 Task: Buy 1 Carburetor & Fuel Injection Mounting from Gaskets section under best seller category for shipping address: Hope Brown, 4772 Agriculture Lane, Homestead, Florida 33030, Cell Number 3052454080. Pay from credit card ending with 2005, CVV 3321
Action: Mouse moved to (22, 87)
Screenshot: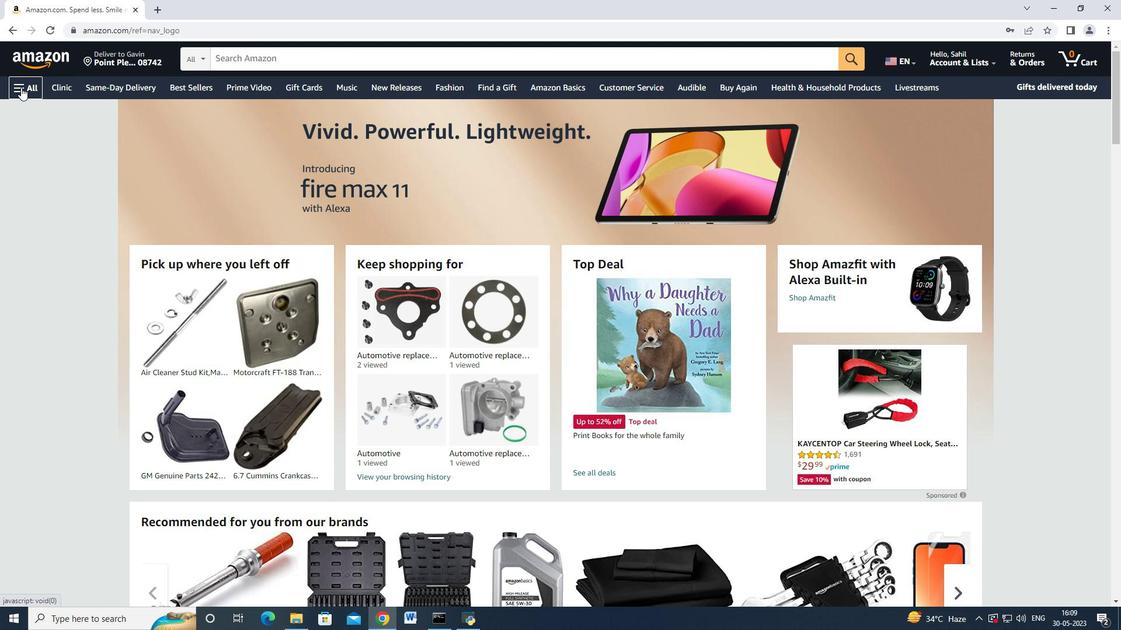 
Action: Mouse pressed left at (22, 87)
Screenshot: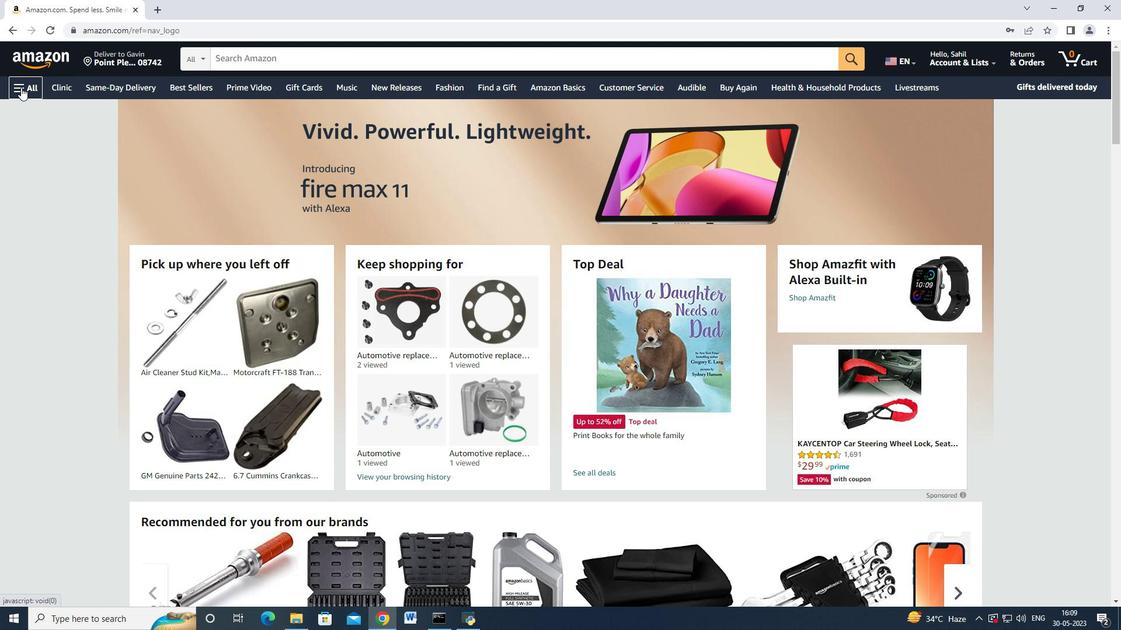 
Action: Mouse moved to (63, 164)
Screenshot: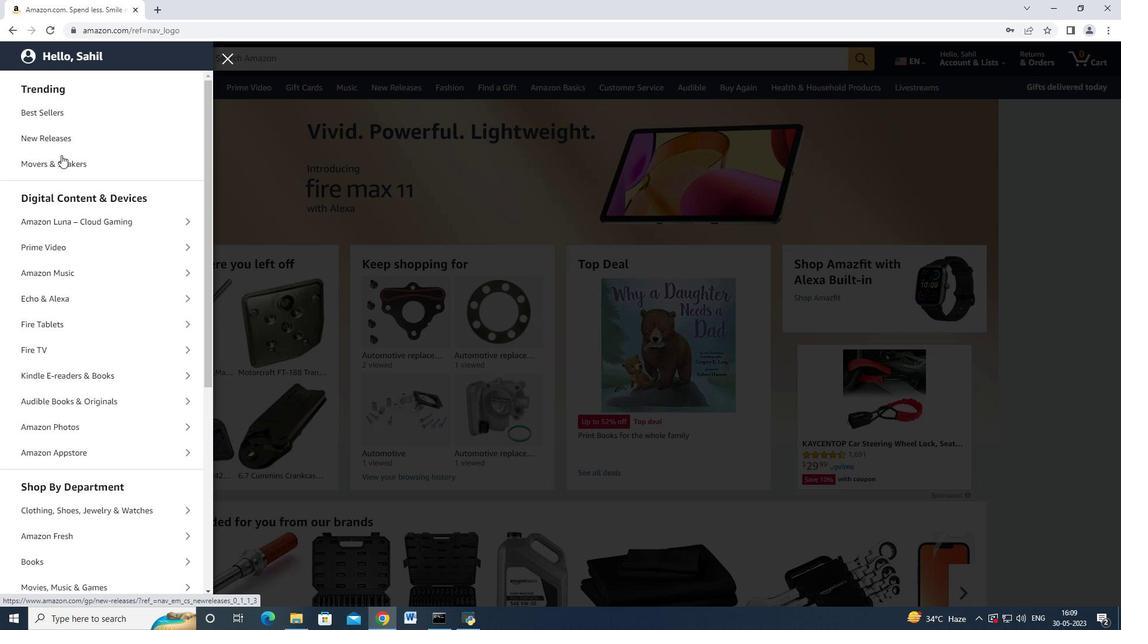 
Action: Mouse scrolled (63, 163) with delta (0, 0)
Screenshot: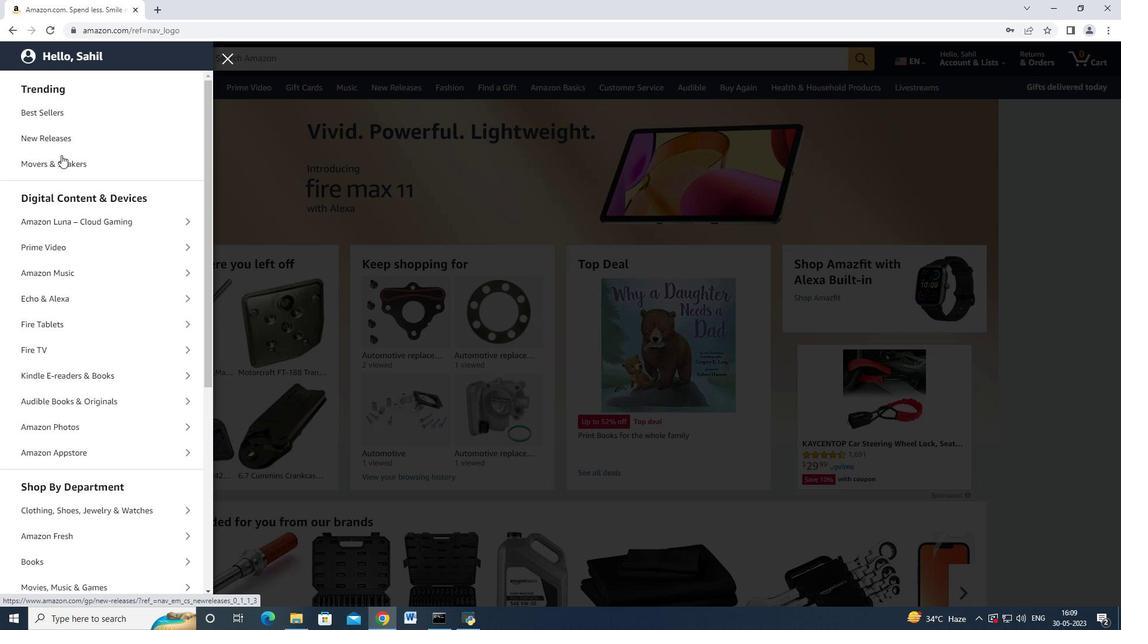 
Action: Mouse moved to (64, 168)
Screenshot: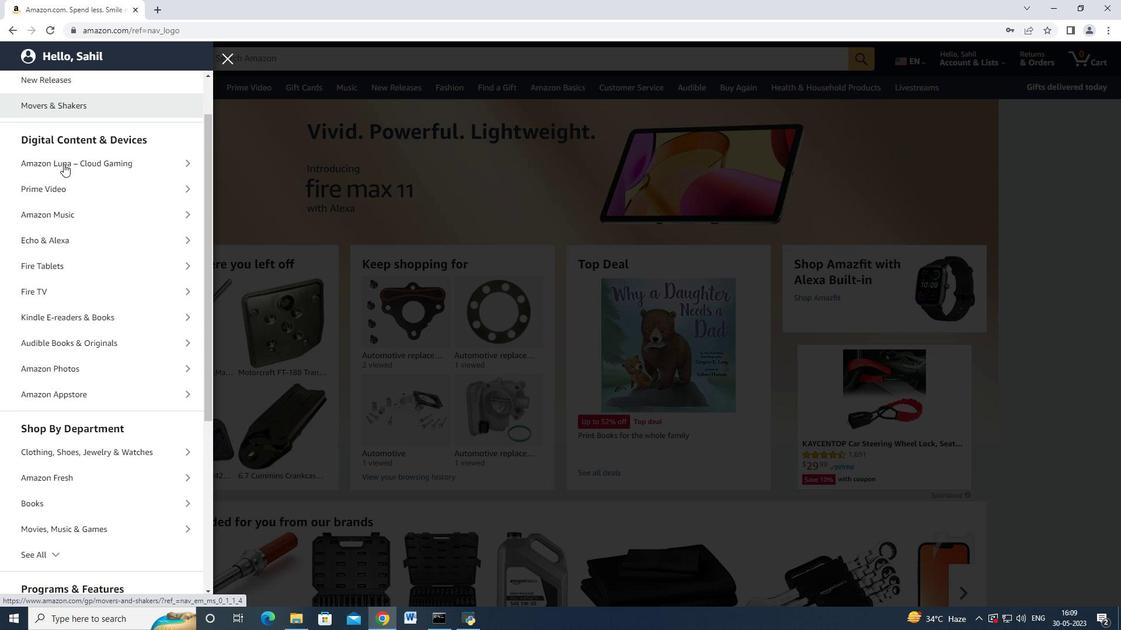 
Action: Mouse scrolled (64, 168) with delta (0, 0)
Screenshot: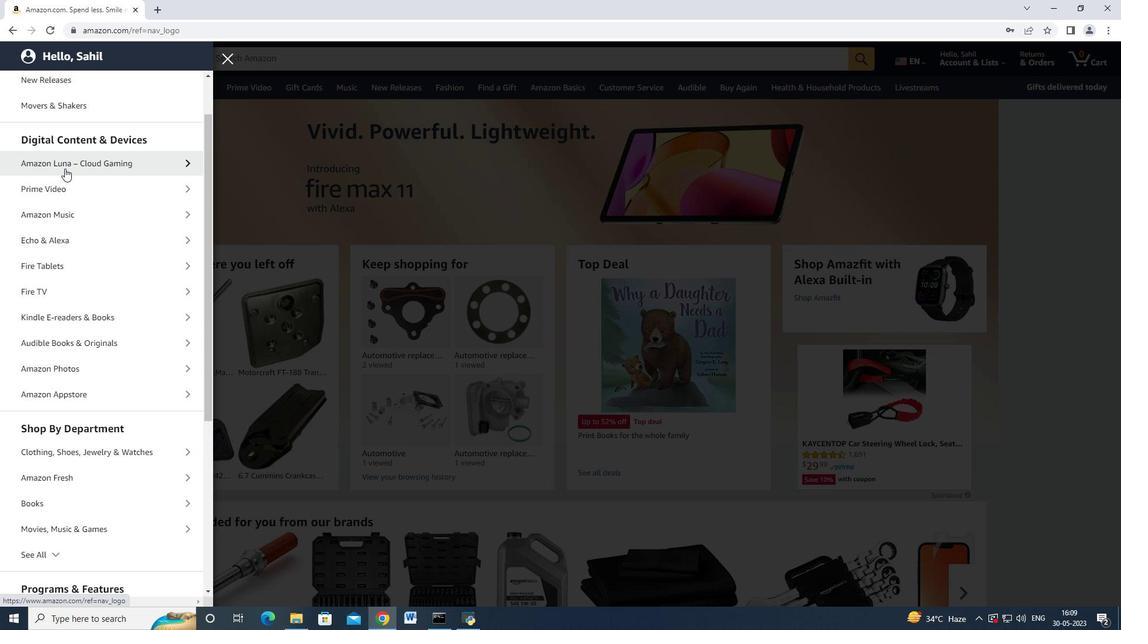 
Action: Mouse scrolled (64, 168) with delta (0, 0)
Screenshot: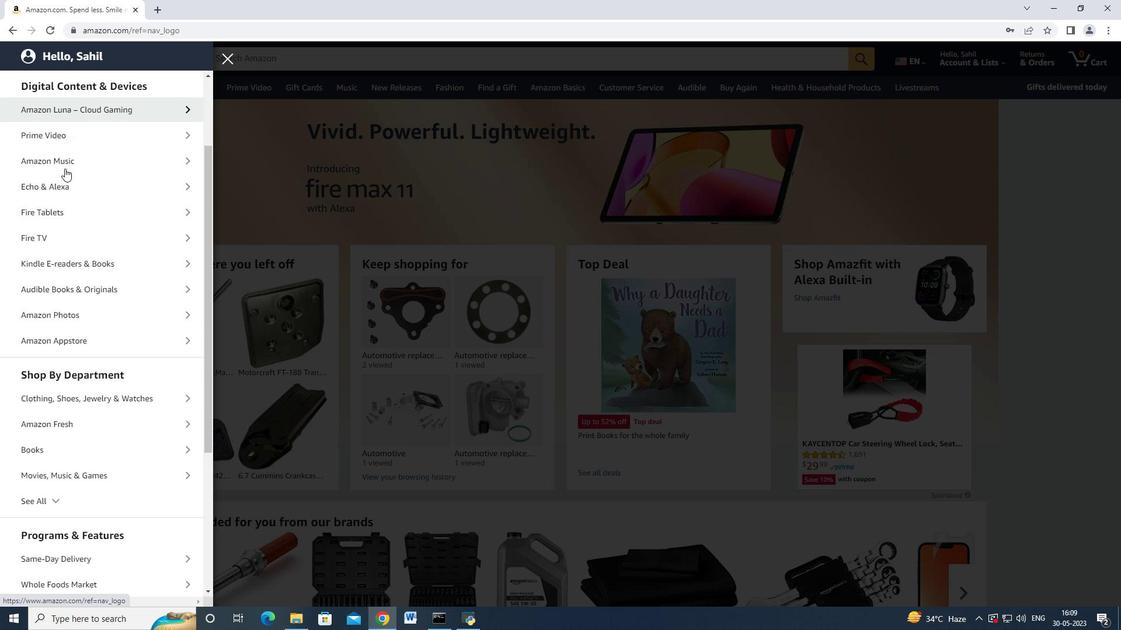 
Action: Mouse moved to (64, 168)
Screenshot: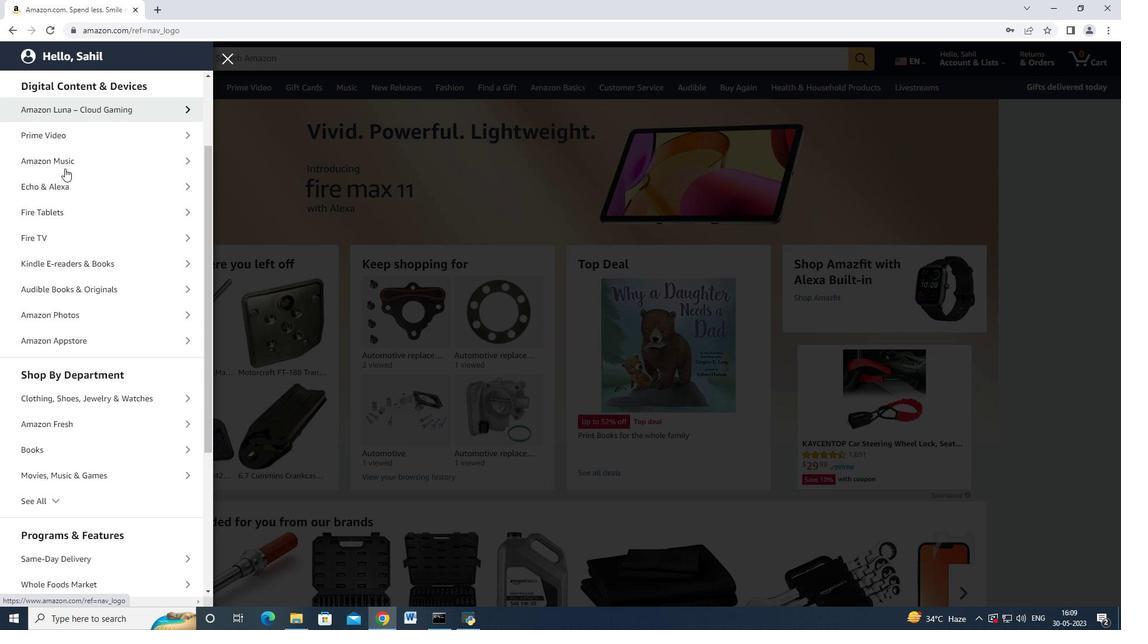 
Action: Mouse scrolled (64, 168) with delta (0, 0)
Screenshot: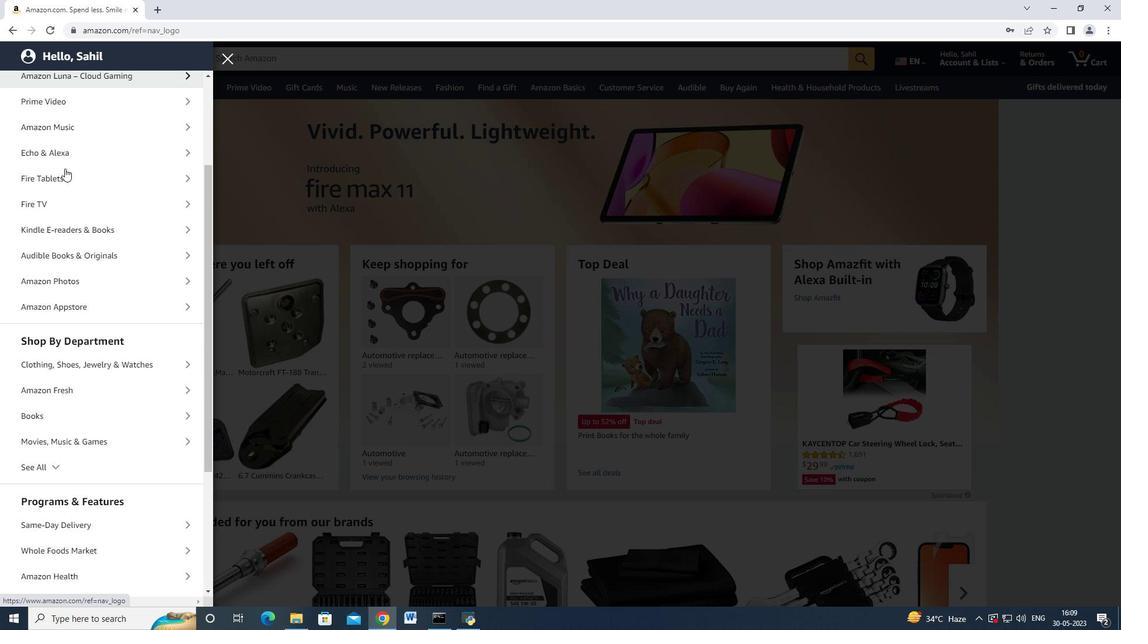 
Action: Mouse scrolled (64, 168) with delta (0, 0)
Screenshot: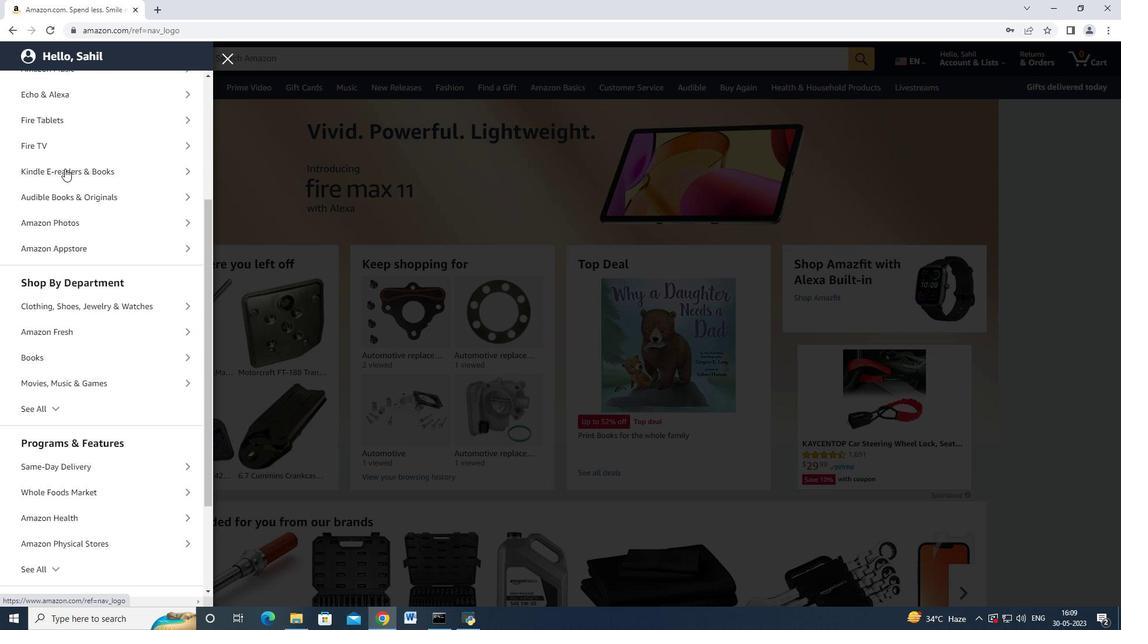 
Action: Mouse scrolled (64, 168) with delta (0, 0)
Screenshot: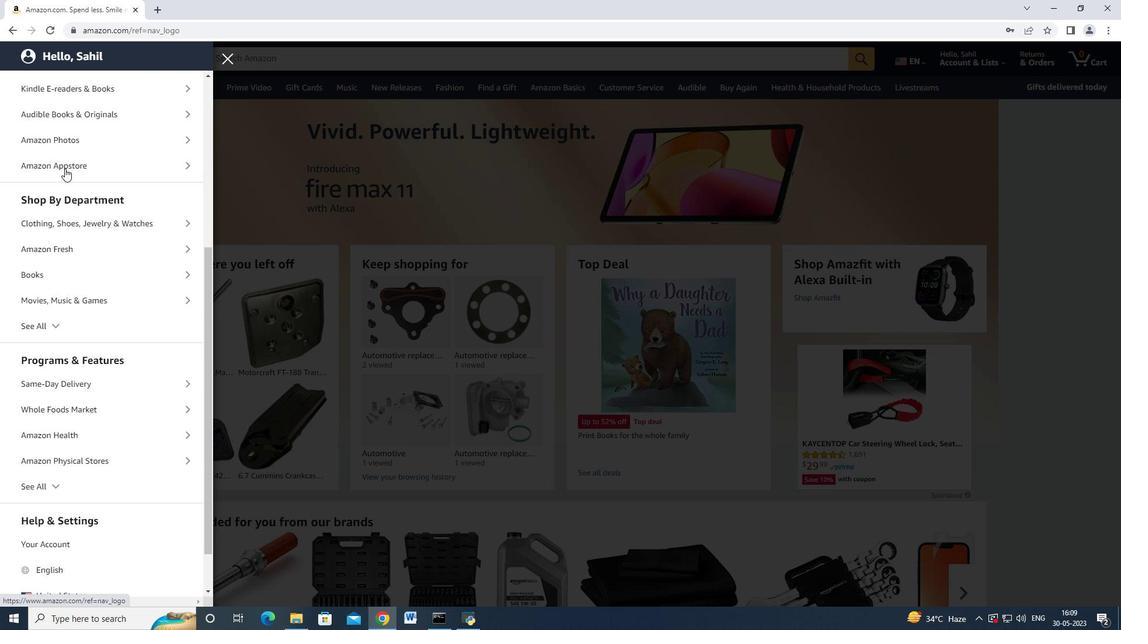 
Action: Mouse scrolled (64, 168) with delta (0, 0)
Screenshot: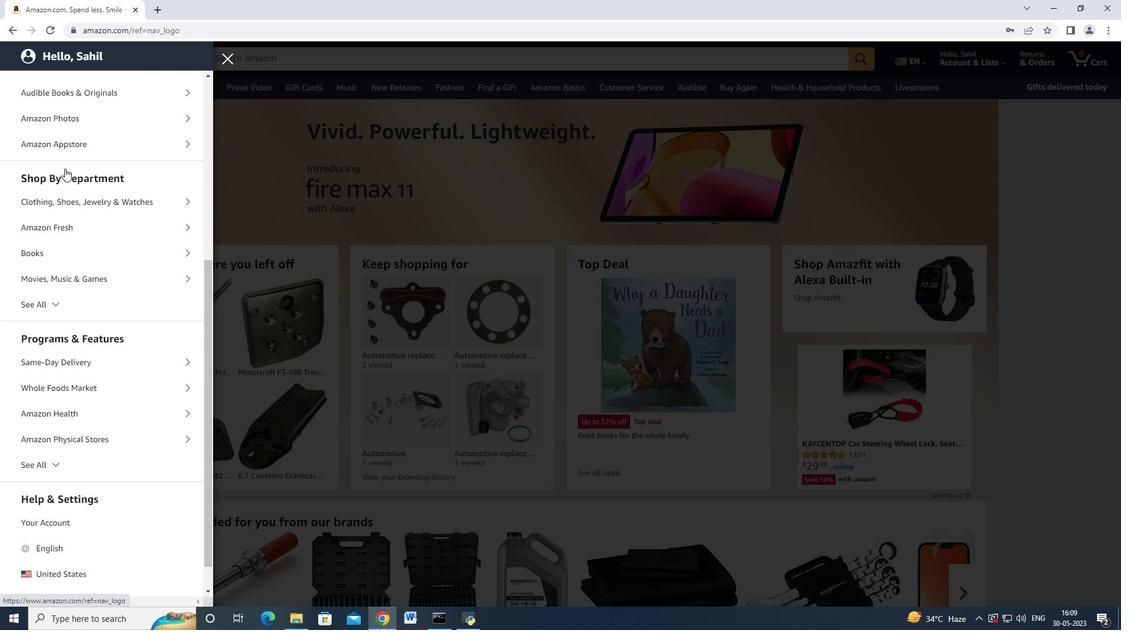 
Action: Mouse moved to (61, 274)
Screenshot: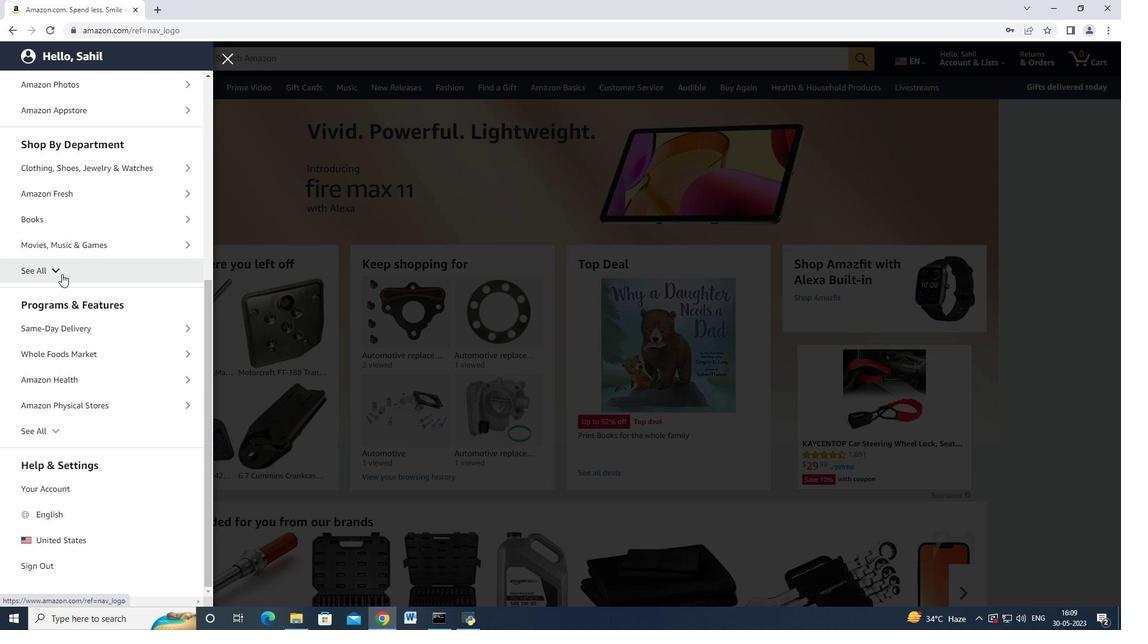 
Action: Mouse pressed left at (61, 274)
Screenshot: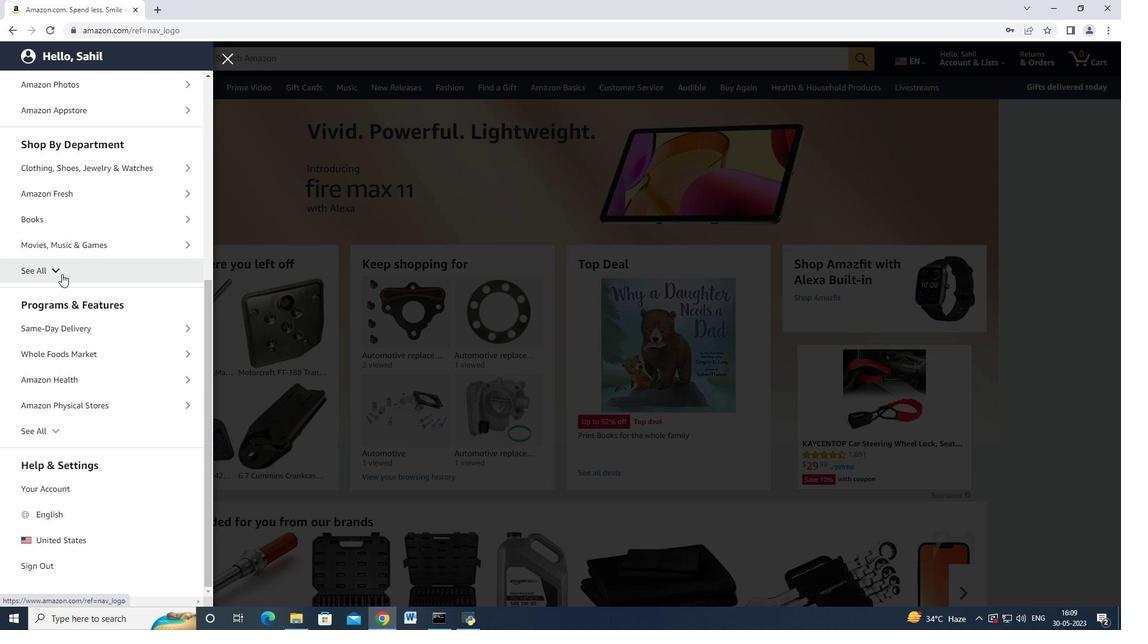 
Action: Mouse moved to (71, 298)
Screenshot: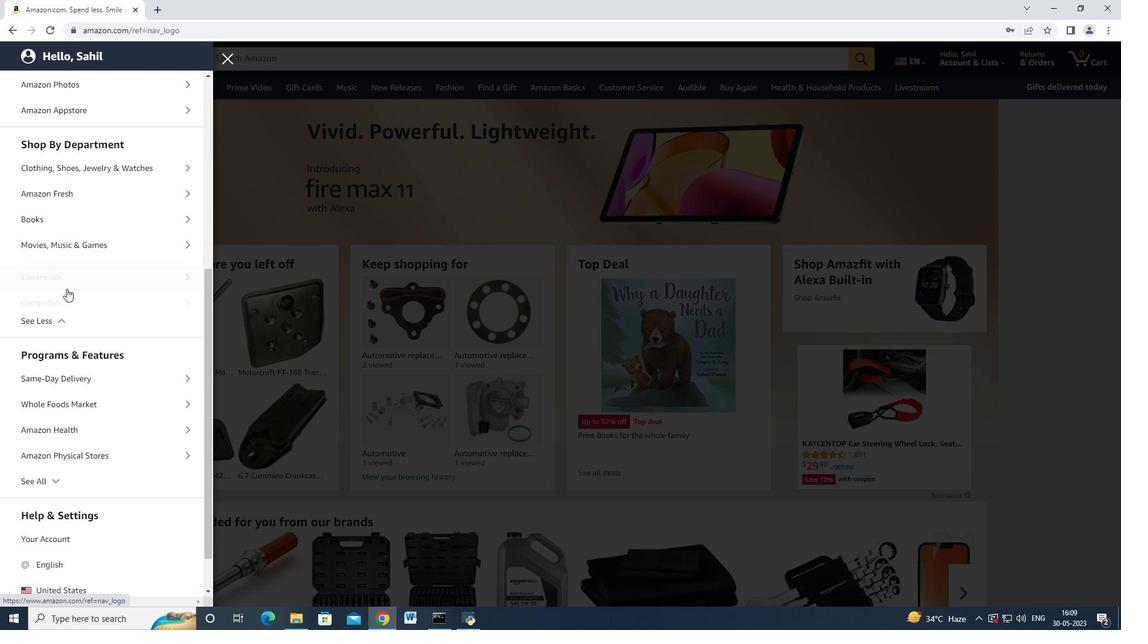
Action: Mouse scrolled (71, 297) with delta (0, 0)
Screenshot: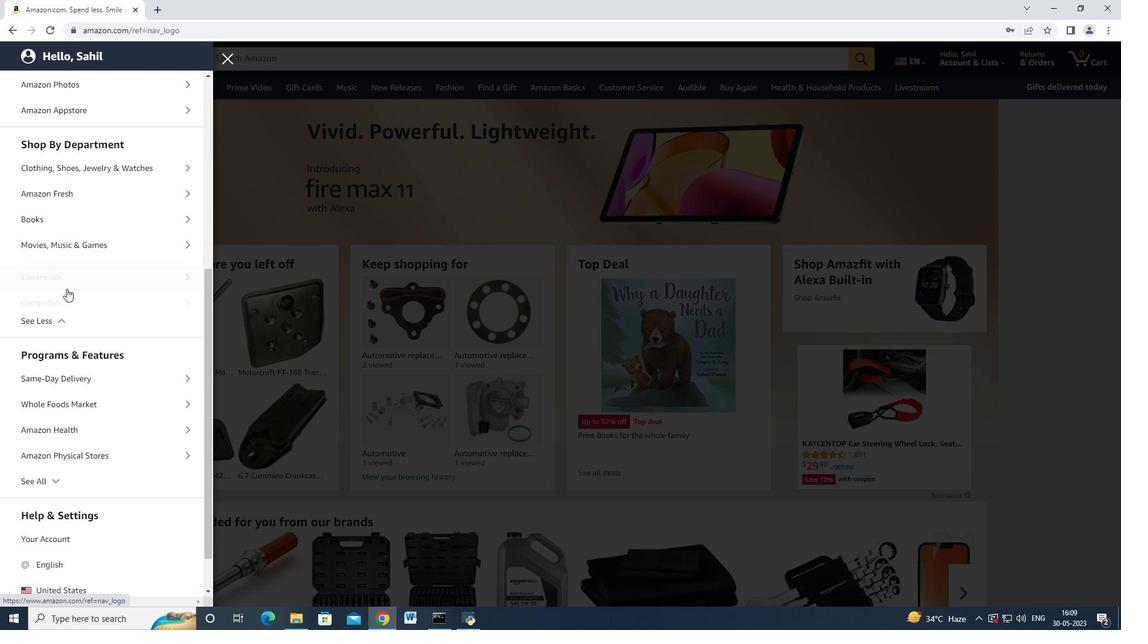 
Action: Mouse moved to (71, 299)
Screenshot: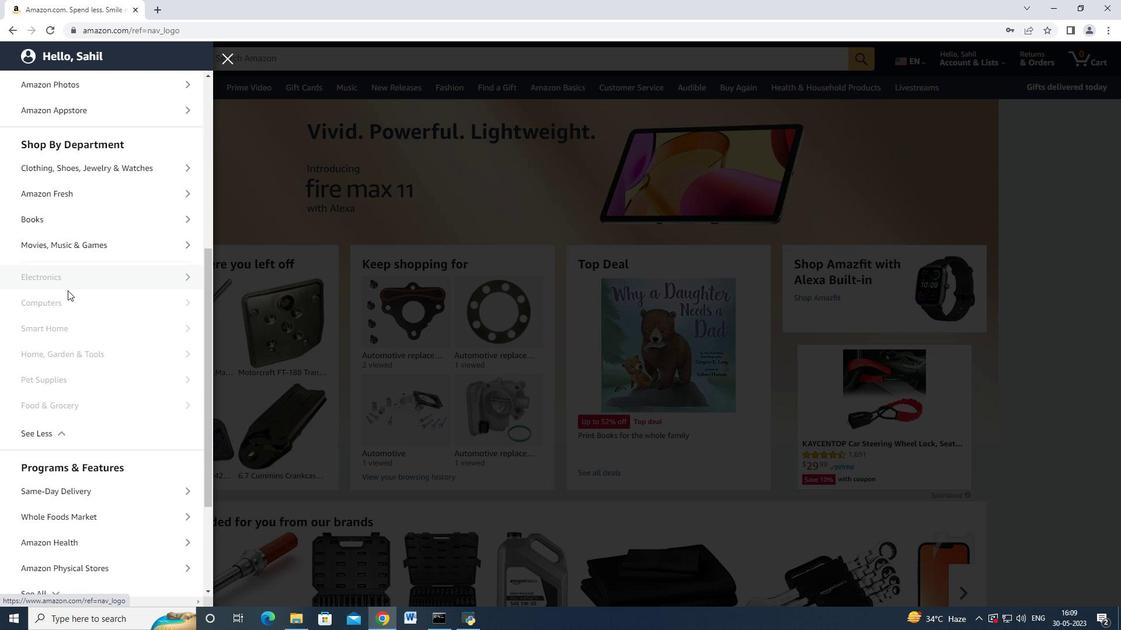 
Action: Mouse scrolled (71, 298) with delta (0, 0)
Screenshot: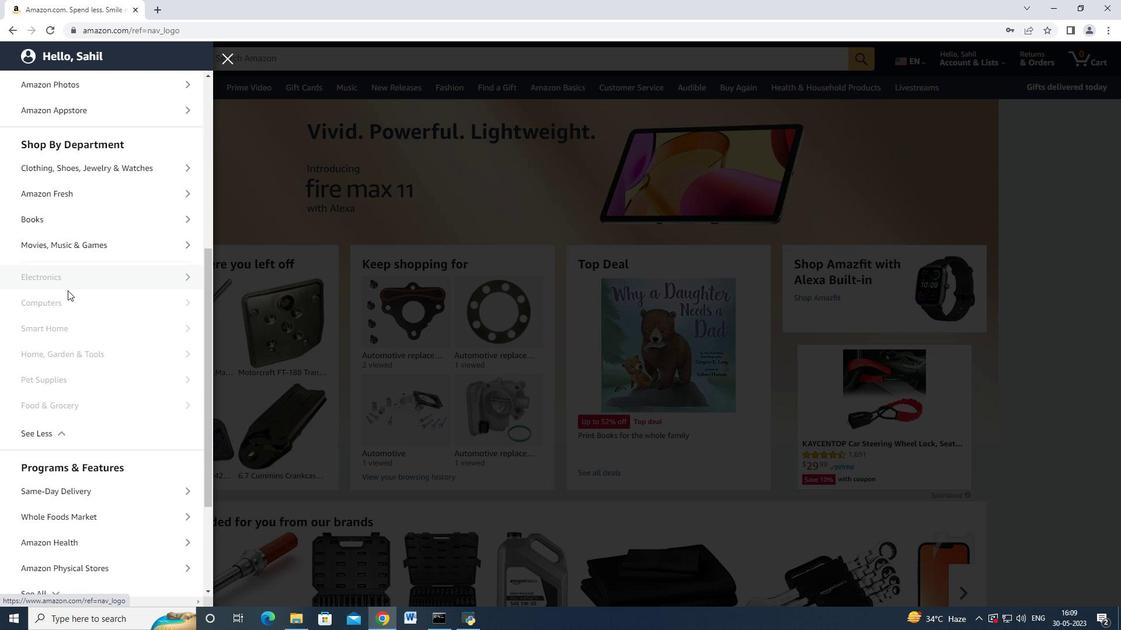 
Action: Mouse moved to (71, 299)
Screenshot: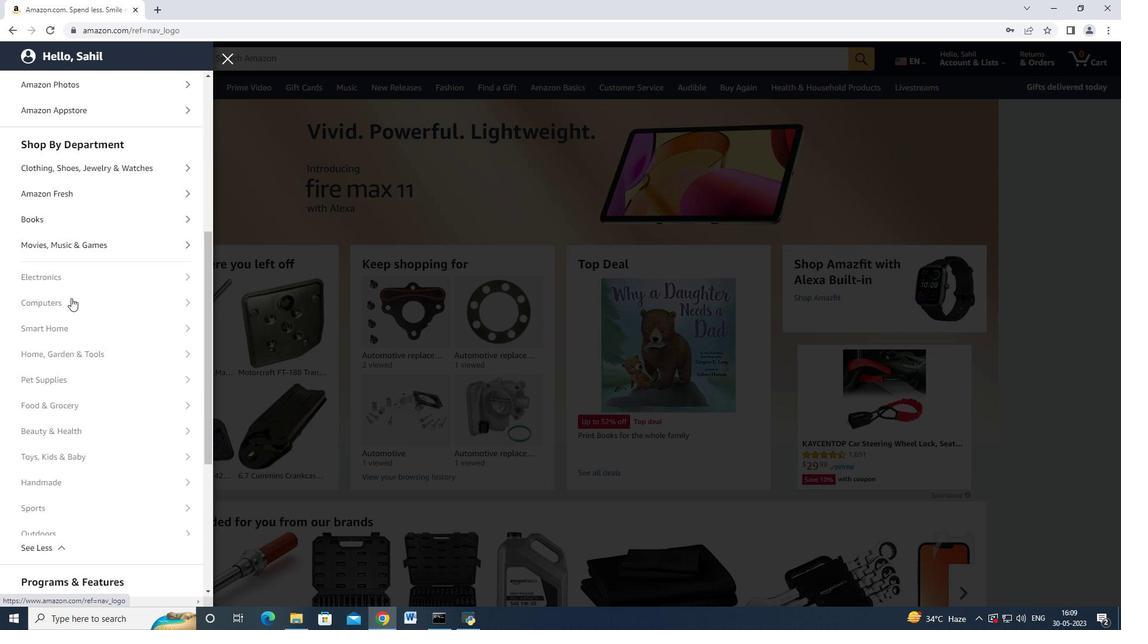 
Action: Mouse scrolled (71, 298) with delta (0, 0)
Screenshot: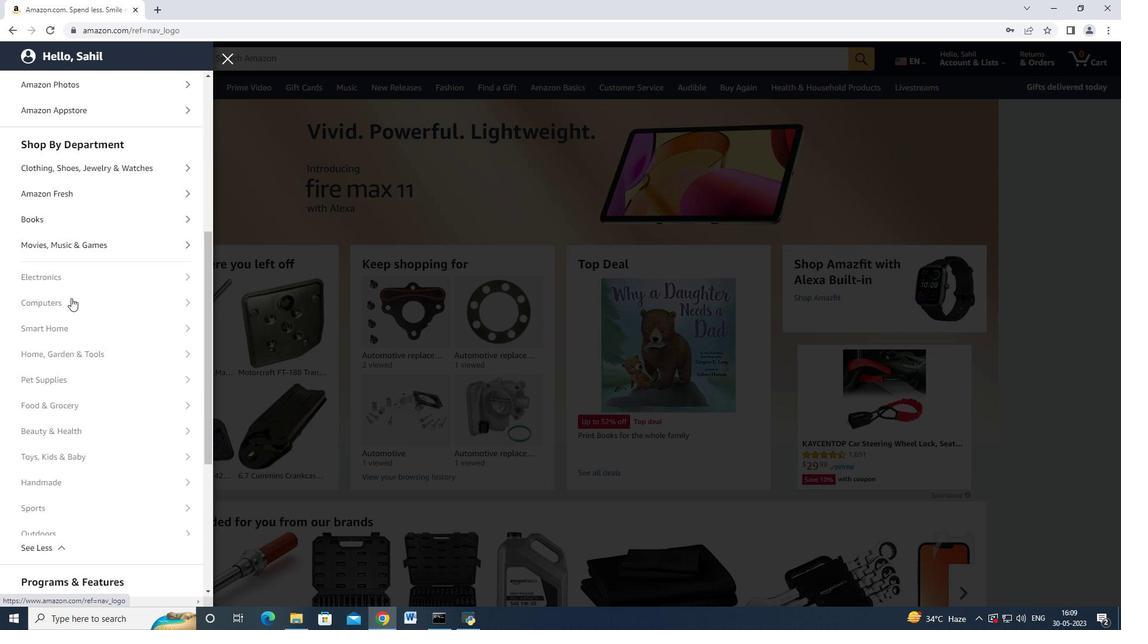 
Action: Mouse moved to (71, 302)
Screenshot: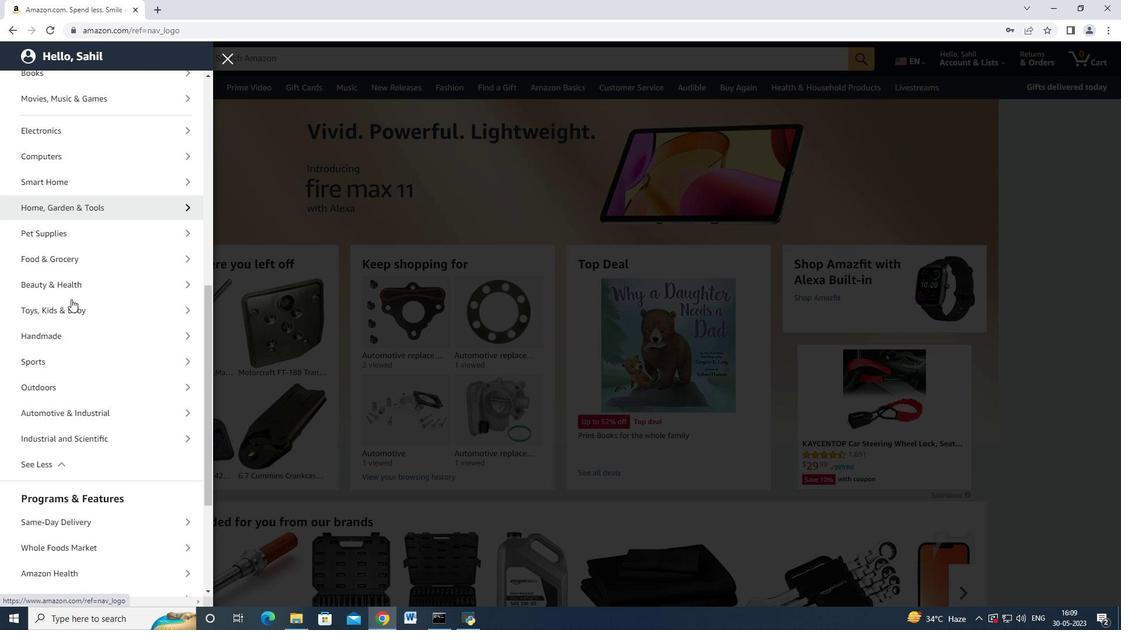 
Action: Mouse scrolled (71, 301) with delta (0, 0)
Screenshot: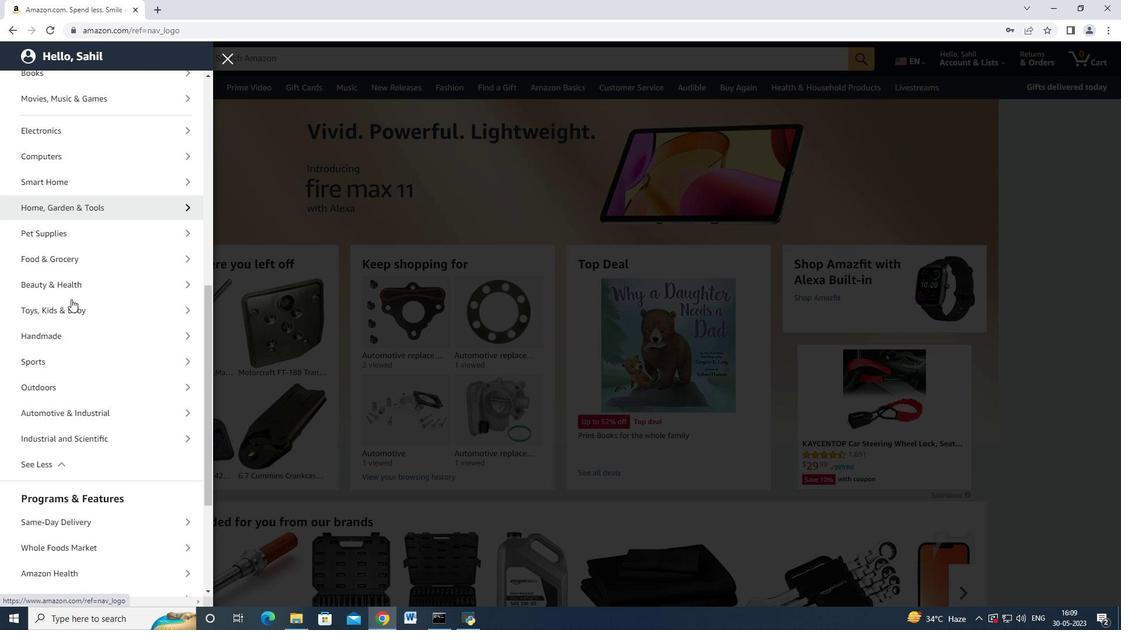 
Action: Mouse moved to (82, 321)
Screenshot: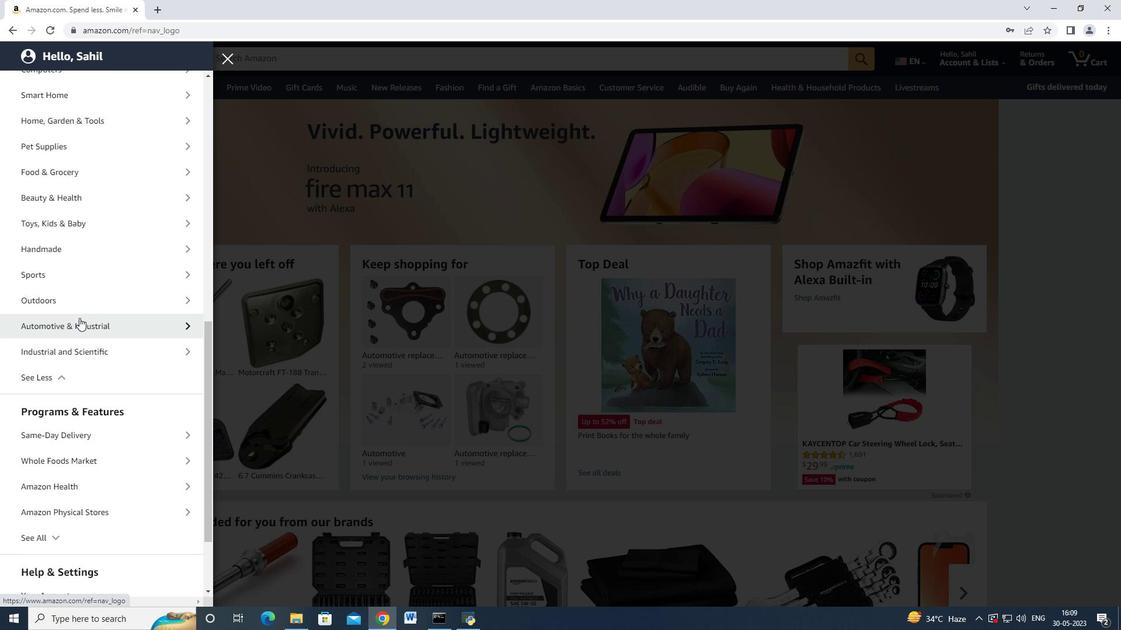 
Action: Mouse pressed left at (82, 321)
Screenshot: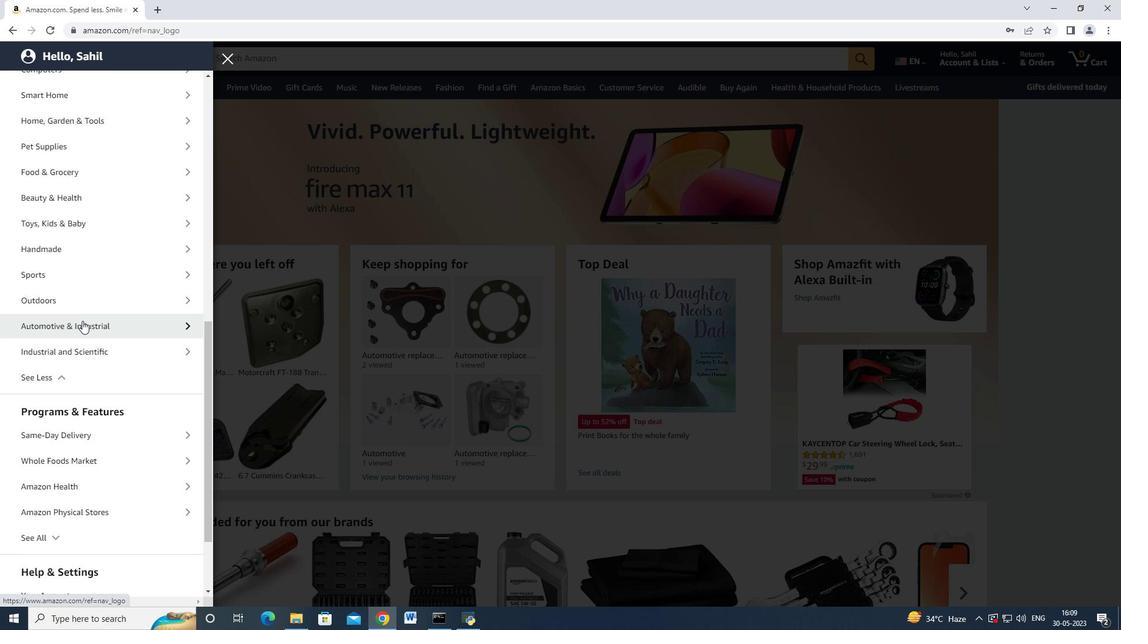 
Action: Mouse moved to (112, 134)
Screenshot: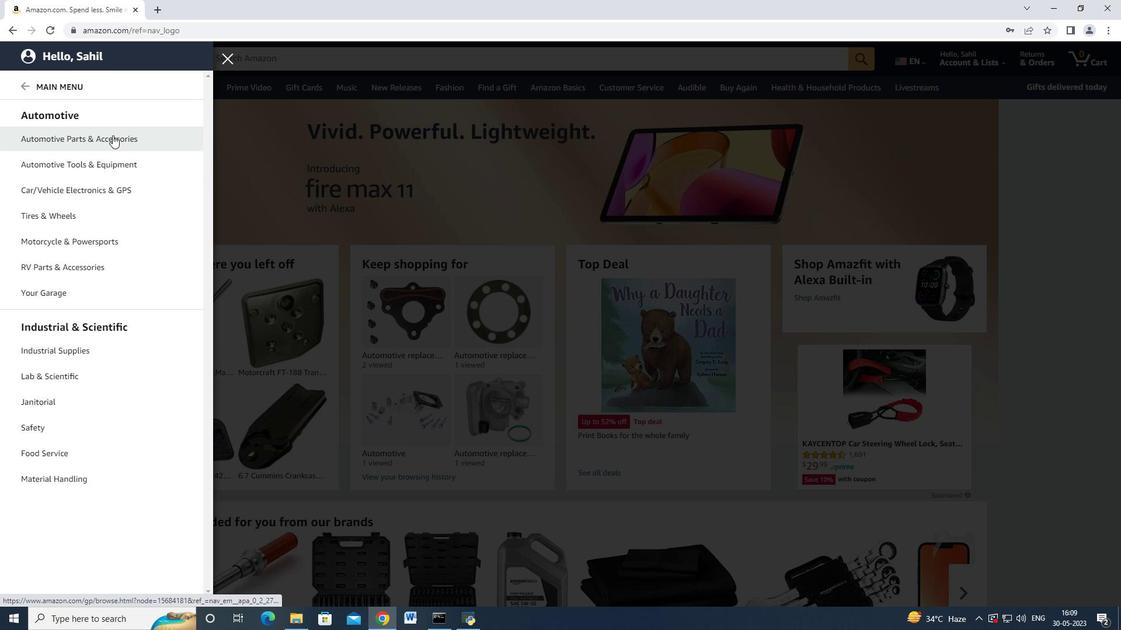 
Action: Mouse pressed left at (112, 134)
Screenshot: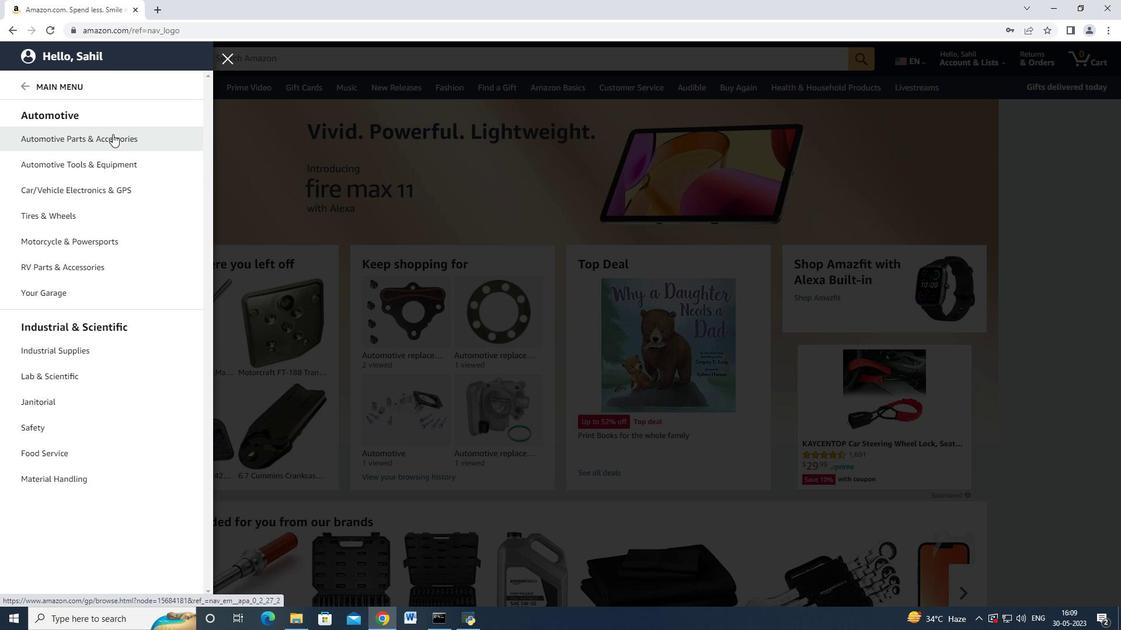 
Action: Mouse moved to (208, 113)
Screenshot: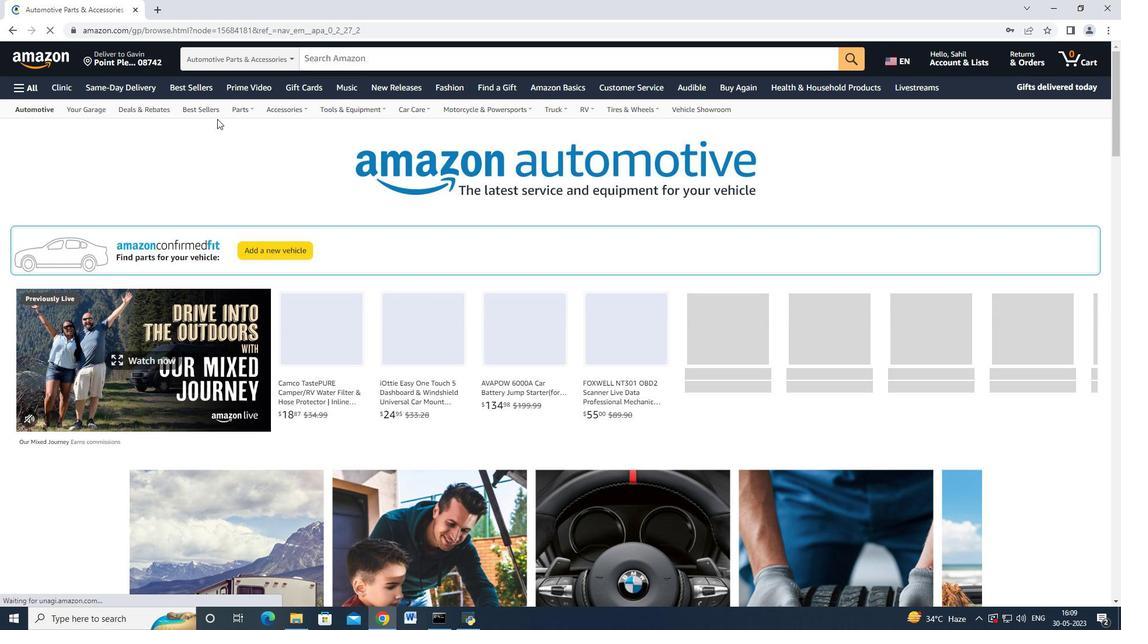 
Action: Mouse pressed left at (208, 113)
Screenshot: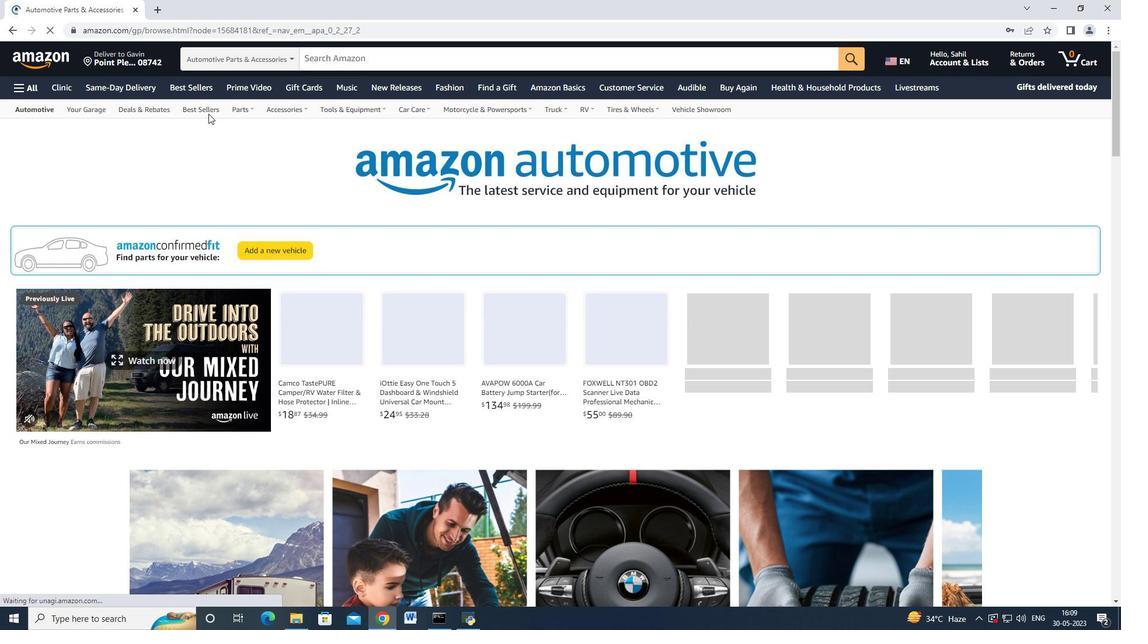 
Action: Mouse moved to (71, 374)
Screenshot: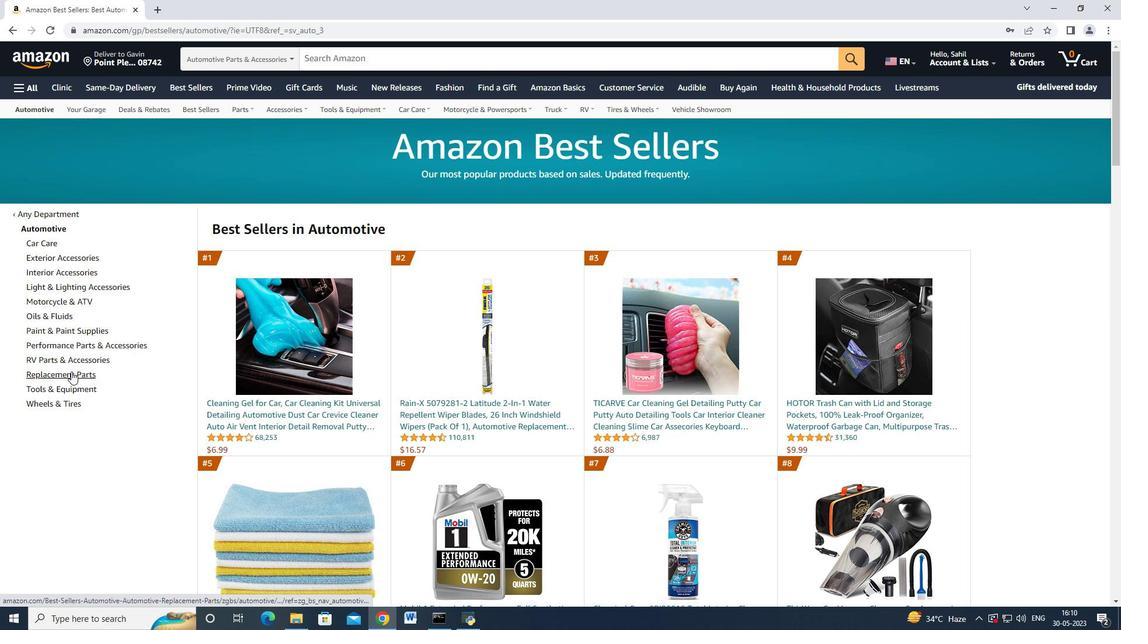 
Action: Mouse pressed left at (71, 374)
Screenshot: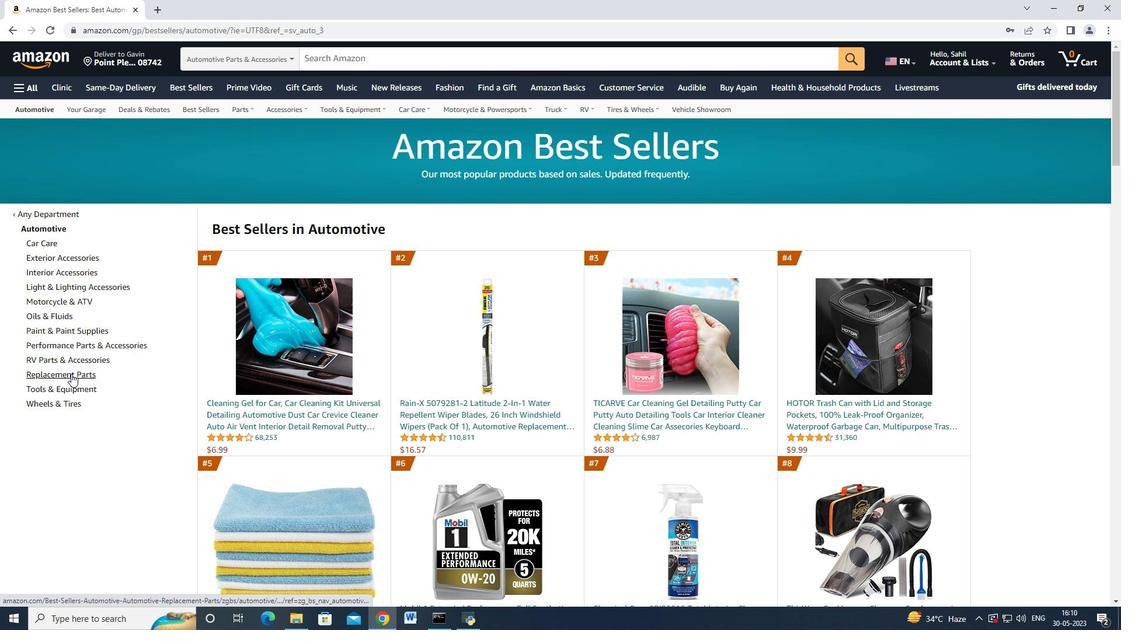 
Action: Mouse moved to (99, 342)
Screenshot: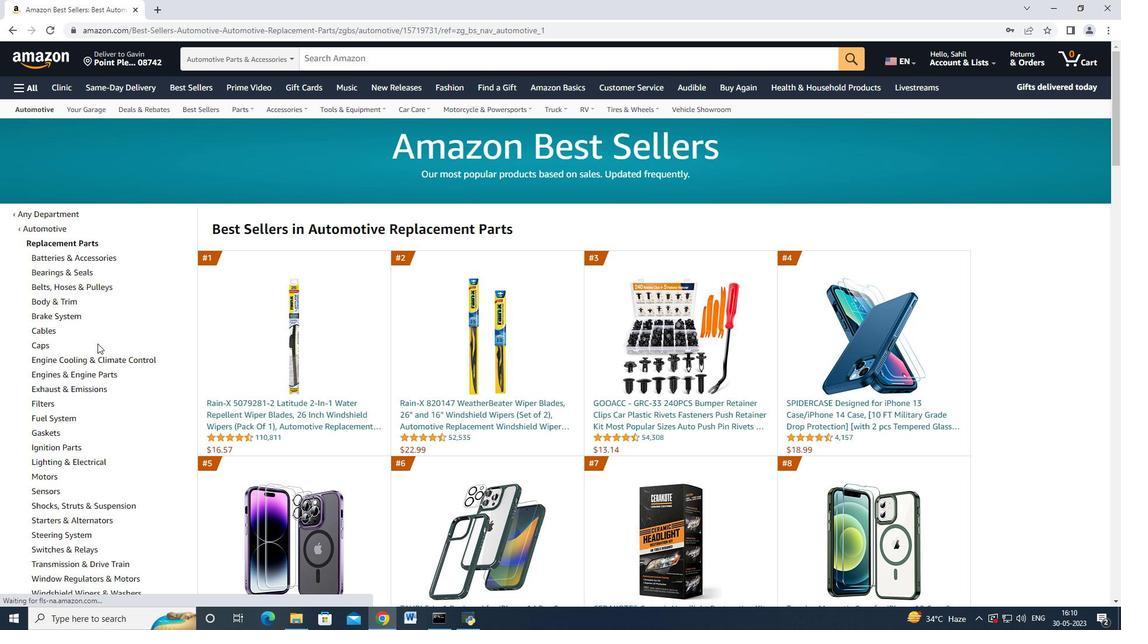 
Action: Mouse scrolled (99, 342) with delta (0, 0)
Screenshot: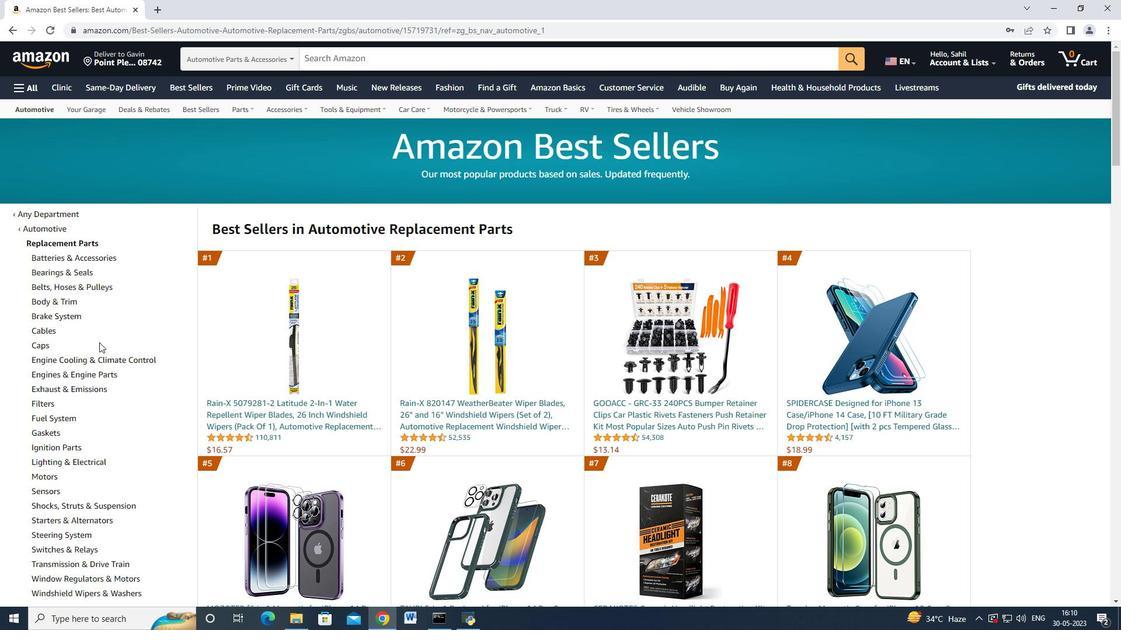 
Action: Mouse scrolled (99, 342) with delta (0, 0)
Screenshot: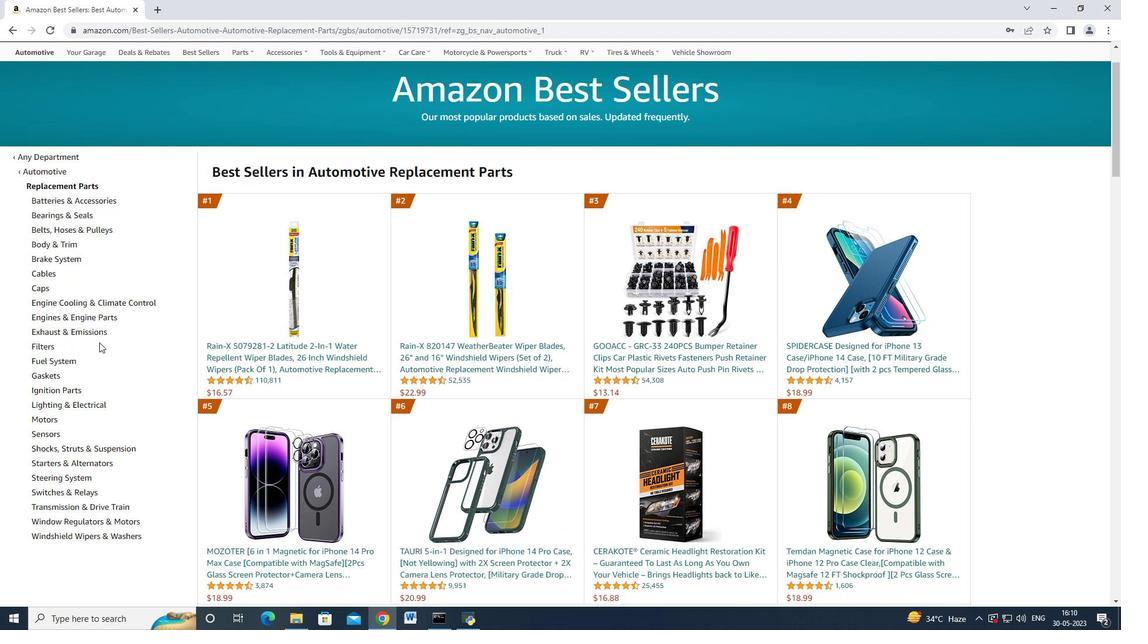 
Action: Mouse scrolled (99, 343) with delta (0, 0)
Screenshot: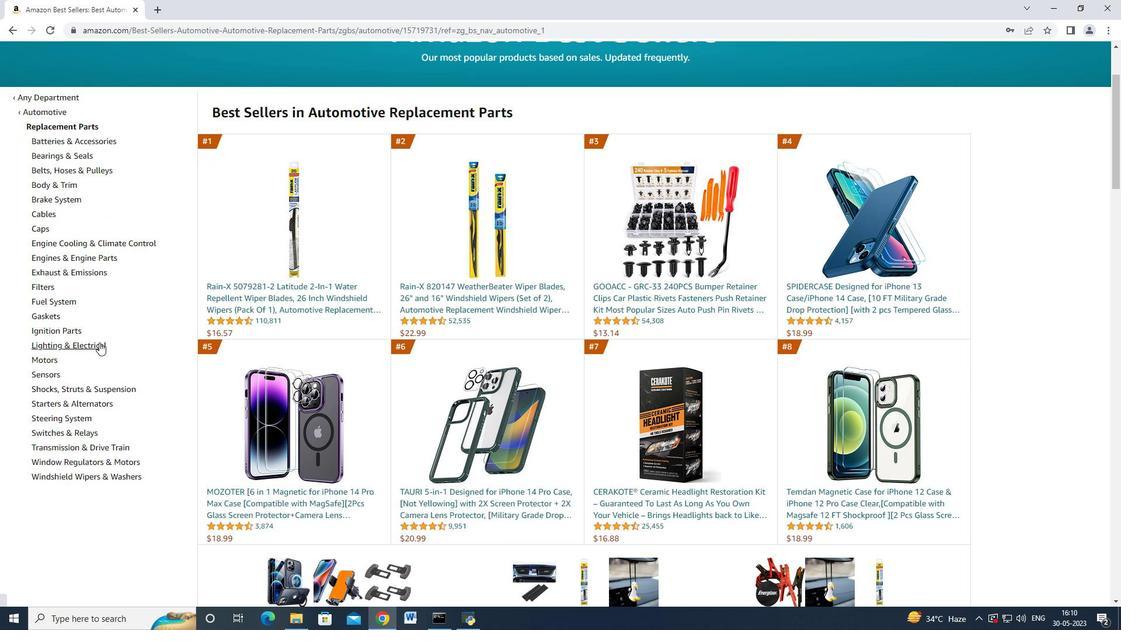 
Action: Mouse moved to (51, 374)
Screenshot: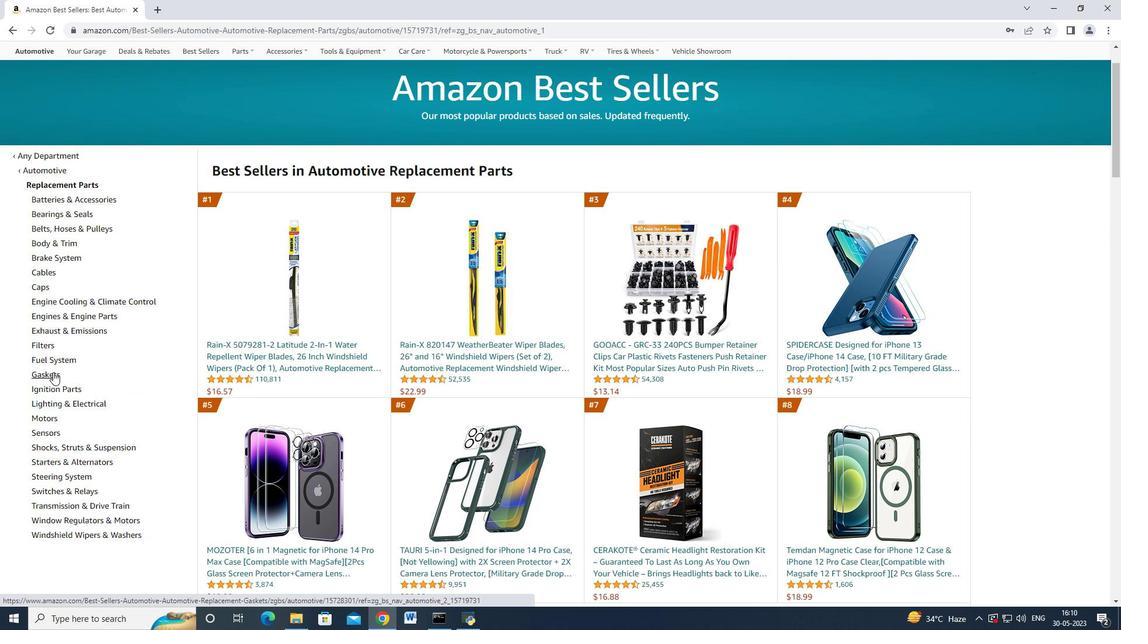 
Action: Mouse pressed left at (51, 374)
Screenshot: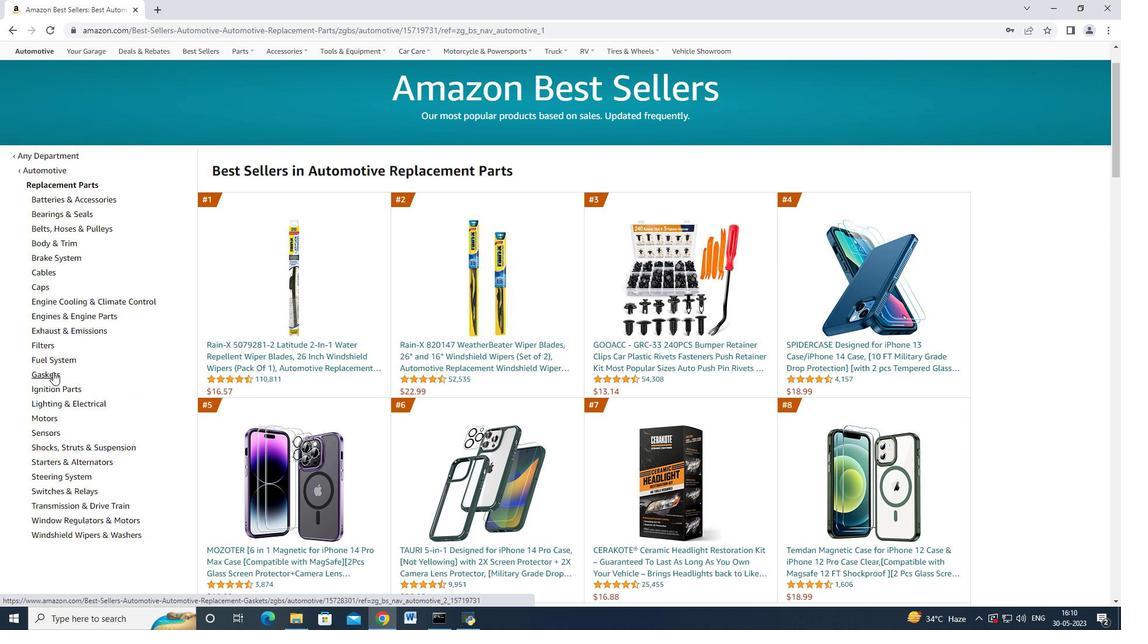 
Action: Mouse moved to (77, 312)
Screenshot: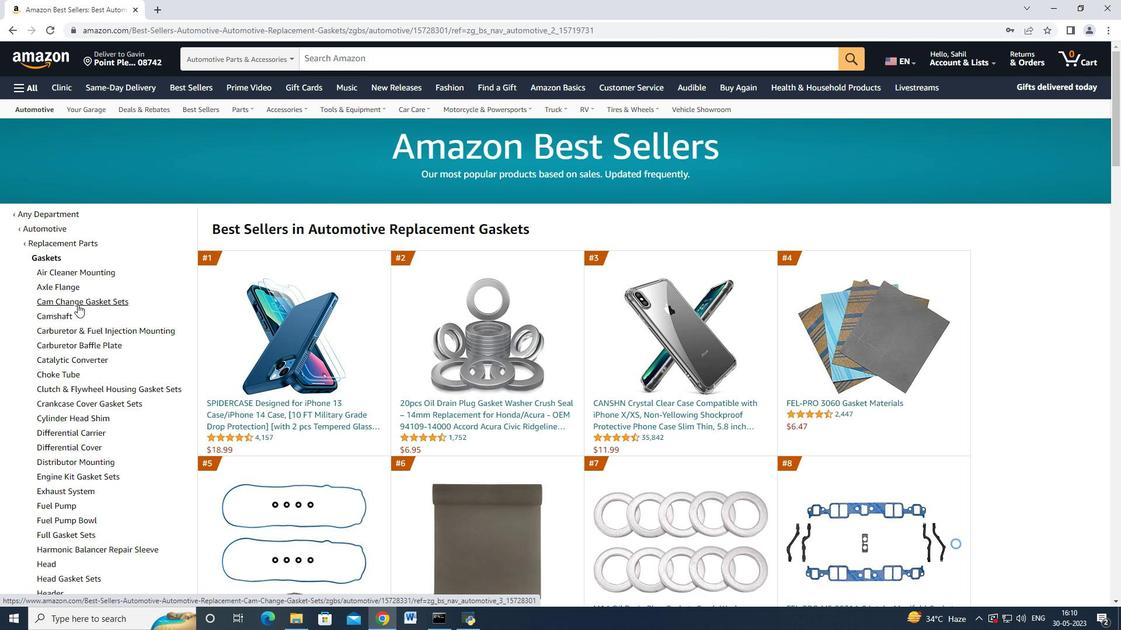 
Action: Mouse scrolled (77, 311) with delta (0, 0)
Screenshot: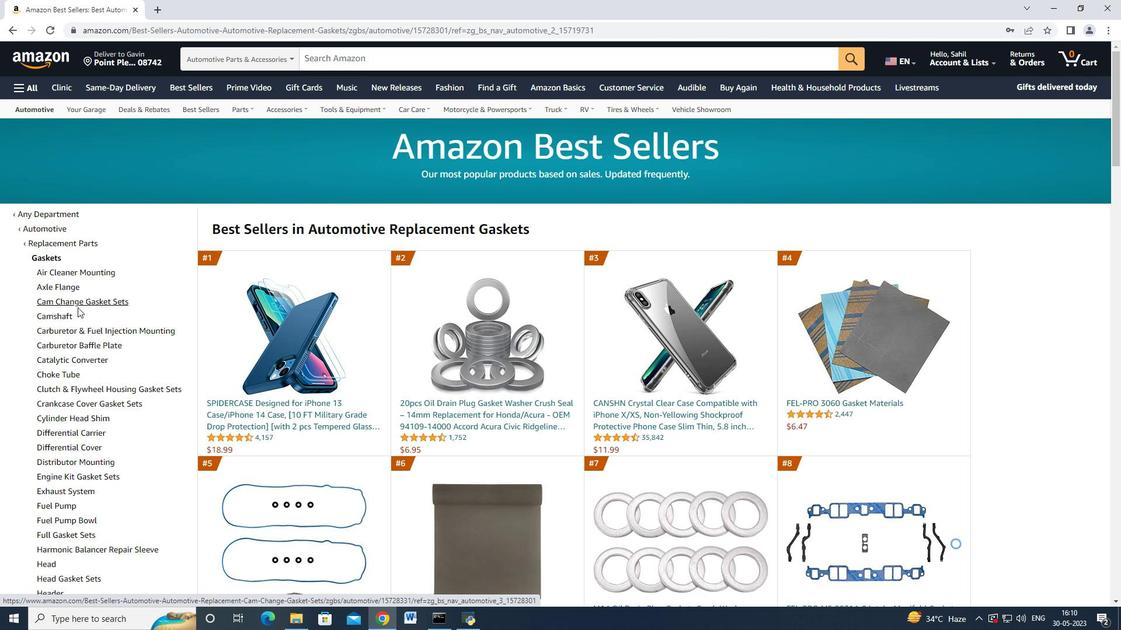 
Action: Mouse moved to (73, 270)
Screenshot: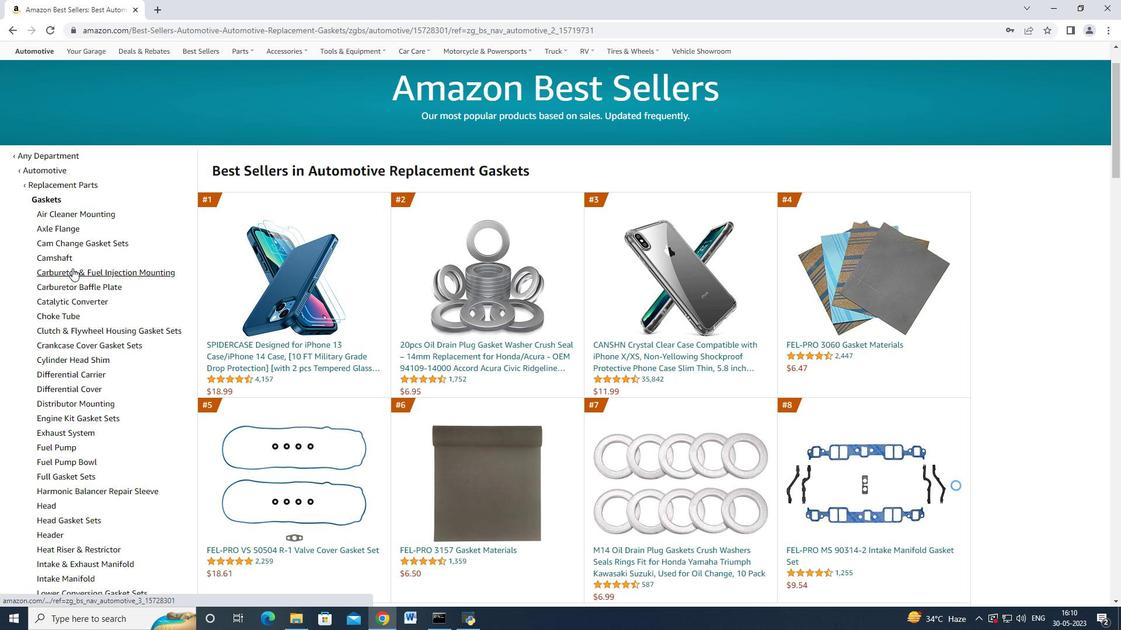 
Action: Mouse pressed left at (73, 270)
Screenshot: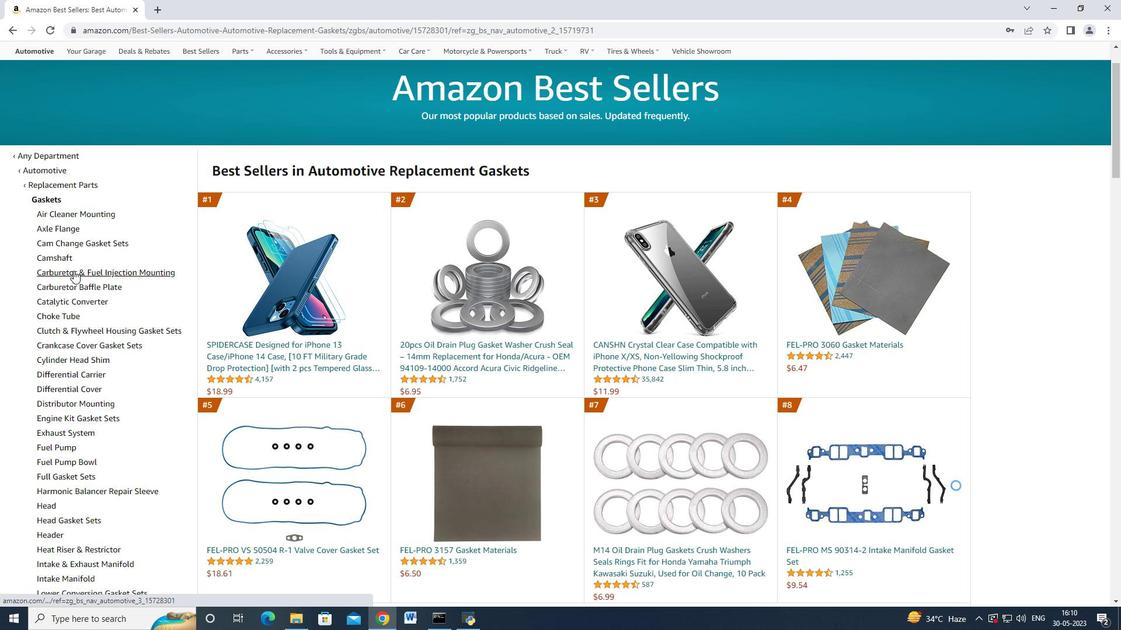 
Action: Mouse moved to (303, 408)
Screenshot: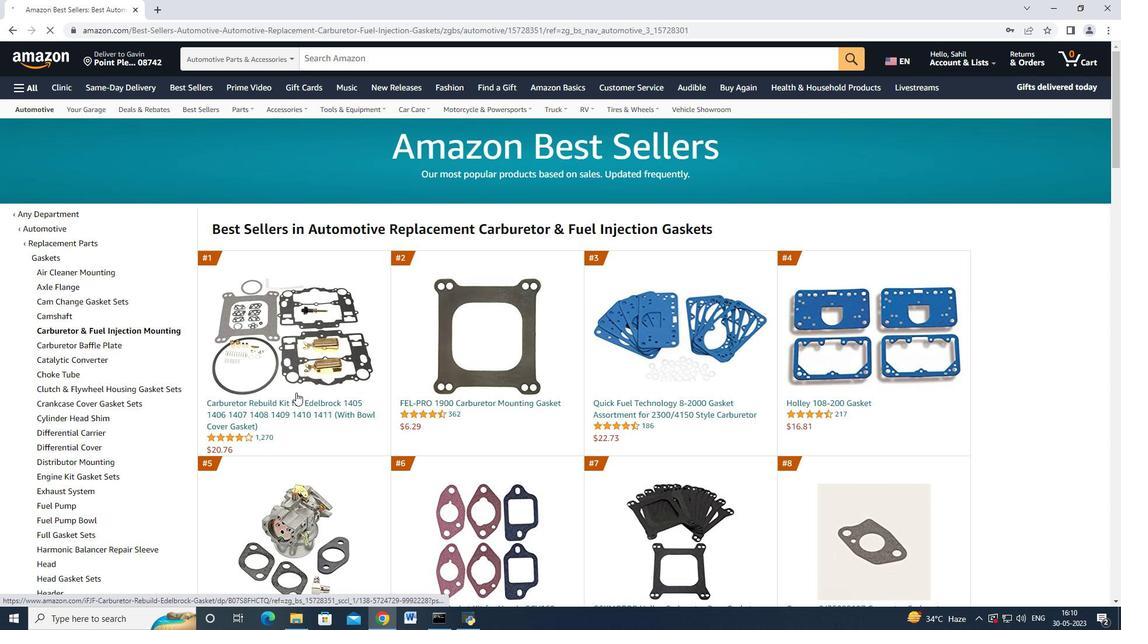 
Action: Mouse pressed left at (303, 408)
Screenshot: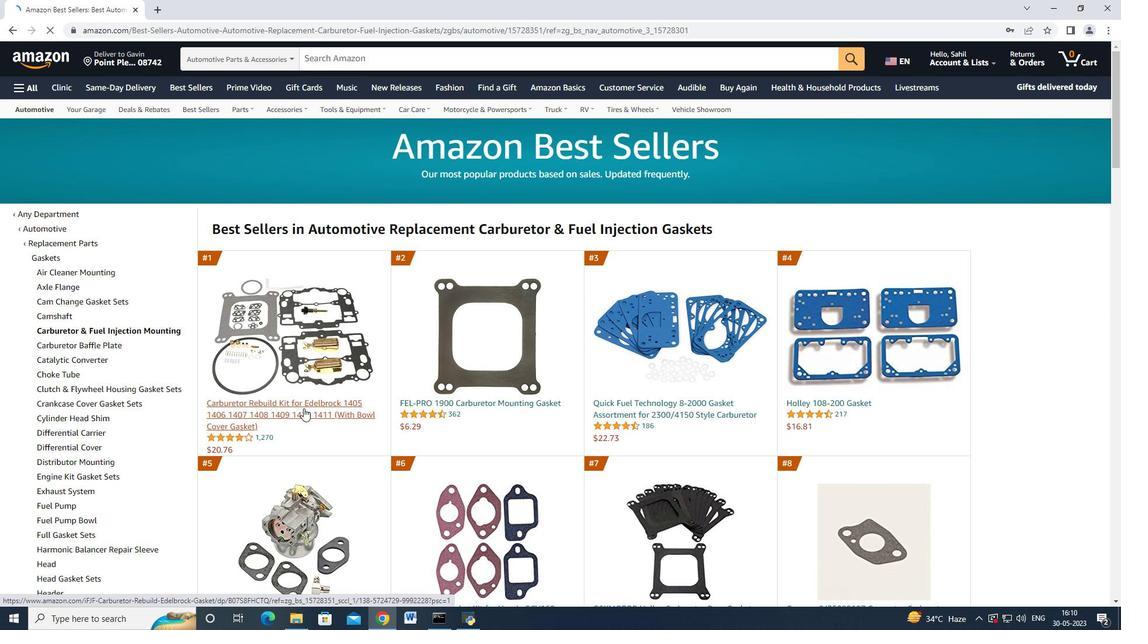 
Action: Mouse moved to (919, 494)
Screenshot: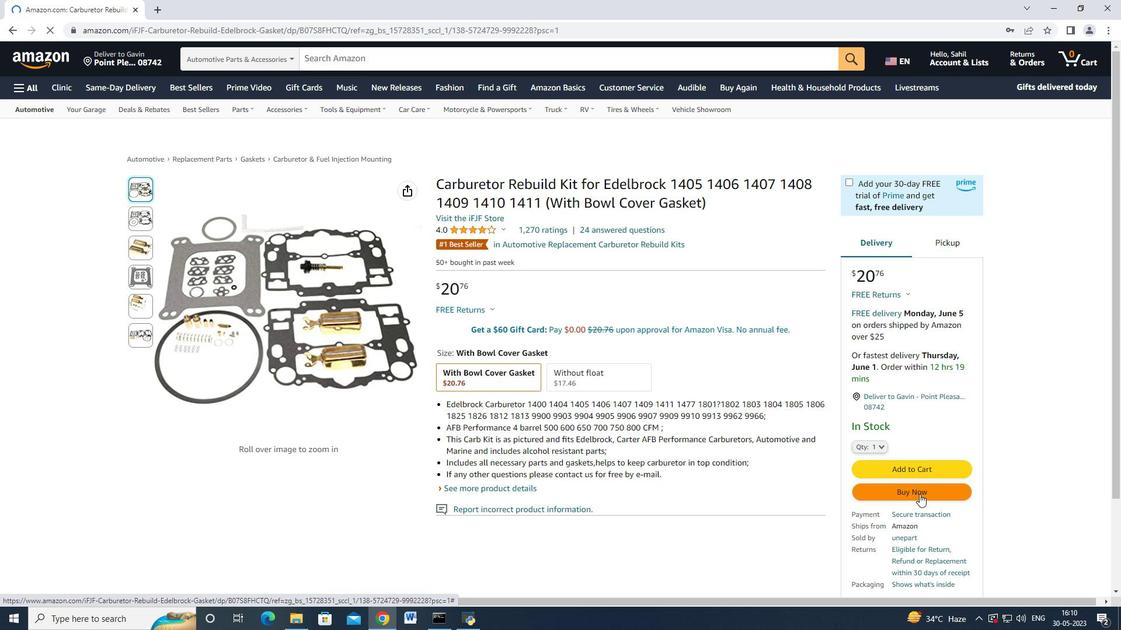 
Action: Mouse pressed left at (919, 494)
Screenshot: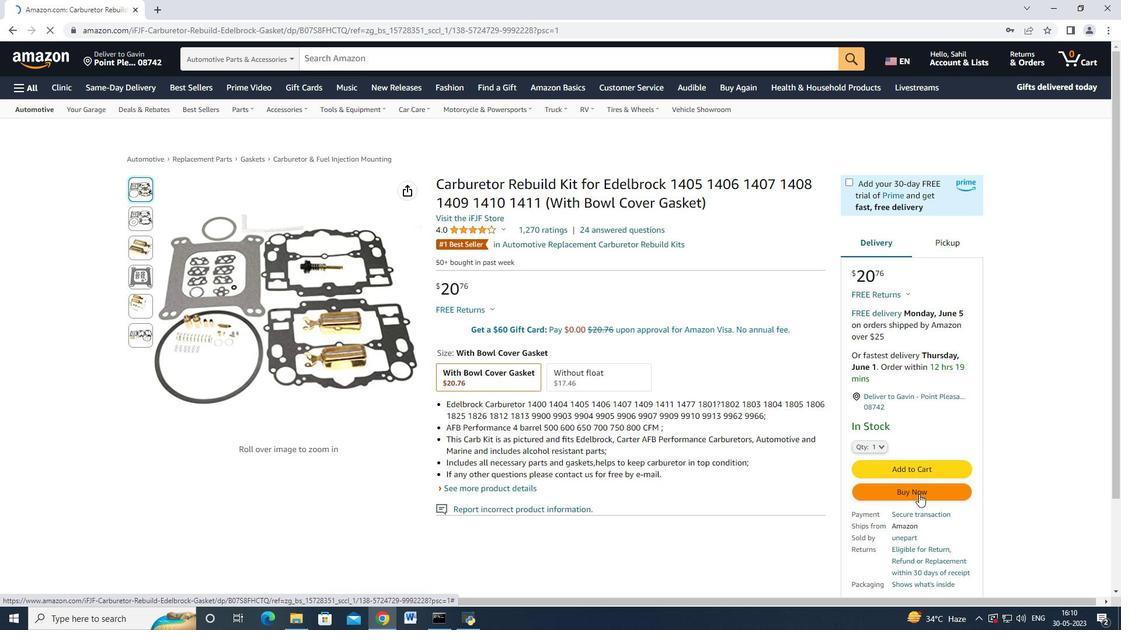 
Action: Mouse moved to (672, 96)
Screenshot: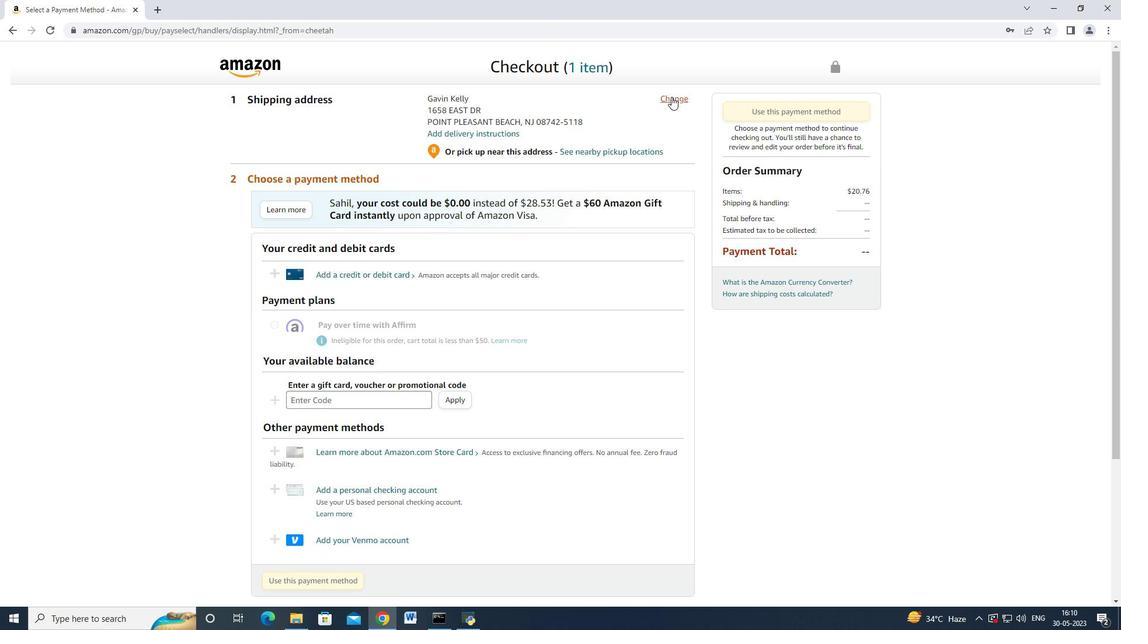 
Action: Mouse pressed left at (672, 96)
Screenshot: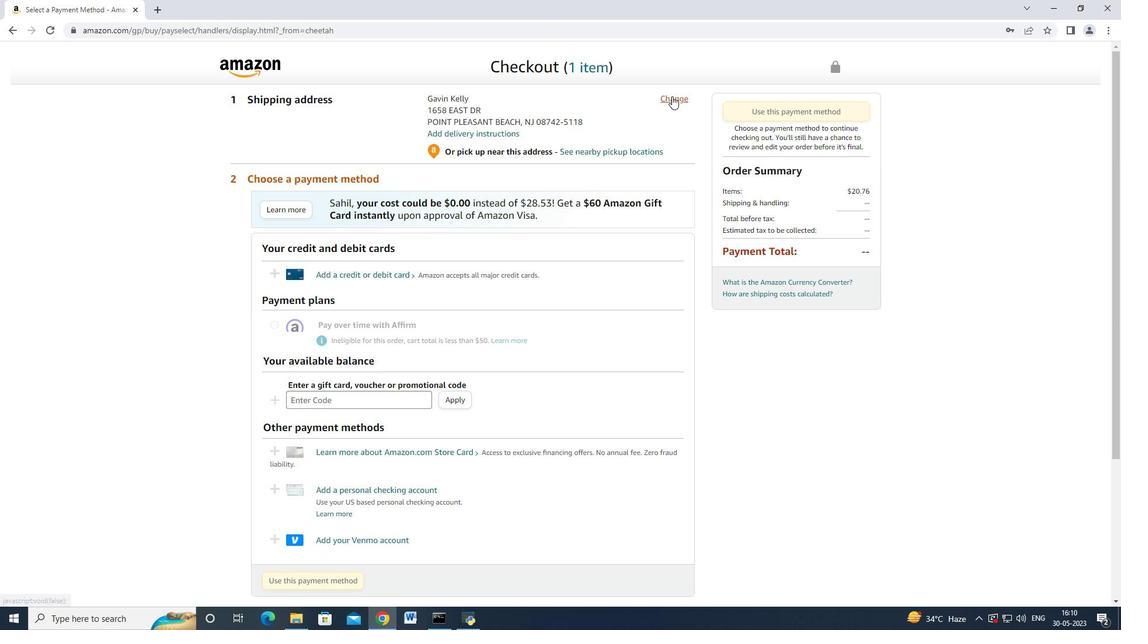 
Action: Mouse moved to (456, 257)
Screenshot: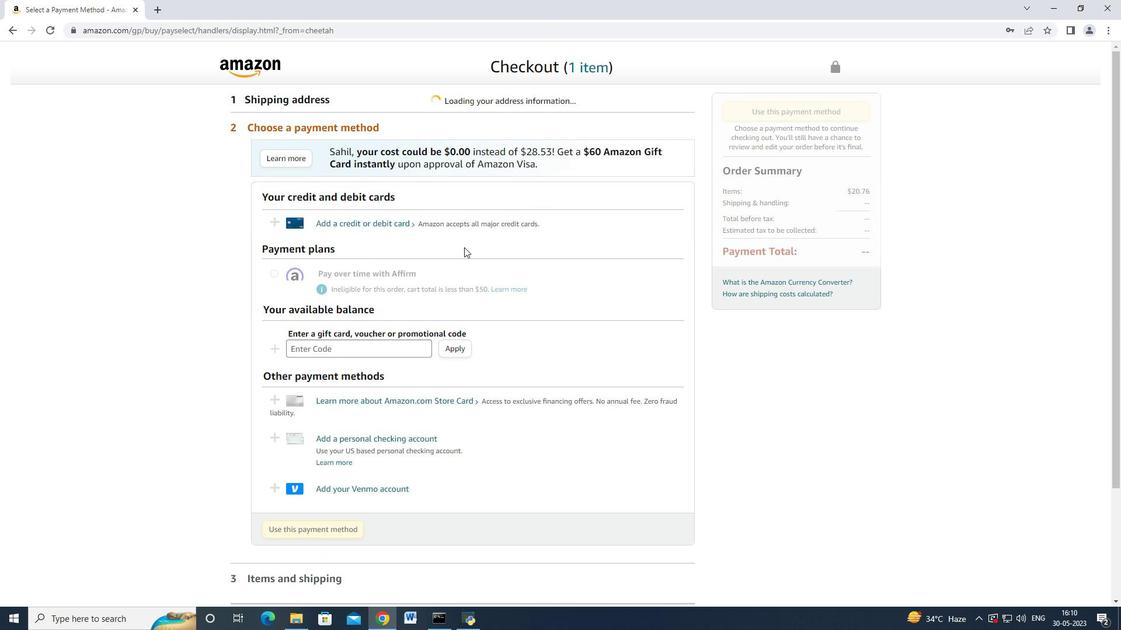 
Action: Mouse scrolled (457, 254) with delta (0, 0)
Screenshot: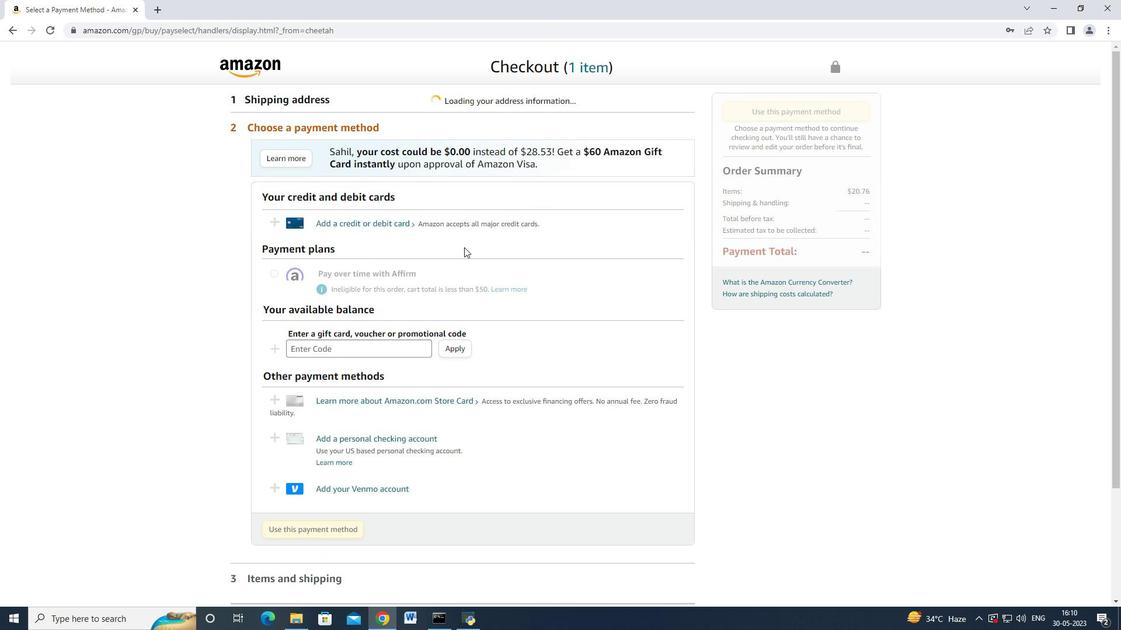 
Action: Mouse moved to (454, 260)
Screenshot: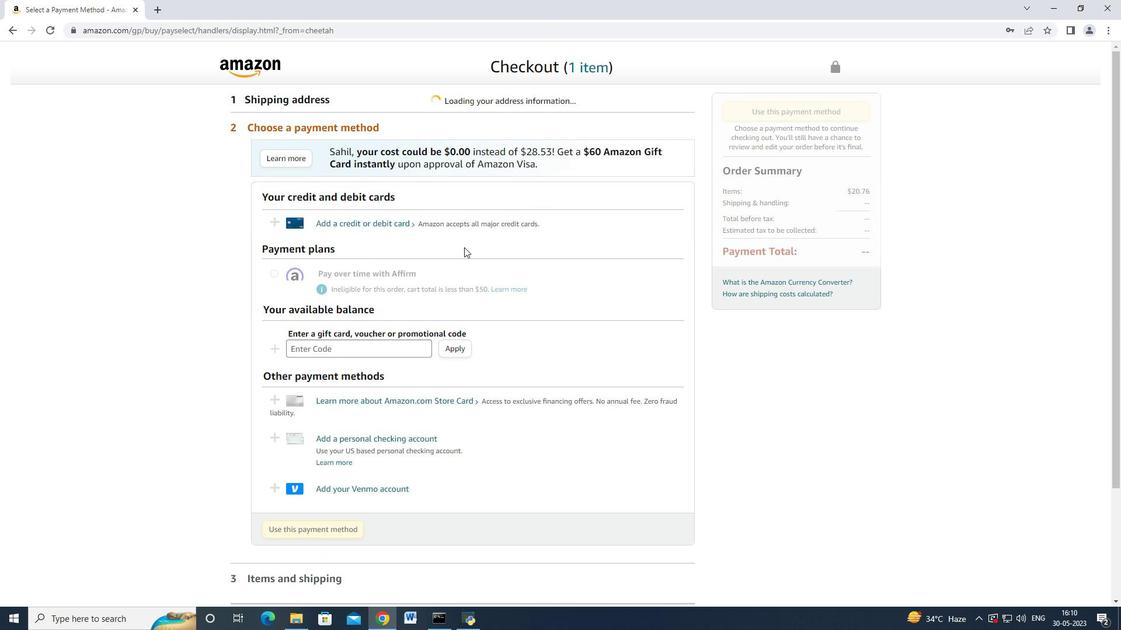
Action: Mouse scrolled (454, 259) with delta (0, 0)
Screenshot: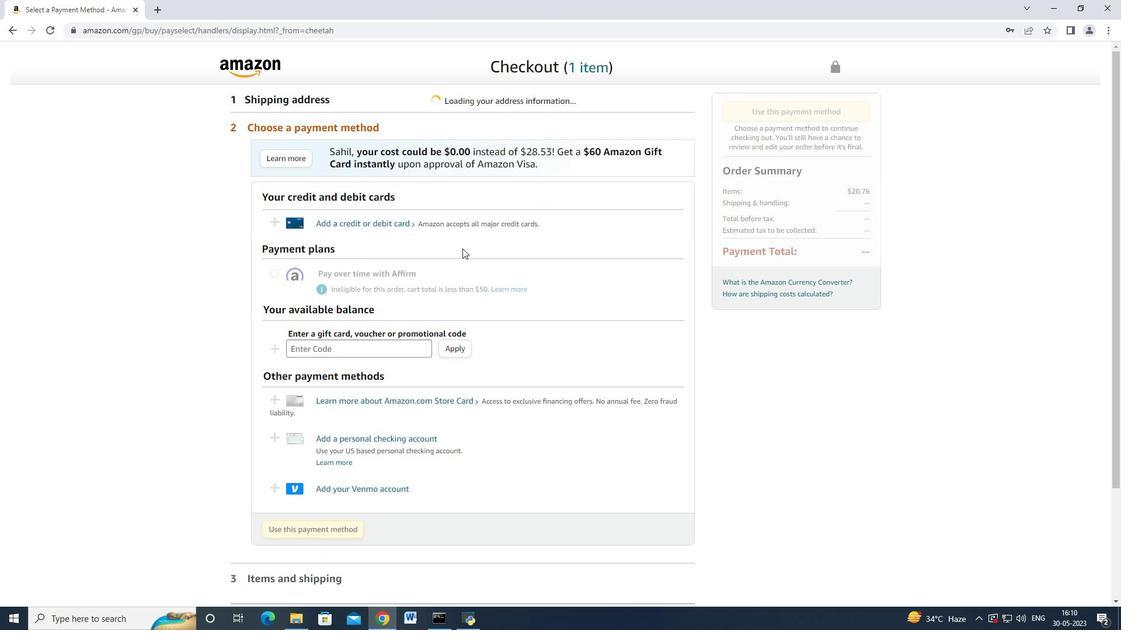 
Action: Mouse moved to (454, 261)
Screenshot: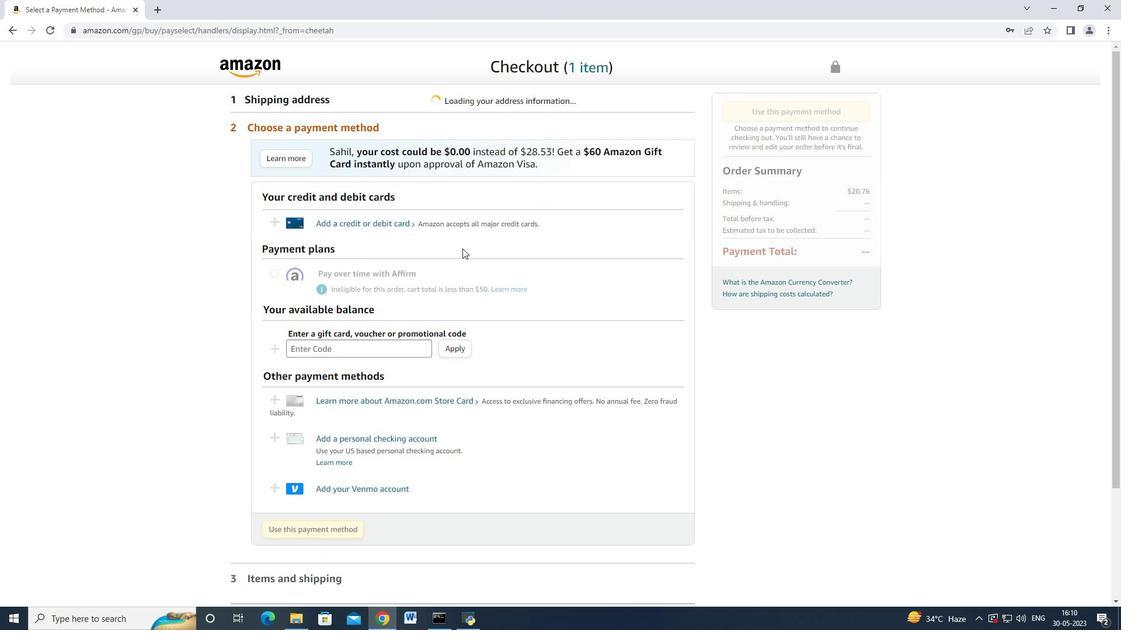 
Action: Mouse scrolled (454, 260) with delta (0, 0)
Screenshot: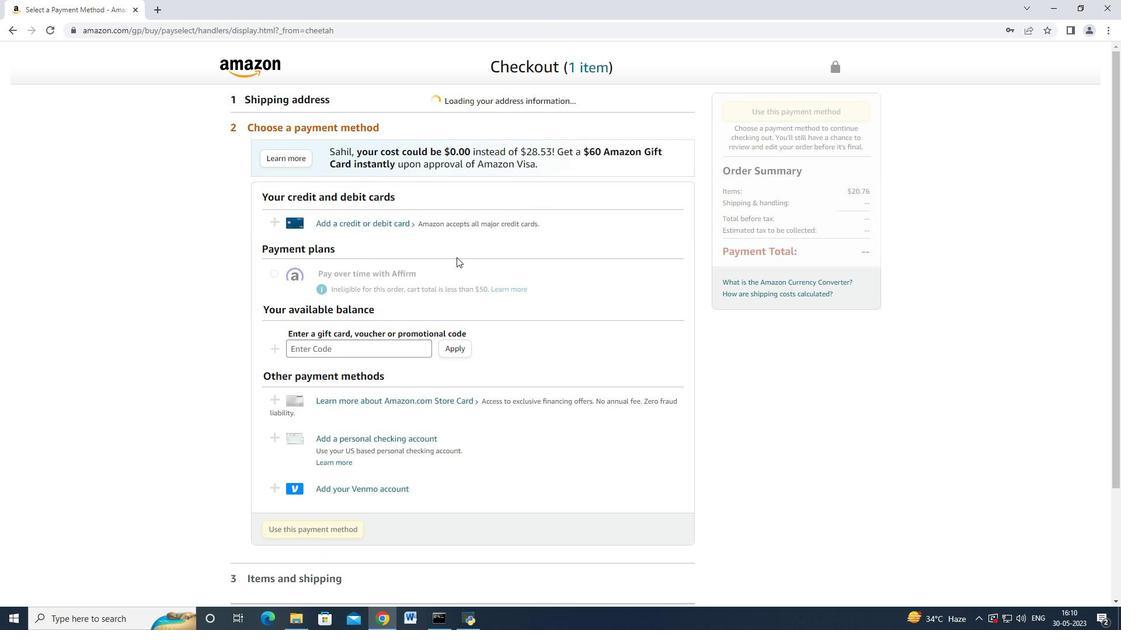 
Action: Mouse moved to (453, 261)
Screenshot: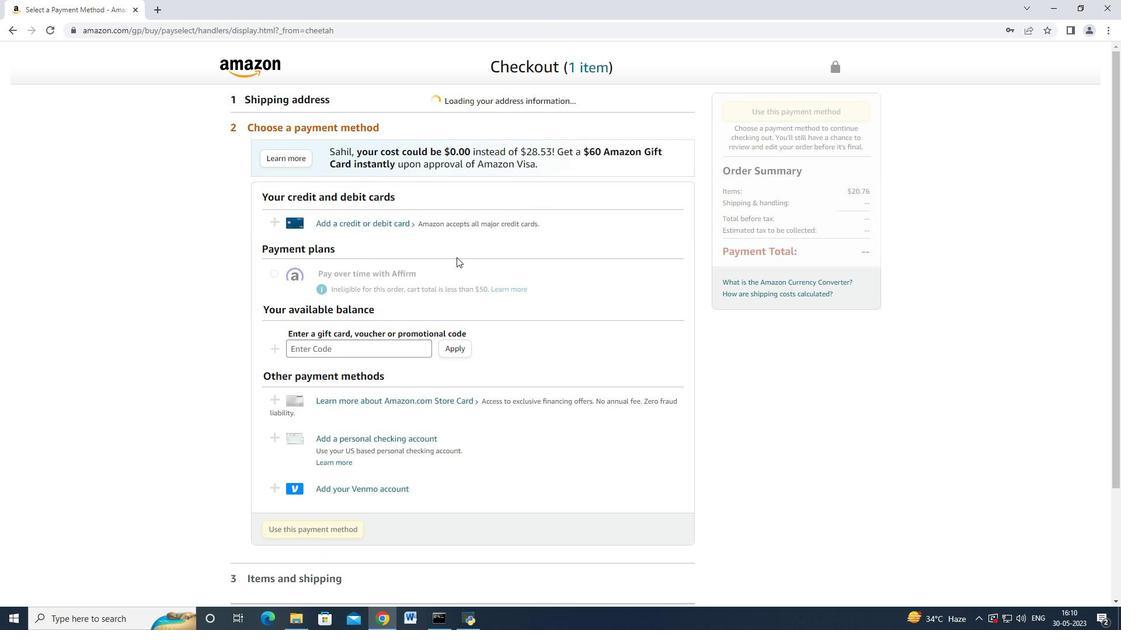 
Action: Mouse scrolled (453, 260) with delta (0, 0)
Screenshot: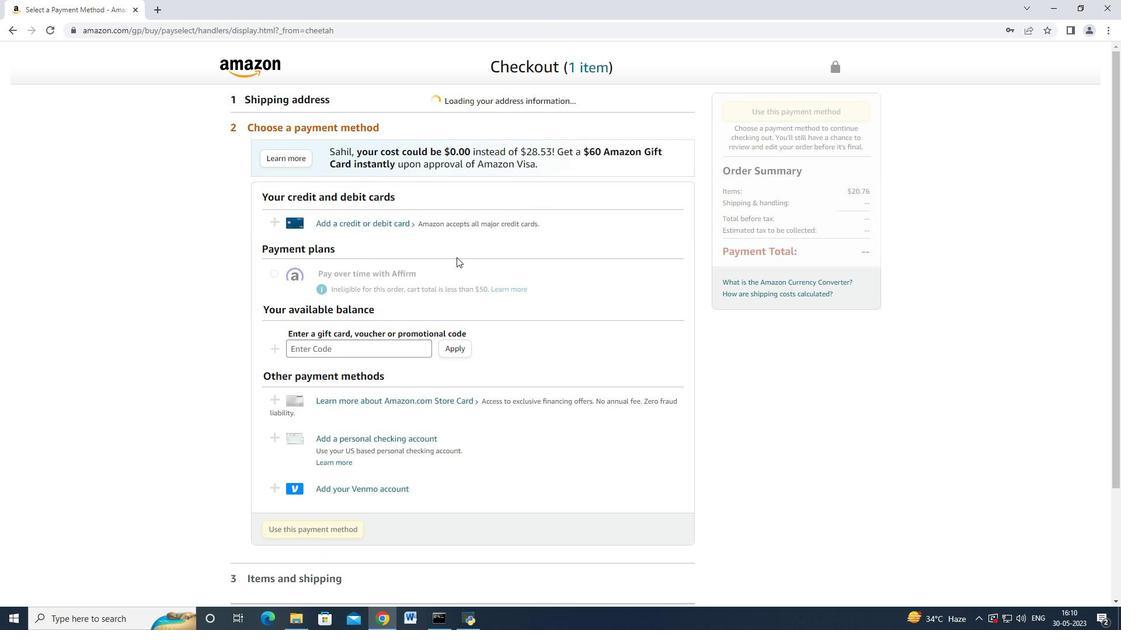 
Action: Mouse moved to (453, 261)
Screenshot: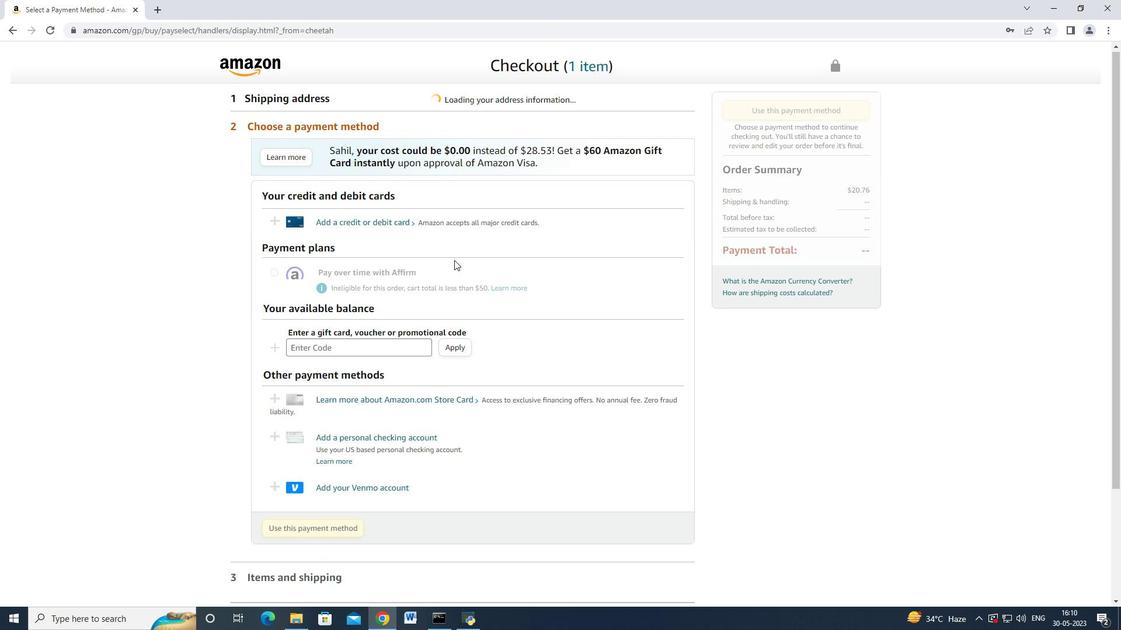 
Action: Mouse scrolled (453, 260) with delta (0, 0)
Screenshot: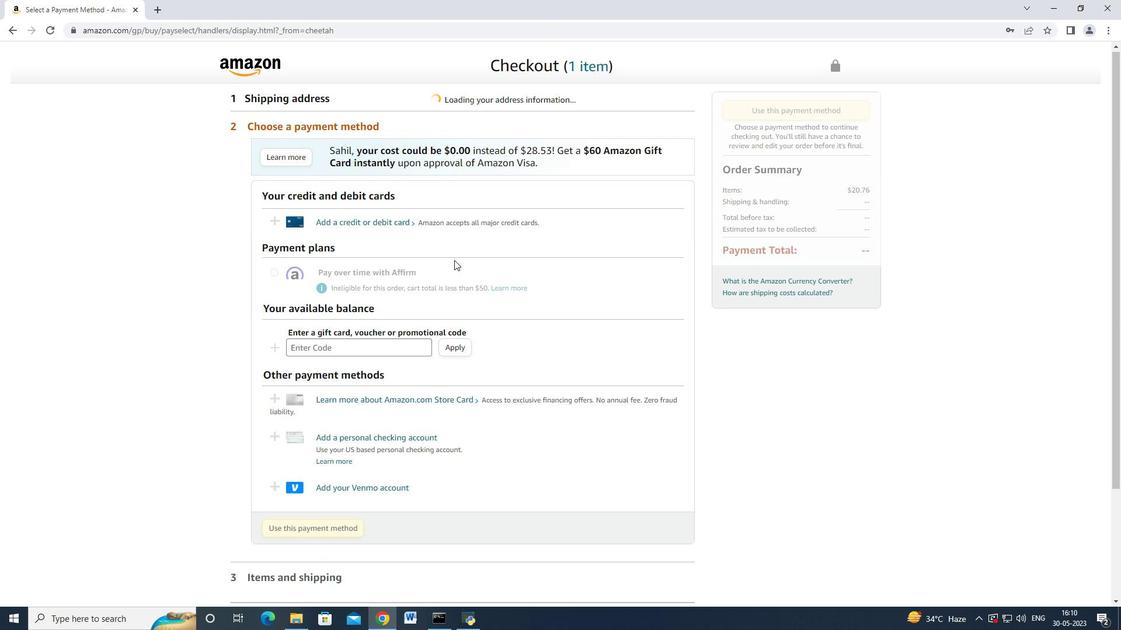 
Action: Mouse moved to (457, 259)
Screenshot: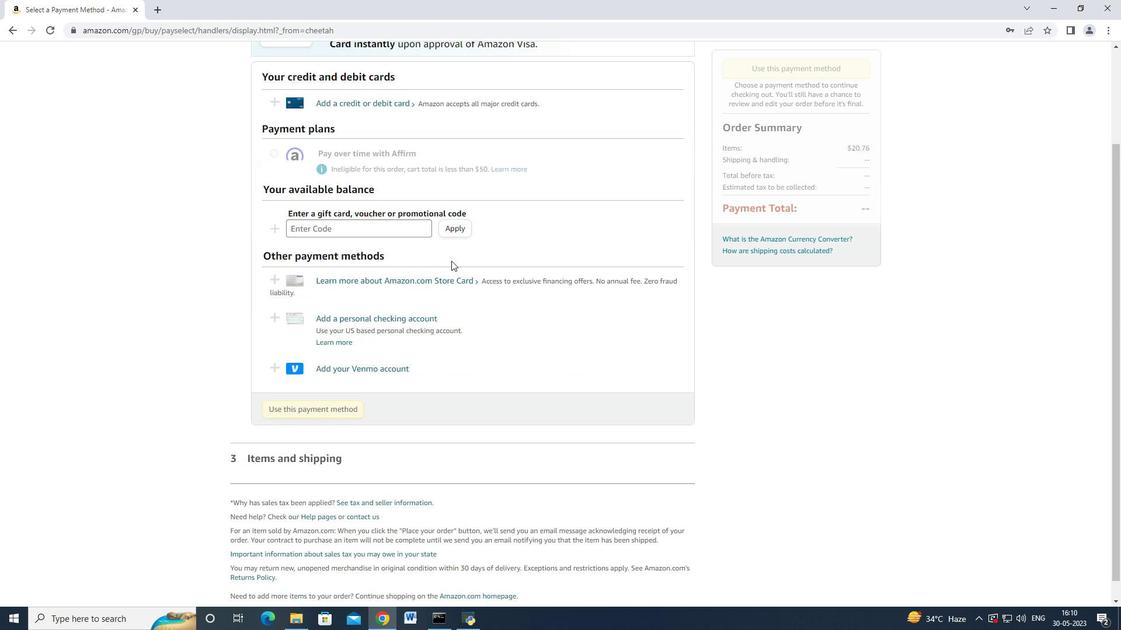 
Action: Mouse scrolled (457, 259) with delta (0, 0)
Screenshot: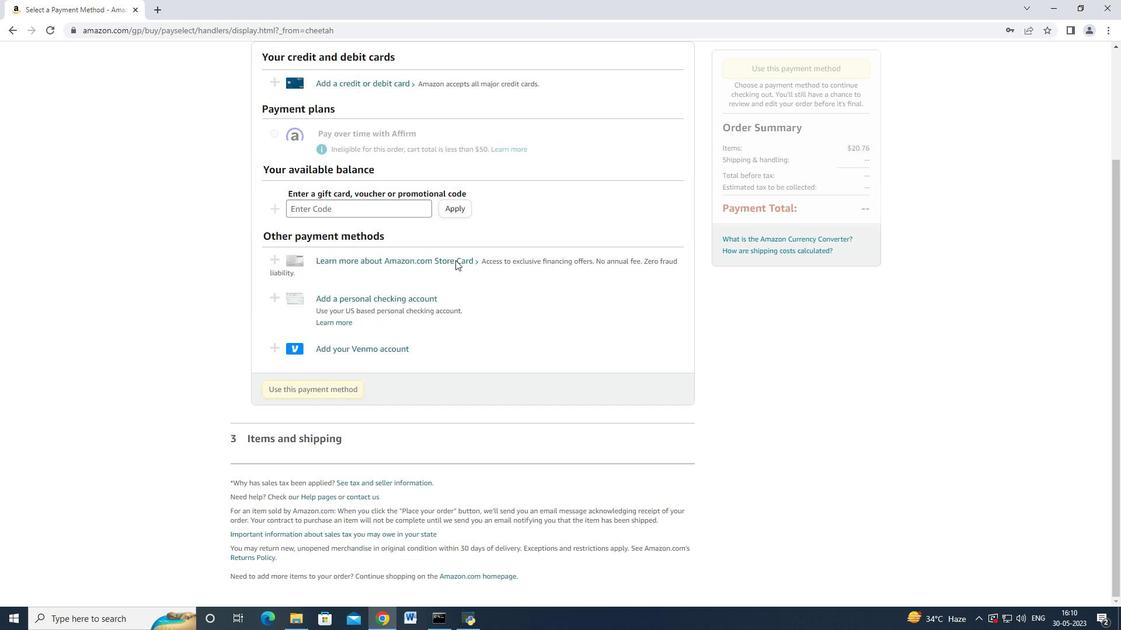 
Action: Mouse scrolled (457, 259) with delta (0, 0)
Screenshot: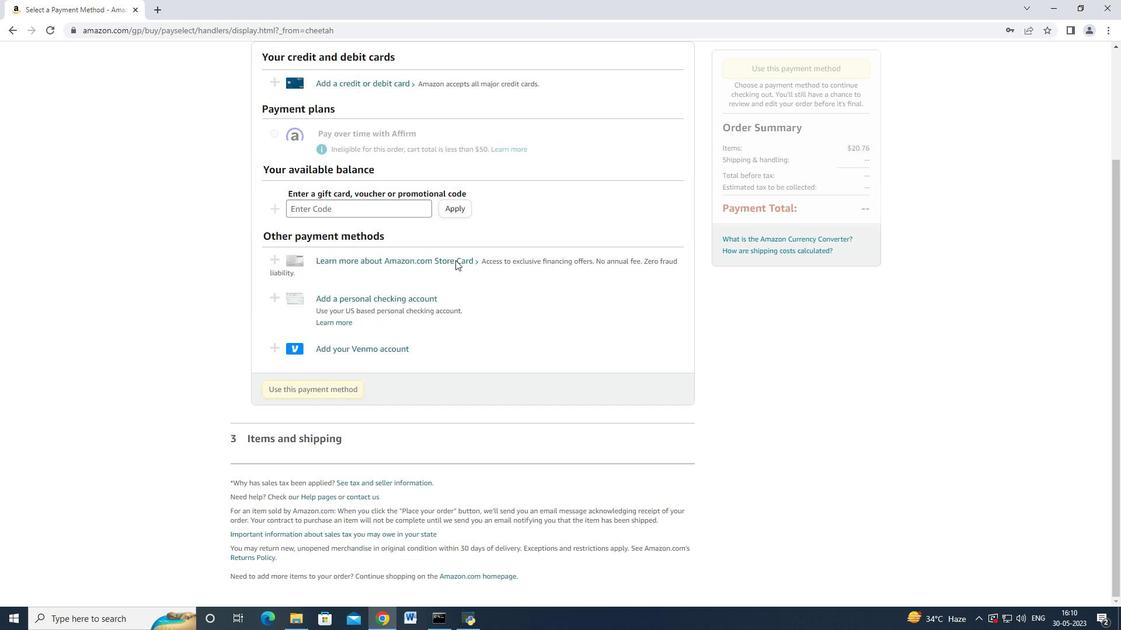 
Action: Mouse scrolled (457, 259) with delta (0, 0)
Screenshot: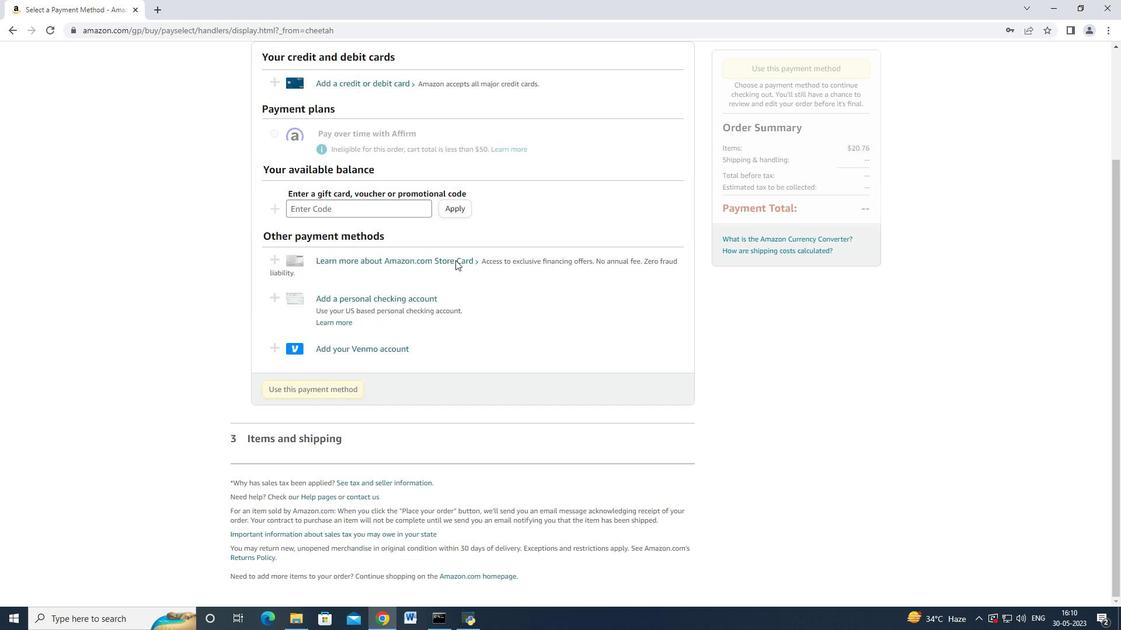 
Action: Mouse scrolled (457, 259) with delta (0, 0)
Screenshot: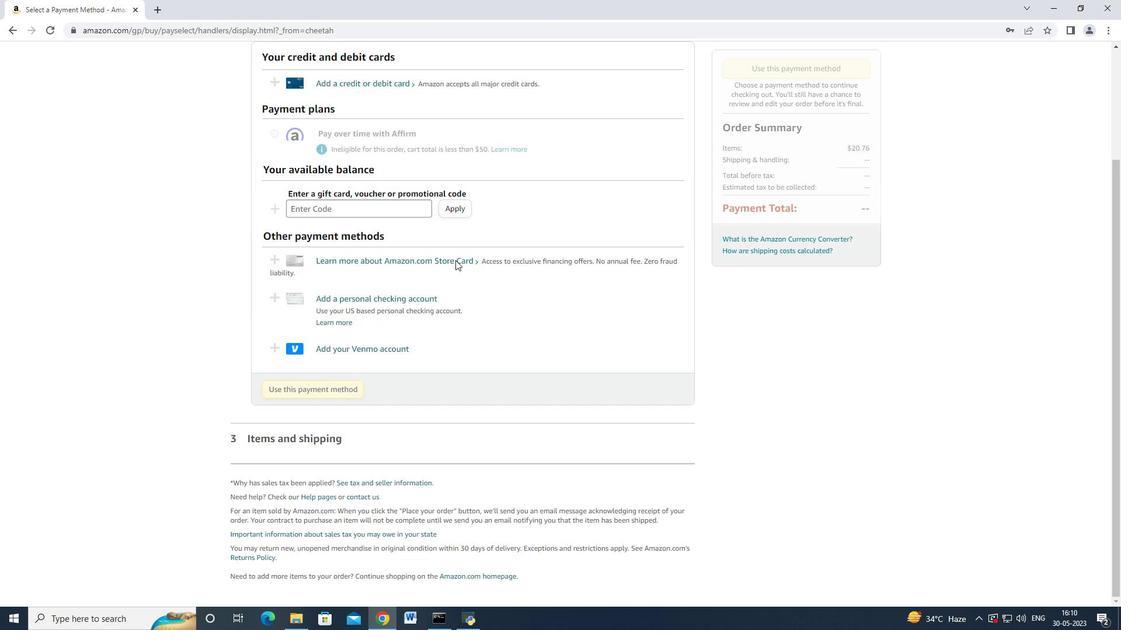 
Action: Mouse scrolled (457, 259) with delta (0, 0)
Screenshot: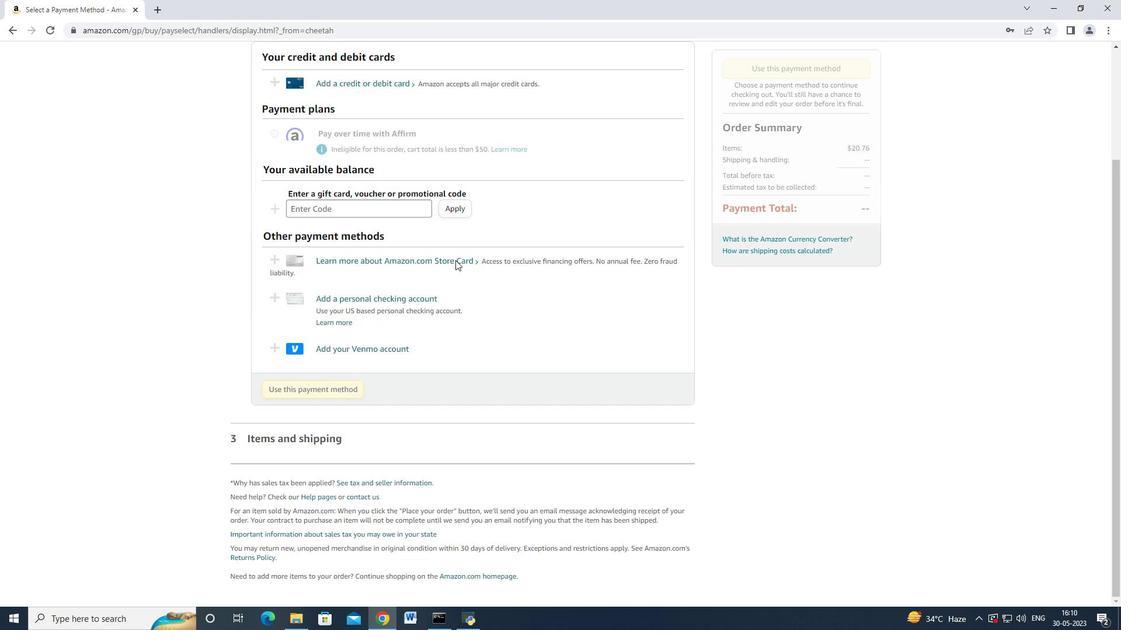 
Action: Mouse scrolled (457, 259) with delta (0, 0)
Screenshot: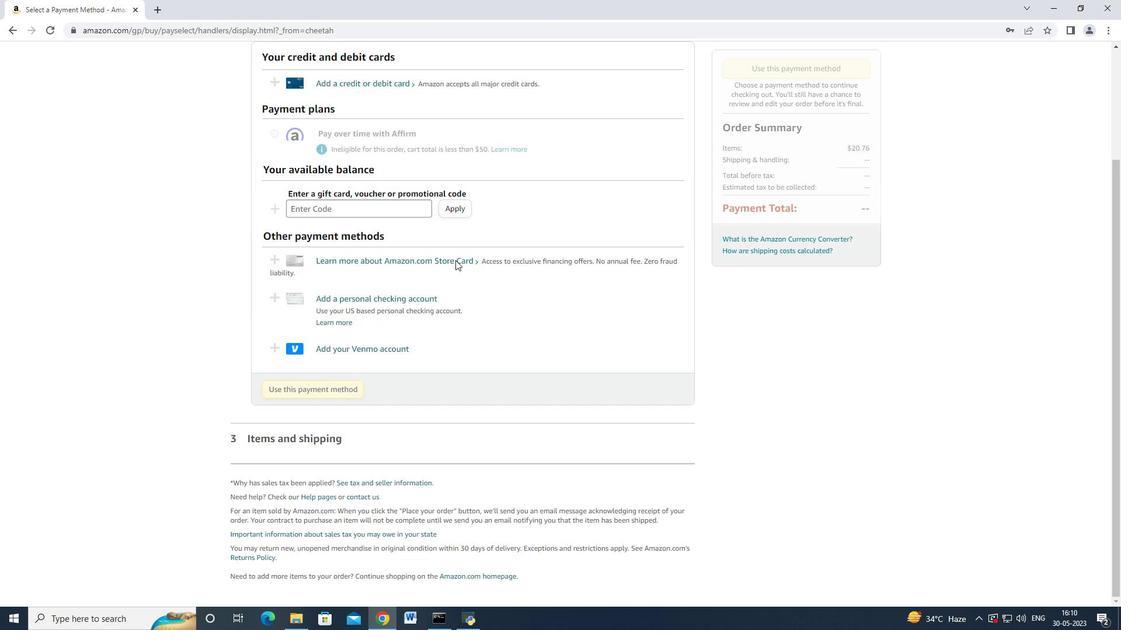 
Action: Mouse scrolled (457, 259) with delta (0, 0)
Screenshot: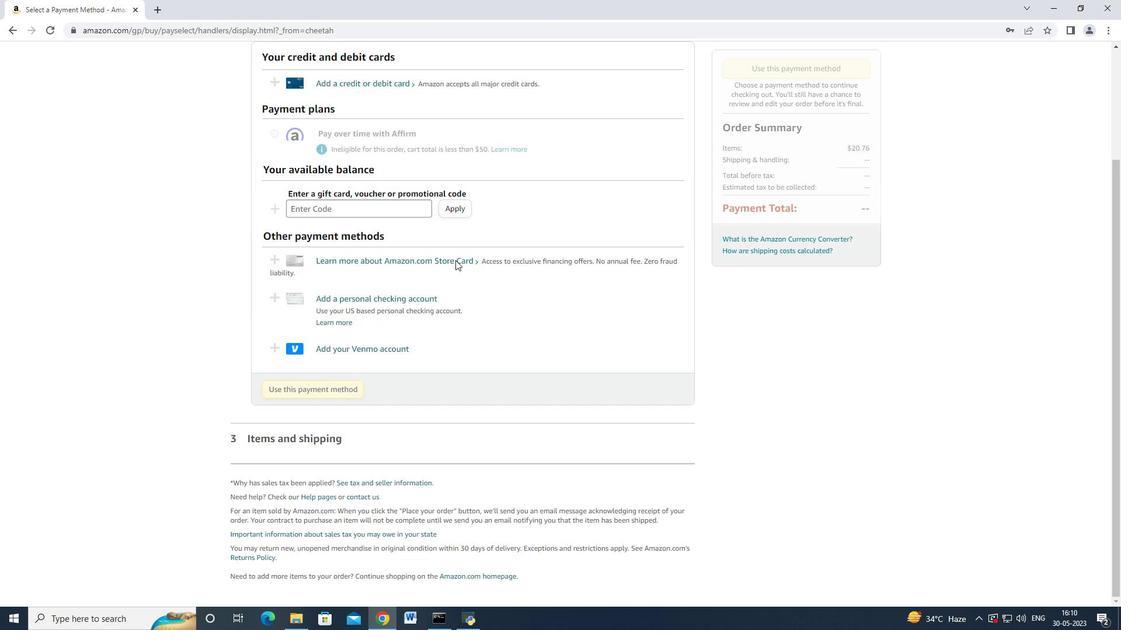 
Action: Mouse scrolled (457, 259) with delta (0, 0)
Screenshot: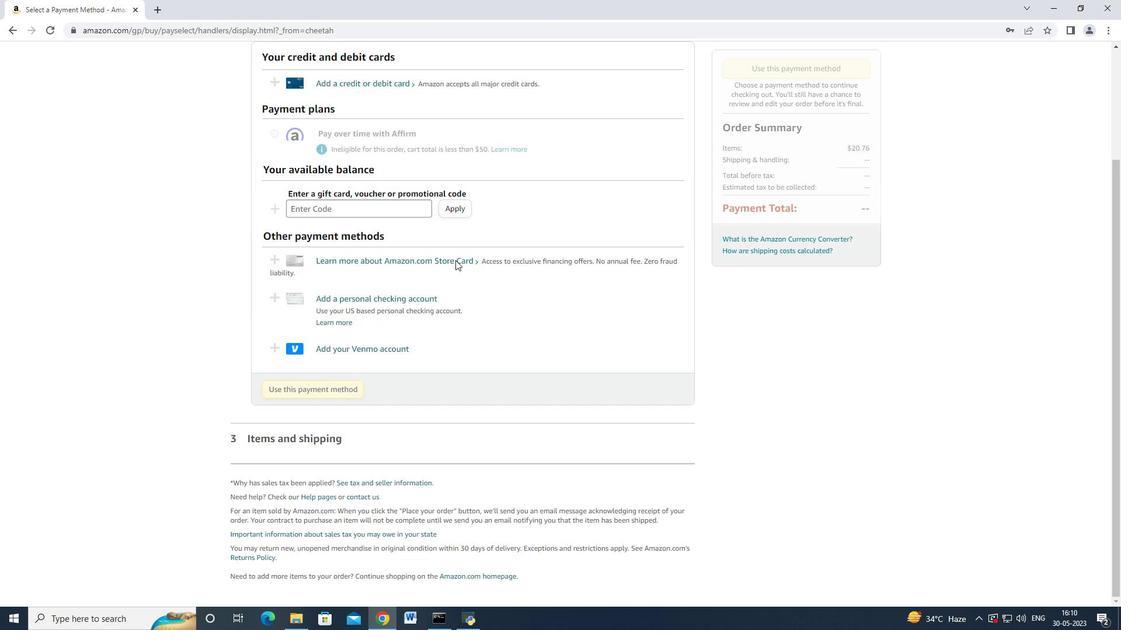 
Action: Mouse scrolled (457, 259) with delta (0, 0)
Screenshot: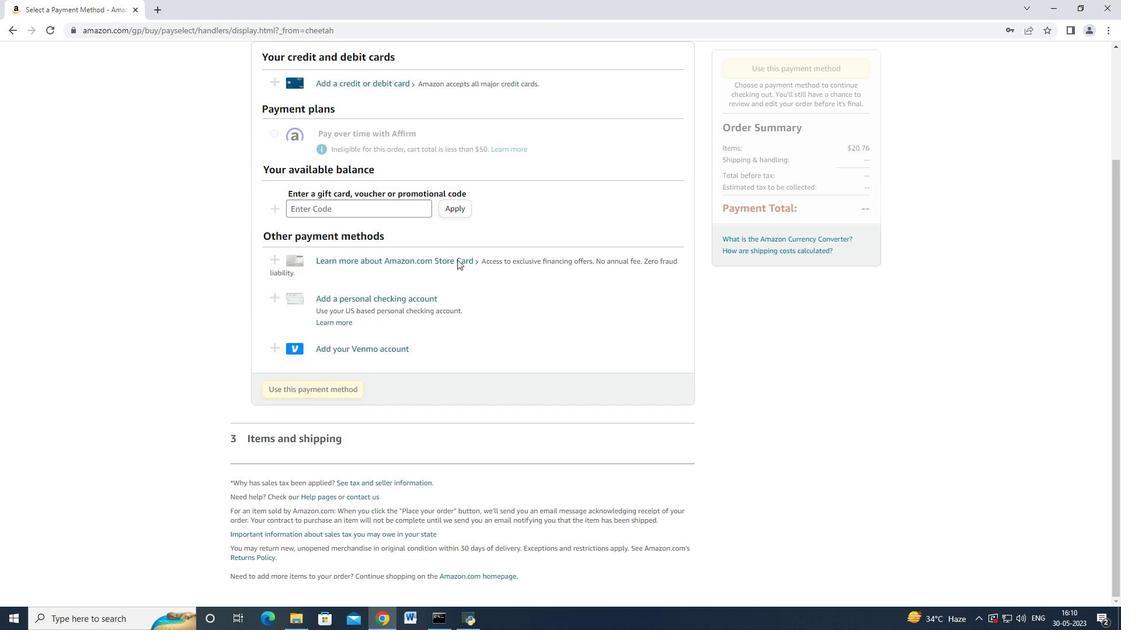 
Action: Mouse moved to (598, 241)
Screenshot: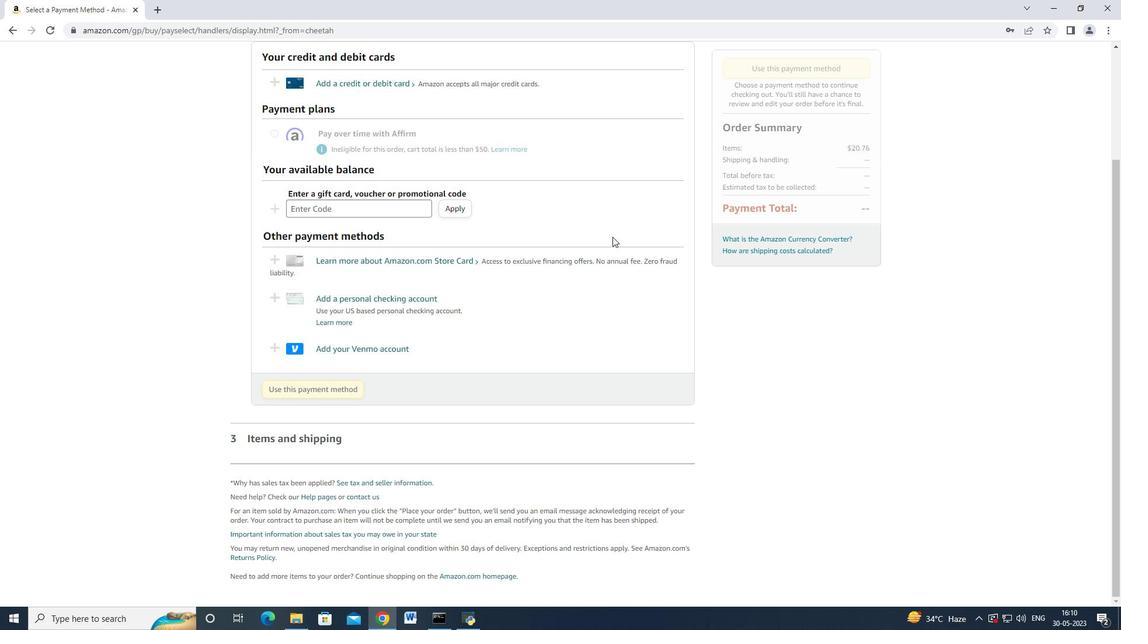 
Action: Mouse scrolled (598, 242) with delta (0, 0)
Screenshot: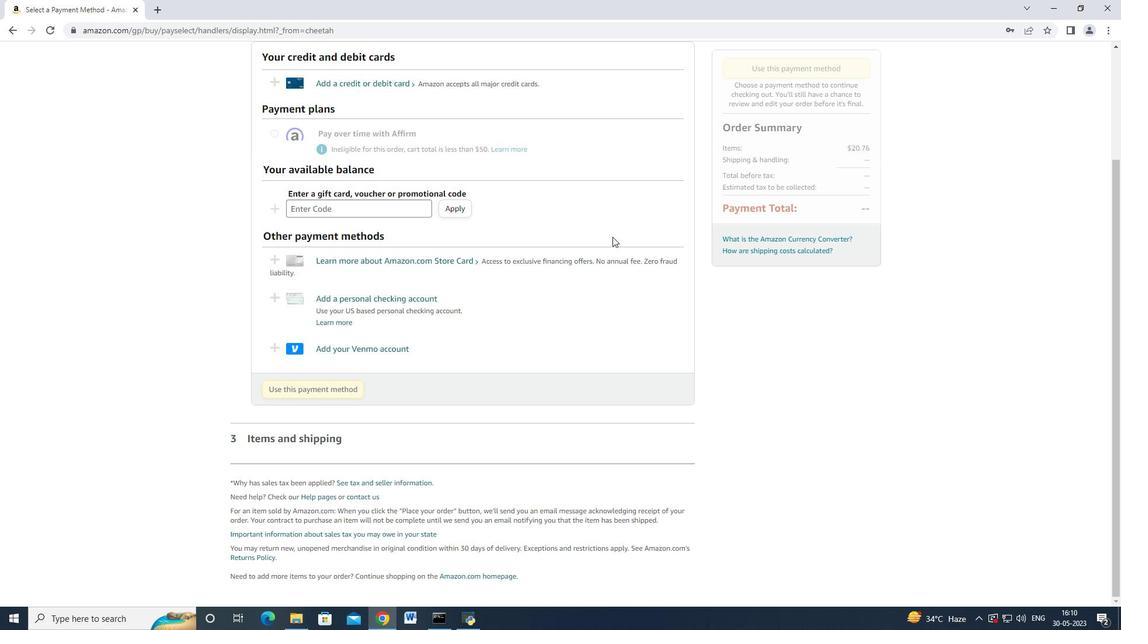 
Action: Mouse moved to (598, 241)
Screenshot: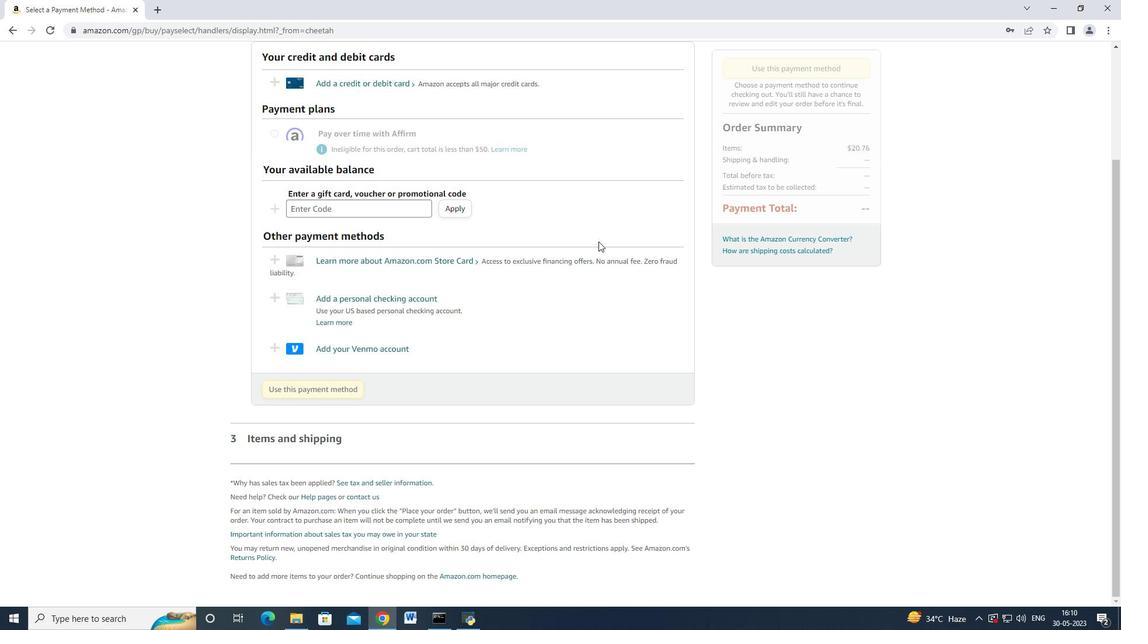 
Action: Mouse scrolled (598, 242) with delta (0, 0)
Screenshot: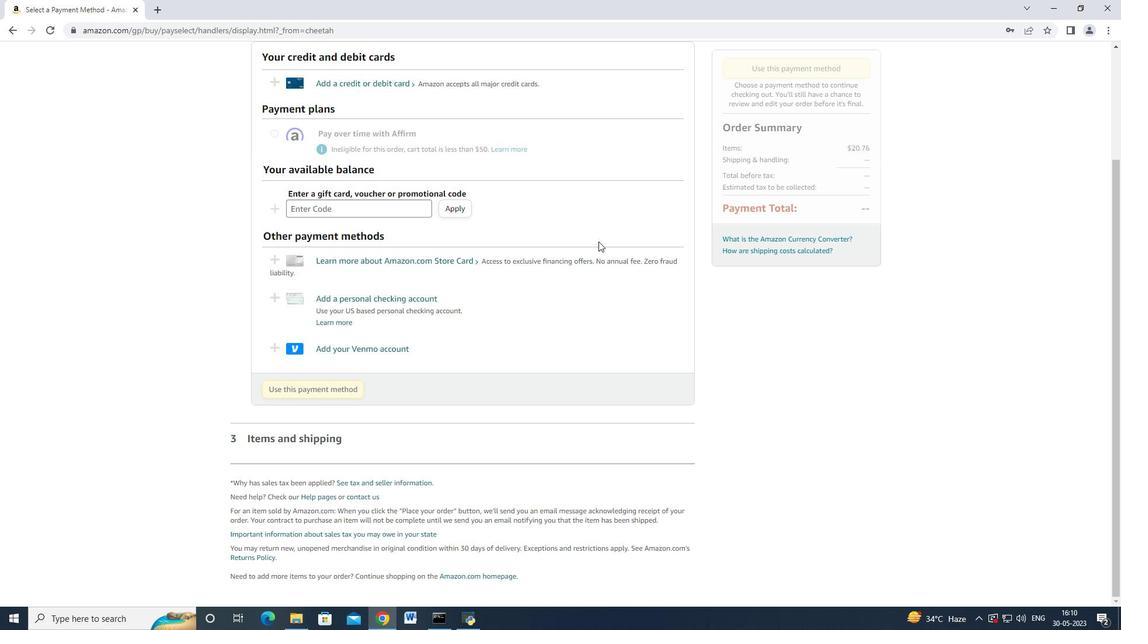 
Action: Mouse moved to (598, 241)
Screenshot: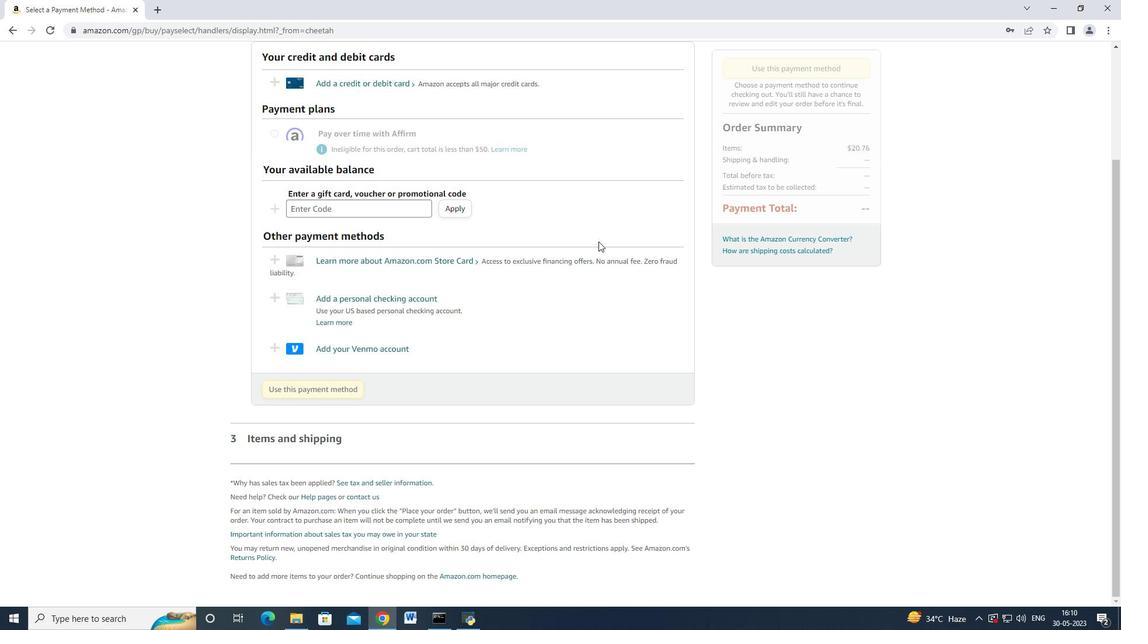 
Action: Mouse scrolled (598, 242) with delta (0, 0)
Screenshot: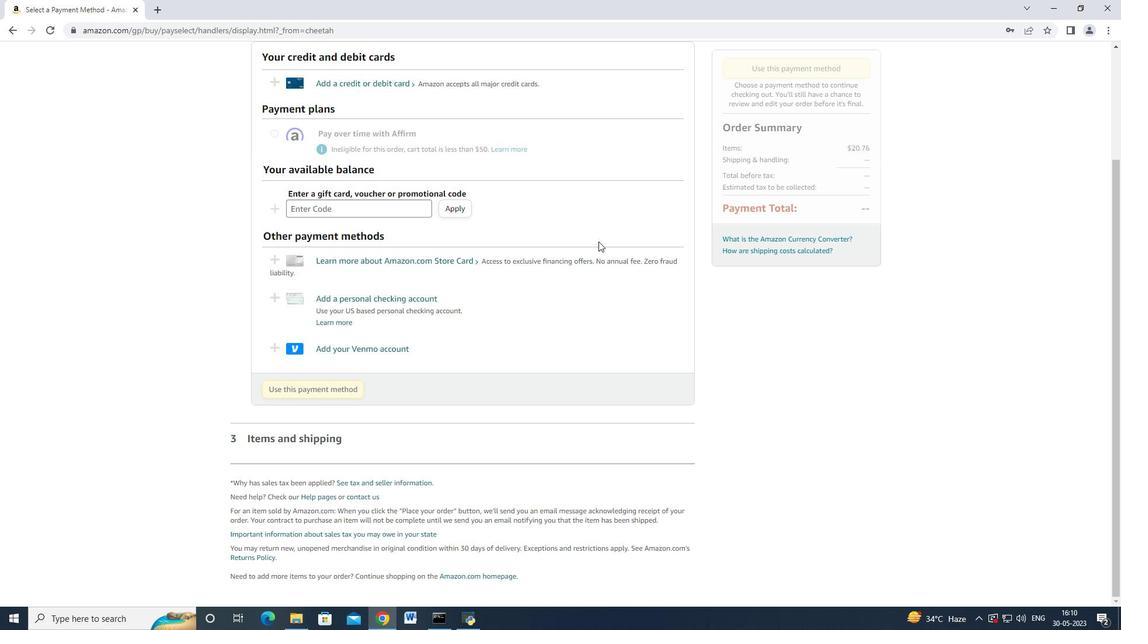
Action: Mouse scrolled (598, 242) with delta (0, 0)
Screenshot: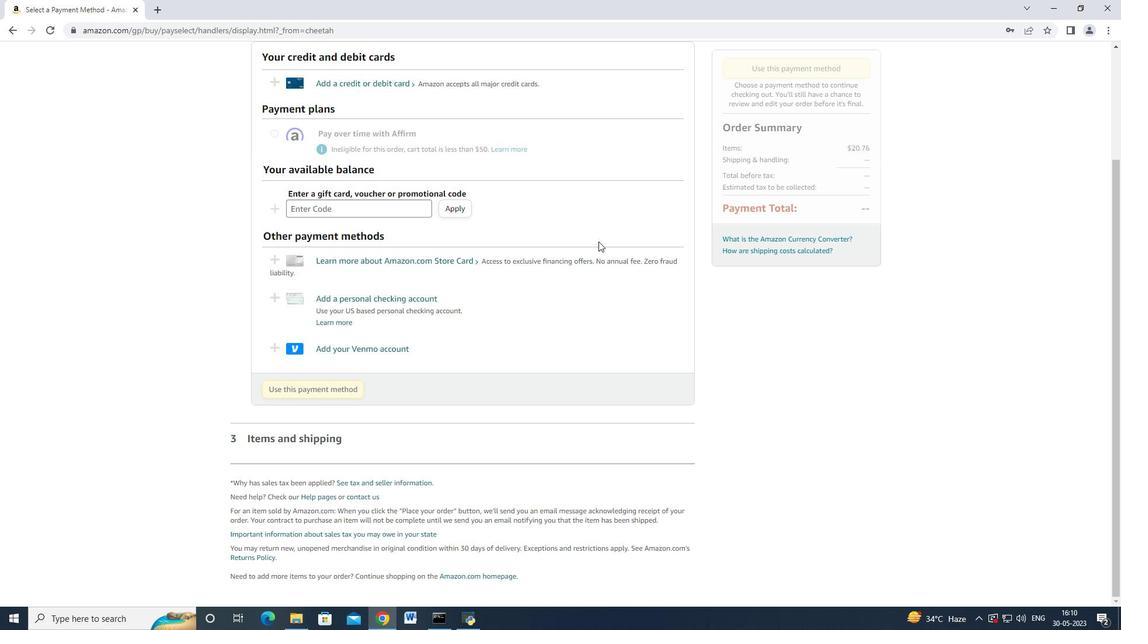 
Action: Mouse moved to (600, 241)
Screenshot: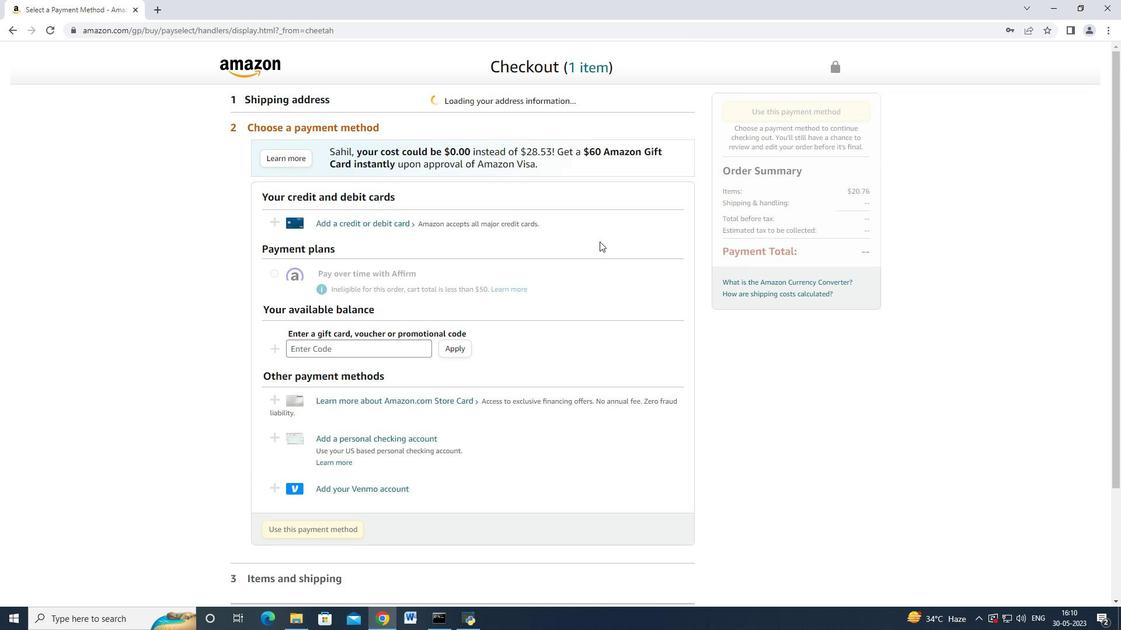 
Action: Mouse scrolled (600, 240) with delta (0, 0)
Screenshot: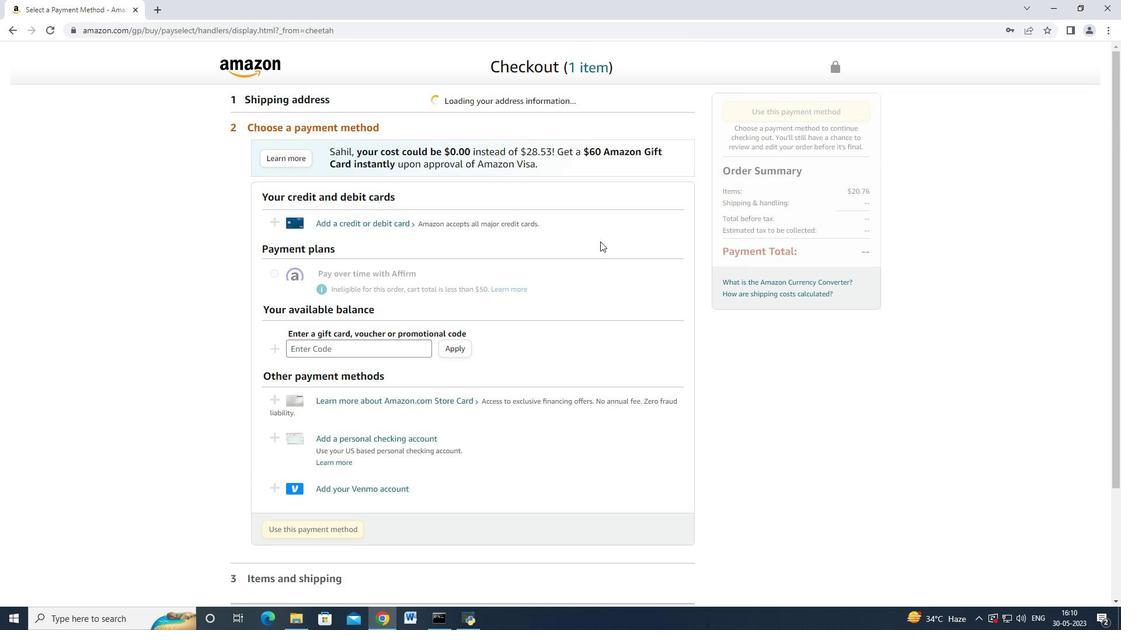 
Action: Mouse scrolled (600, 240) with delta (0, 0)
Screenshot: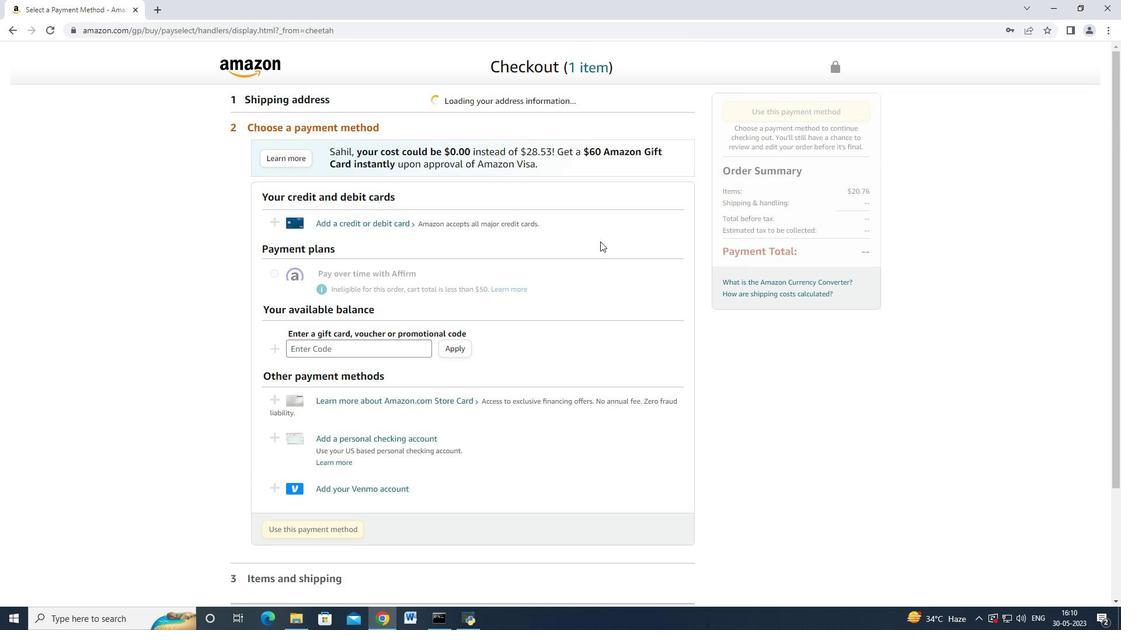 
Action: Mouse moved to (600, 241)
Screenshot: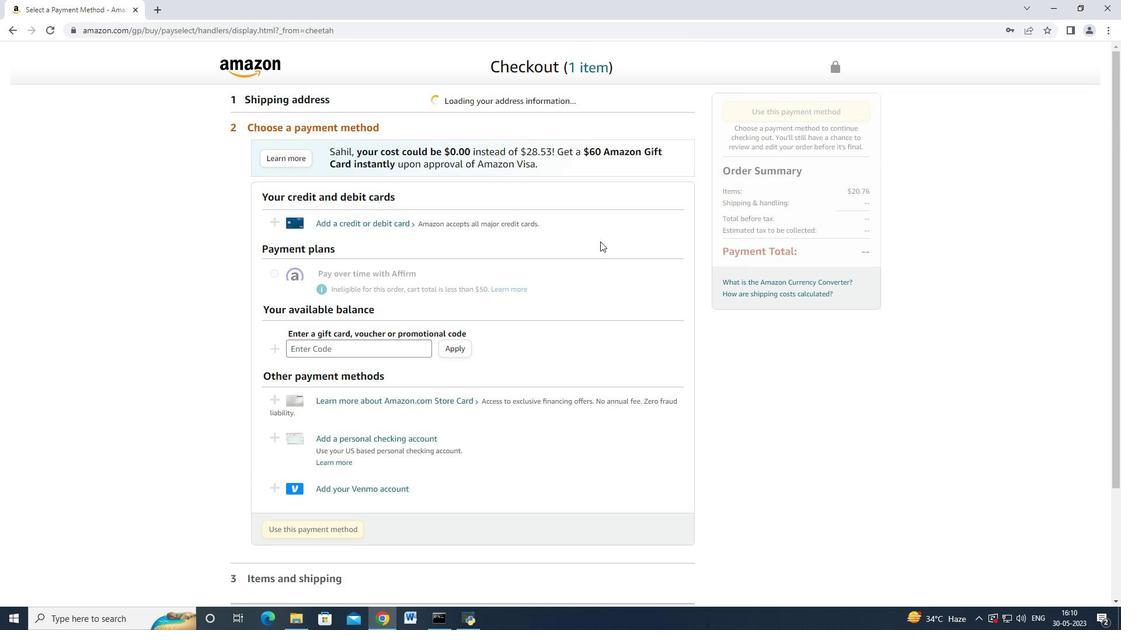 
Action: Mouse scrolled (600, 241) with delta (0, 0)
Screenshot: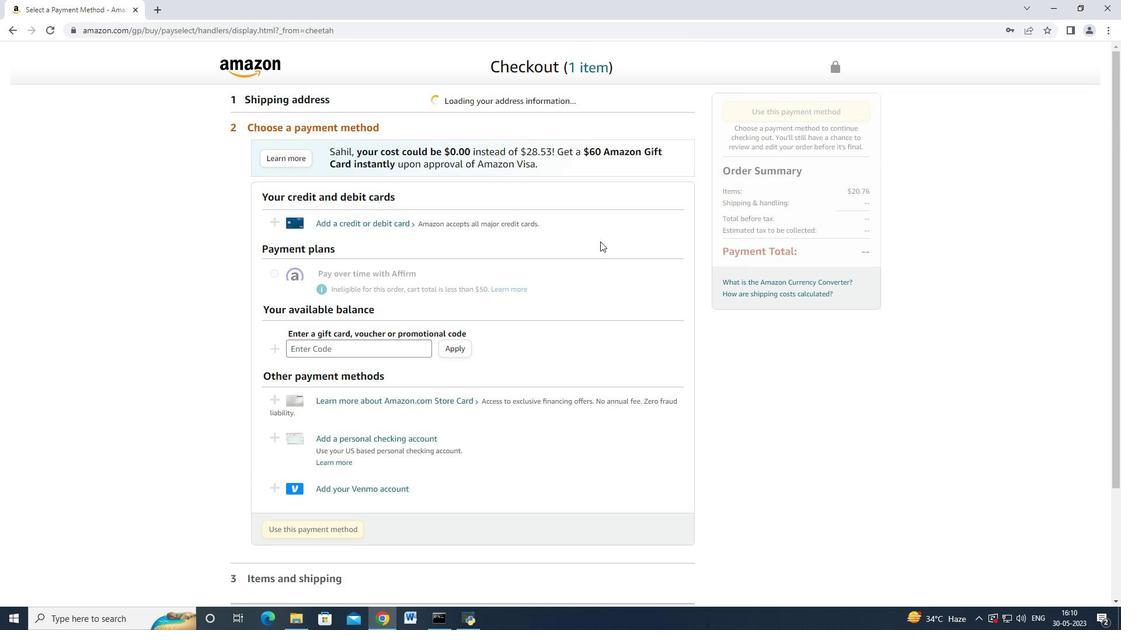 
Action: Mouse scrolled (600, 241) with delta (0, 0)
Screenshot: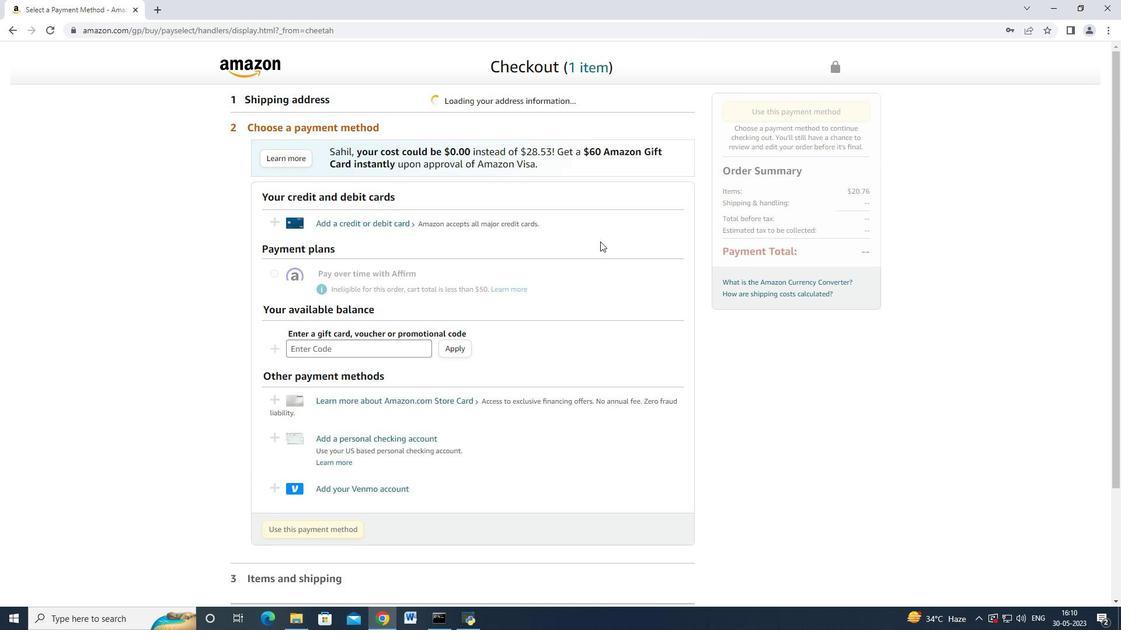 
Action: Mouse scrolled (600, 241) with delta (0, 0)
Screenshot: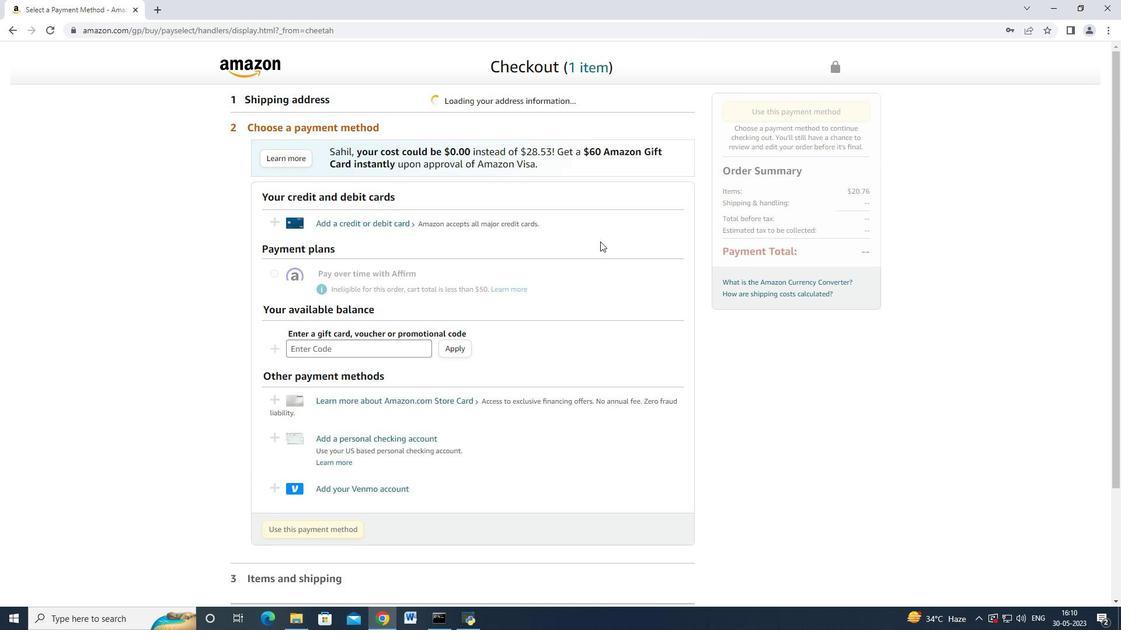 
Action: Mouse scrolled (600, 241) with delta (0, 0)
Screenshot: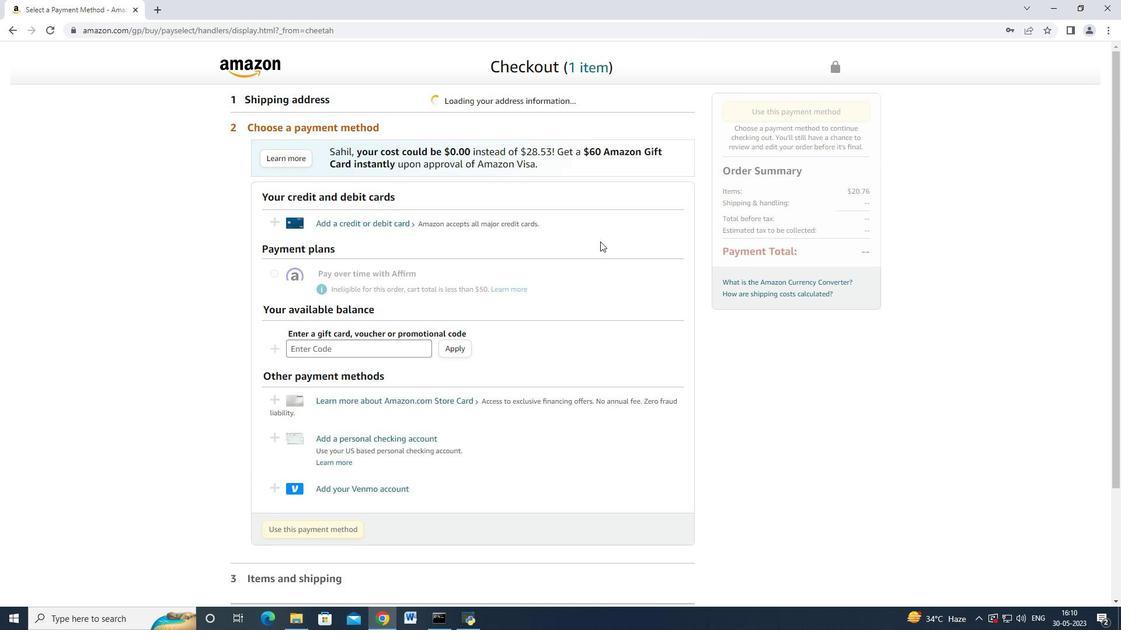 
Action: Mouse scrolled (600, 241) with delta (0, 0)
Screenshot: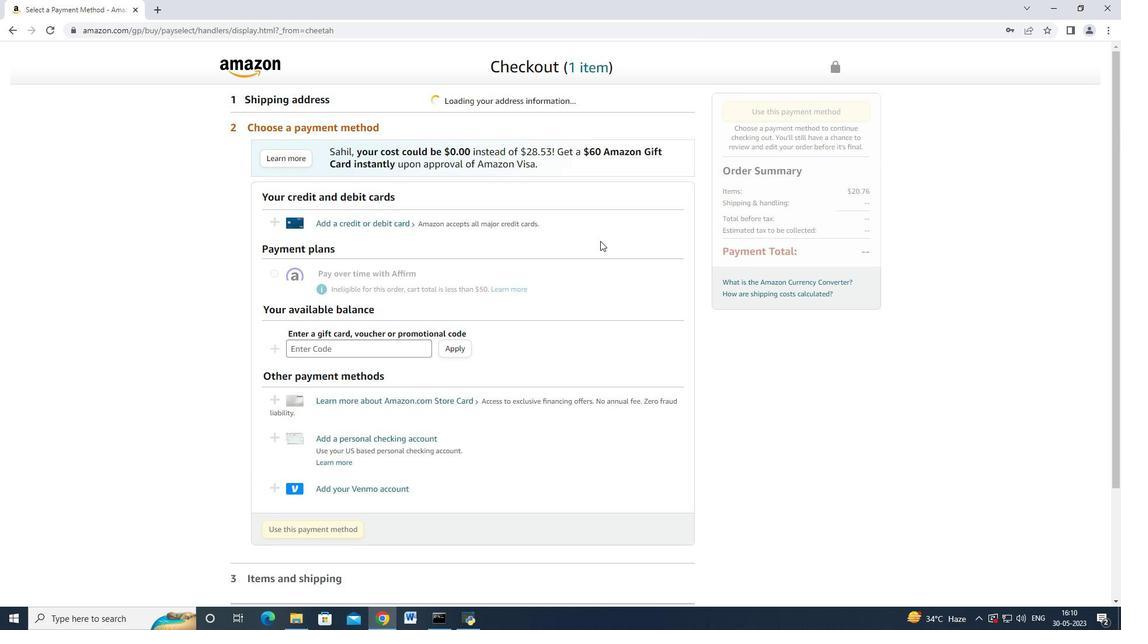 
Action: Mouse moved to (600, 241)
Screenshot: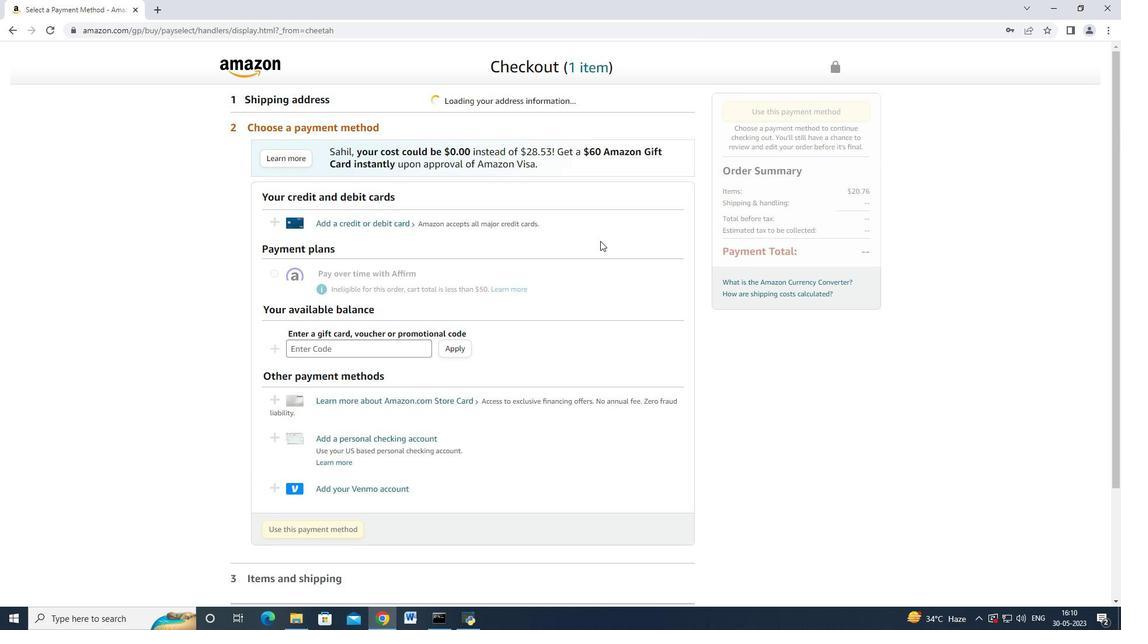 
Action: Mouse scrolled (600, 241) with delta (0, 0)
Screenshot: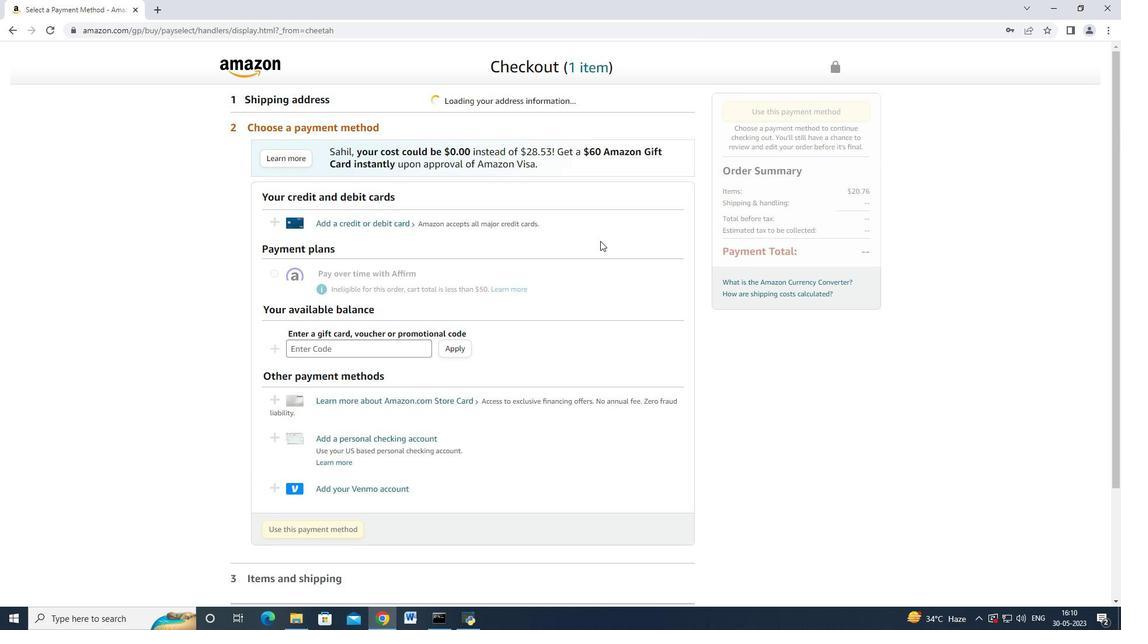 
Action: Mouse moved to (597, 241)
Screenshot: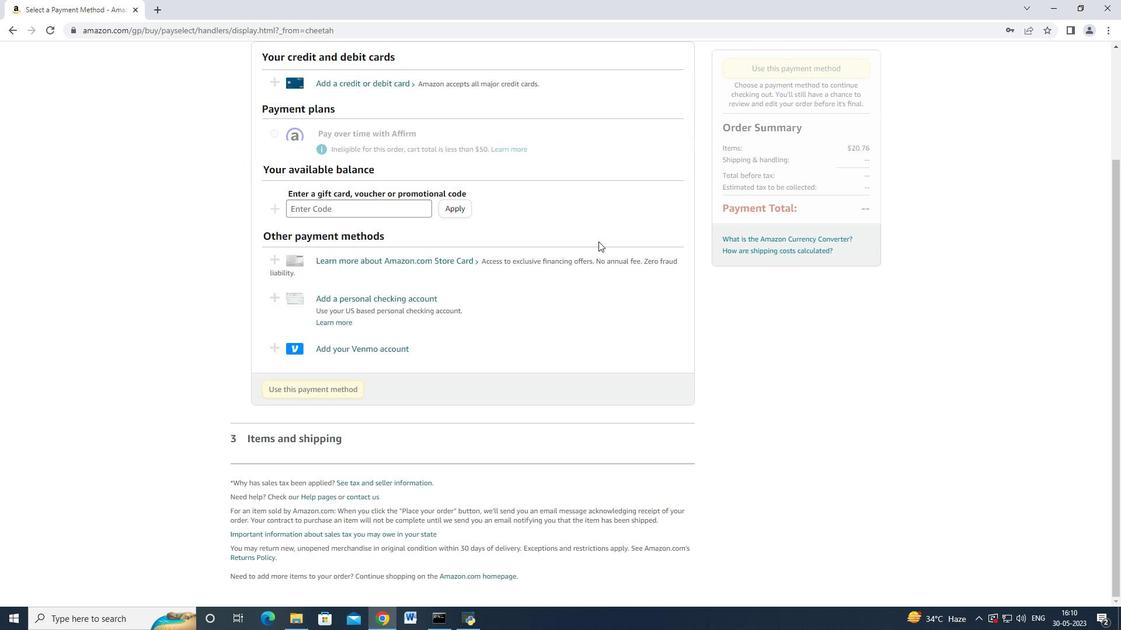 
Action: Mouse scrolled (597, 241) with delta (0, 0)
Screenshot: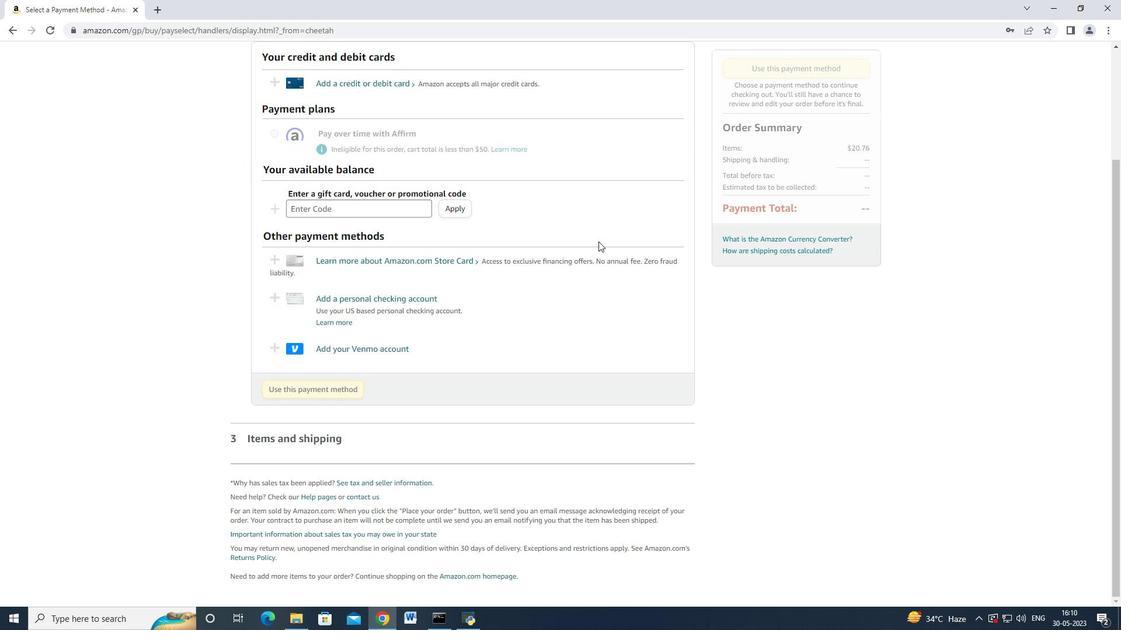 
Action: Mouse scrolled (597, 241) with delta (0, 0)
Screenshot: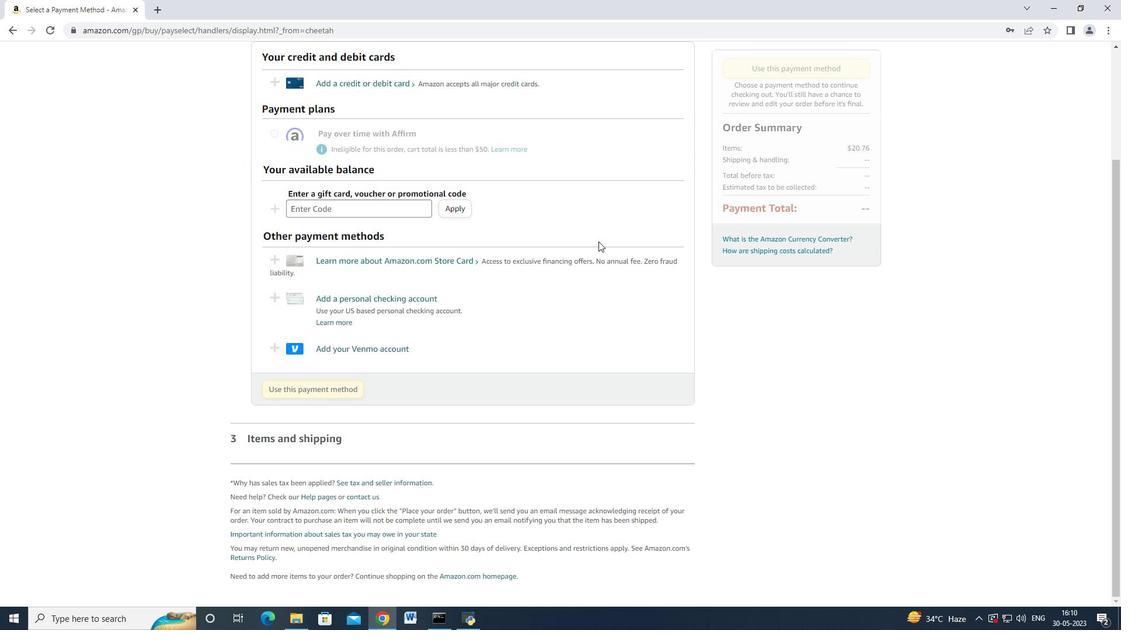 
Action: Mouse scrolled (597, 241) with delta (0, 0)
Screenshot: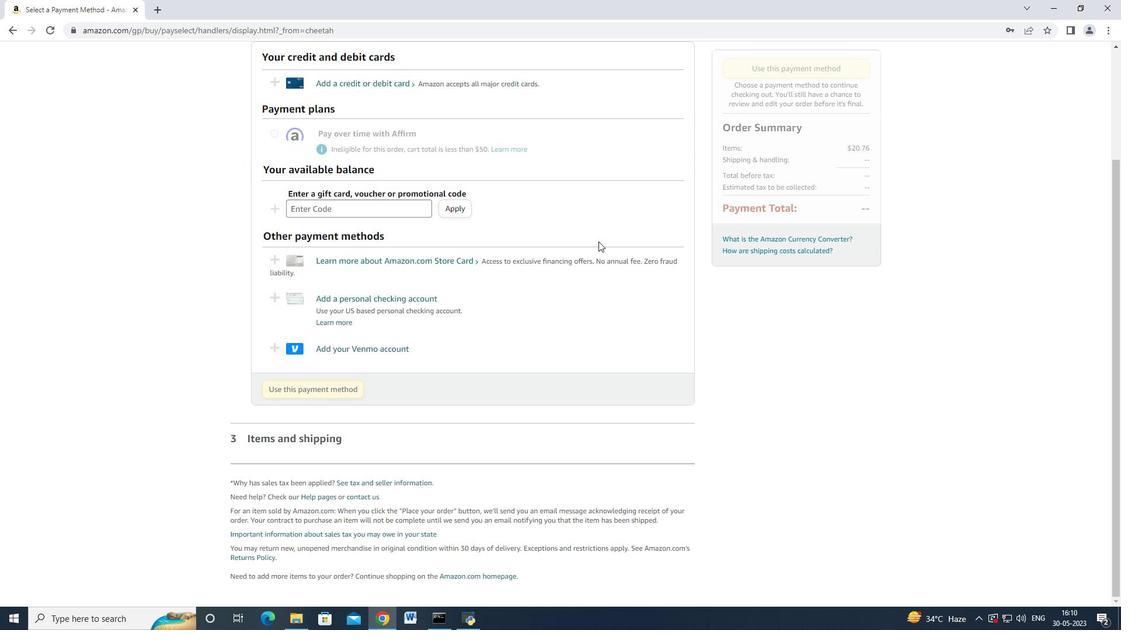 
Action: Mouse scrolled (597, 241) with delta (0, 0)
Screenshot: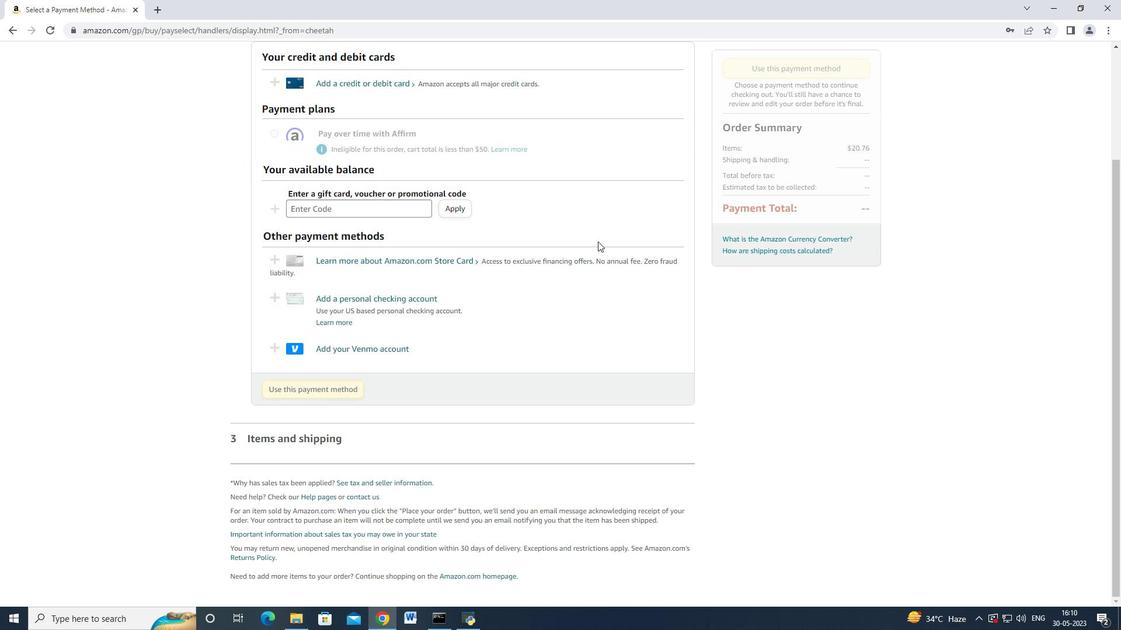 
Action: Mouse scrolled (597, 241) with delta (0, 0)
Screenshot: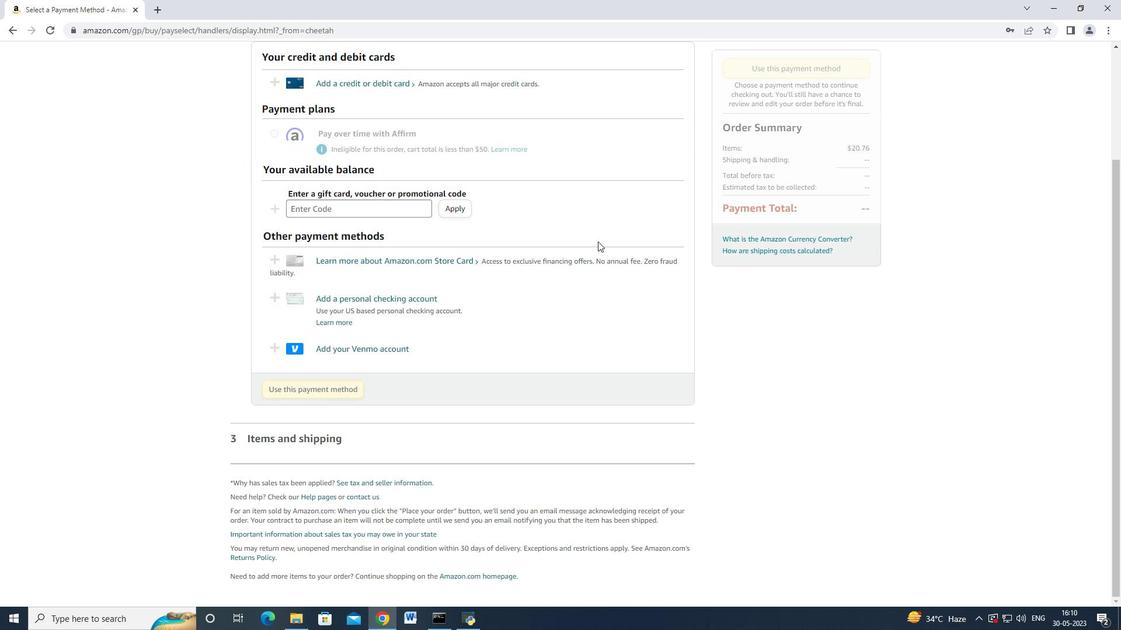 
Action: Mouse scrolled (597, 241) with delta (0, 0)
Screenshot: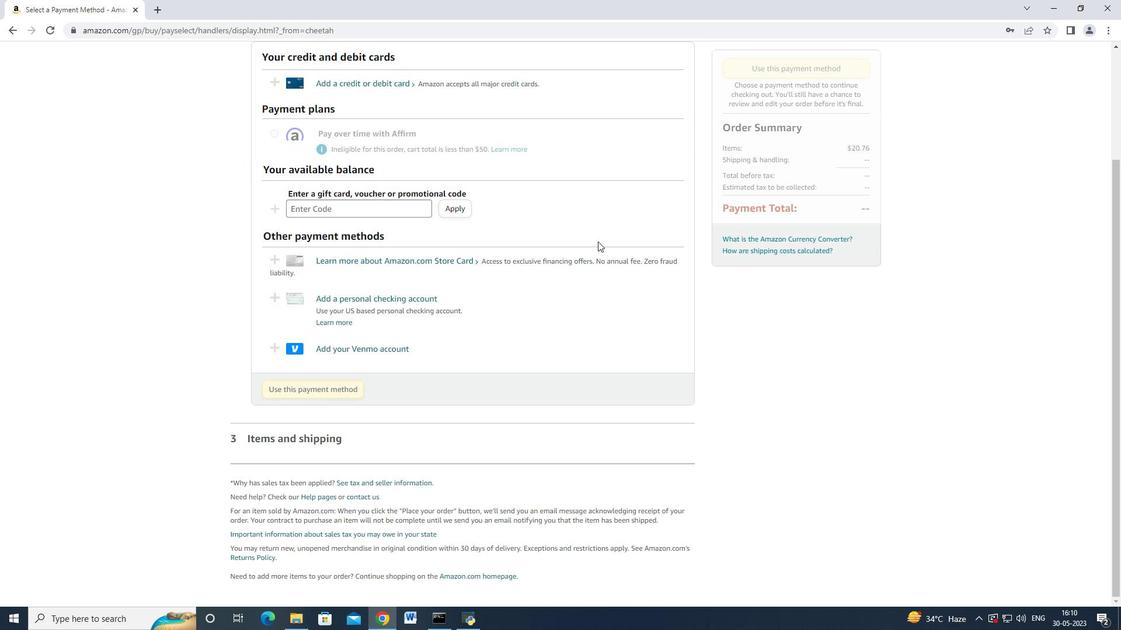 
Action: Mouse scrolled (597, 241) with delta (0, 0)
Screenshot: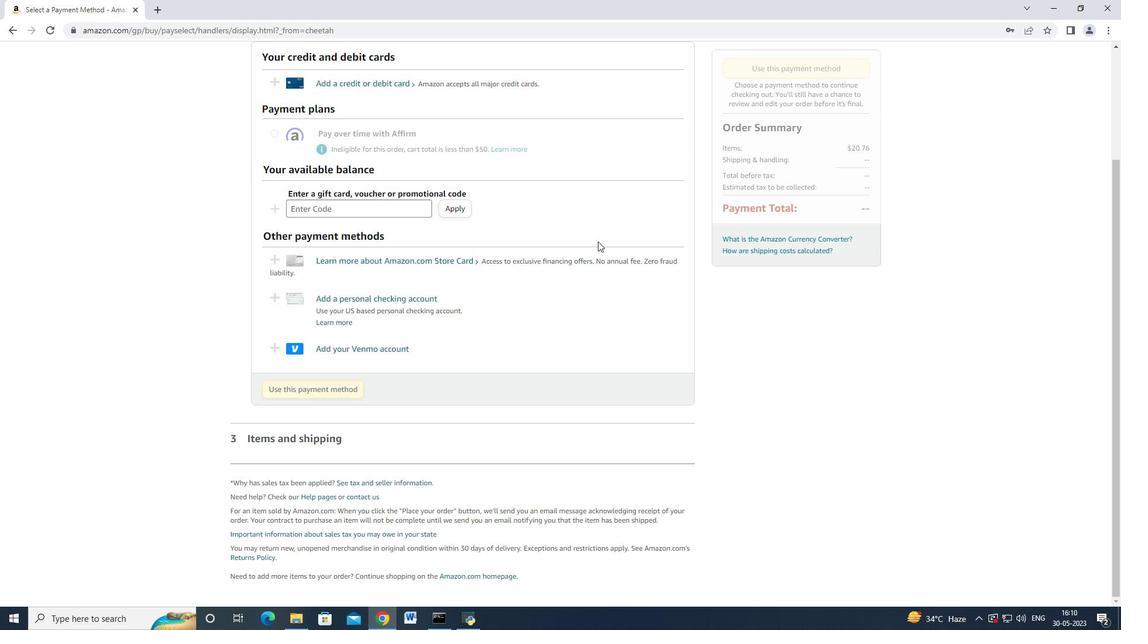 
Action: Mouse moved to (594, 241)
Screenshot: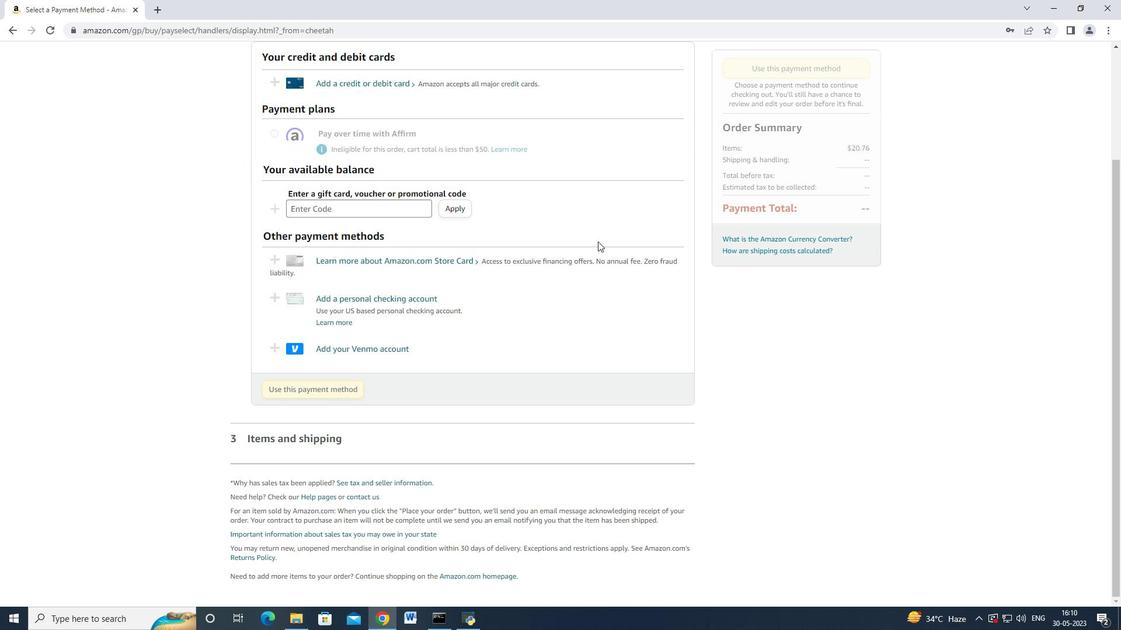 
Action: Mouse scrolled (594, 241) with delta (0, 0)
Screenshot: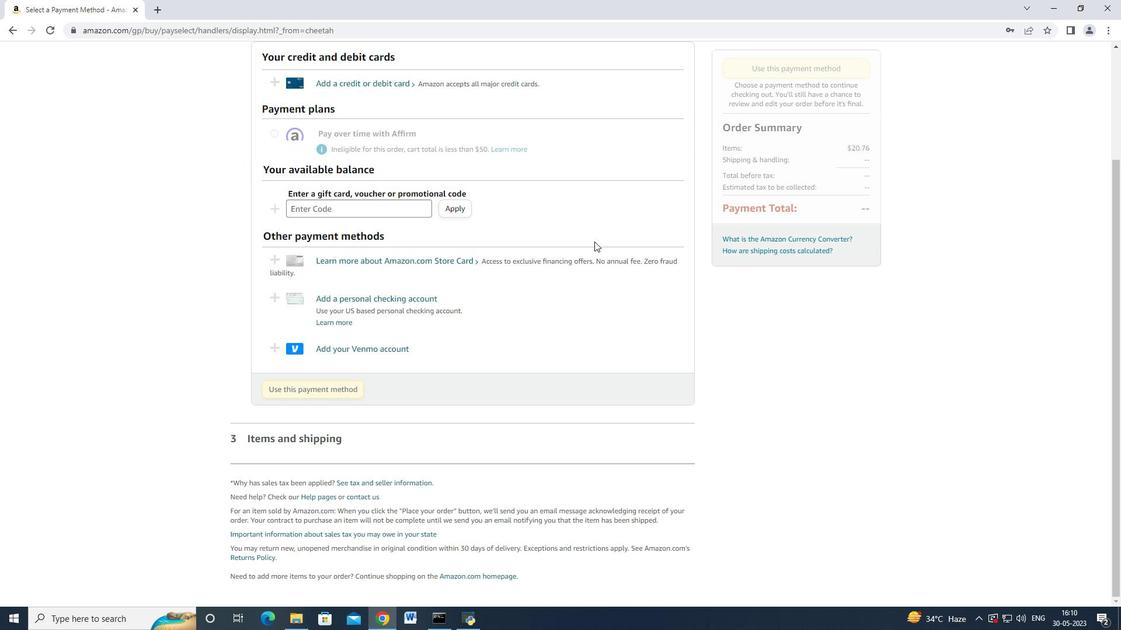 
Action: Mouse scrolled (594, 241) with delta (0, 0)
Screenshot: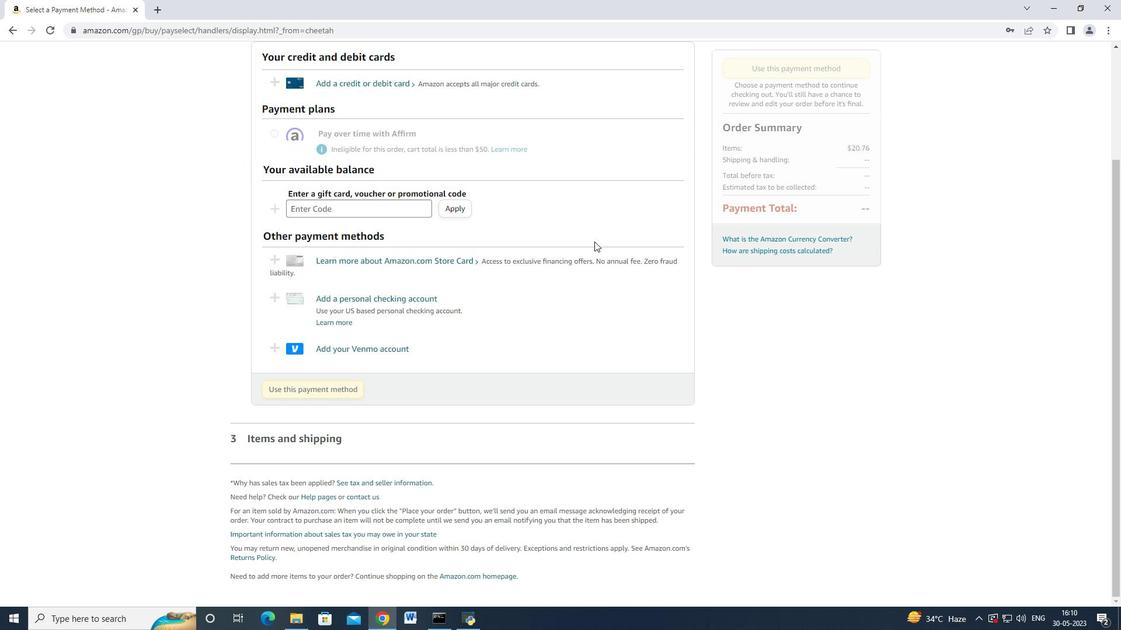 
Action: Mouse scrolled (594, 241) with delta (0, 0)
Screenshot: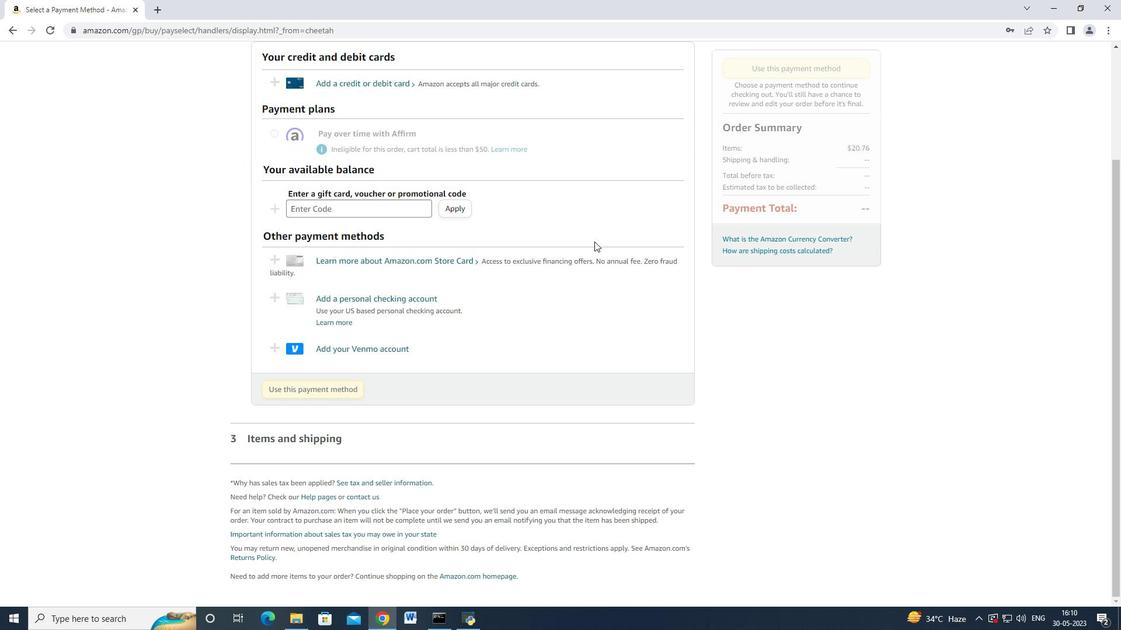 
Action: Mouse scrolled (594, 241) with delta (0, 0)
Screenshot: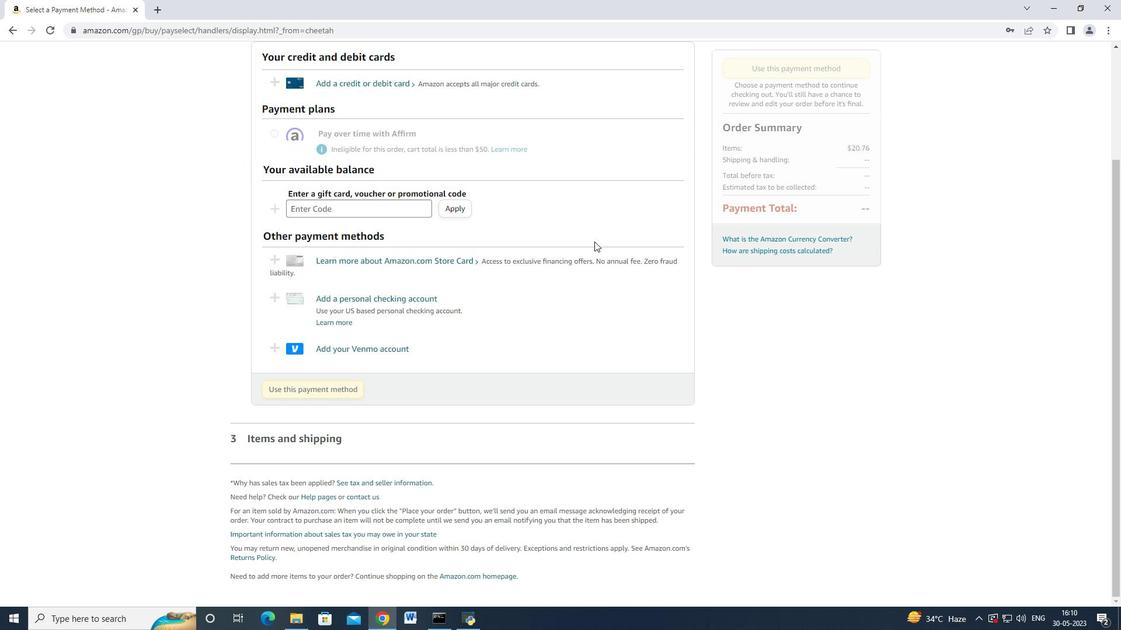 
Action: Mouse scrolled (594, 241) with delta (0, 0)
Screenshot: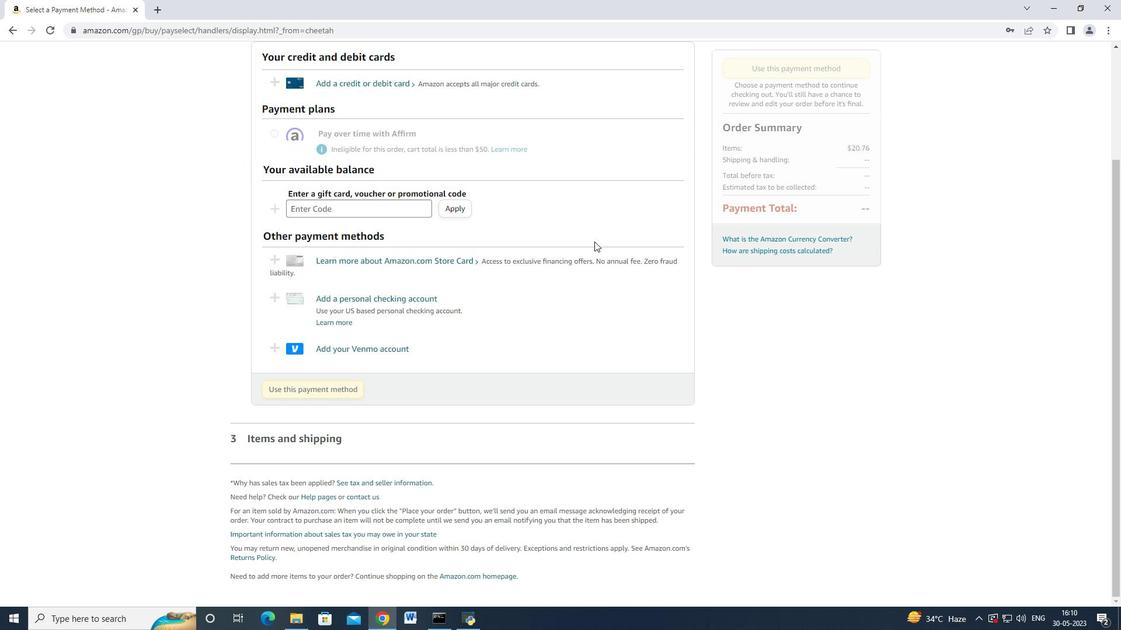 
Action: Mouse scrolled (594, 241) with delta (0, 0)
Screenshot: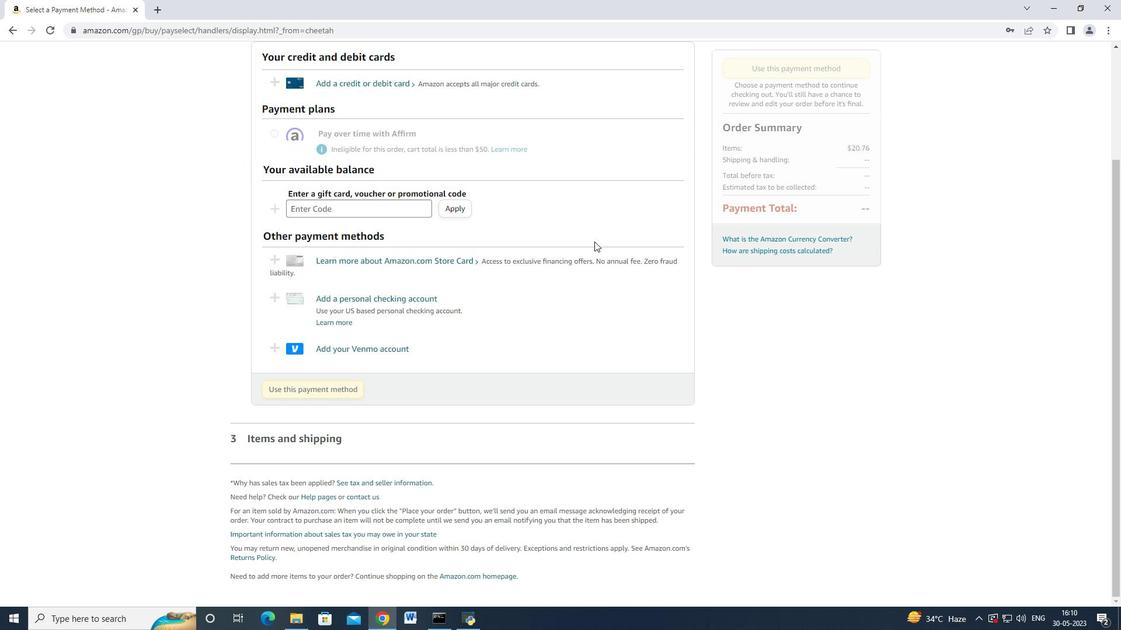 
Action: Mouse scrolled (594, 241) with delta (0, 0)
Screenshot: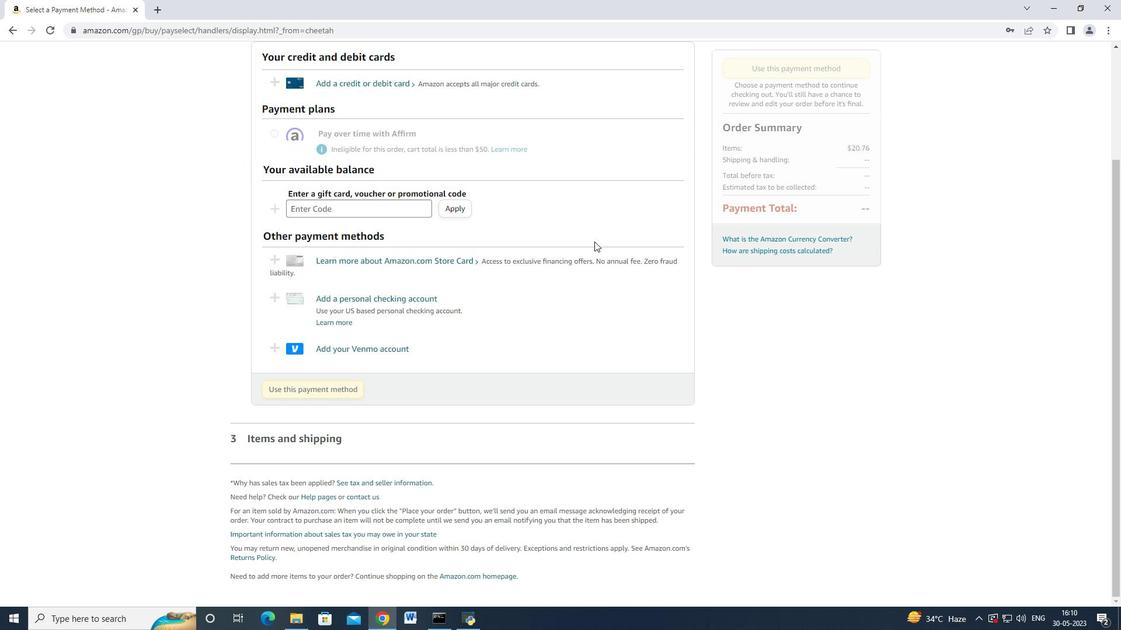 
Action: Mouse moved to (597, 246)
Screenshot: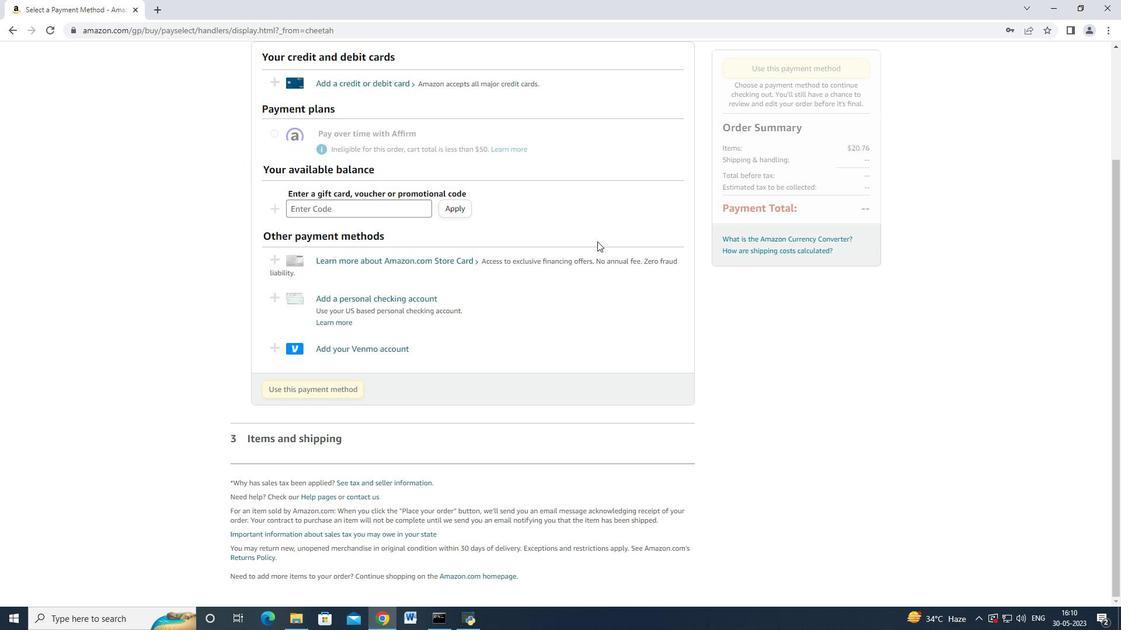 
Action: Mouse scrolled (597, 246) with delta (0, 0)
Screenshot: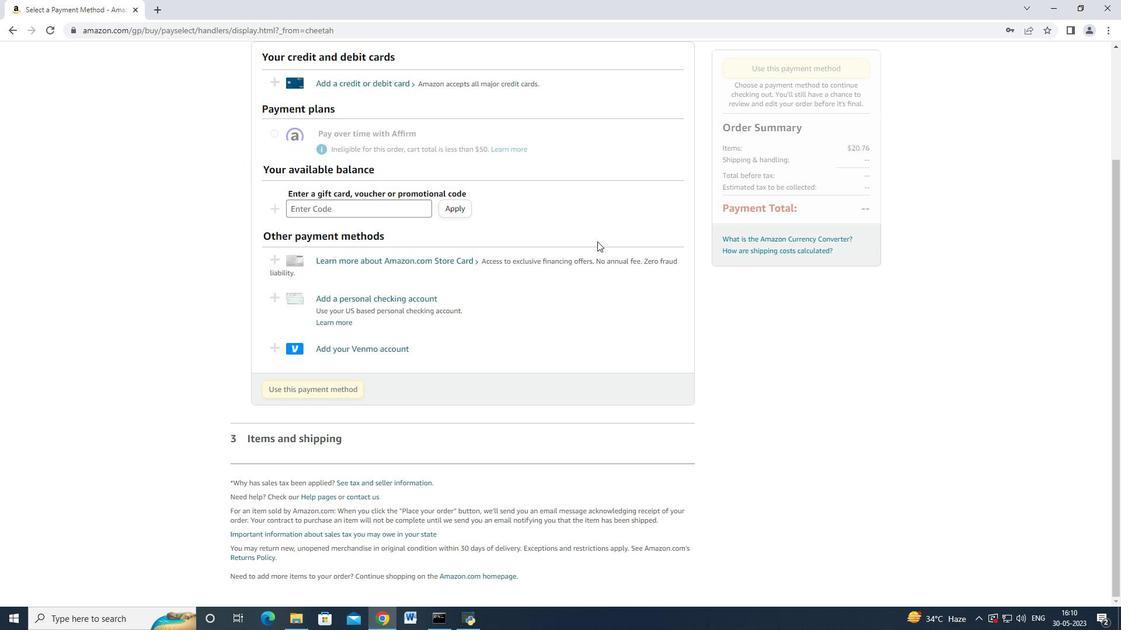
Action: Mouse scrolled (597, 246) with delta (0, 0)
Screenshot: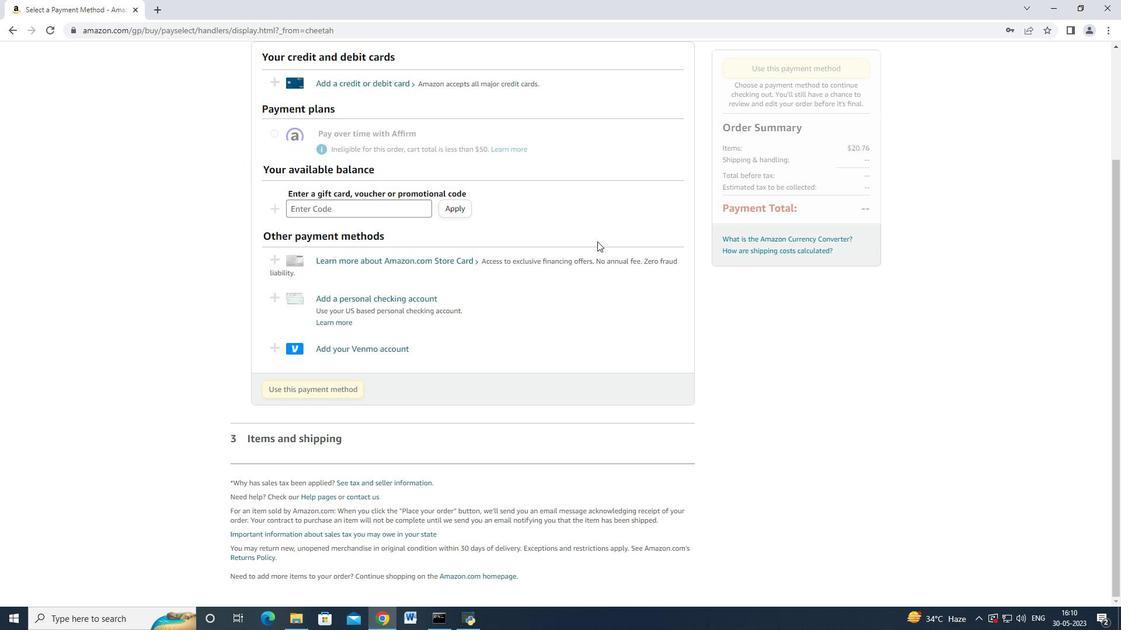 
Action: Mouse scrolled (597, 246) with delta (0, 0)
Screenshot: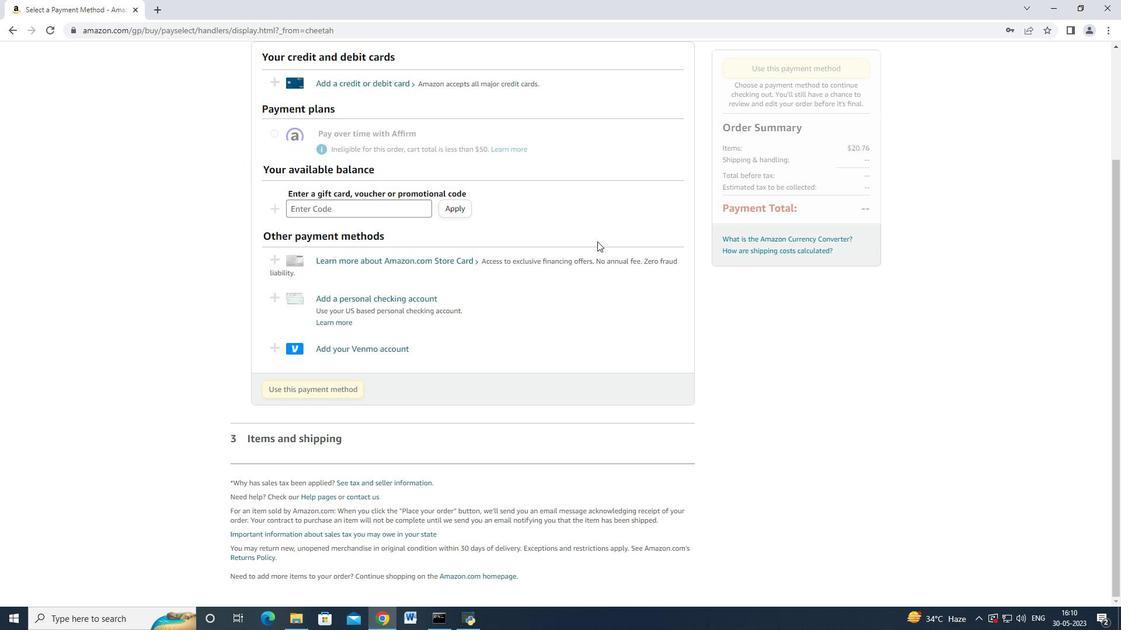 
Action: Mouse scrolled (597, 246) with delta (0, 0)
Screenshot: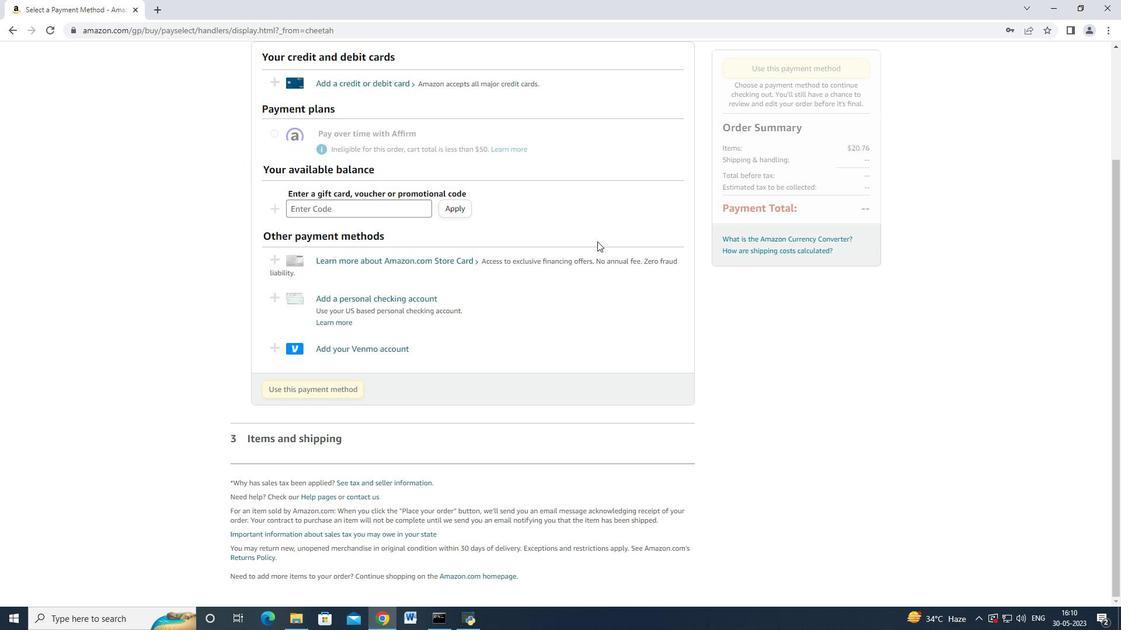 
Action: Mouse scrolled (597, 246) with delta (0, 0)
Screenshot: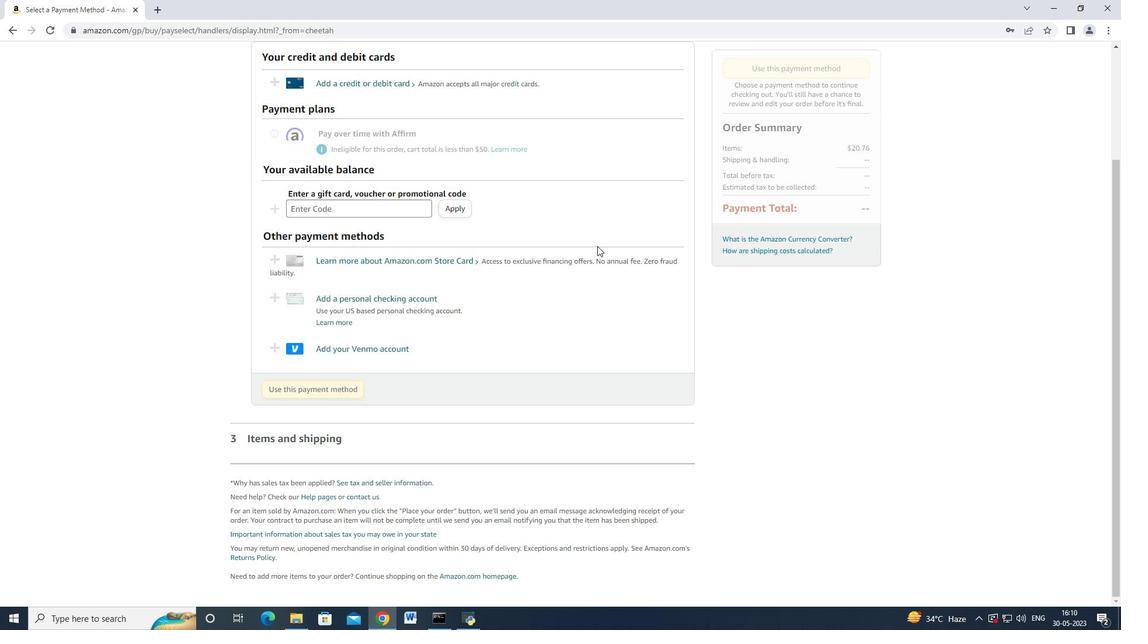 
Action: Mouse scrolled (597, 246) with delta (0, 0)
Screenshot: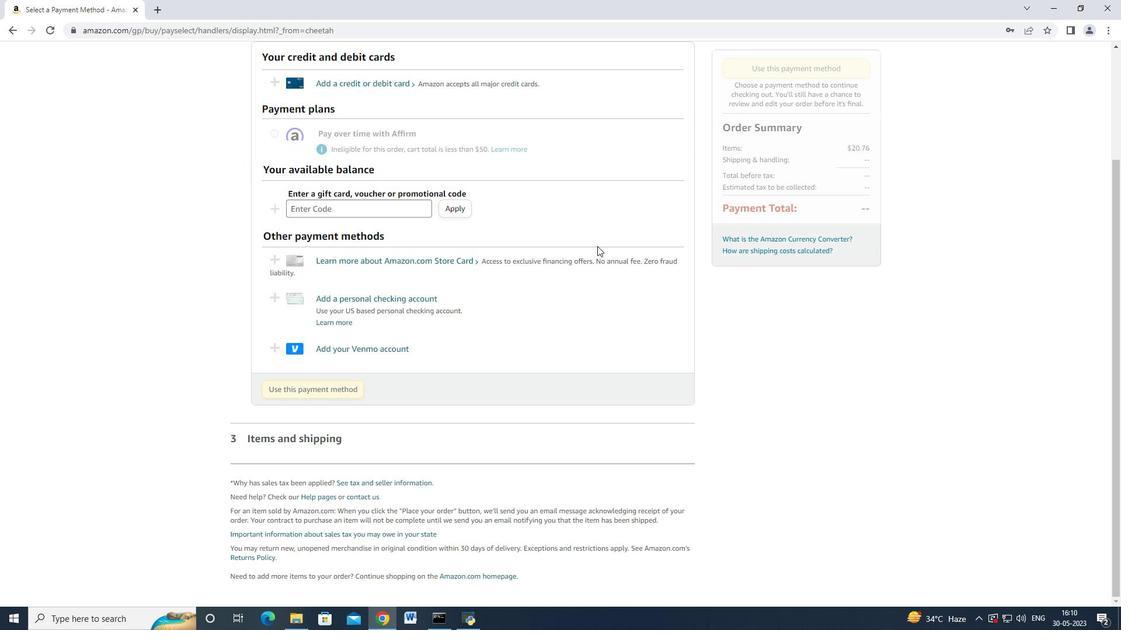 
Action: Mouse moved to (597, 246)
Screenshot: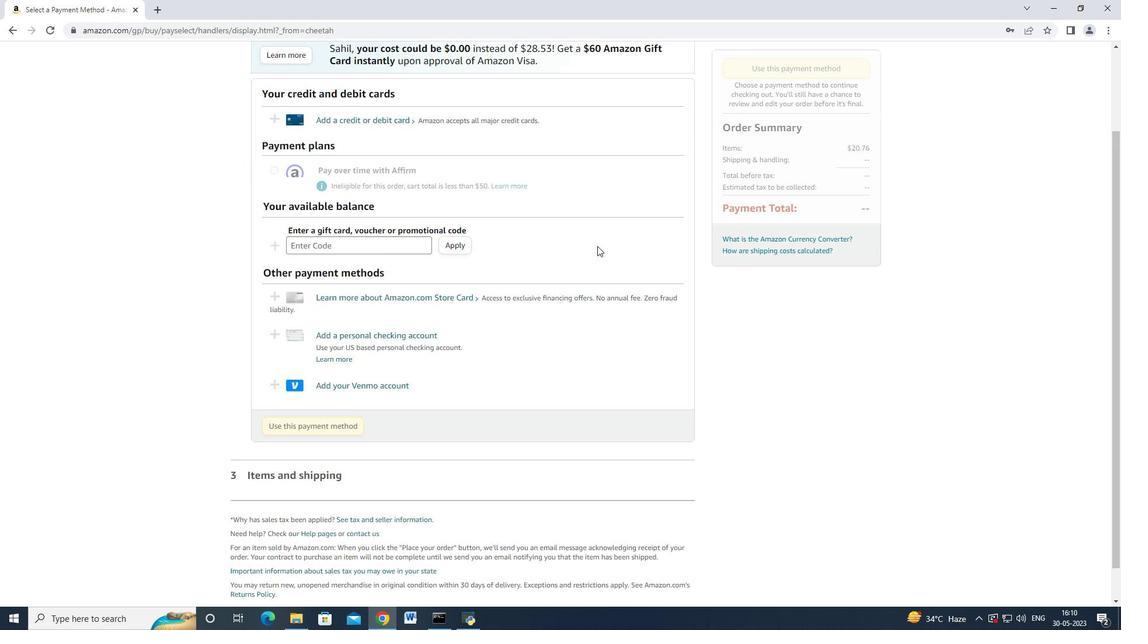 
Action: Mouse scrolled (597, 246) with delta (0, 0)
Screenshot: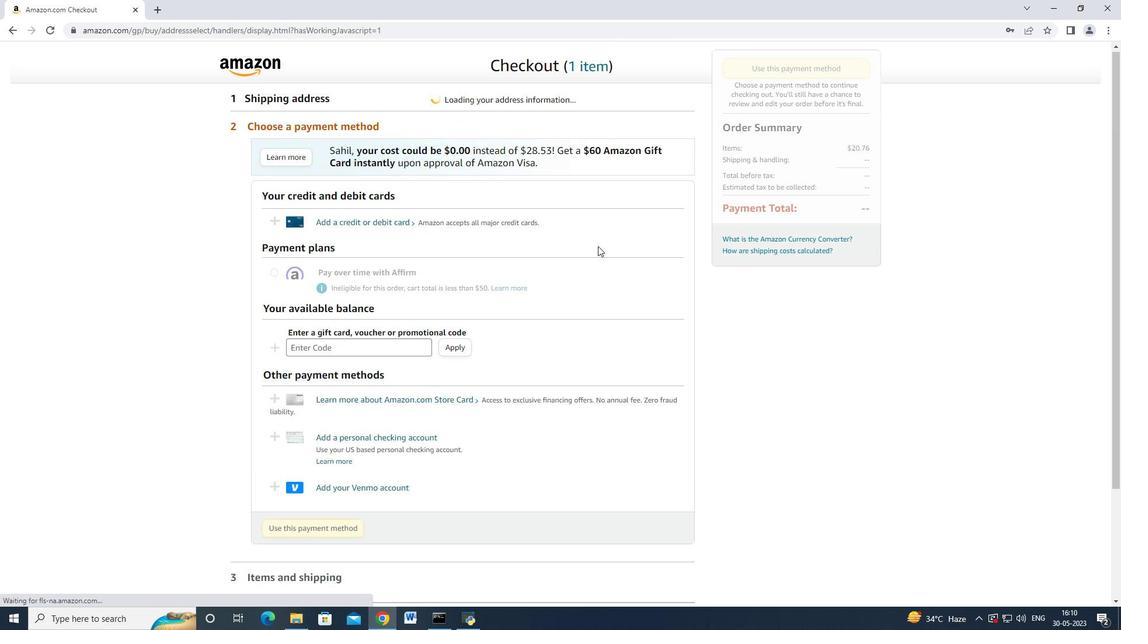 
Action: Mouse scrolled (597, 246) with delta (0, 0)
Screenshot: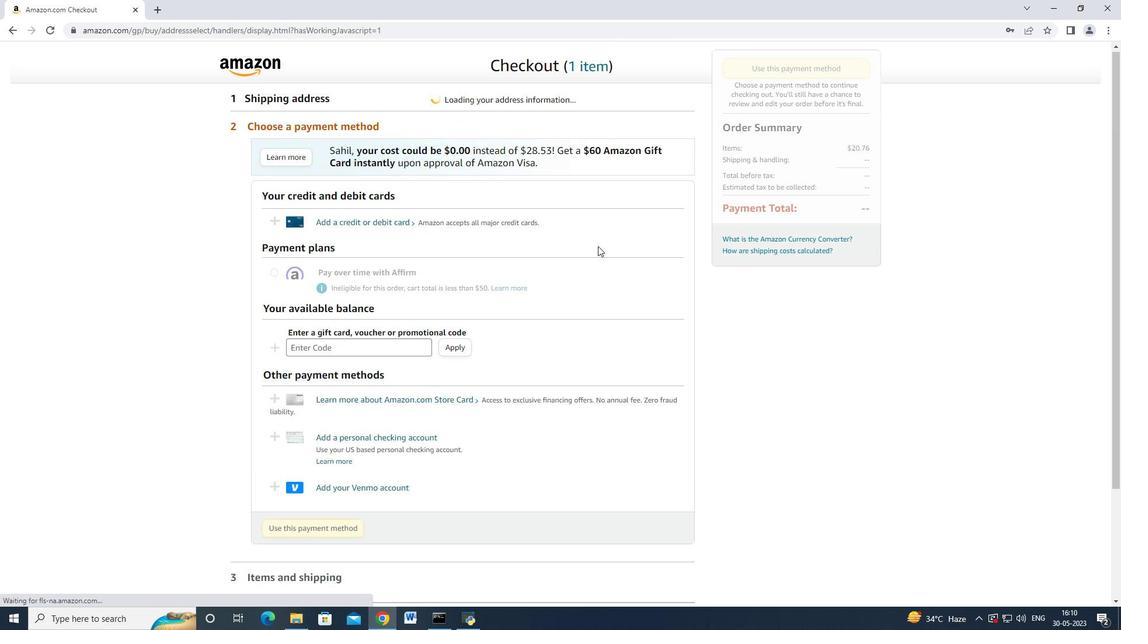 
Action: Mouse scrolled (597, 246) with delta (0, 0)
Screenshot: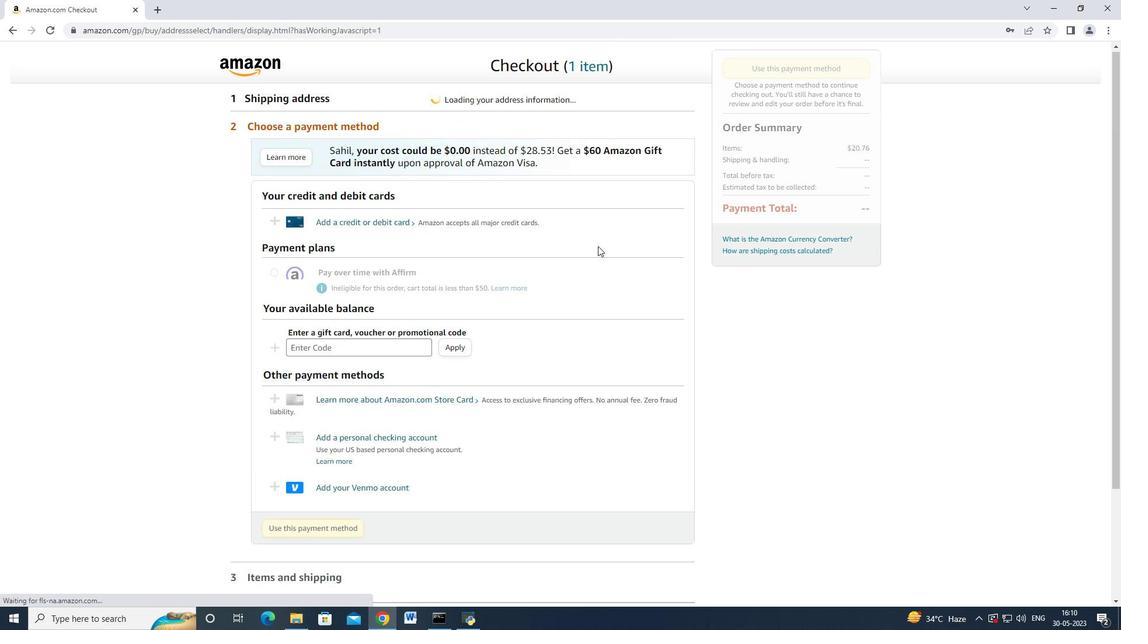 
Action: Mouse scrolled (597, 246) with delta (0, 0)
Screenshot: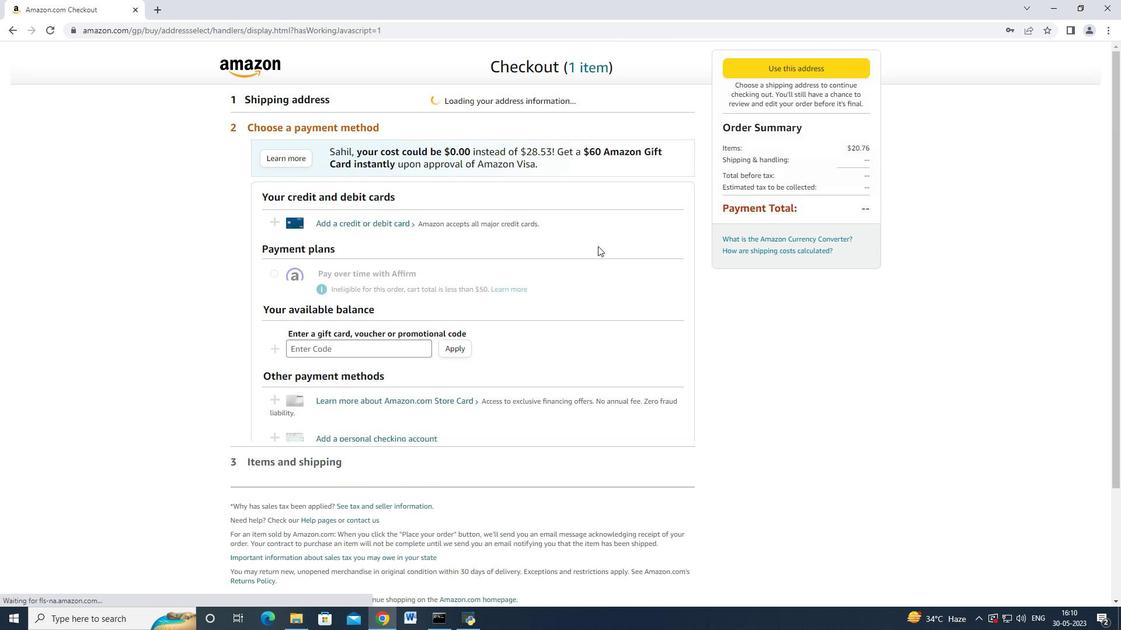 
Action: Mouse scrolled (597, 246) with delta (0, 0)
Screenshot: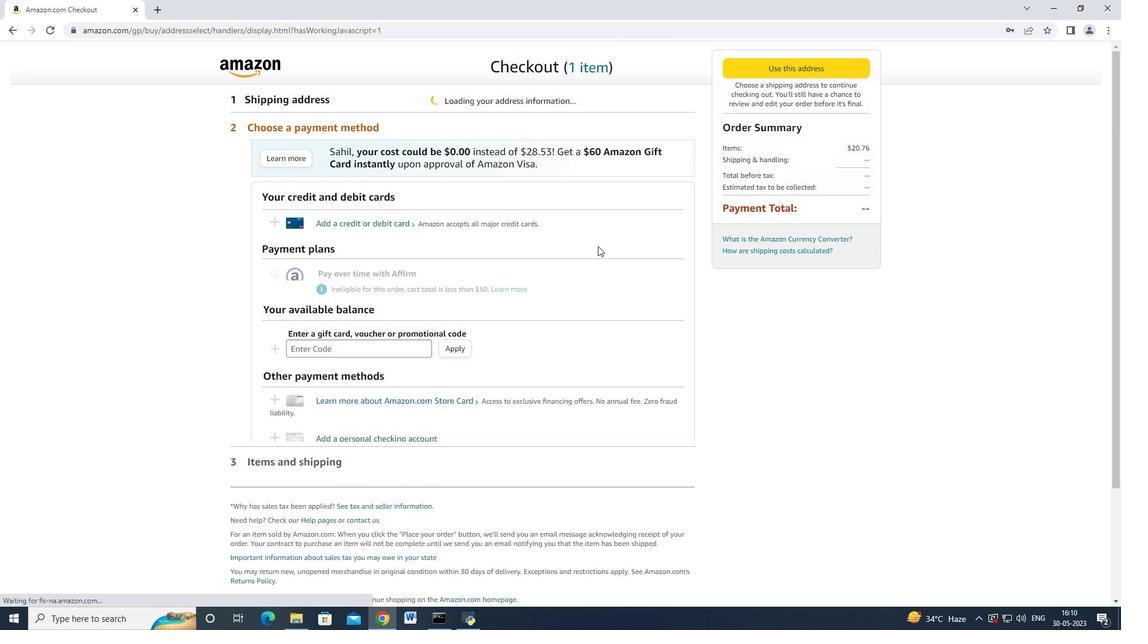 
Action: Mouse scrolled (597, 245) with delta (0, 0)
Screenshot: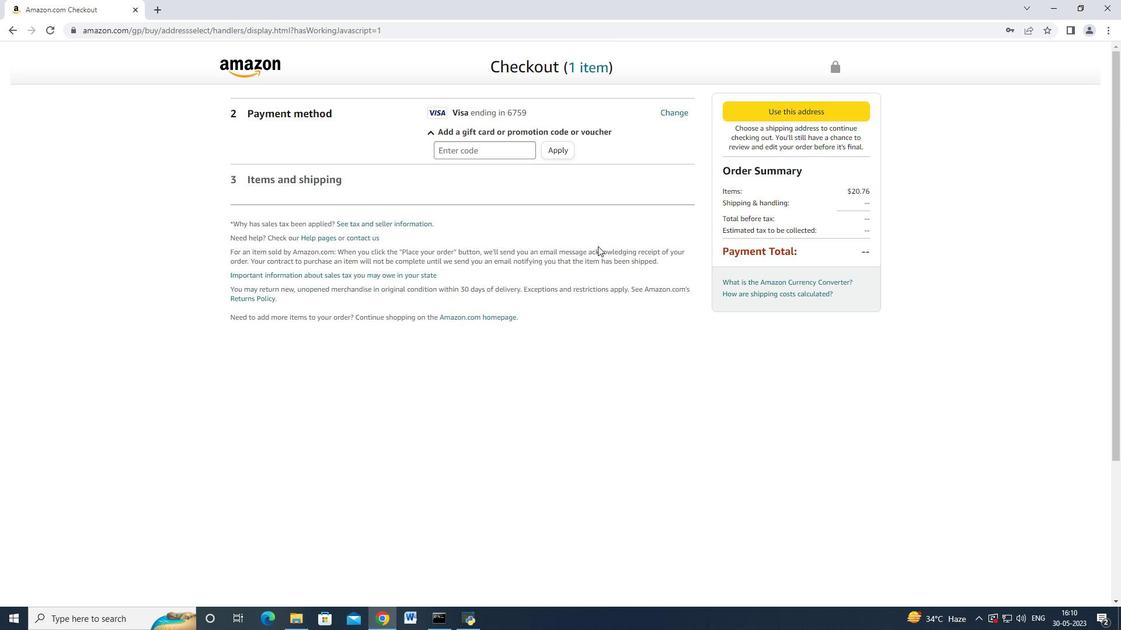 
Action: Mouse scrolled (597, 245) with delta (0, 0)
Screenshot: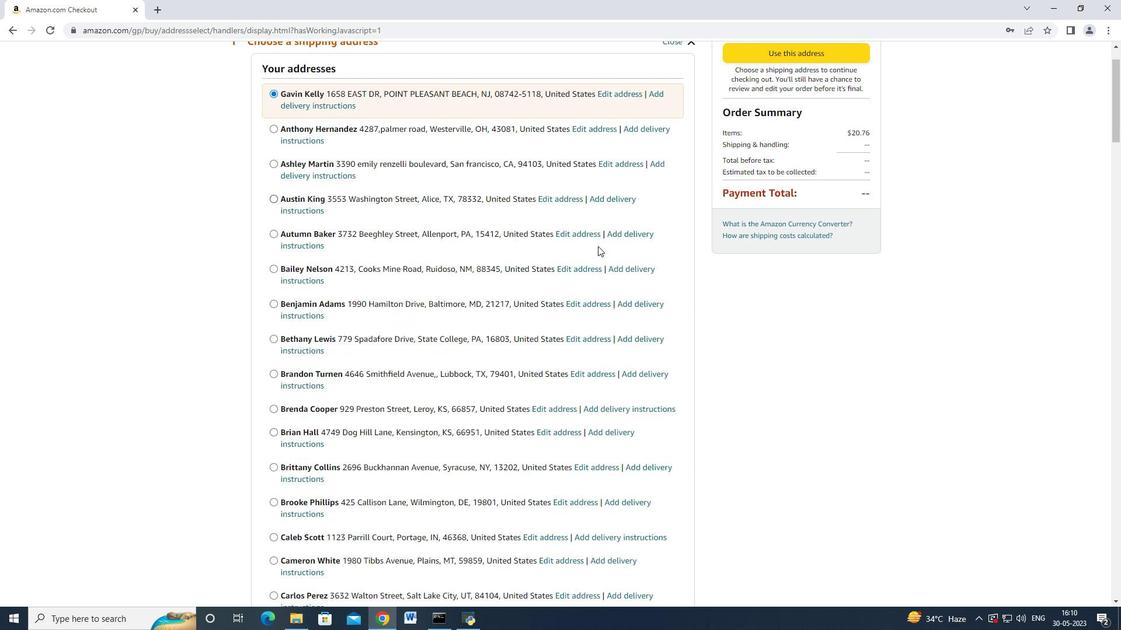 
Action: Mouse scrolled (597, 245) with delta (0, 0)
Screenshot: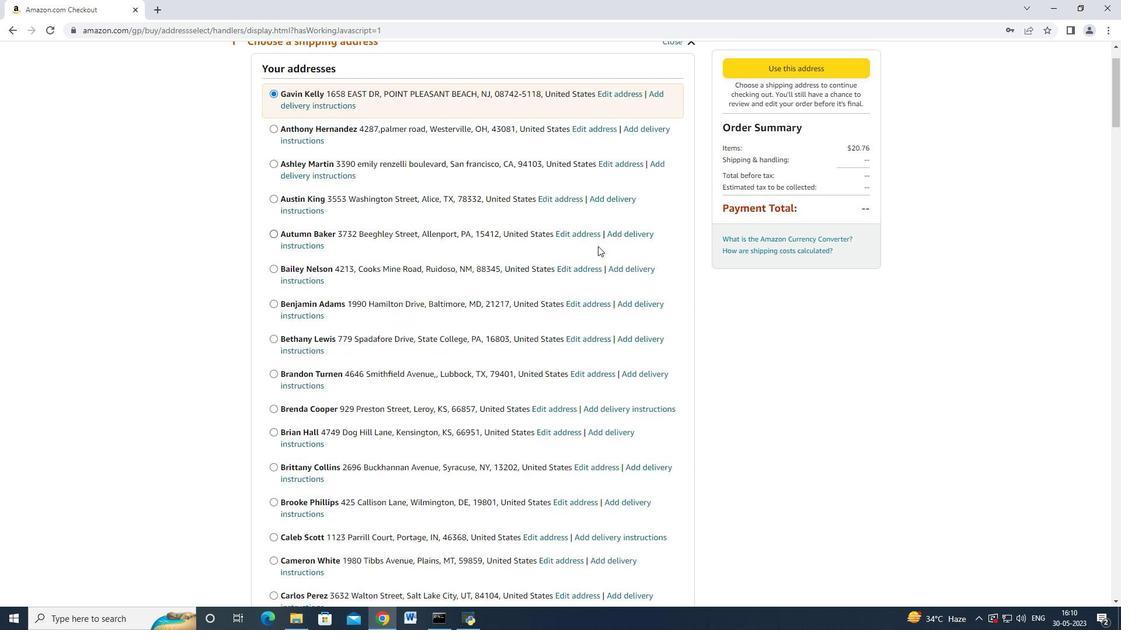 
Action: Mouse moved to (597, 246)
Screenshot: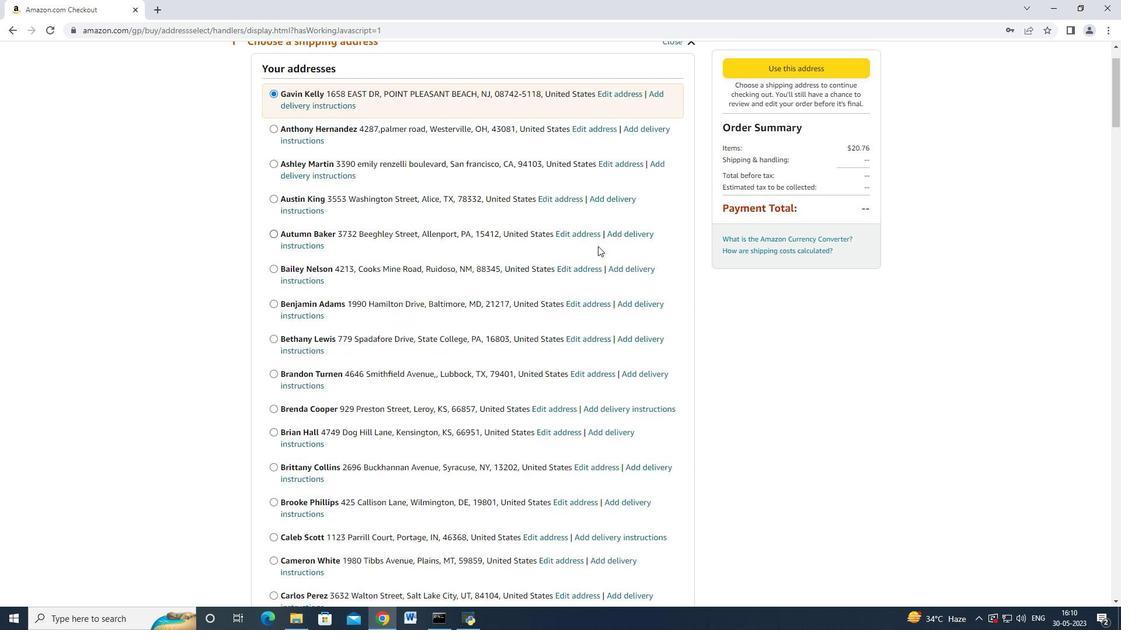 
Action: Mouse scrolled (597, 246) with delta (0, 0)
Screenshot: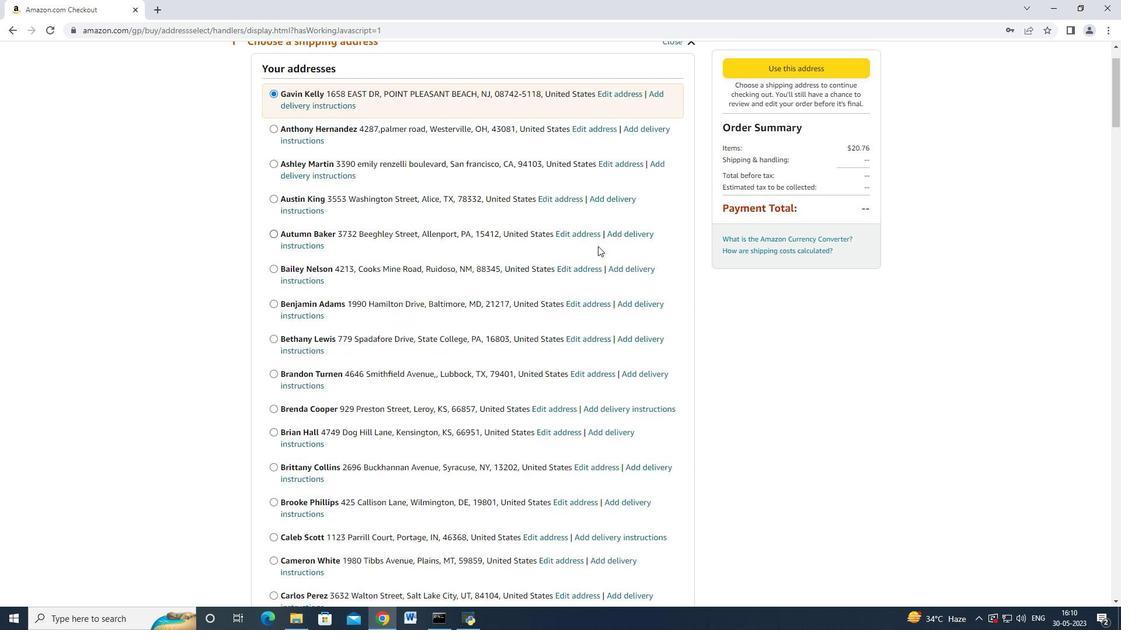 
Action: Mouse scrolled (597, 246) with delta (0, 0)
Screenshot: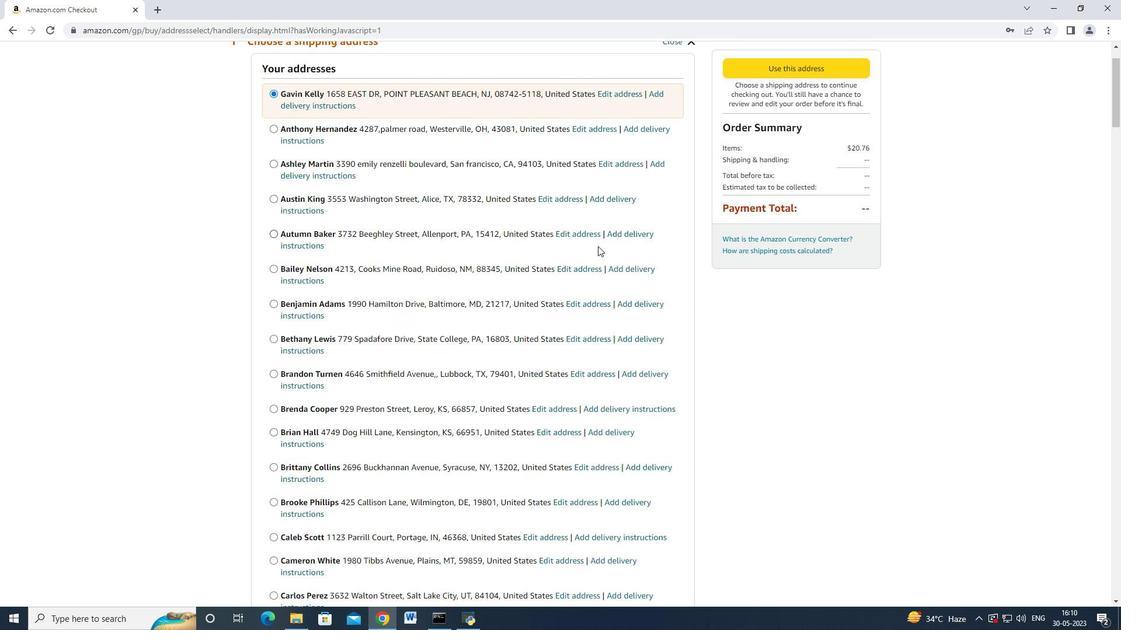 
Action: Mouse scrolled (597, 246) with delta (0, 0)
Screenshot: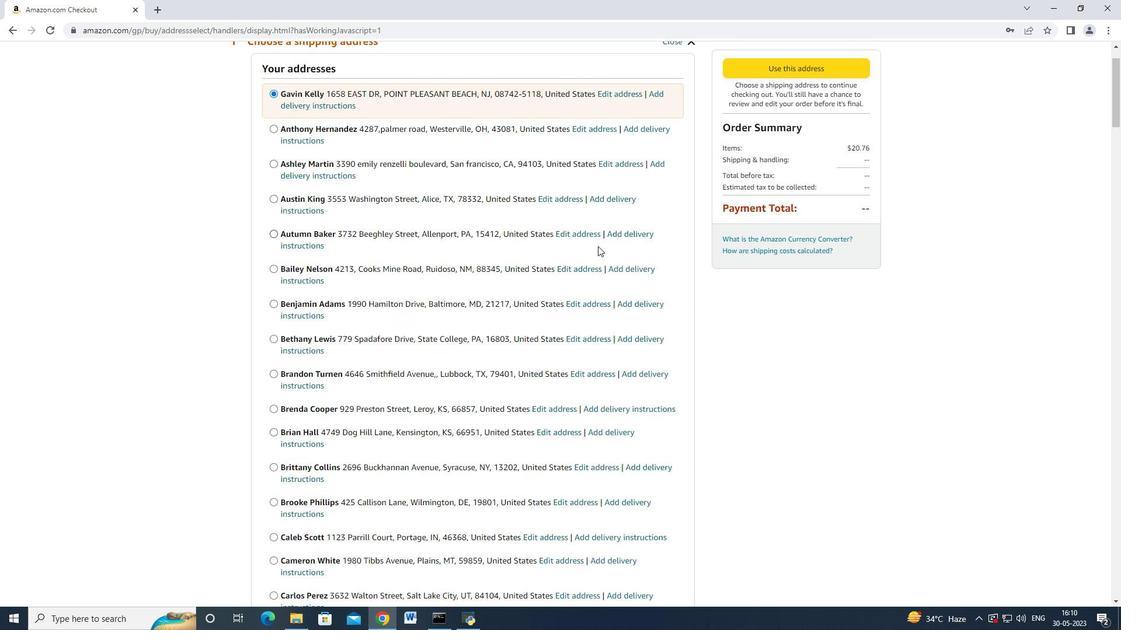 
Action: Mouse scrolled (597, 246) with delta (0, 0)
Screenshot: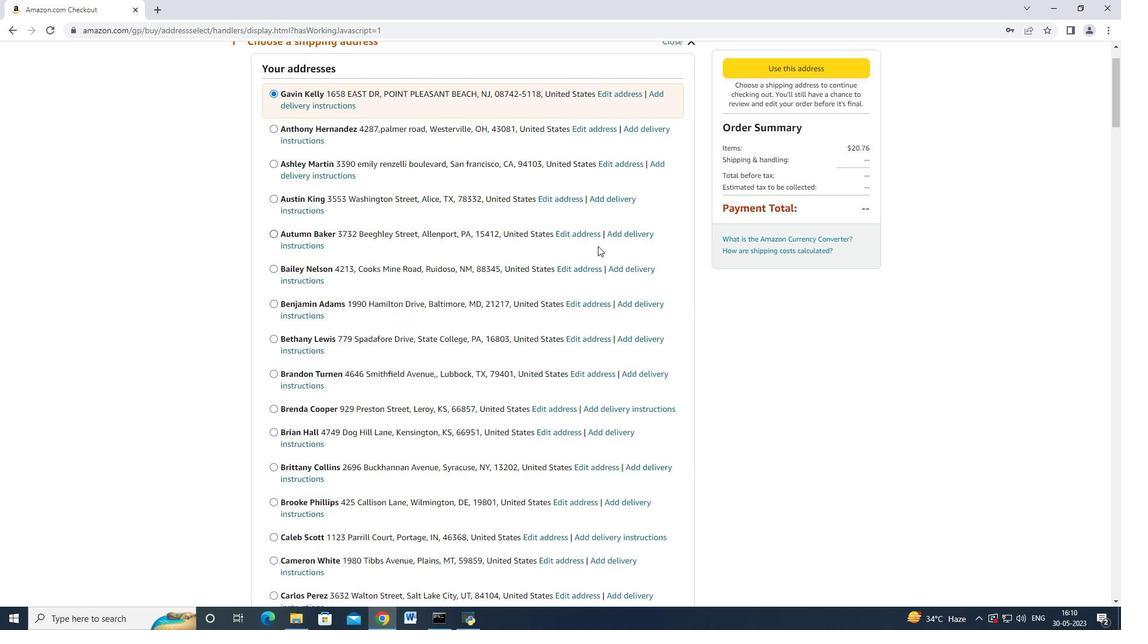 
Action: Mouse moved to (595, 250)
Screenshot: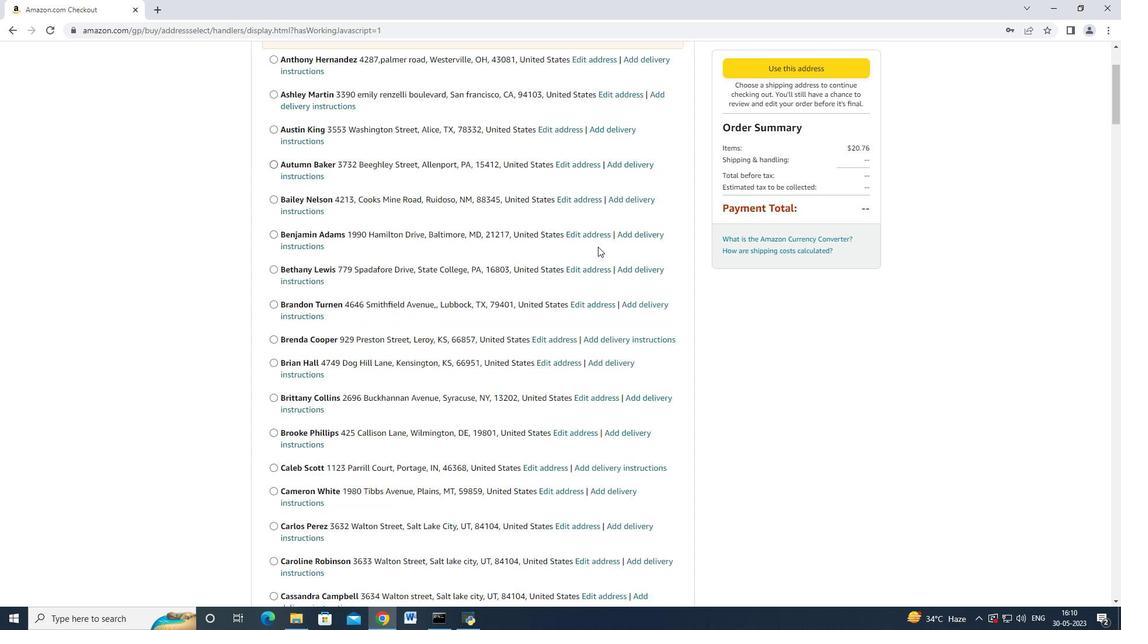 
Action: Mouse scrolled (595, 249) with delta (0, 0)
Screenshot: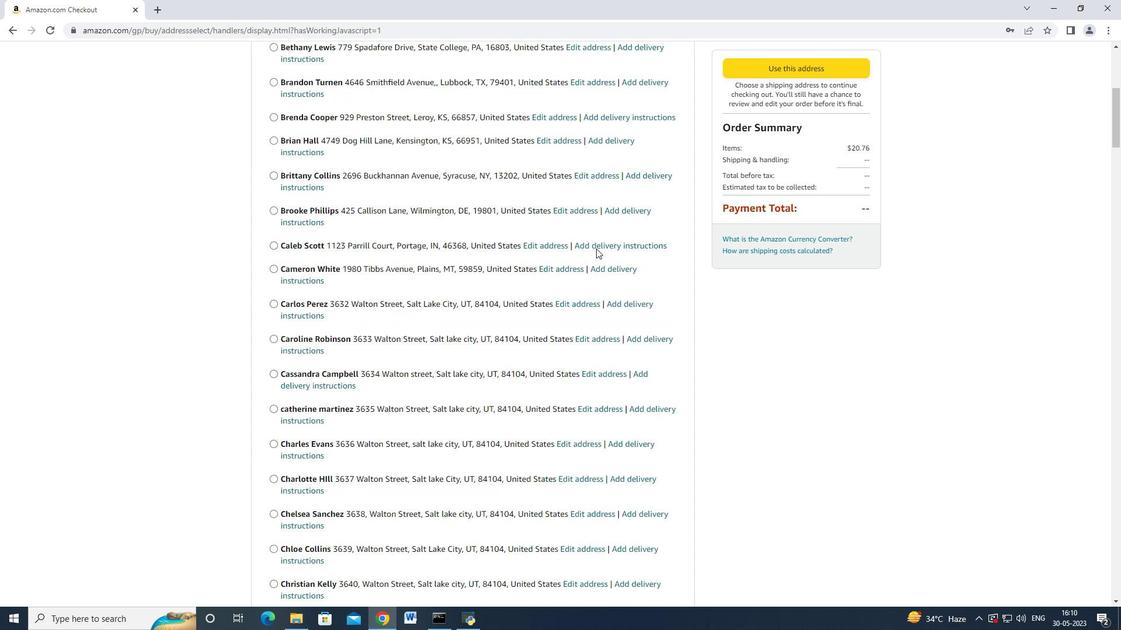 
Action: Mouse scrolled (595, 249) with delta (0, 0)
Screenshot: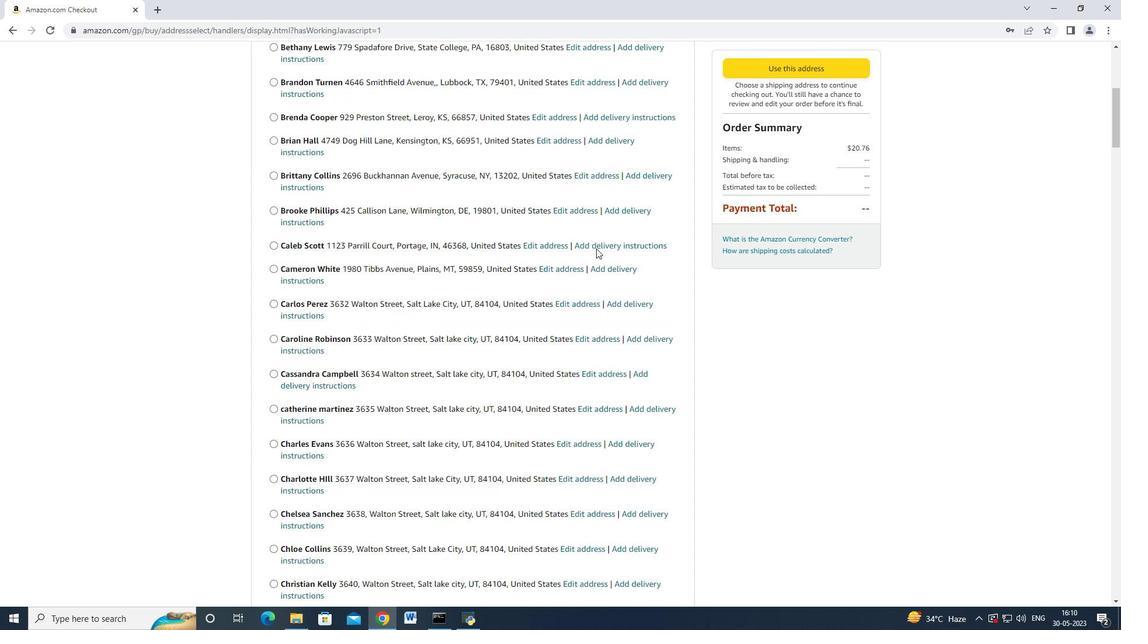 
Action: Mouse scrolled (595, 249) with delta (0, 0)
Screenshot: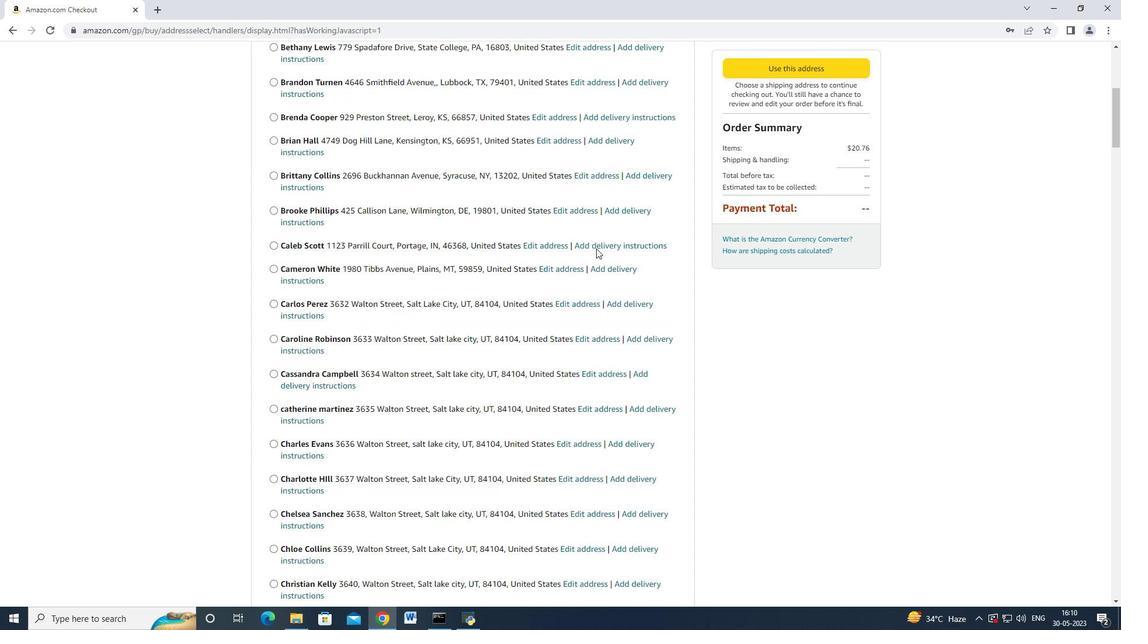 
Action: Mouse scrolled (595, 249) with delta (0, 0)
Screenshot: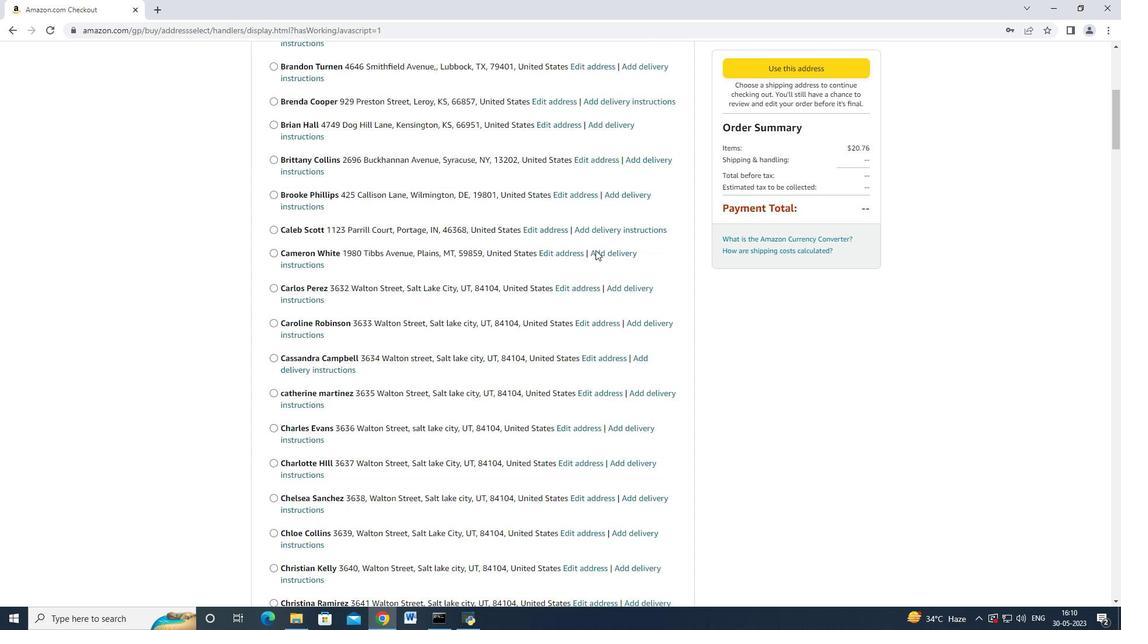 
Action: Mouse scrolled (595, 249) with delta (0, 0)
Screenshot: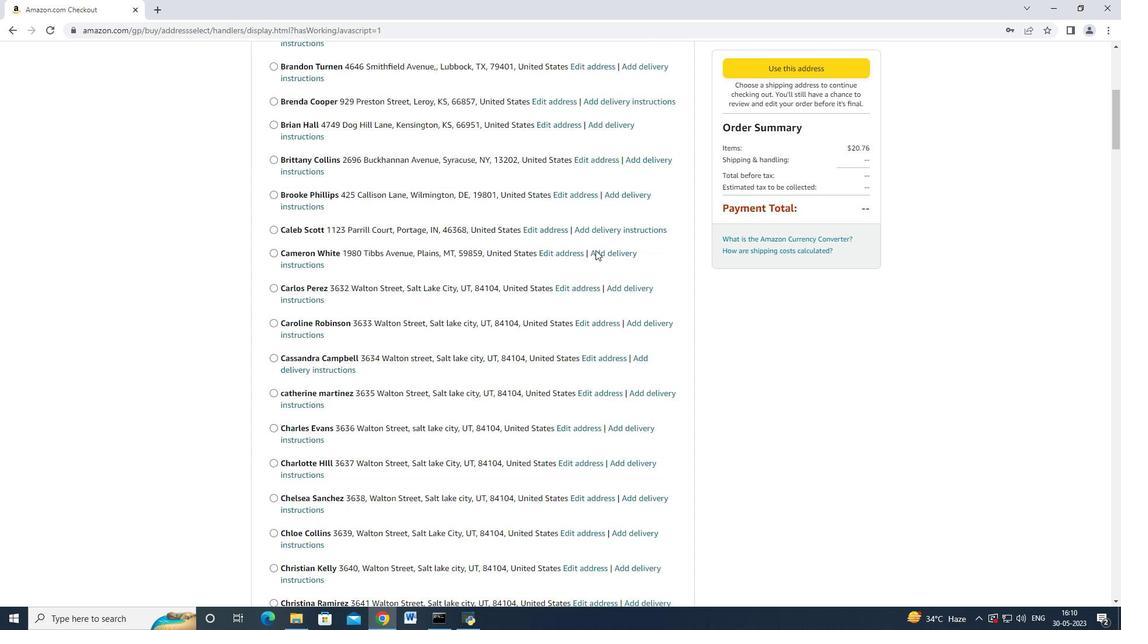 
Action: Mouse scrolled (595, 249) with delta (0, 0)
Screenshot: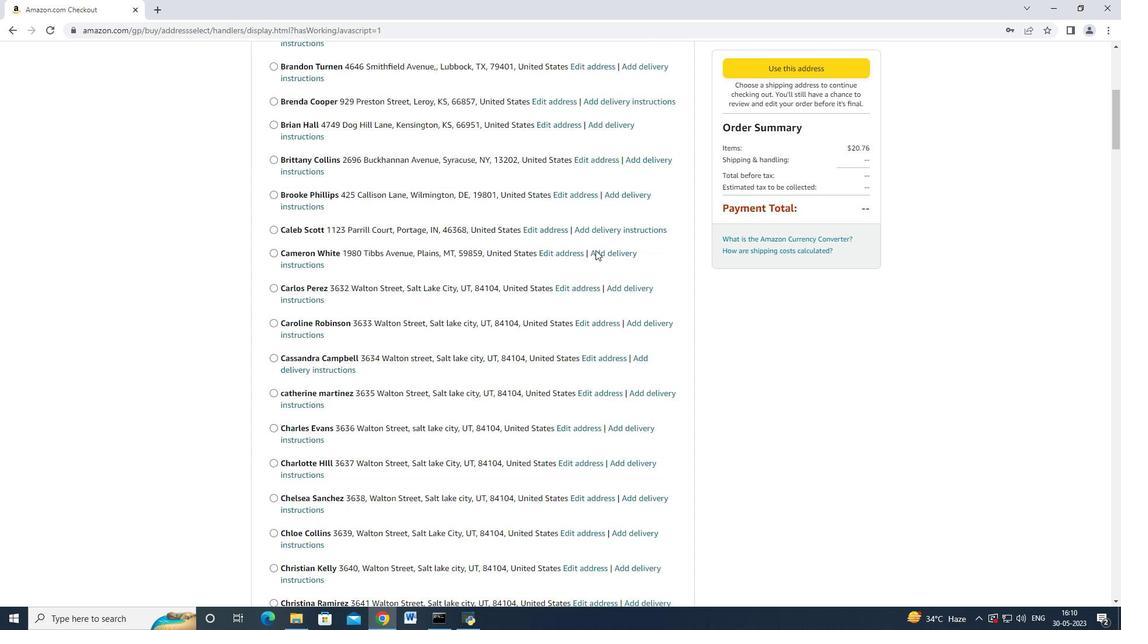 
Action: Mouse scrolled (595, 249) with delta (0, 0)
Screenshot: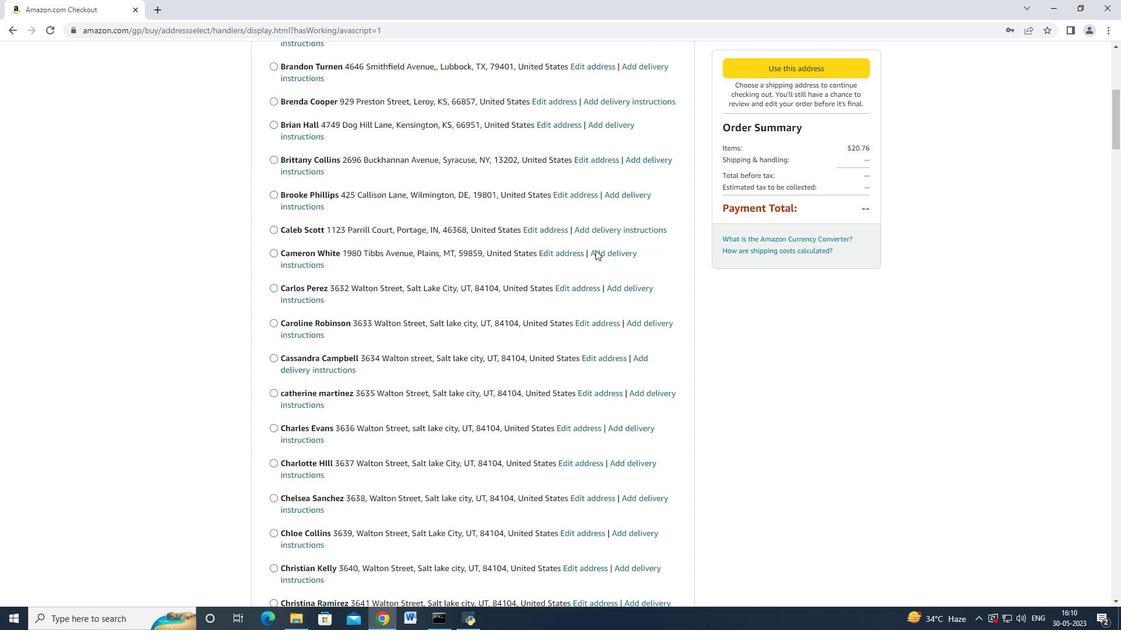 
Action: Mouse moved to (593, 250)
Screenshot: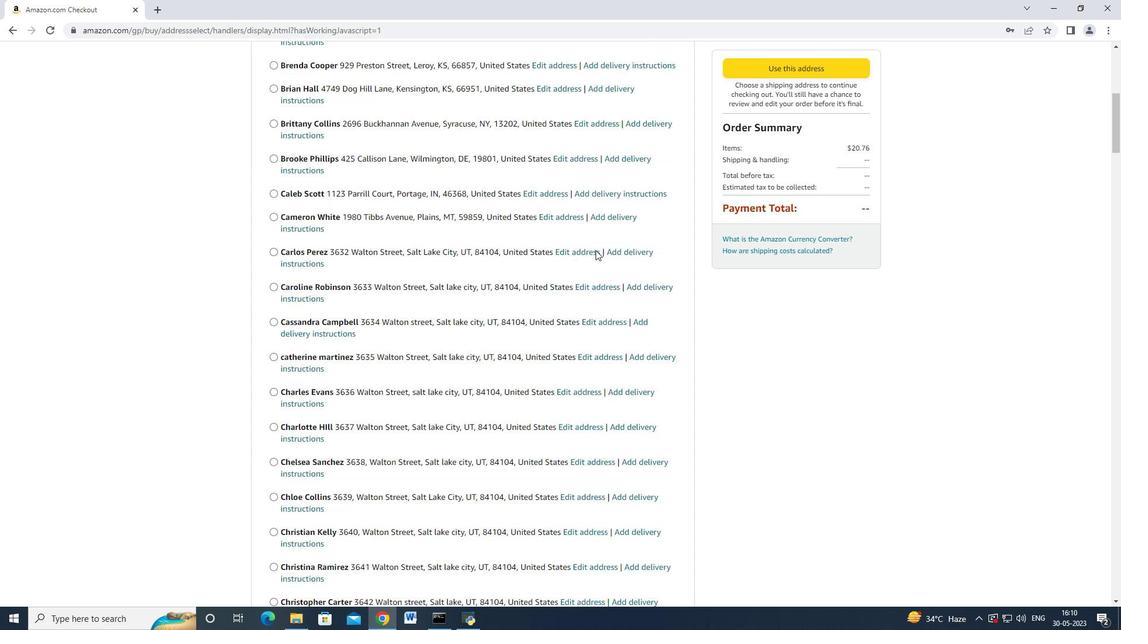 
Action: Mouse scrolled (593, 249) with delta (0, 0)
Screenshot: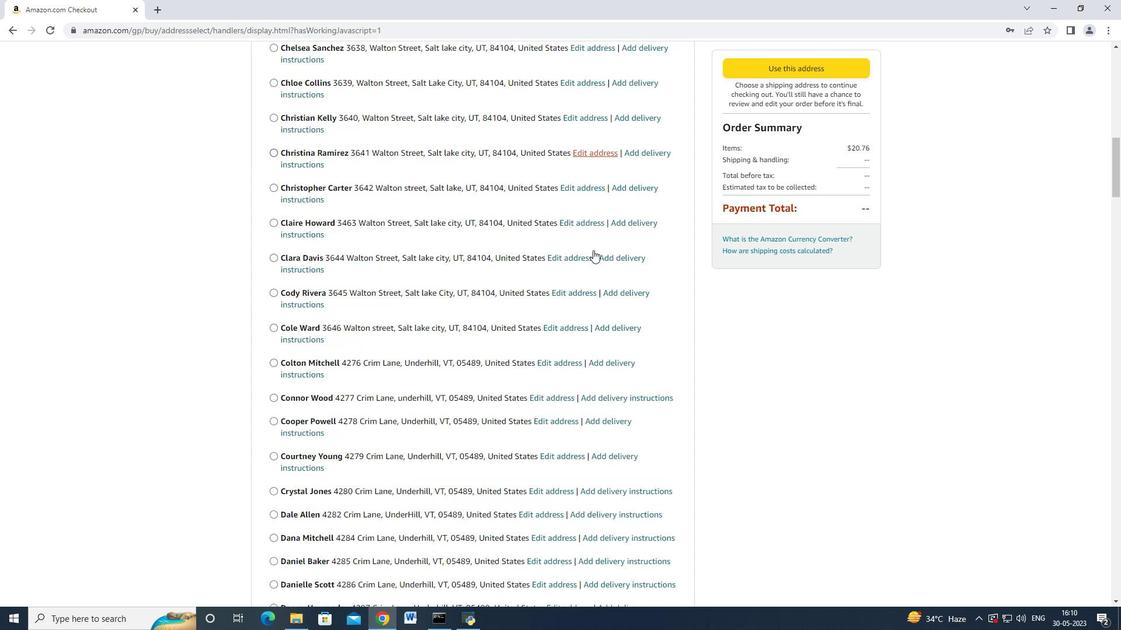 
Action: Mouse scrolled (593, 249) with delta (0, 0)
Screenshot: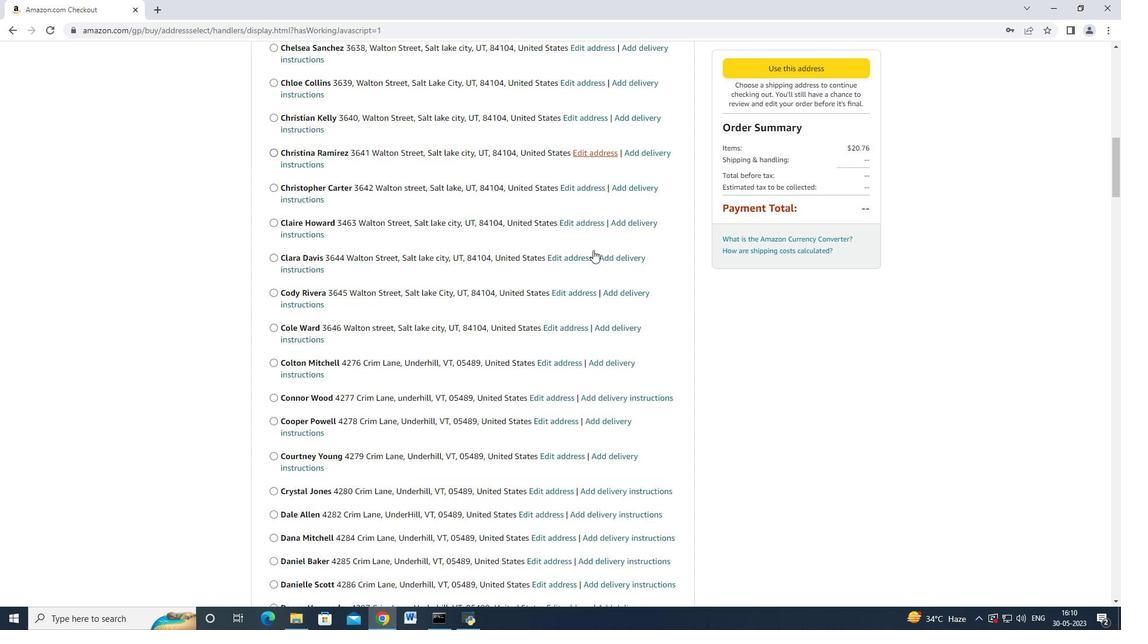 
Action: Mouse scrolled (593, 249) with delta (0, 0)
Screenshot: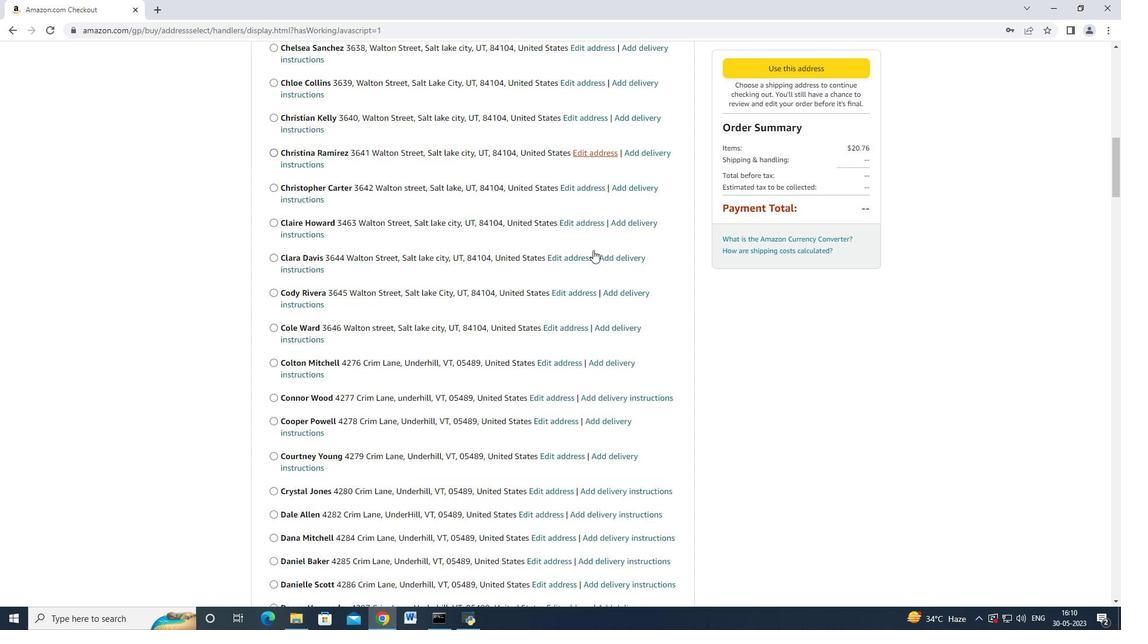 
Action: Mouse scrolled (593, 249) with delta (0, 0)
Screenshot: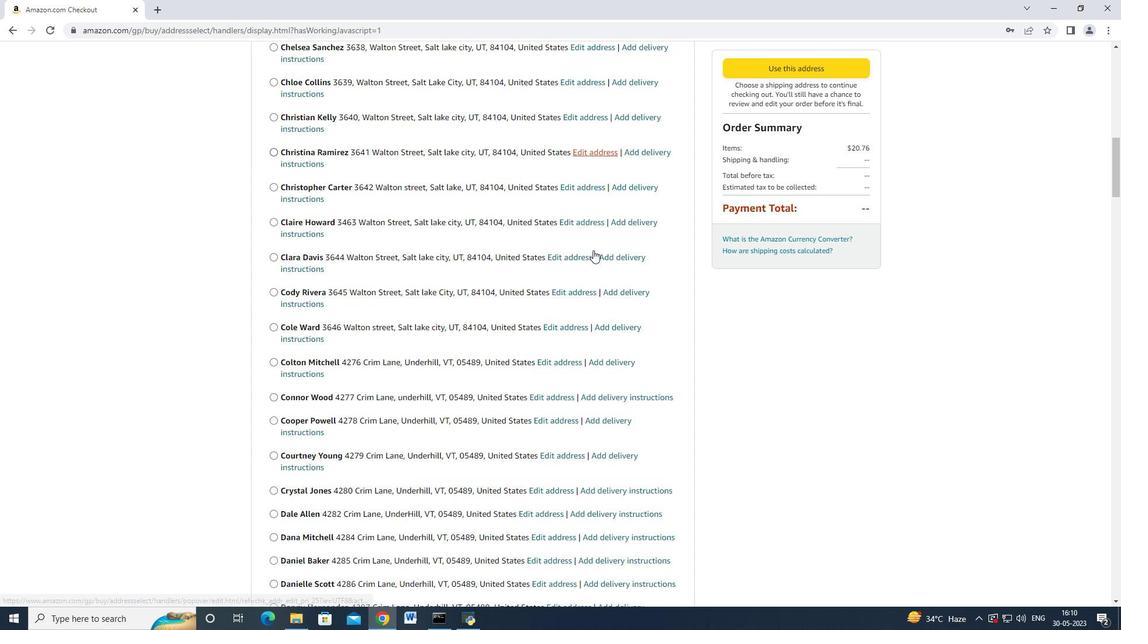 
Action: Mouse scrolled (593, 249) with delta (0, 0)
Screenshot: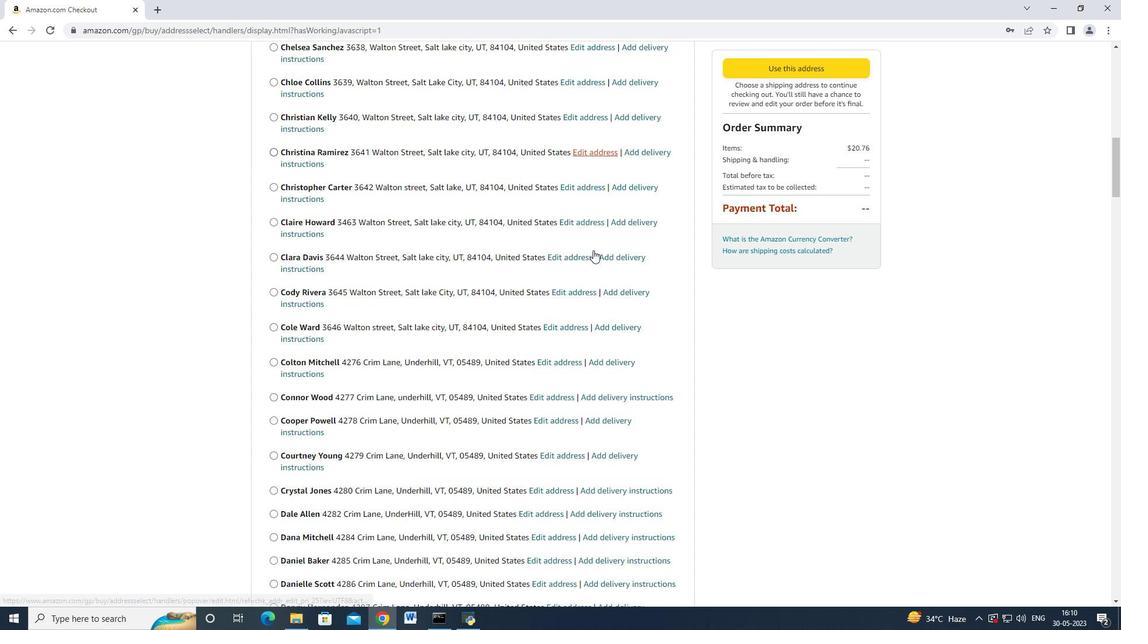 
Action: Mouse moved to (592, 250)
Screenshot: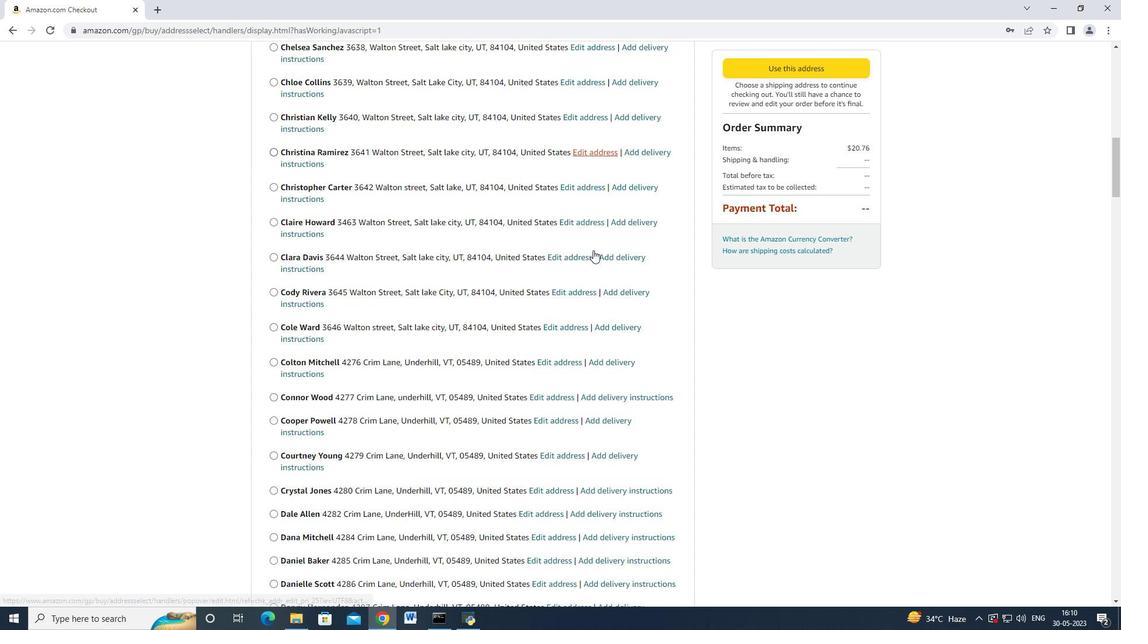 
Action: Mouse scrolled (592, 249) with delta (0, 0)
Screenshot: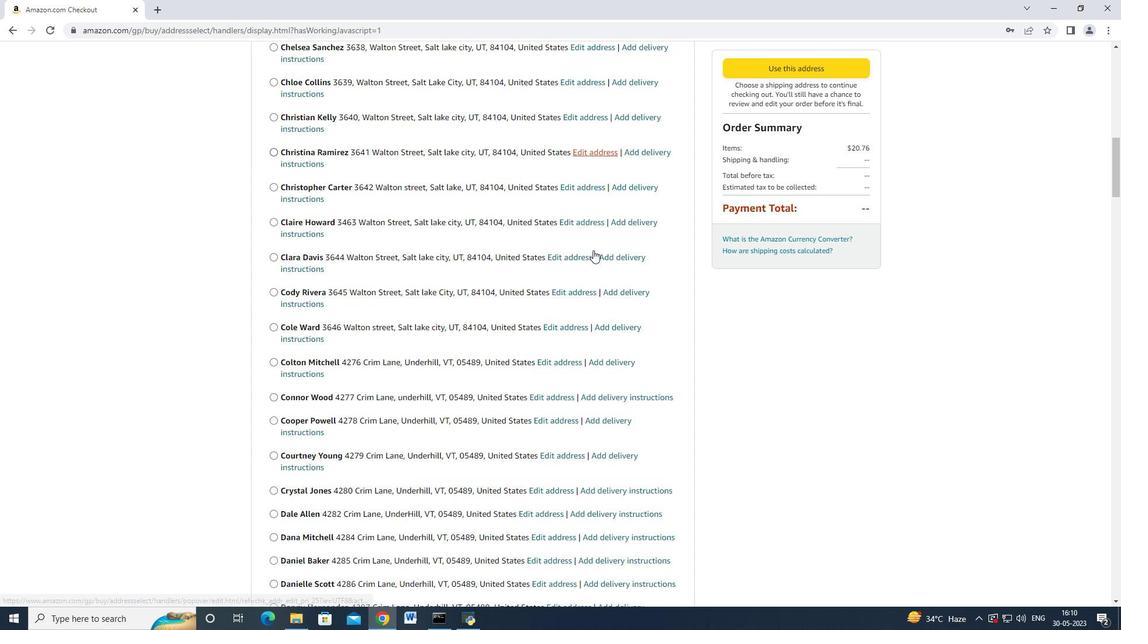
Action: Mouse moved to (590, 250)
Screenshot: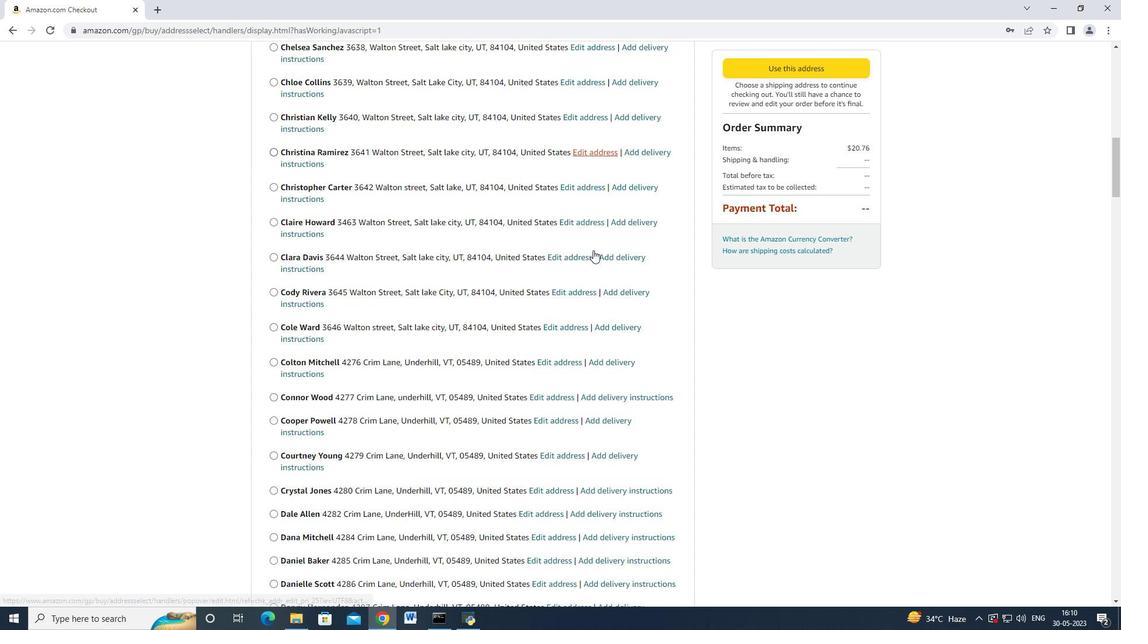 
Action: Mouse scrolled (590, 249) with delta (0, 0)
Screenshot: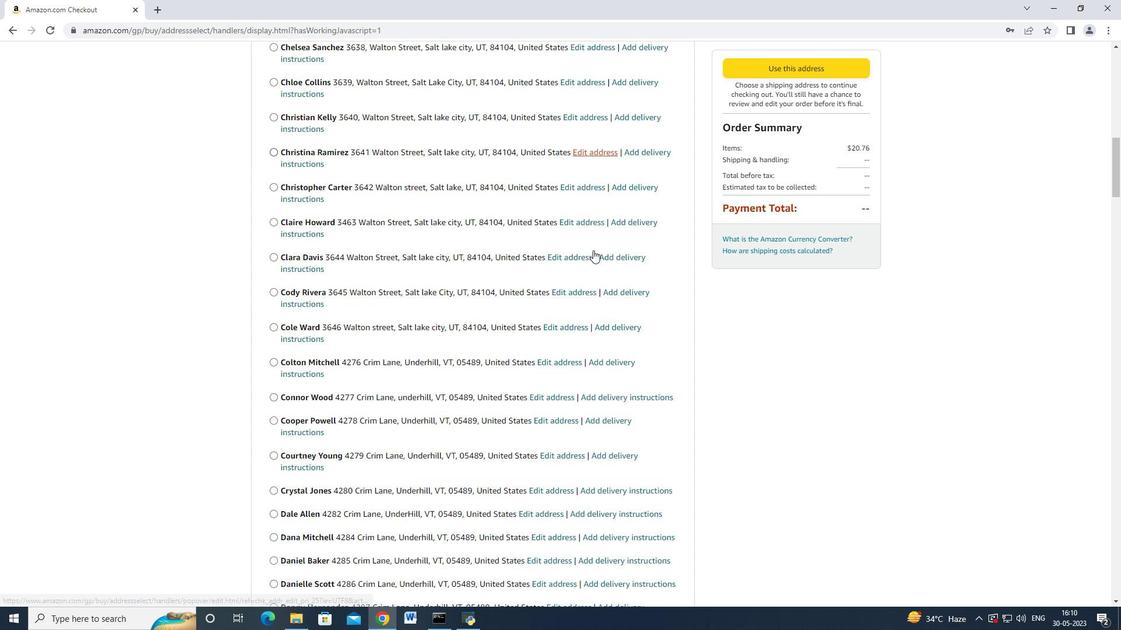 
Action: Mouse moved to (589, 250)
Screenshot: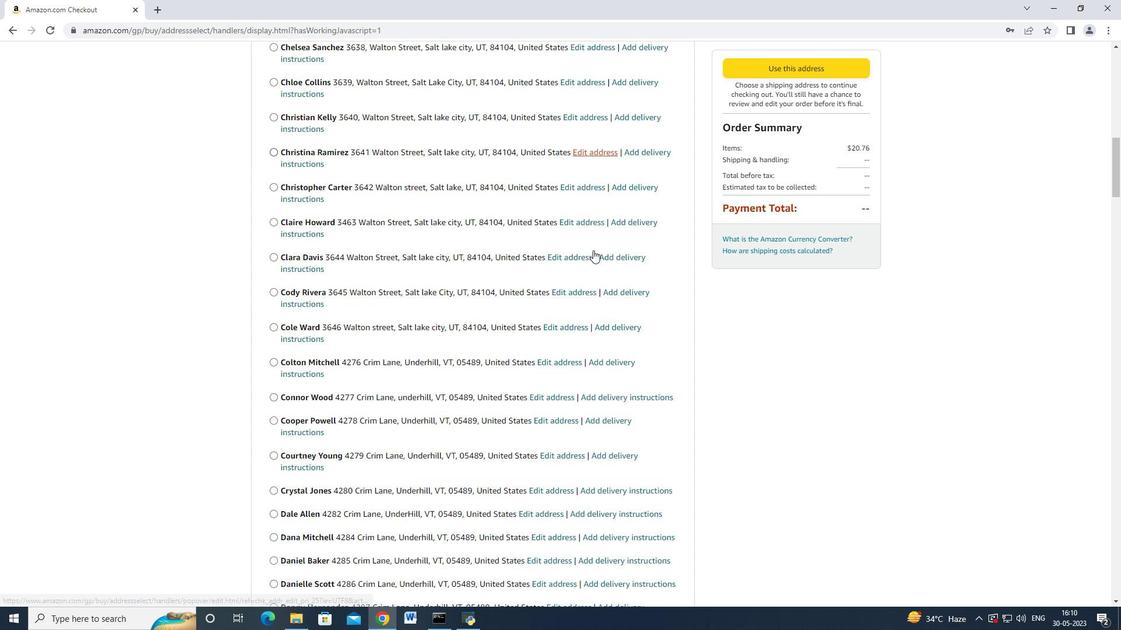 
Action: Mouse scrolled (589, 249) with delta (0, 0)
Screenshot: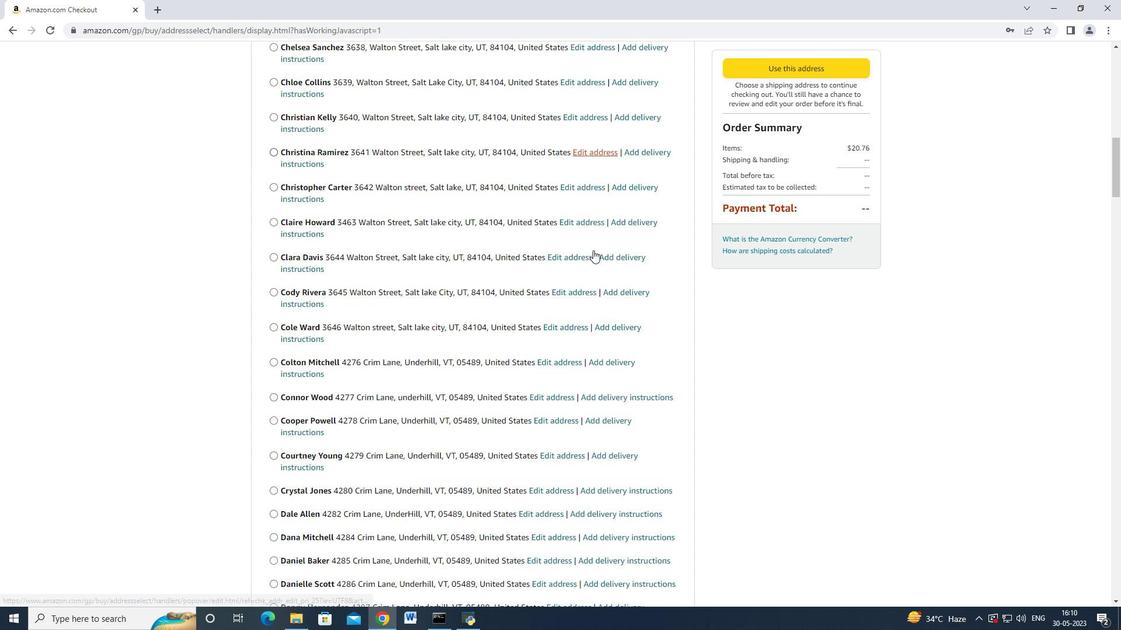 
Action: Mouse moved to (589, 250)
Screenshot: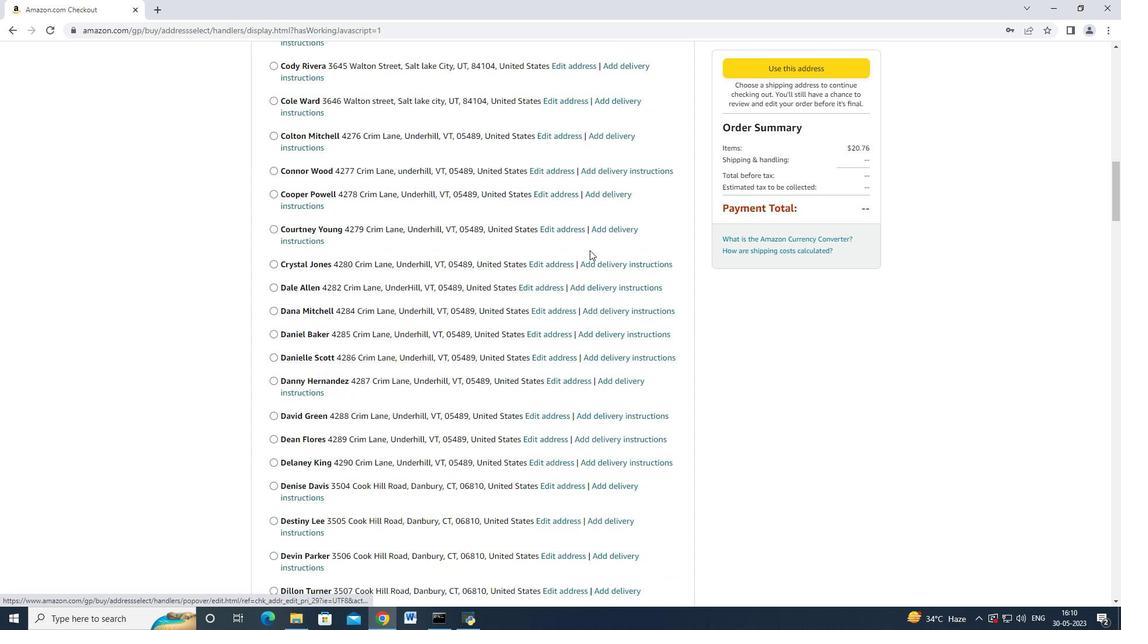 
Action: Mouse scrolled (589, 249) with delta (0, 0)
Screenshot: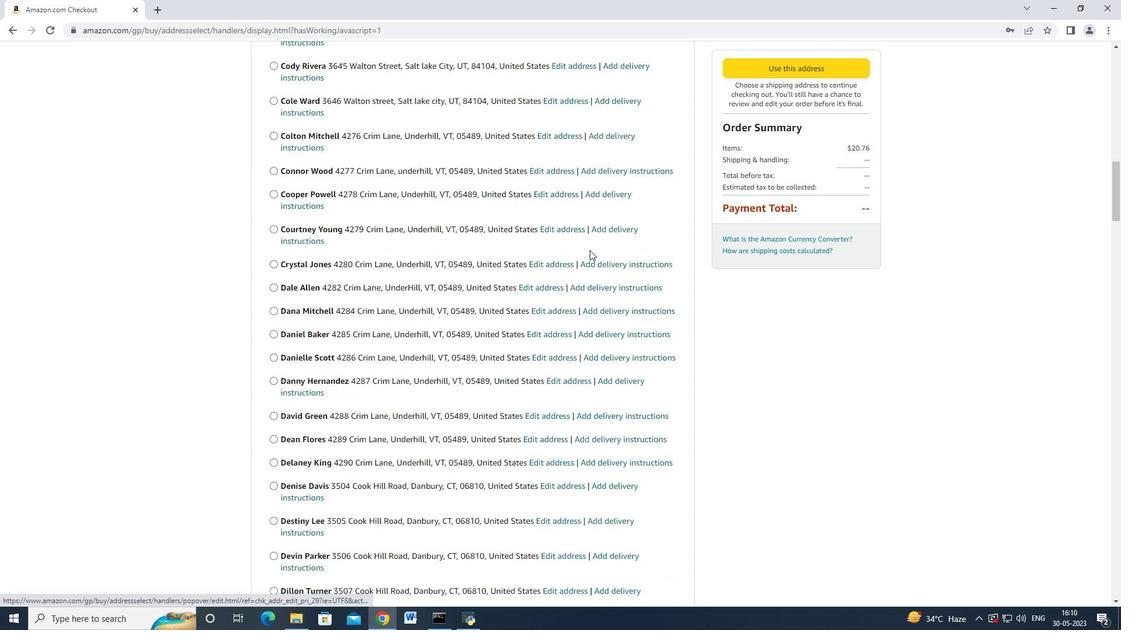 
Action: Mouse scrolled (589, 249) with delta (0, 0)
Screenshot: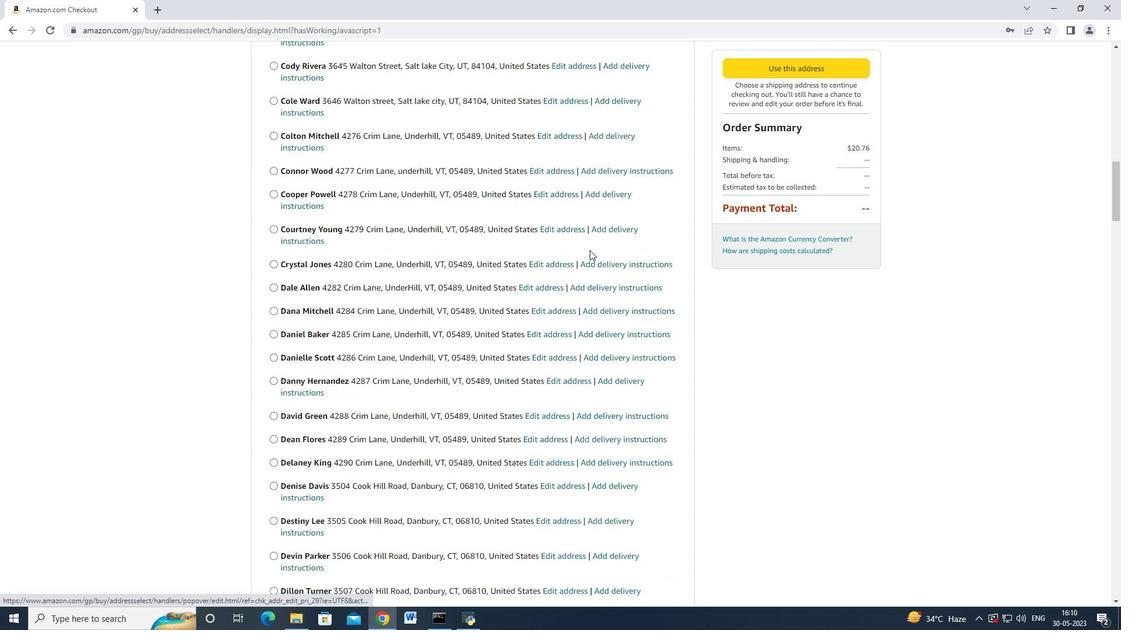 
Action: Mouse scrolled (589, 249) with delta (0, 0)
Screenshot: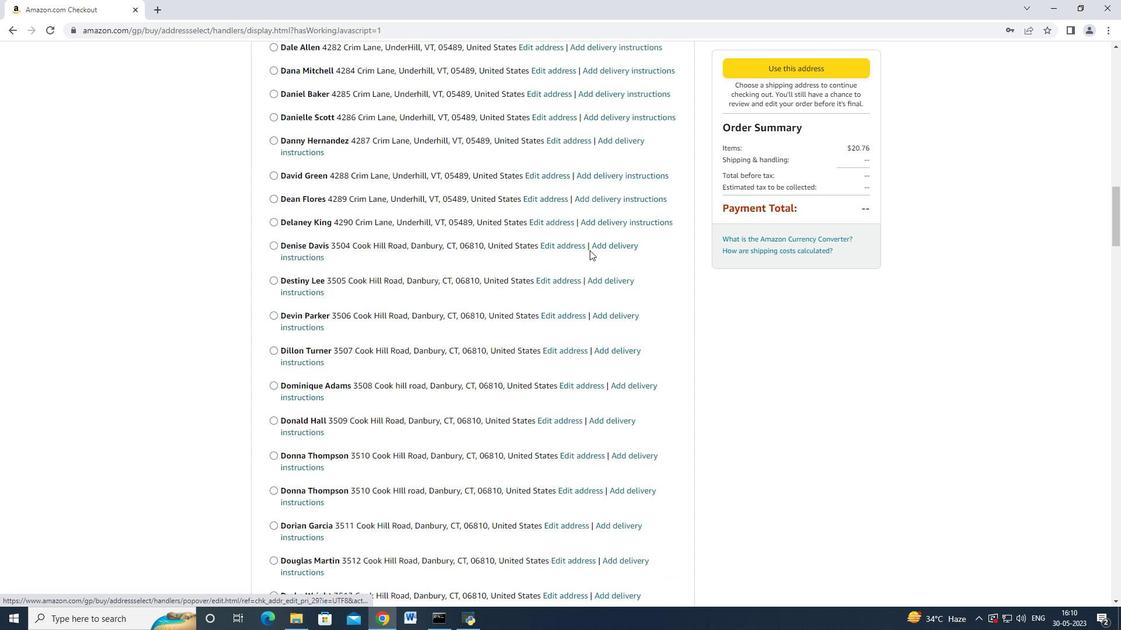 
Action: Mouse scrolled (589, 249) with delta (0, 0)
Screenshot: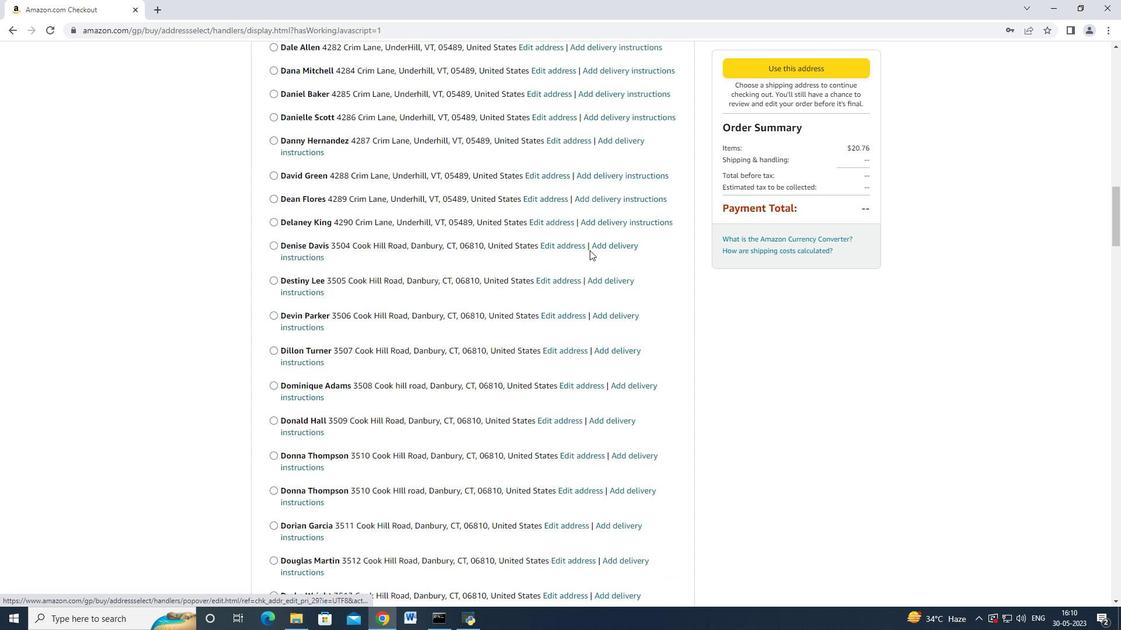 
Action: Mouse scrolled (589, 249) with delta (0, 0)
Screenshot: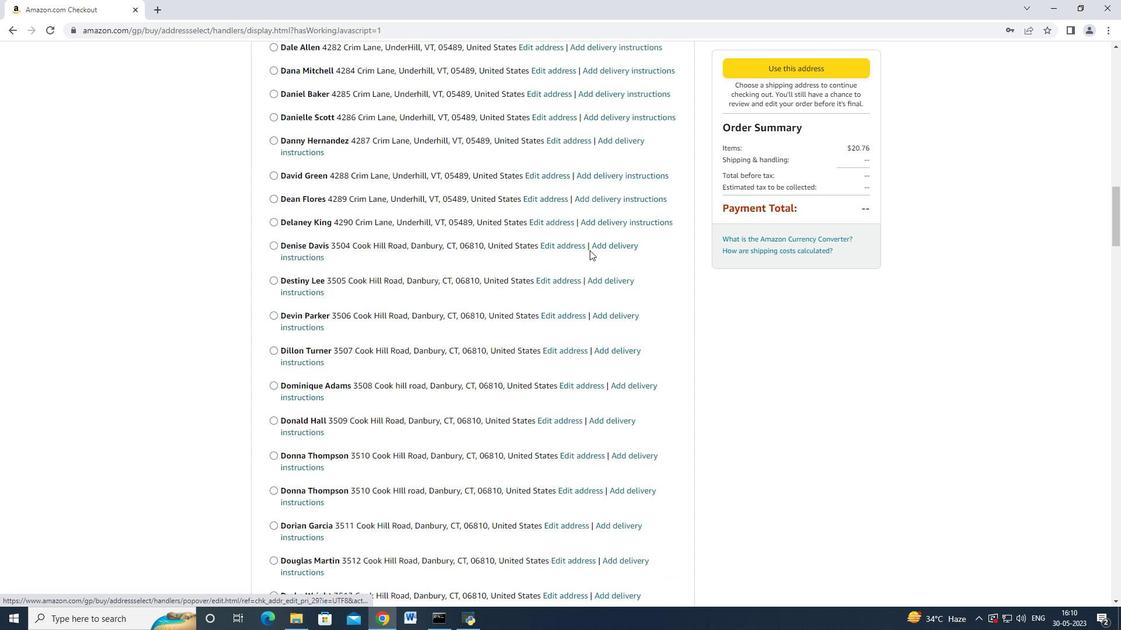 
Action: Mouse scrolled (589, 249) with delta (0, 0)
Screenshot: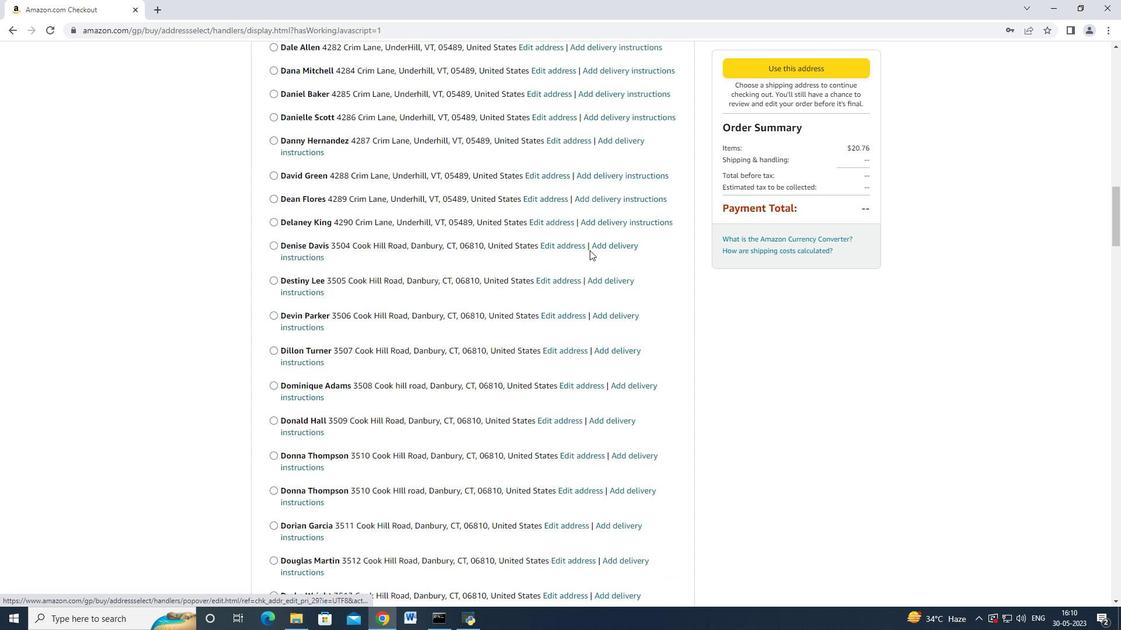 
Action: Mouse scrolled (589, 249) with delta (0, 0)
Screenshot: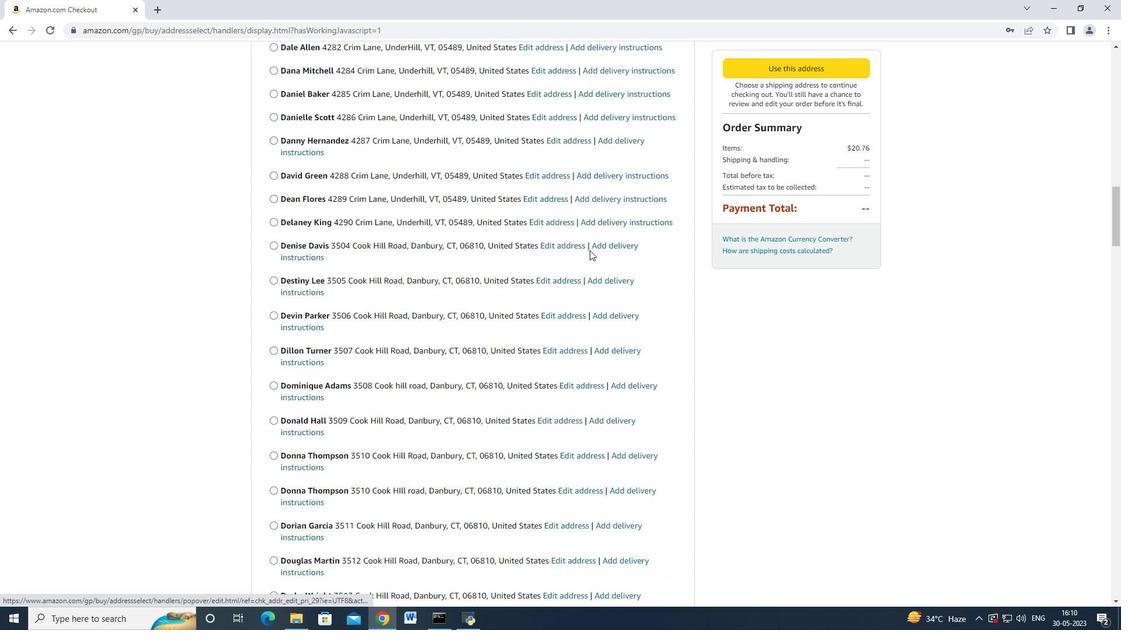 
Action: Mouse scrolled (589, 249) with delta (0, 0)
Screenshot: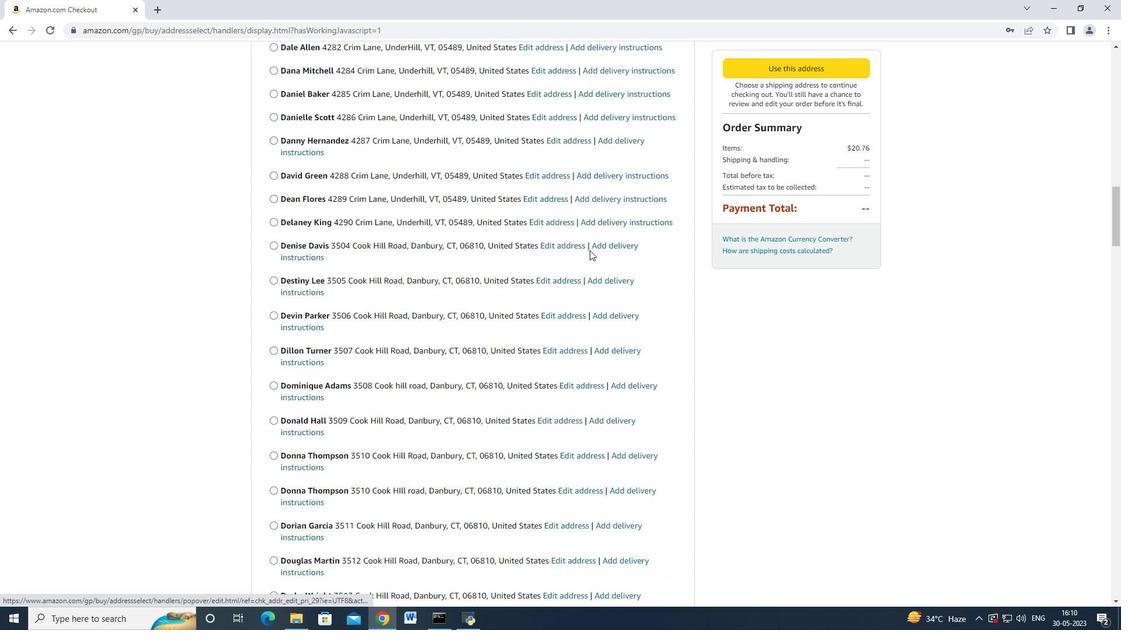 
Action: Mouse scrolled (589, 249) with delta (0, 0)
Screenshot: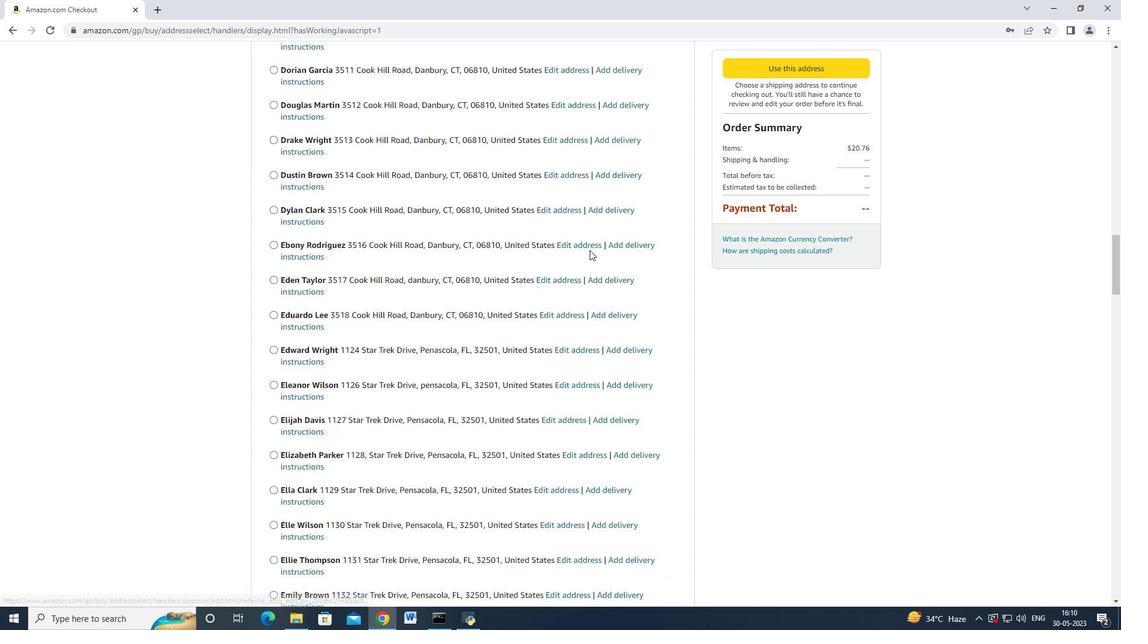 
Action: Mouse scrolled (589, 249) with delta (0, 0)
Screenshot: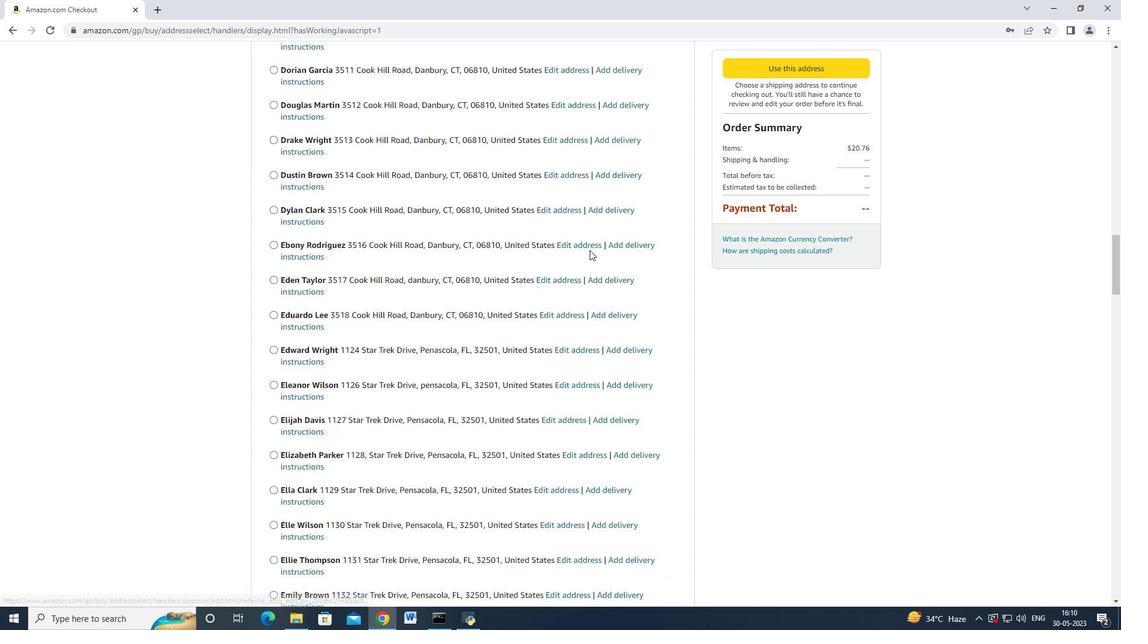 
Action: Mouse scrolled (589, 249) with delta (0, 0)
Screenshot: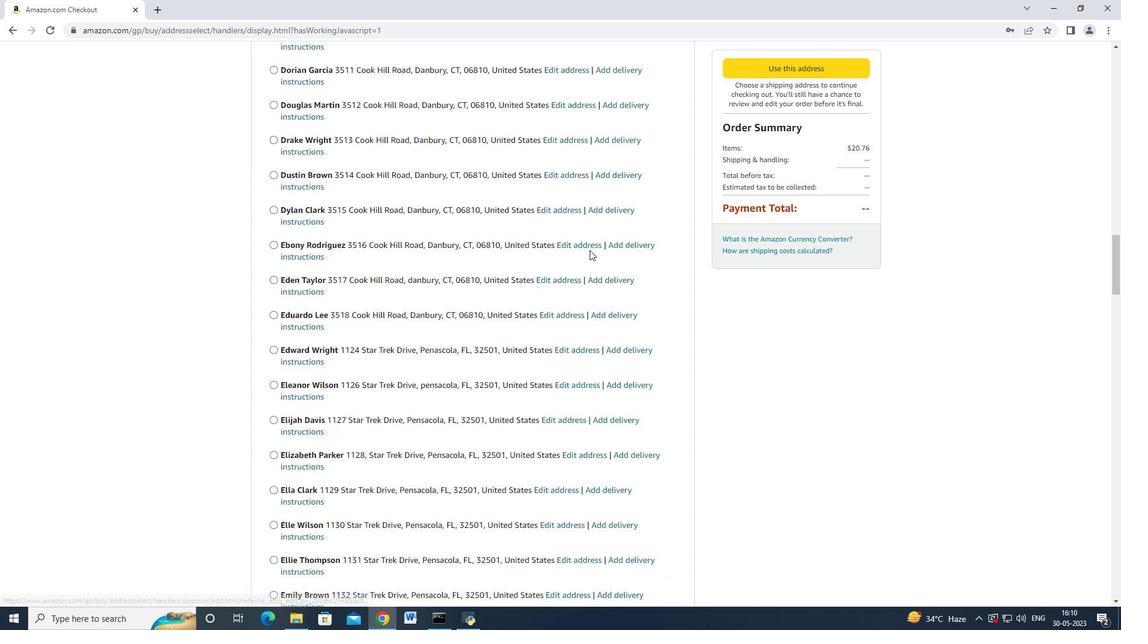 
Action: Mouse scrolled (589, 249) with delta (0, 0)
Screenshot: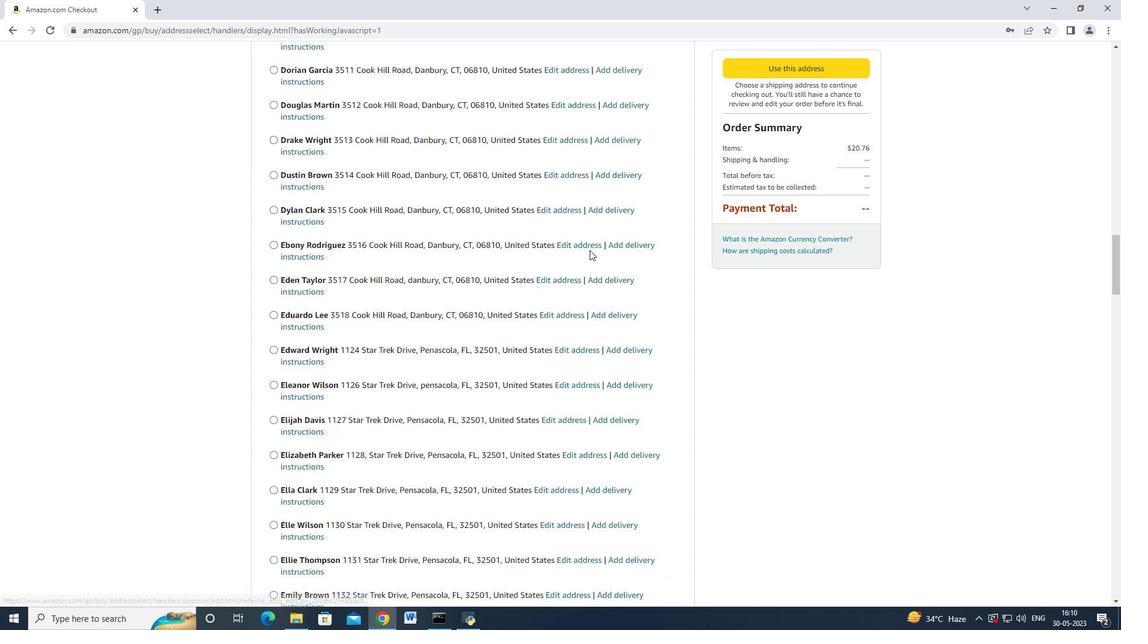 
Action: Mouse scrolled (589, 249) with delta (0, 0)
Screenshot: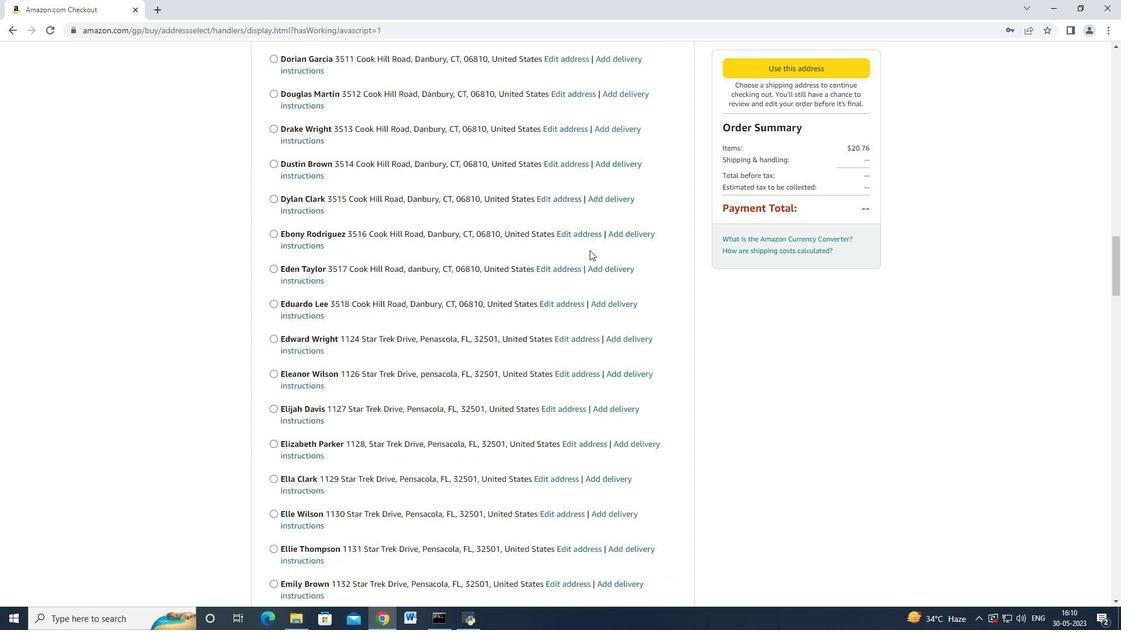 
Action: Mouse scrolled (589, 249) with delta (0, 0)
Screenshot: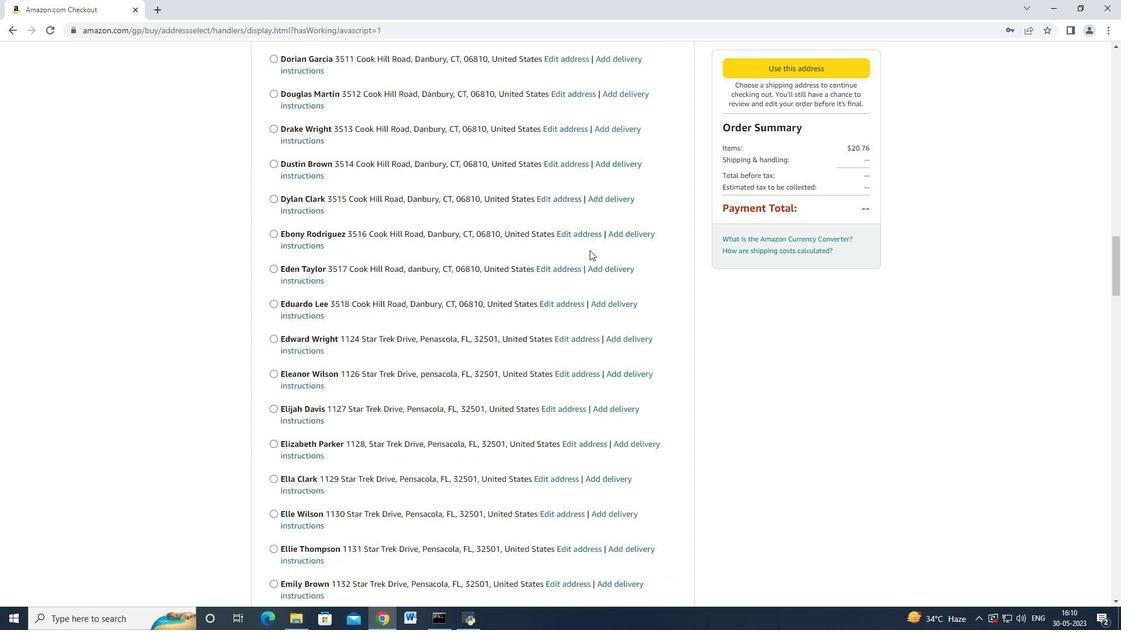 
Action: Mouse scrolled (589, 249) with delta (0, 0)
Screenshot: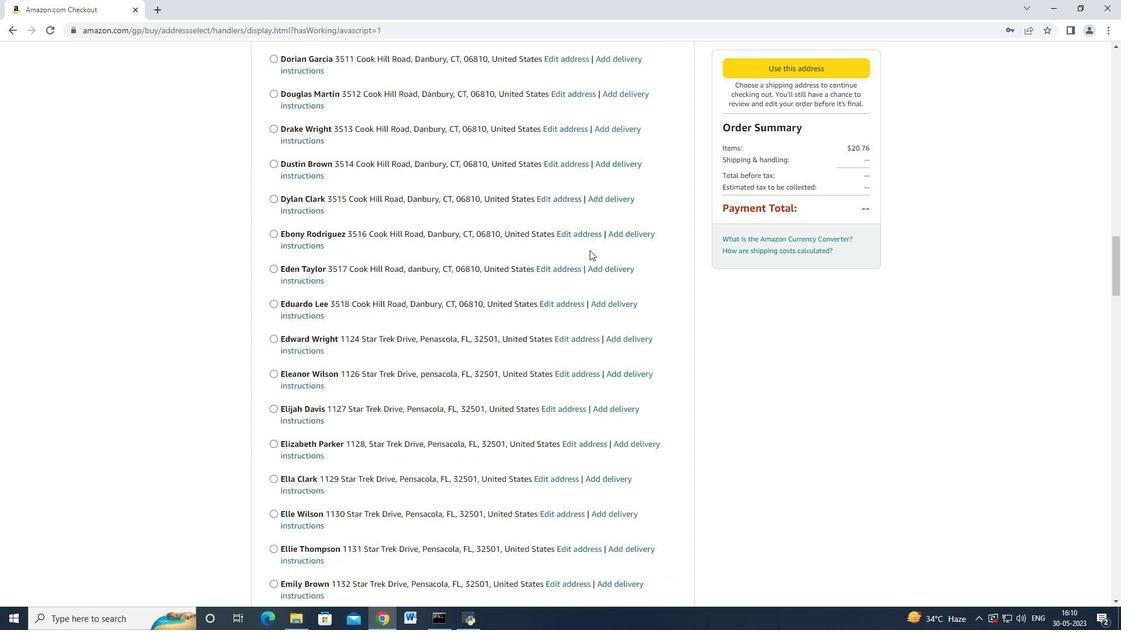 
Action: Mouse scrolled (589, 249) with delta (0, 0)
Screenshot: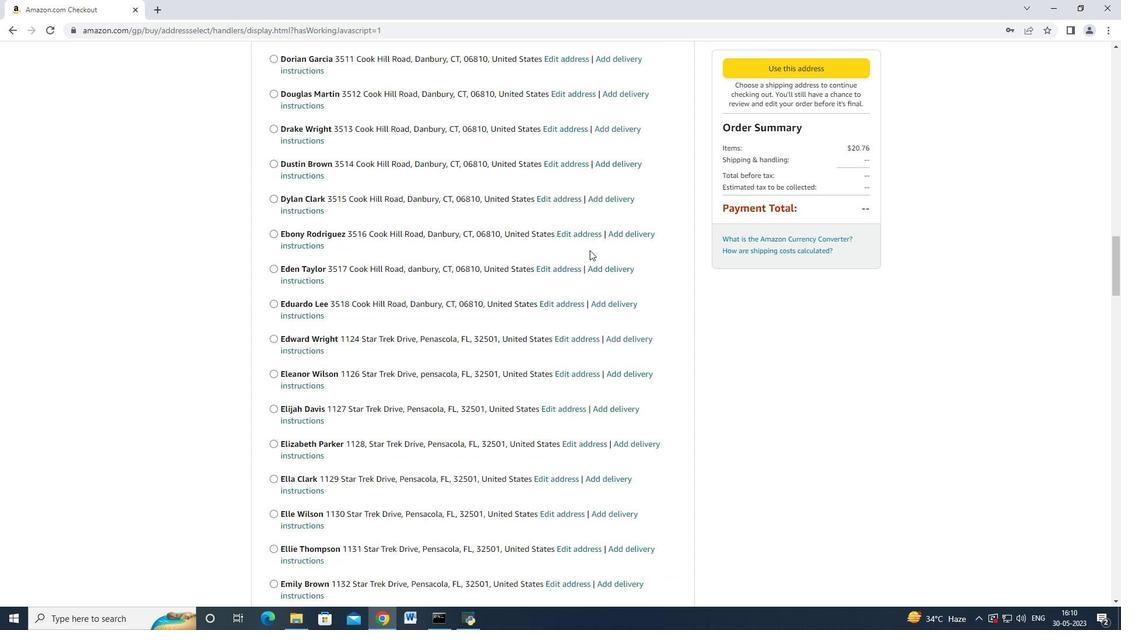
Action: Mouse scrolled (589, 249) with delta (0, 0)
Screenshot: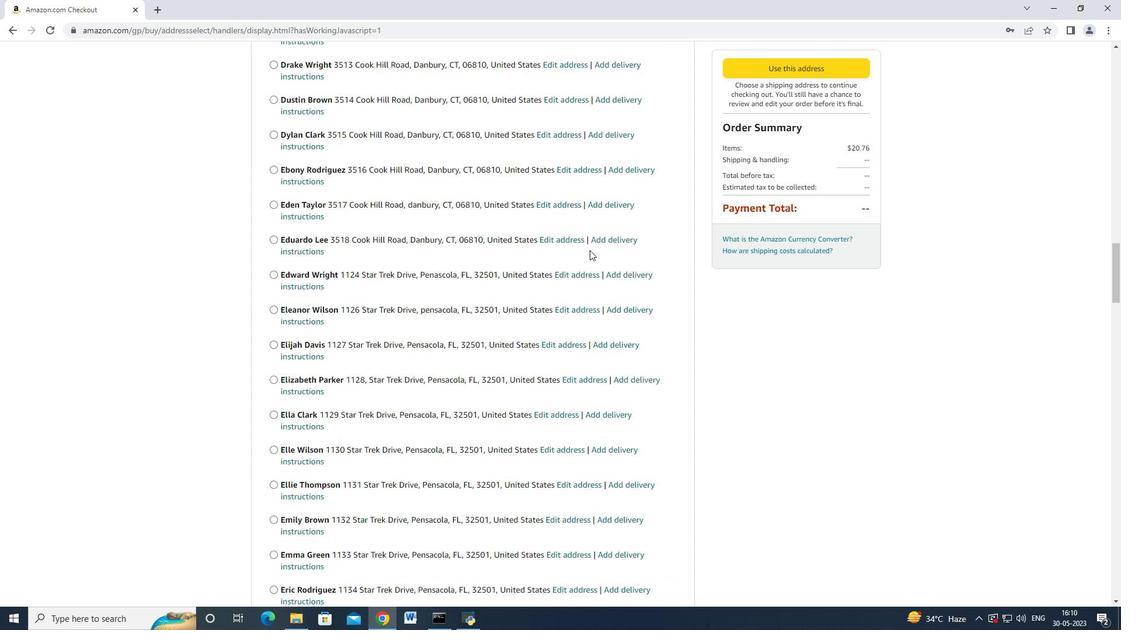 
Action: Mouse scrolled (589, 249) with delta (0, 0)
Screenshot: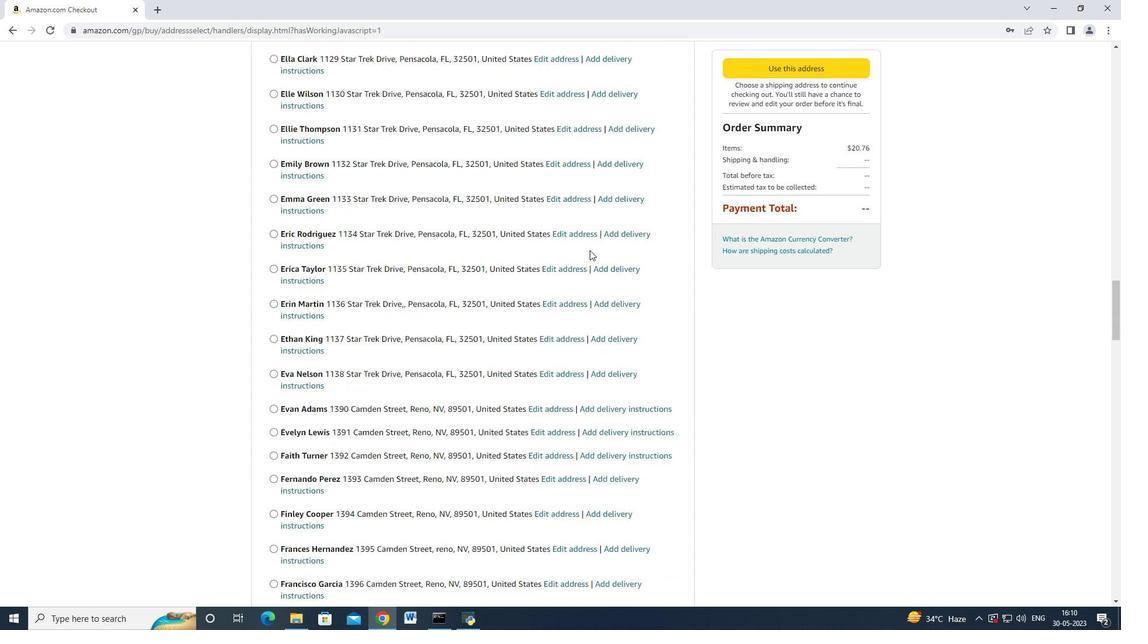 
Action: Mouse scrolled (589, 249) with delta (0, -1)
Screenshot: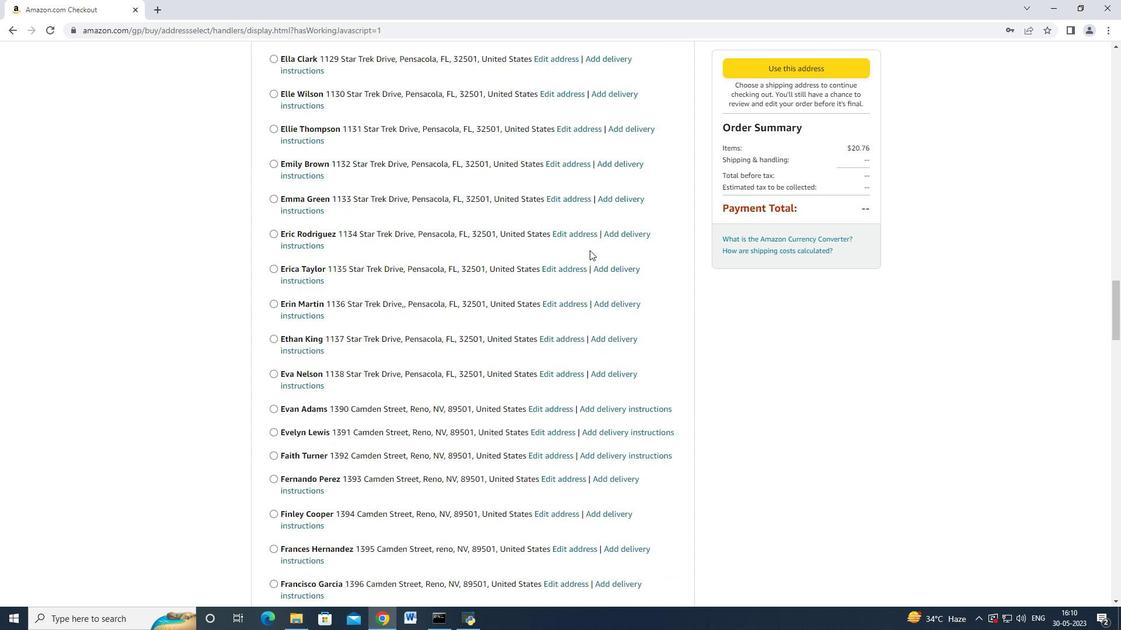
Action: Mouse scrolled (589, 249) with delta (0, 0)
Screenshot: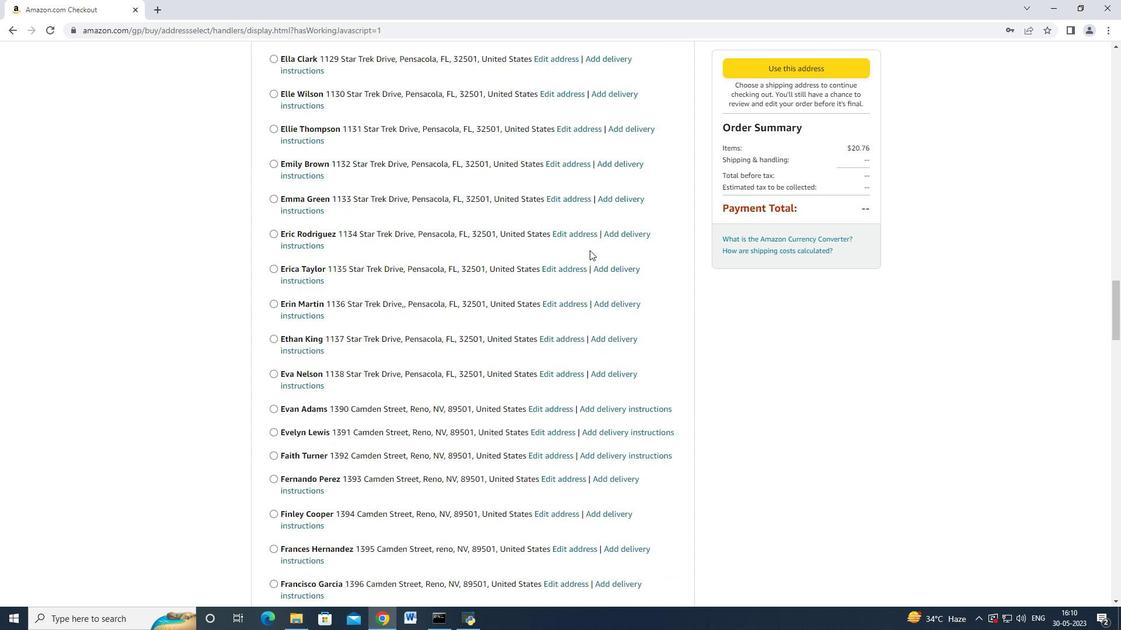 
Action: Mouse scrolled (589, 249) with delta (0, 0)
Screenshot: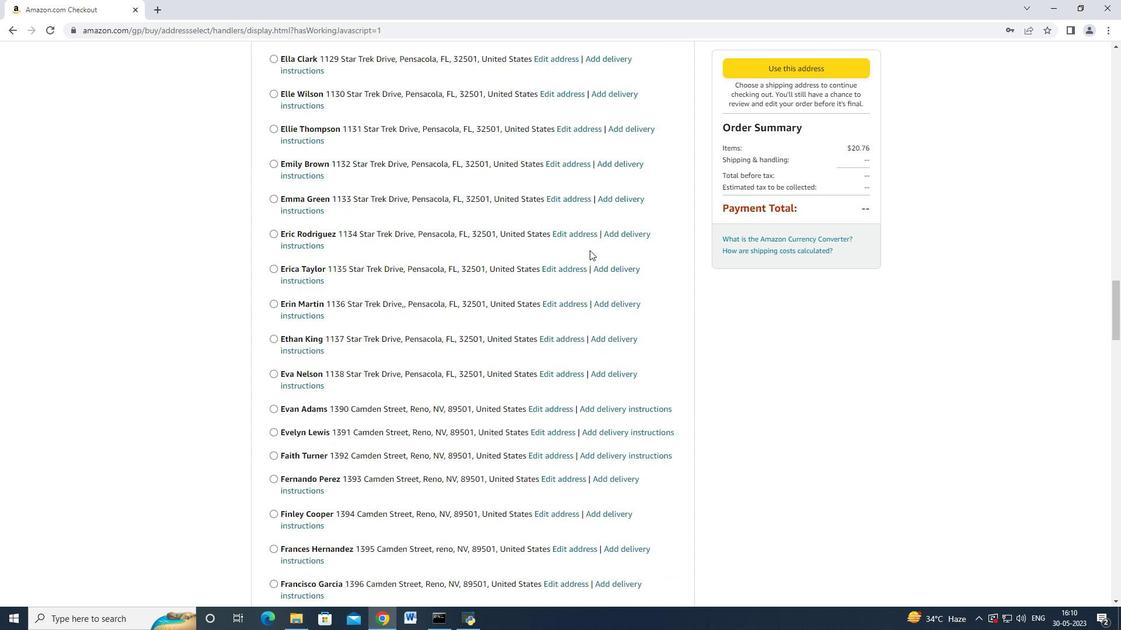 
Action: Mouse scrolled (589, 249) with delta (0, 0)
Screenshot: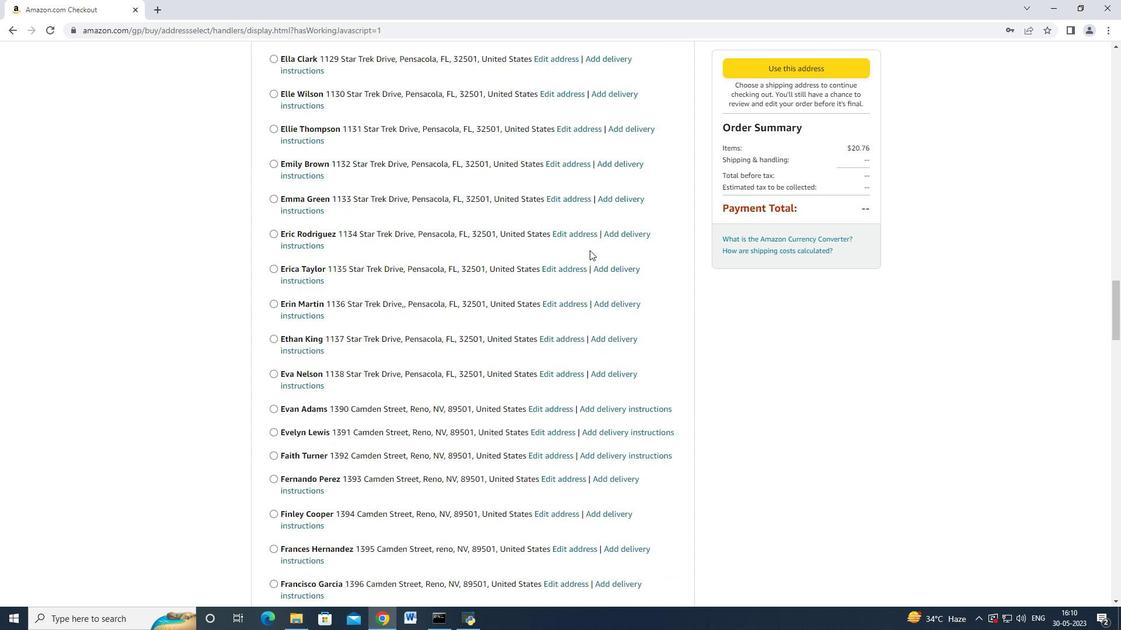 
Action: Mouse scrolled (589, 249) with delta (0, 0)
Screenshot: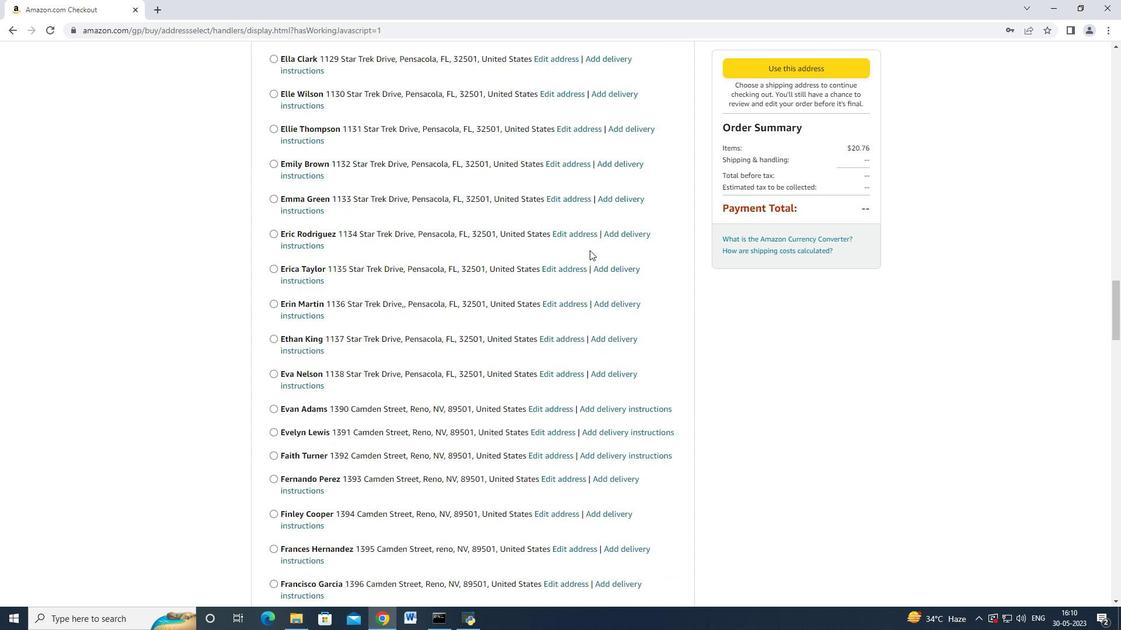
Action: Mouse scrolled (589, 249) with delta (0, 0)
Screenshot: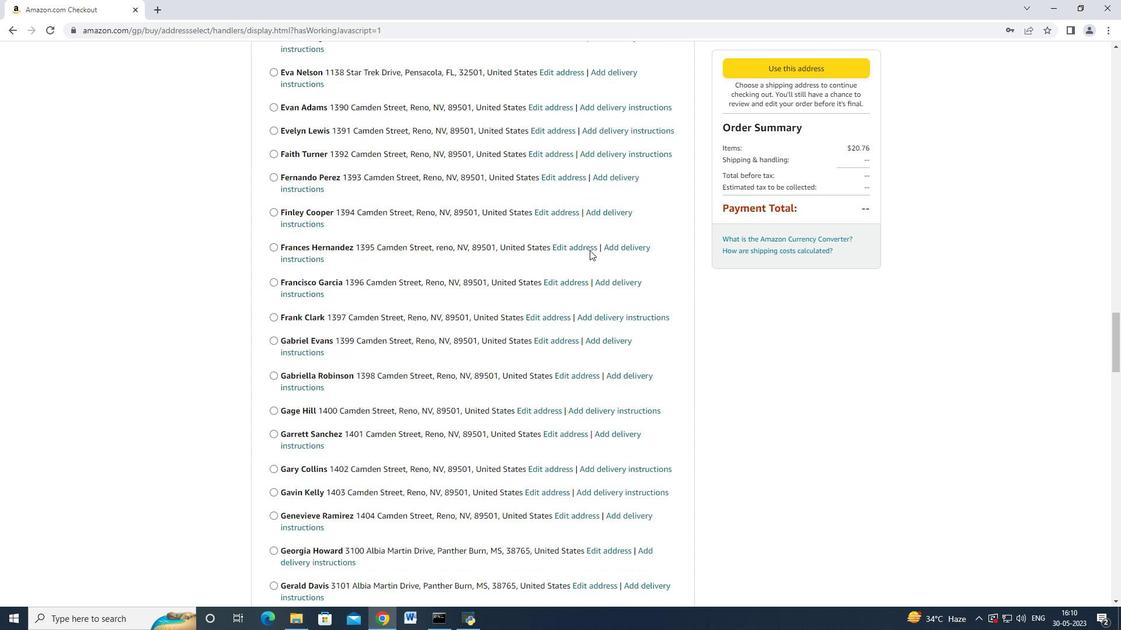 
Action: Mouse scrolled (589, 249) with delta (0, 0)
Screenshot: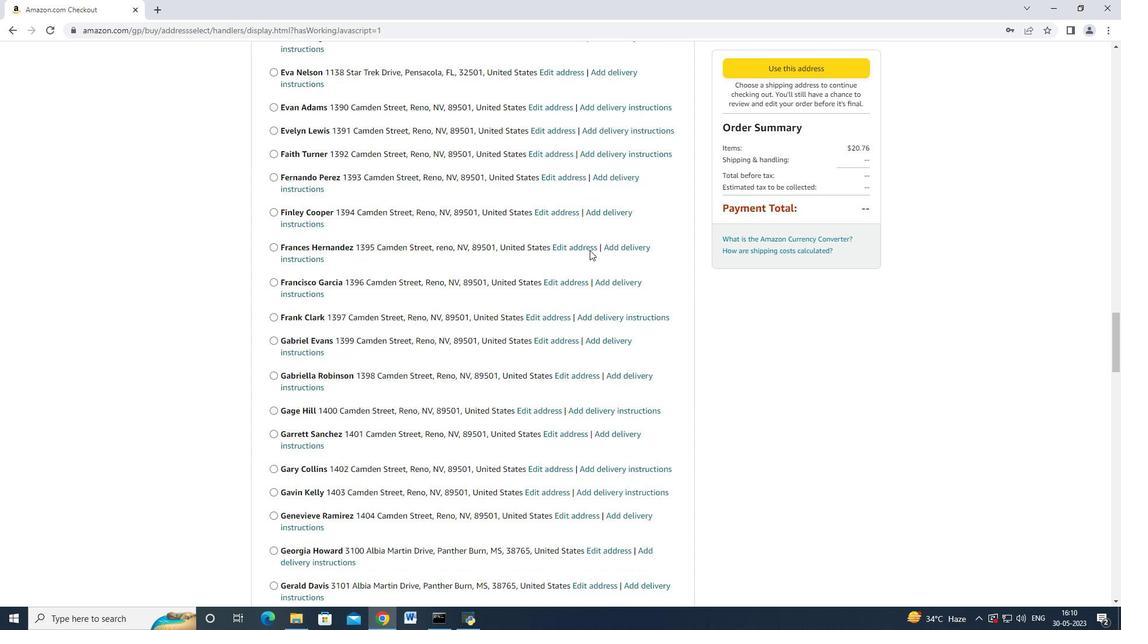
Action: Mouse scrolled (589, 249) with delta (0, 0)
Screenshot: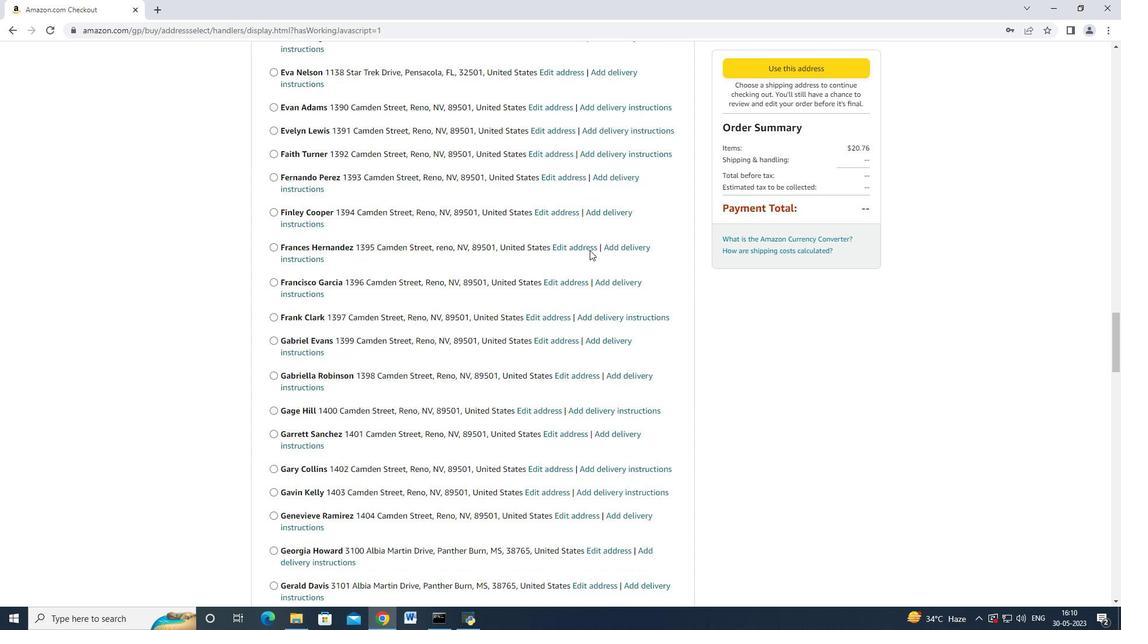 
Action: Mouse scrolled (589, 249) with delta (0, 0)
Screenshot: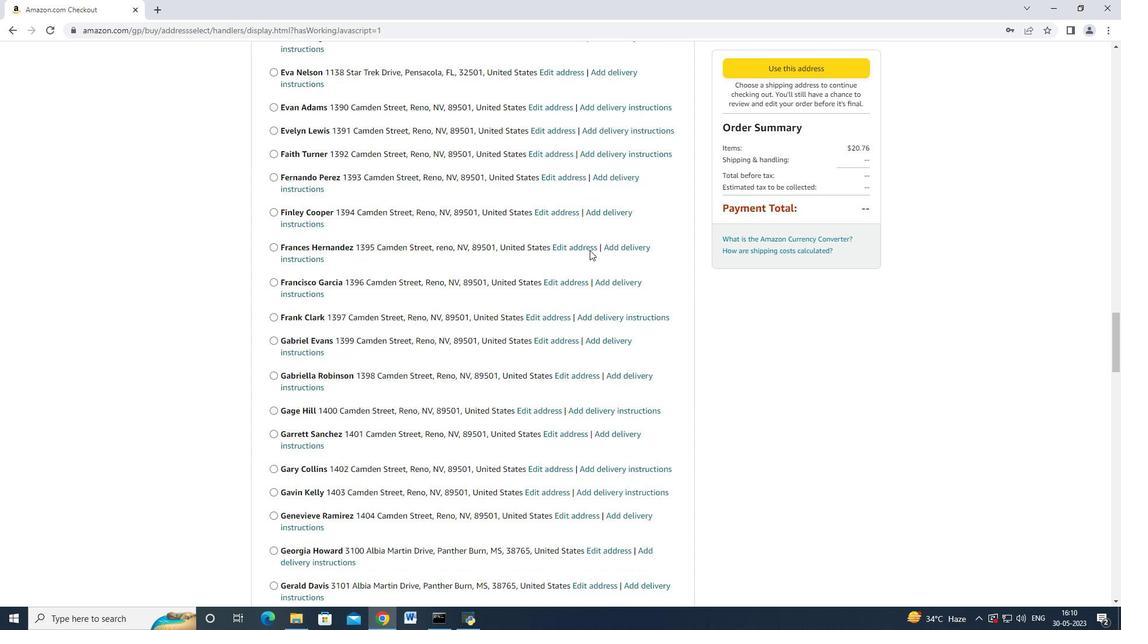 
Action: Mouse scrolled (589, 249) with delta (0, 0)
Screenshot: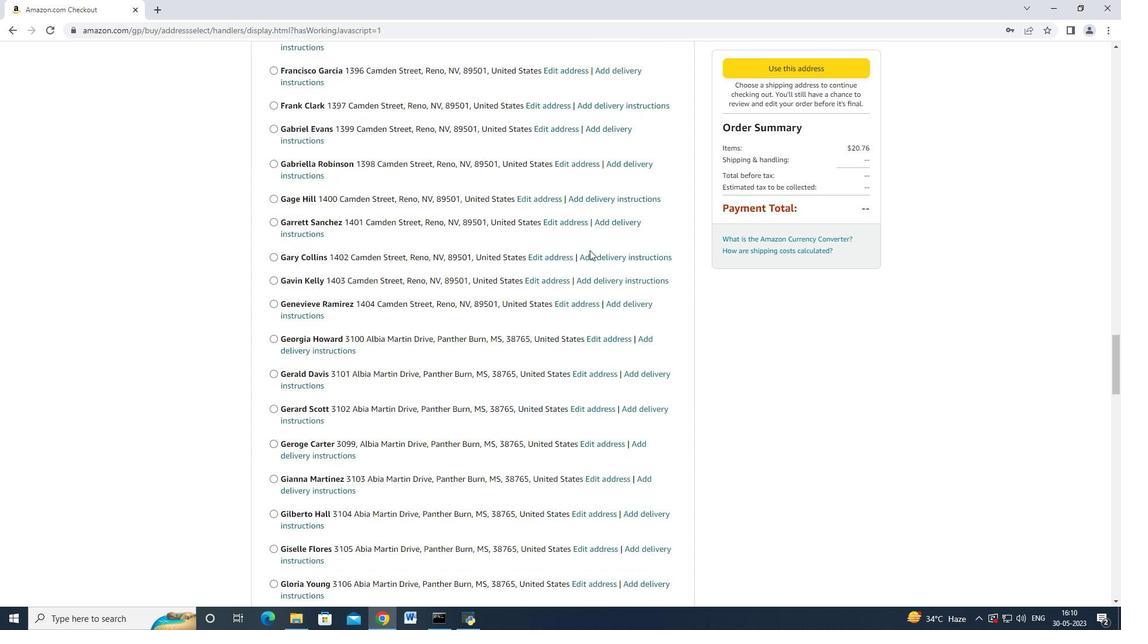 
Action: Mouse scrolled (589, 249) with delta (0, -1)
Screenshot: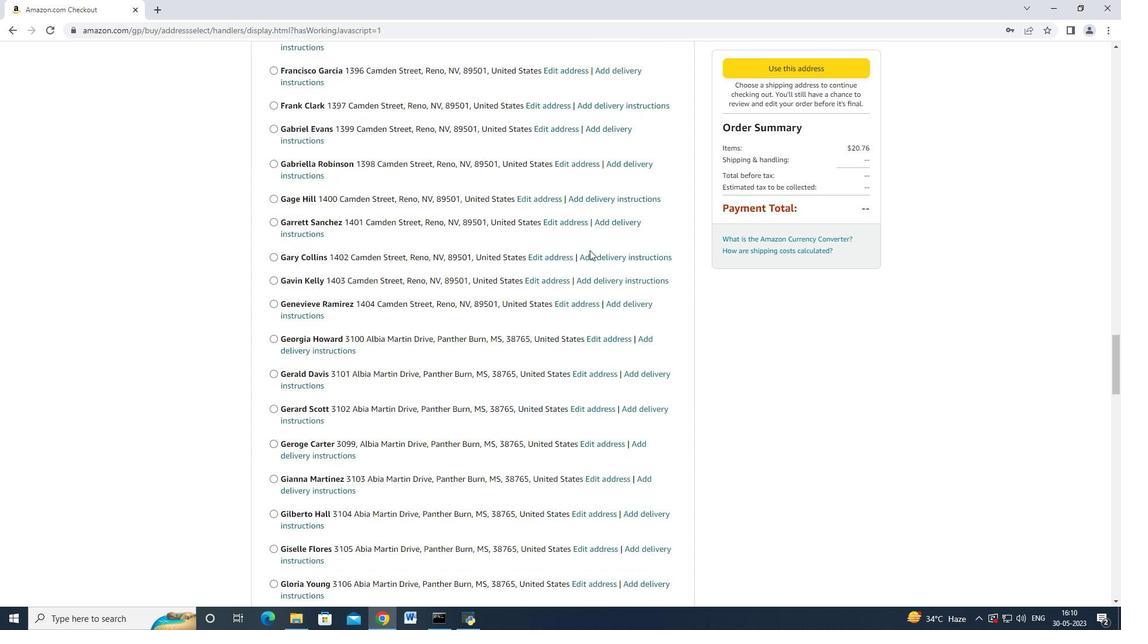 
Action: Mouse scrolled (589, 249) with delta (0, 0)
Screenshot: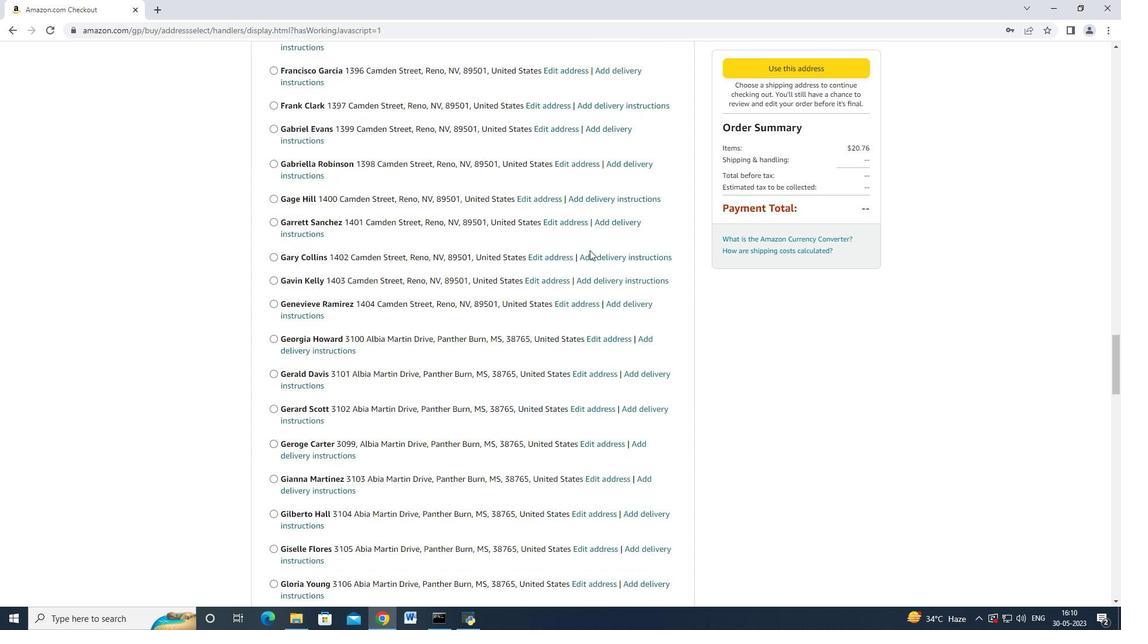 
Action: Mouse scrolled (589, 249) with delta (0, 0)
Screenshot: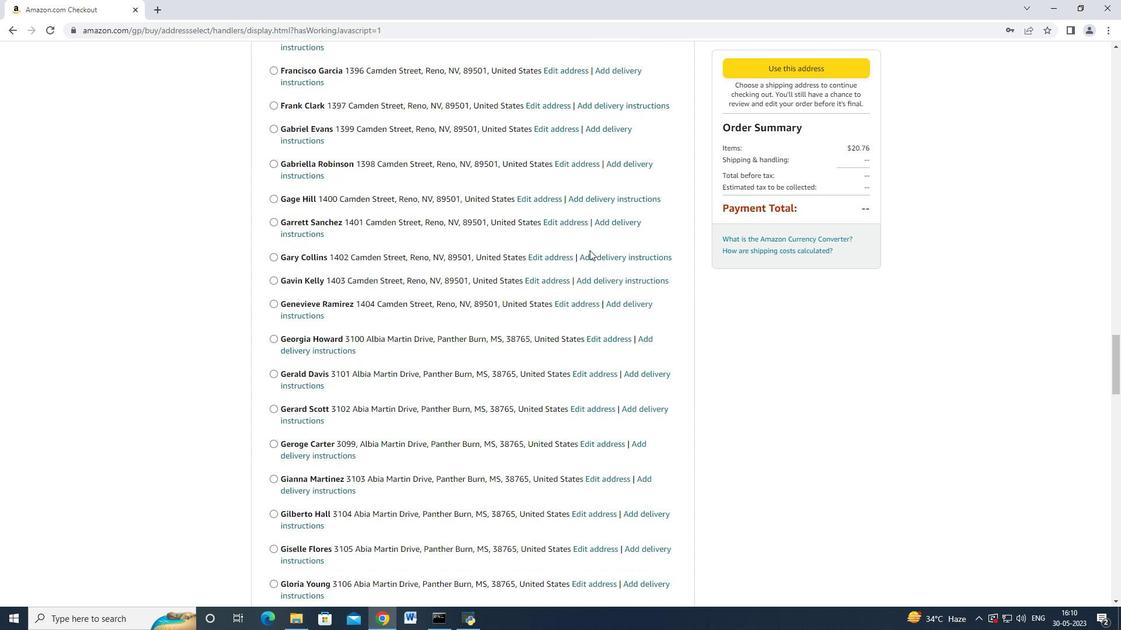 
Action: Mouse scrolled (589, 249) with delta (0, 0)
Screenshot: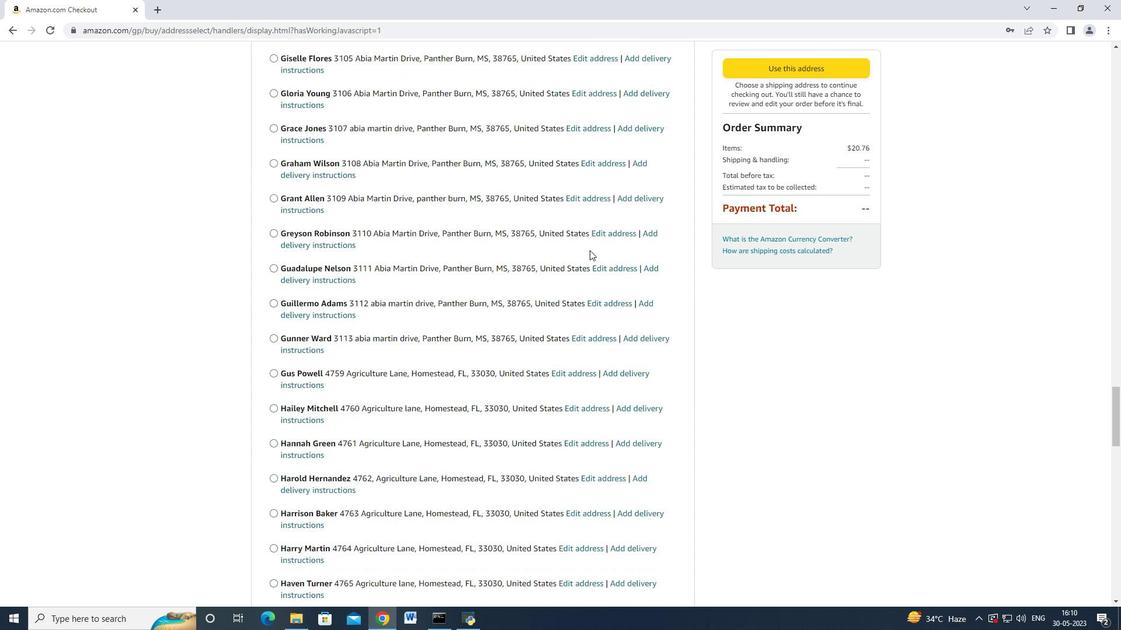 
Action: Mouse scrolled (589, 249) with delta (0, 0)
Screenshot: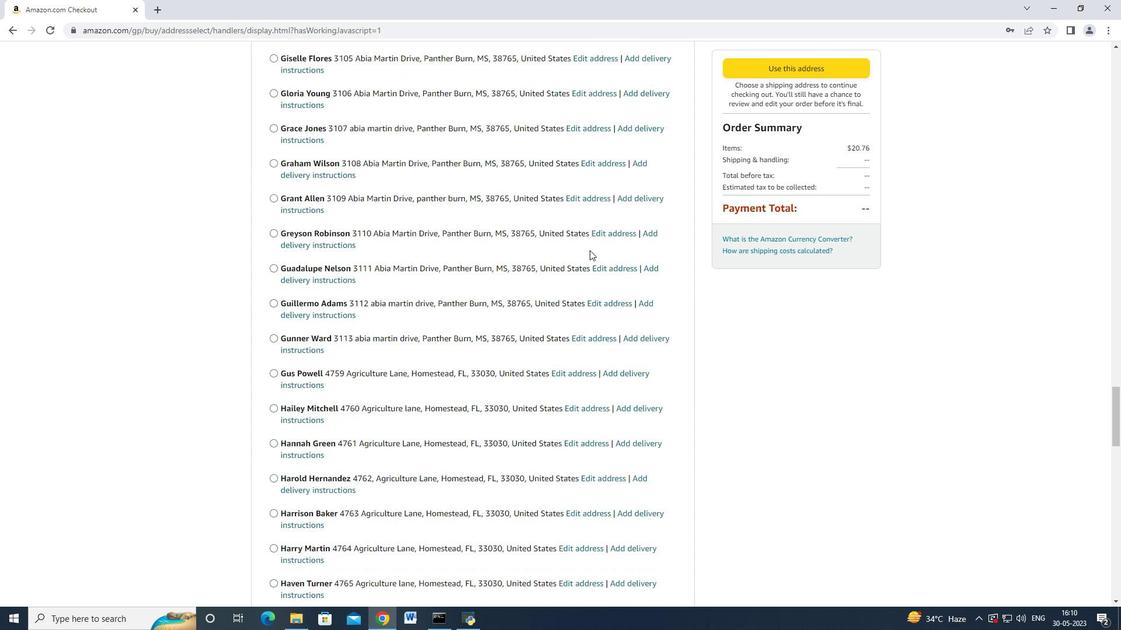 
Action: Mouse scrolled (589, 249) with delta (0, 0)
Screenshot: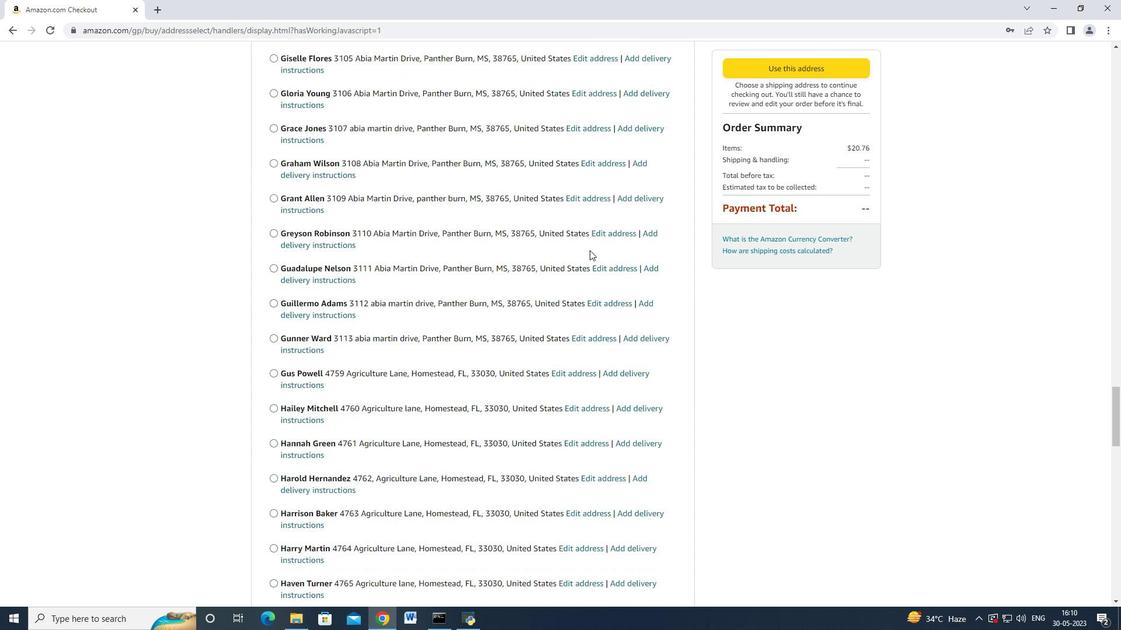 
Action: Mouse scrolled (589, 249) with delta (0, 0)
Screenshot: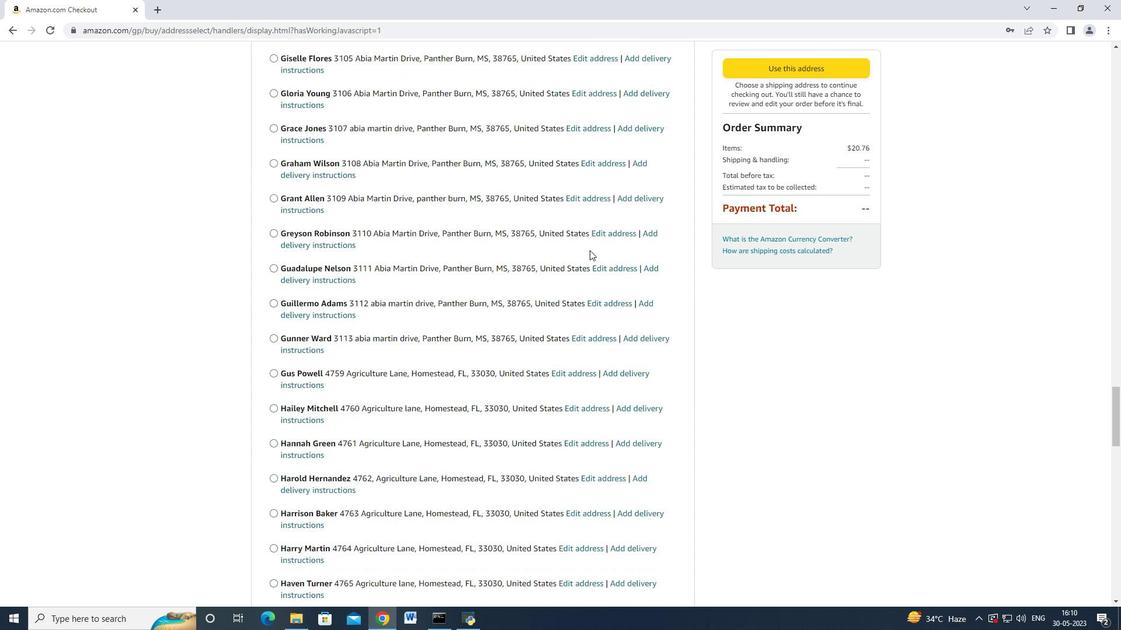 
Action: Mouse scrolled (589, 249) with delta (0, 0)
Screenshot: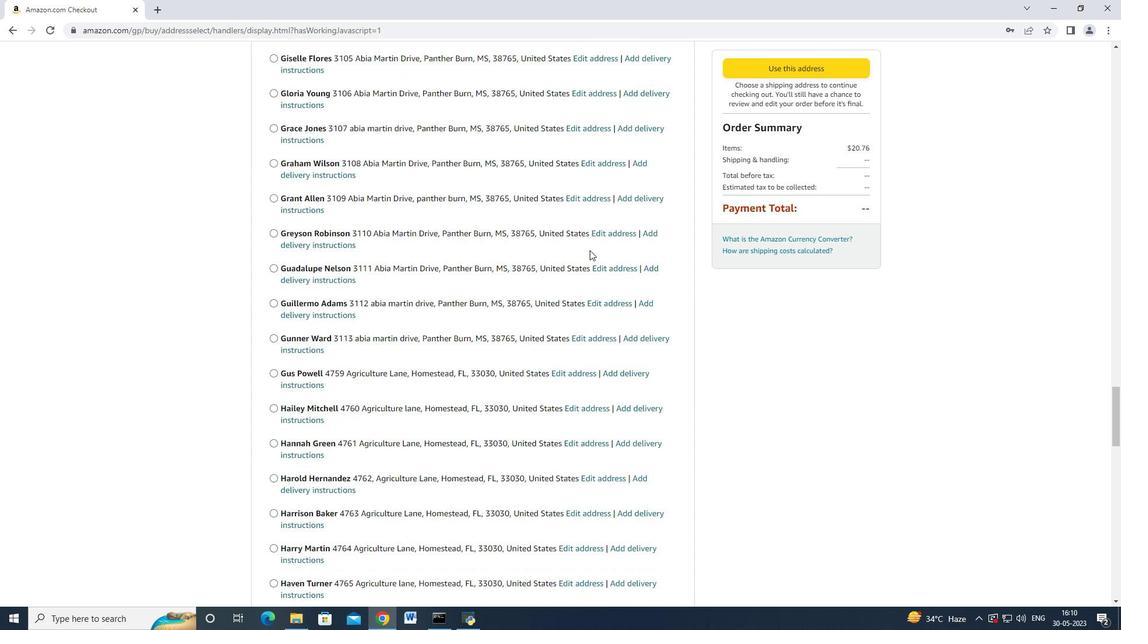 
Action: Mouse scrolled (589, 249) with delta (0, 0)
Screenshot: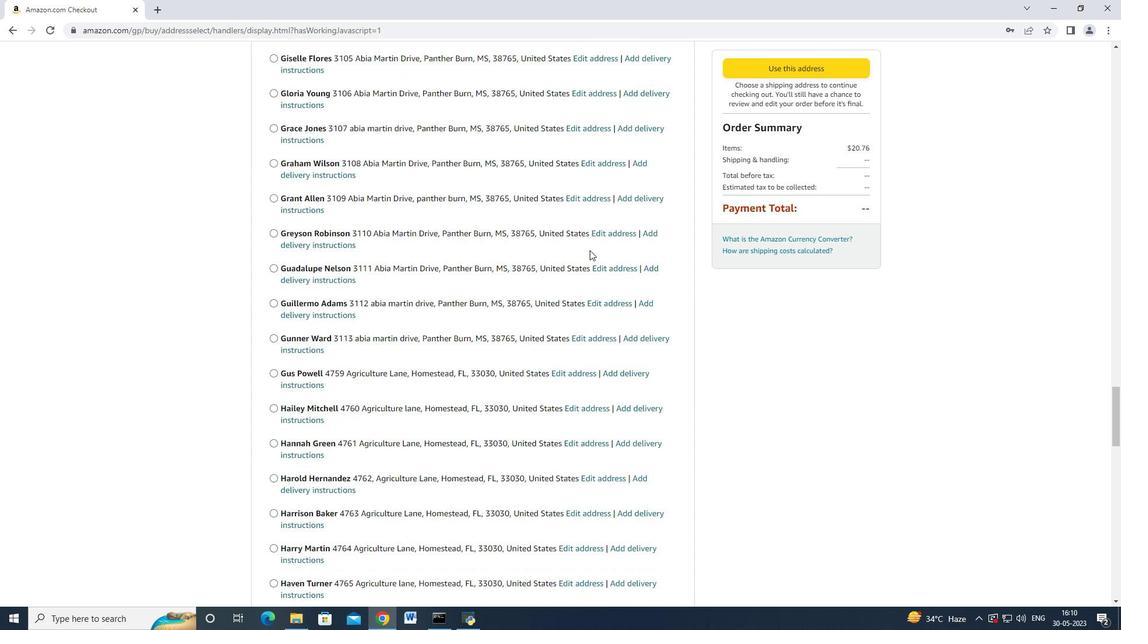 
Action: Mouse scrolled (589, 249) with delta (0, 0)
Screenshot: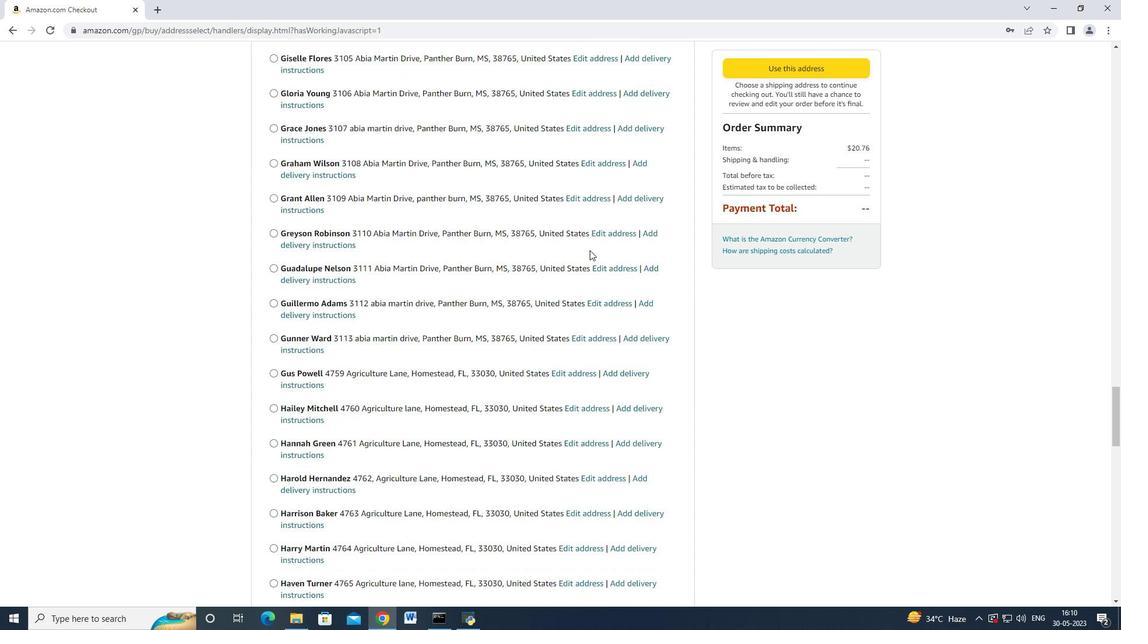 
Action: Mouse scrolled (589, 249) with delta (0, 0)
Screenshot: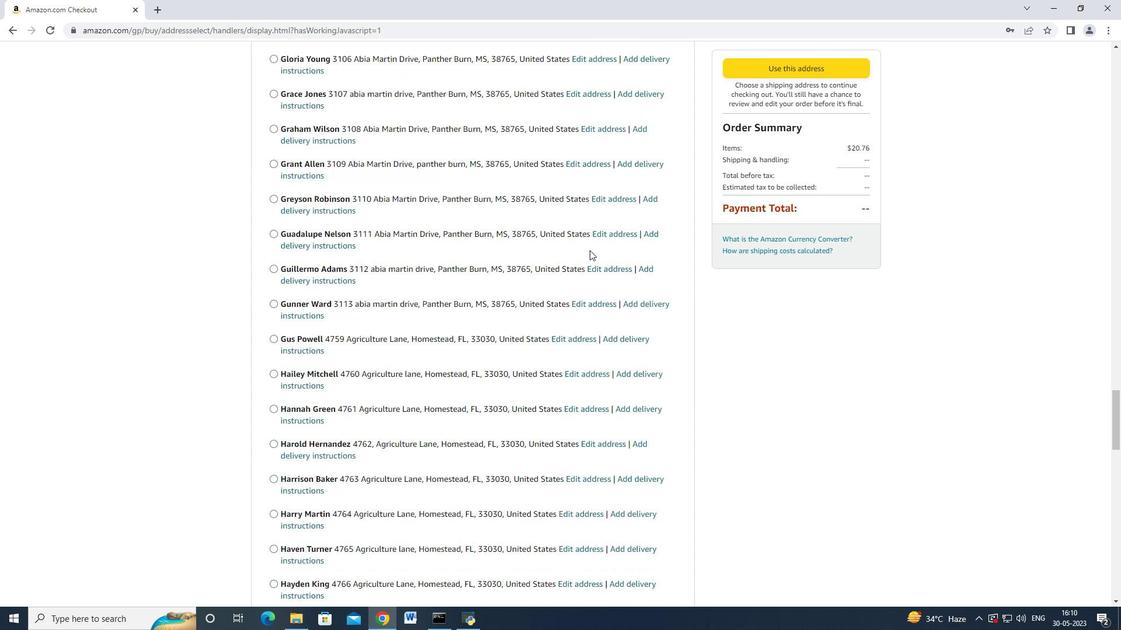 
Action: Mouse scrolled (589, 249) with delta (0, 0)
Screenshot: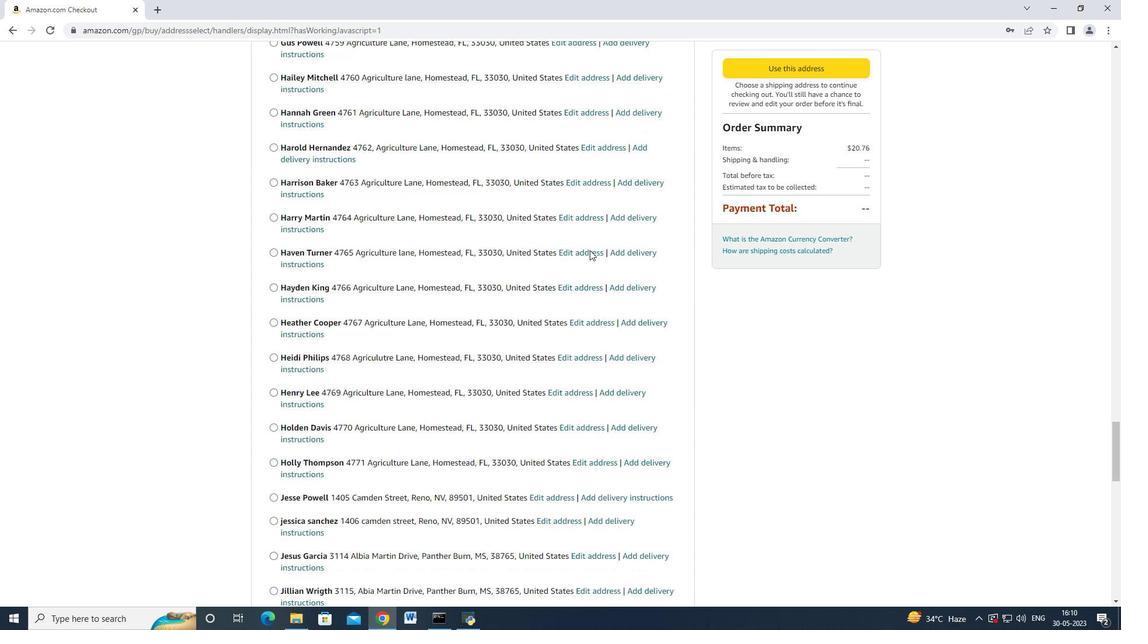 
Action: Mouse scrolled (589, 249) with delta (0, 0)
Screenshot: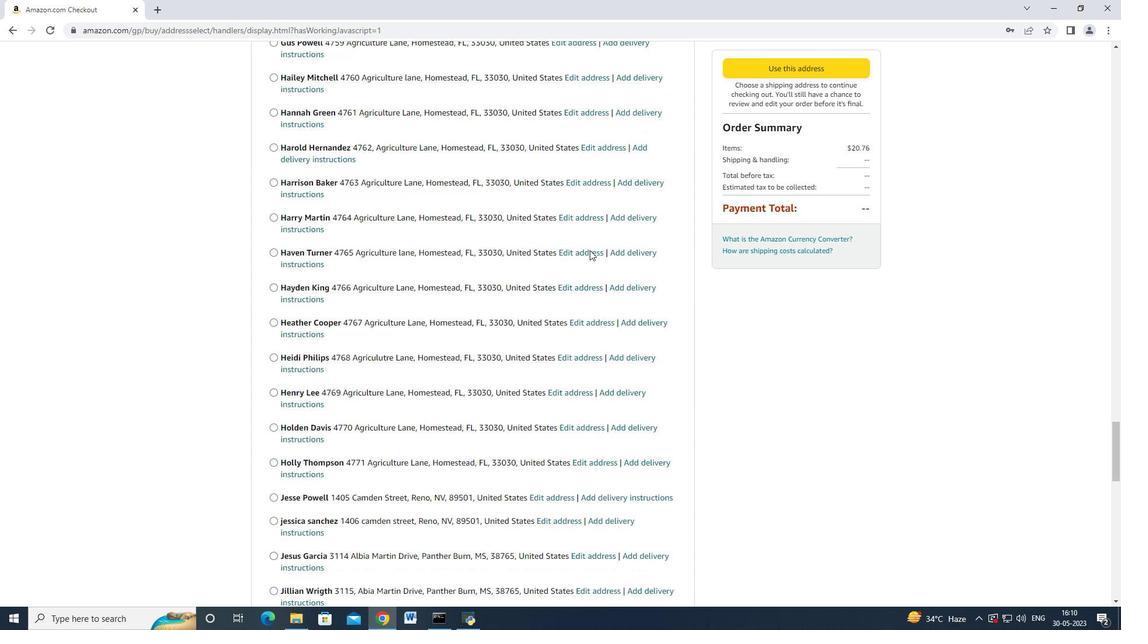 
Action: Mouse scrolled (589, 249) with delta (0, 0)
Screenshot: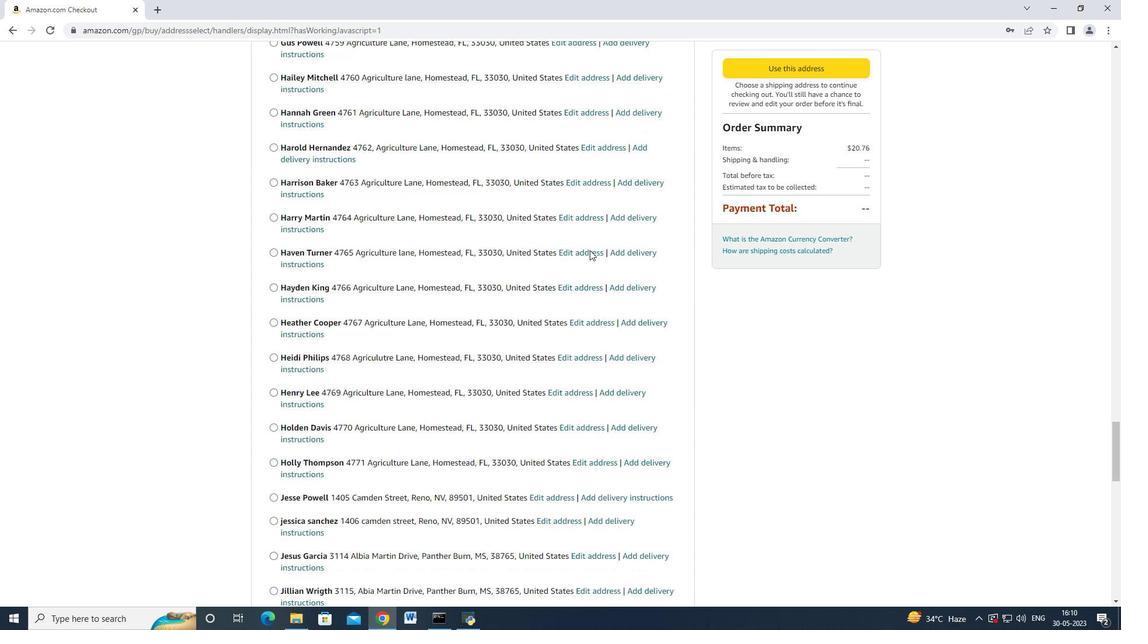 
Action: Mouse moved to (589, 250)
Screenshot: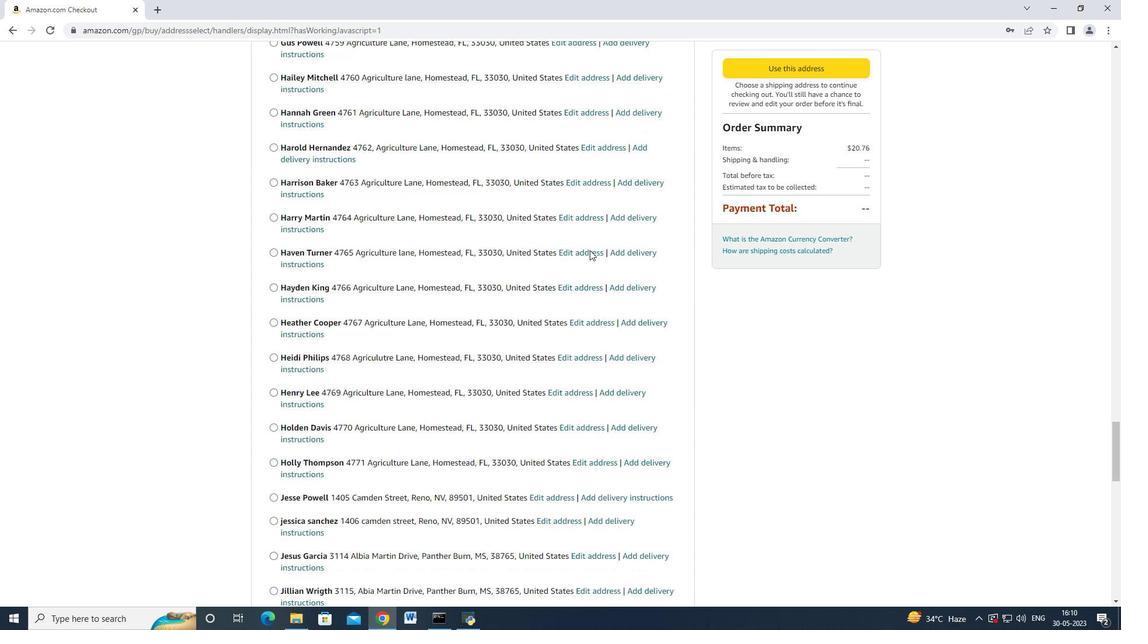 
Action: Mouse scrolled (589, 249) with delta (0, 0)
Screenshot: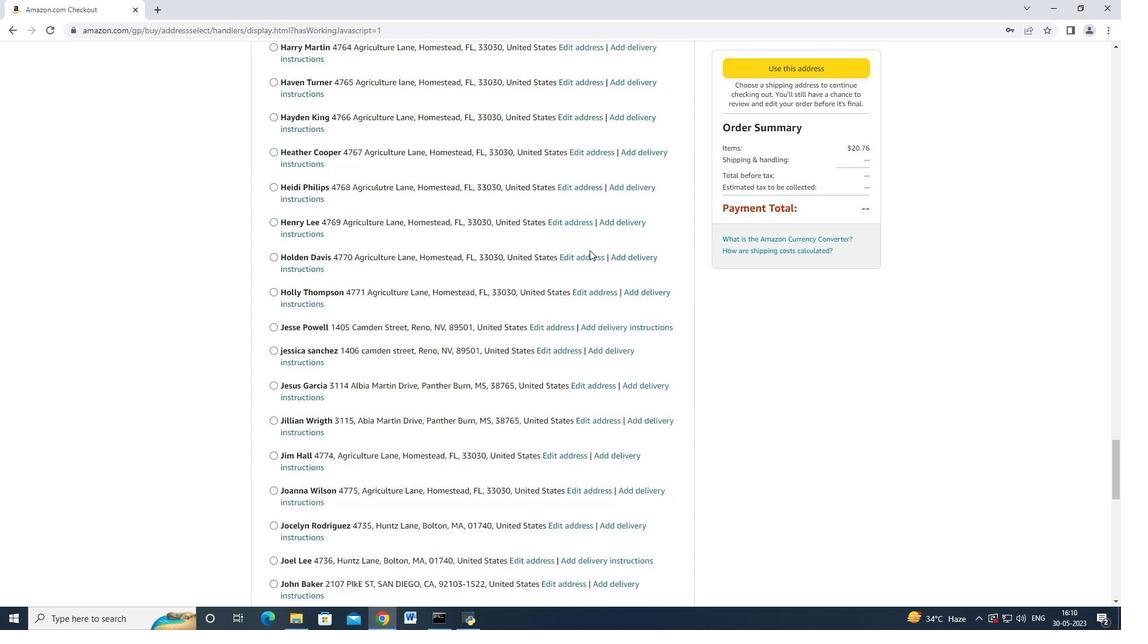 
Action: Mouse scrolled (589, 249) with delta (0, -1)
Screenshot: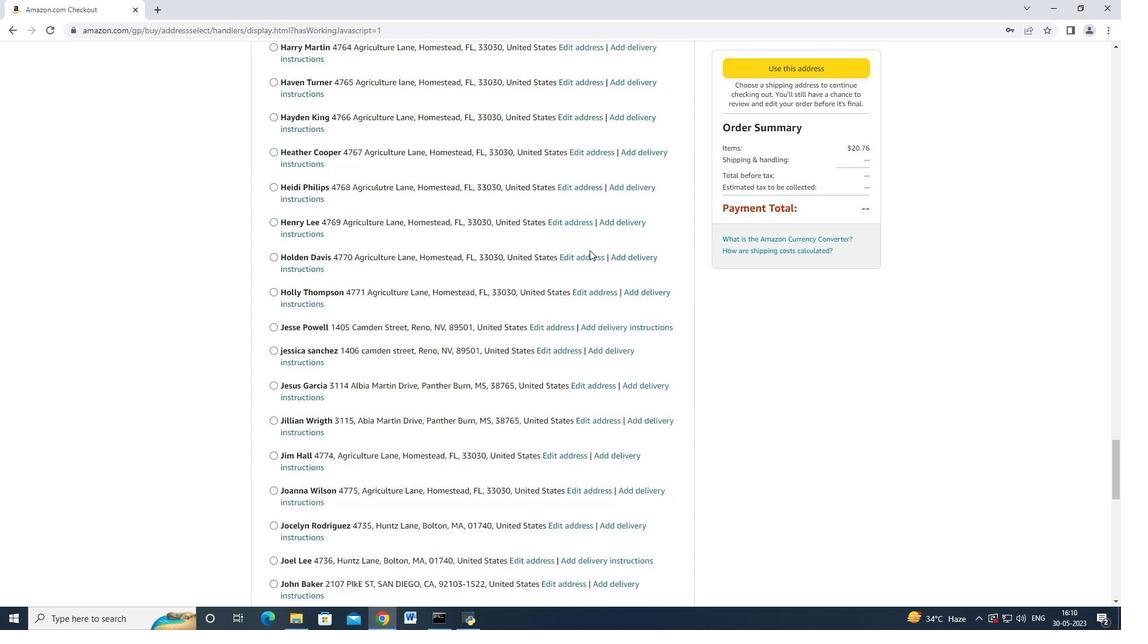 
Action: Mouse moved to (589, 250)
Screenshot: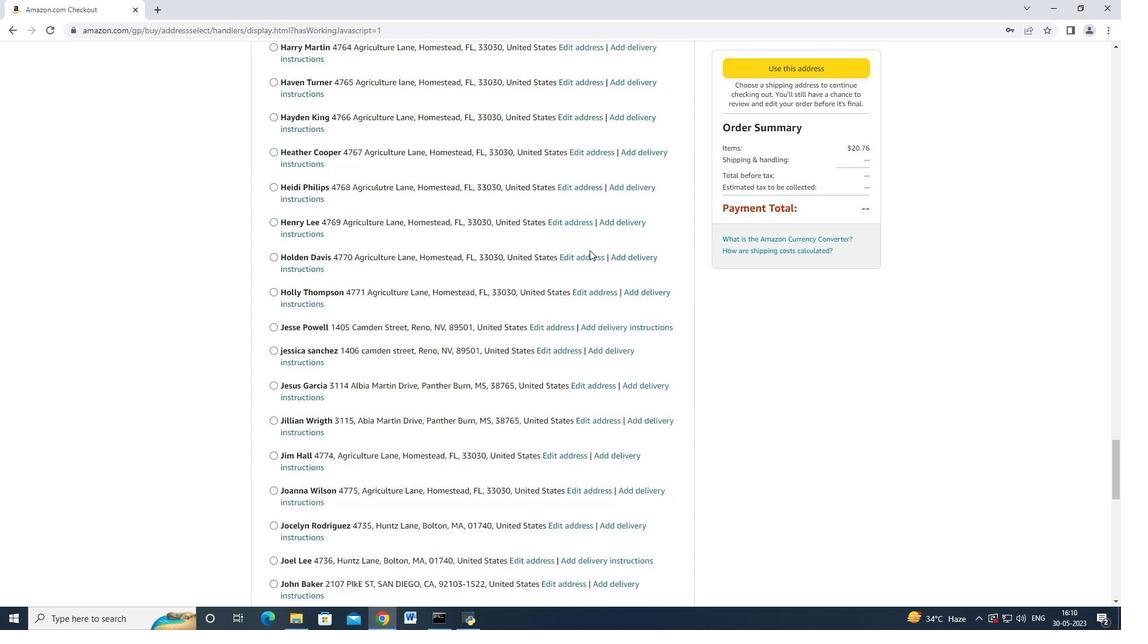 
Action: Mouse scrolled (589, 249) with delta (0, 0)
Screenshot: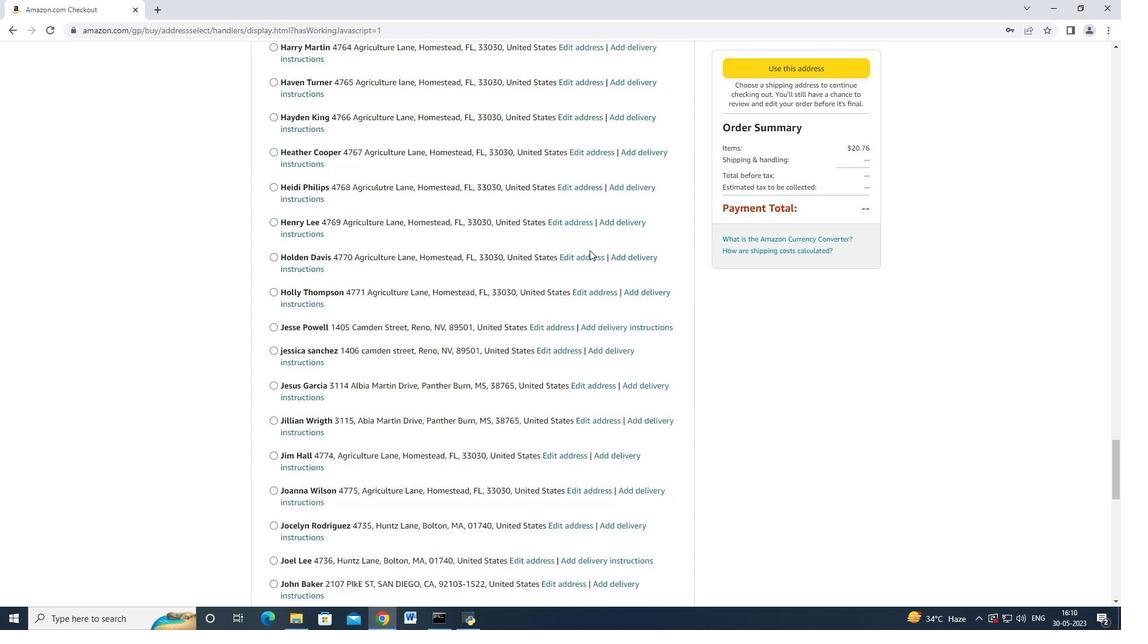 
Action: Mouse scrolled (589, 249) with delta (0, 0)
Screenshot: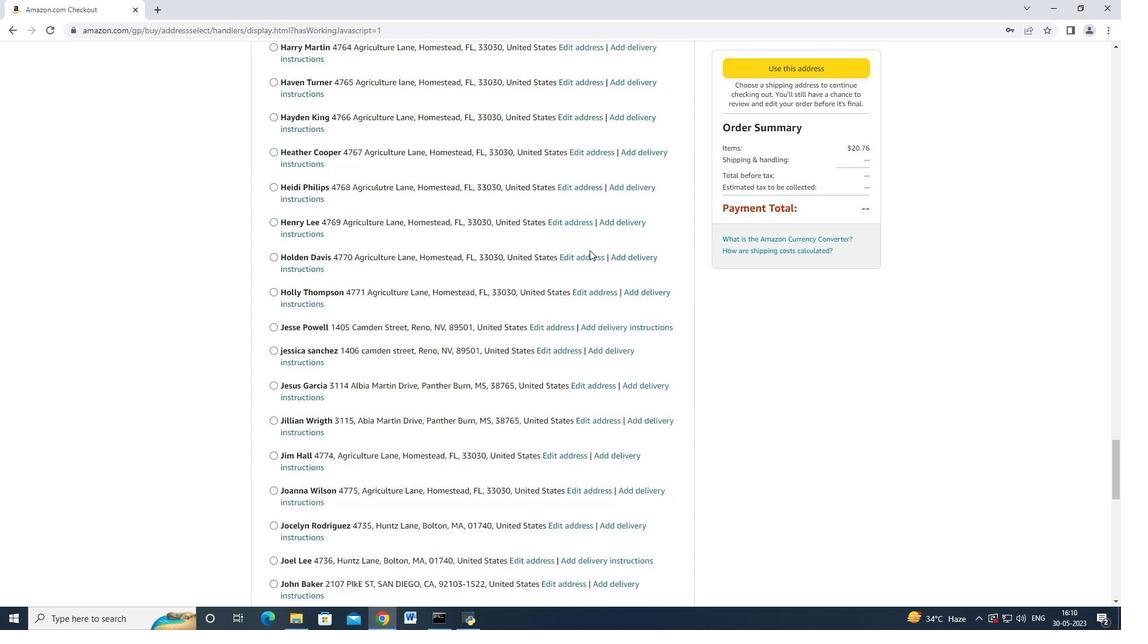 
Action: Mouse moved to (581, 244)
Screenshot: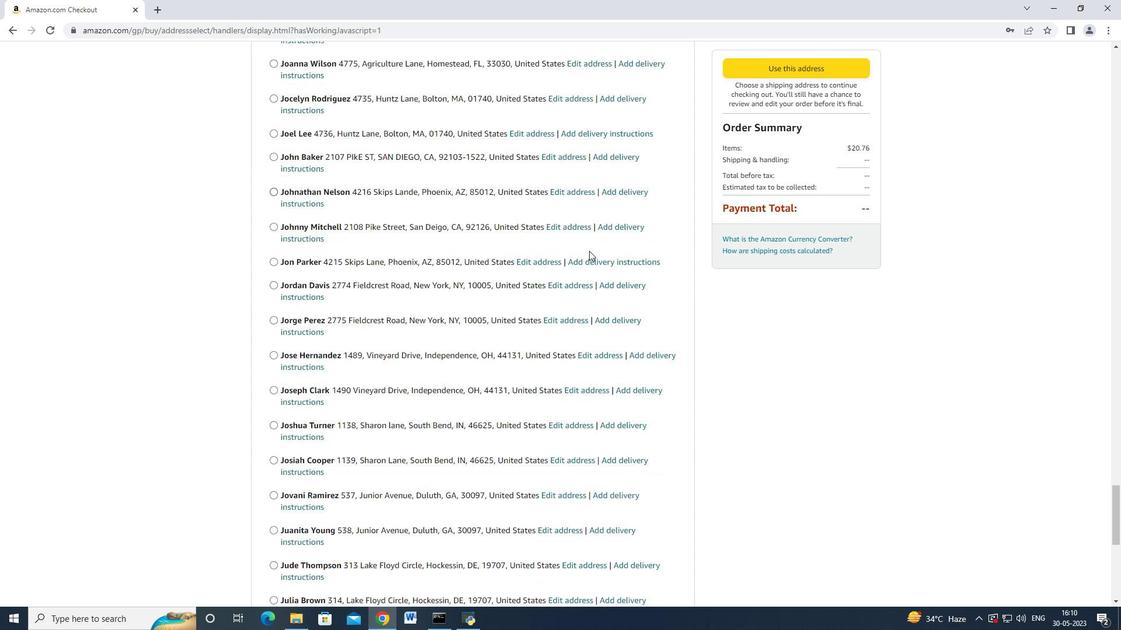 
Action: Mouse scrolled (581, 243) with delta (0, 0)
Screenshot: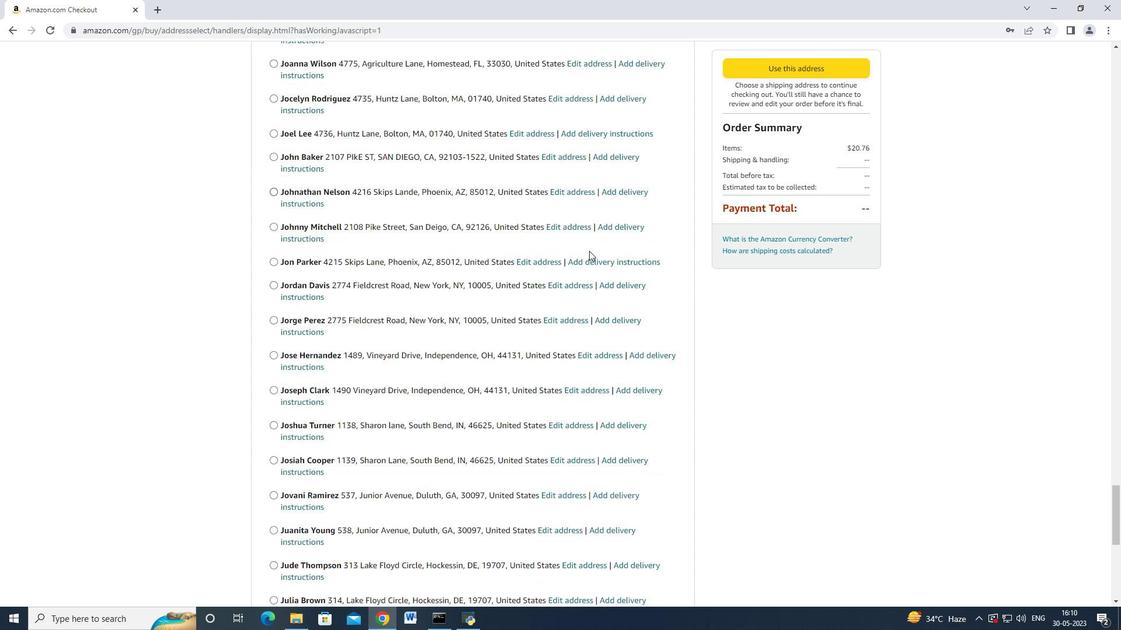 
Action: Mouse moved to (580, 244)
Screenshot: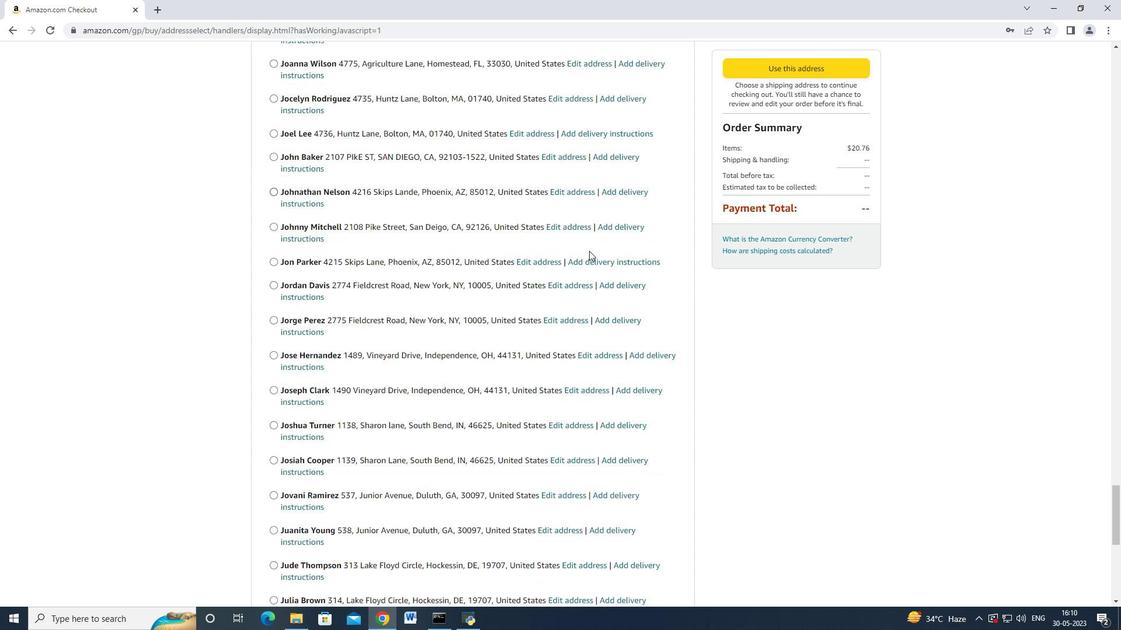 
Action: Mouse scrolled (580, 243) with delta (0, 0)
Screenshot: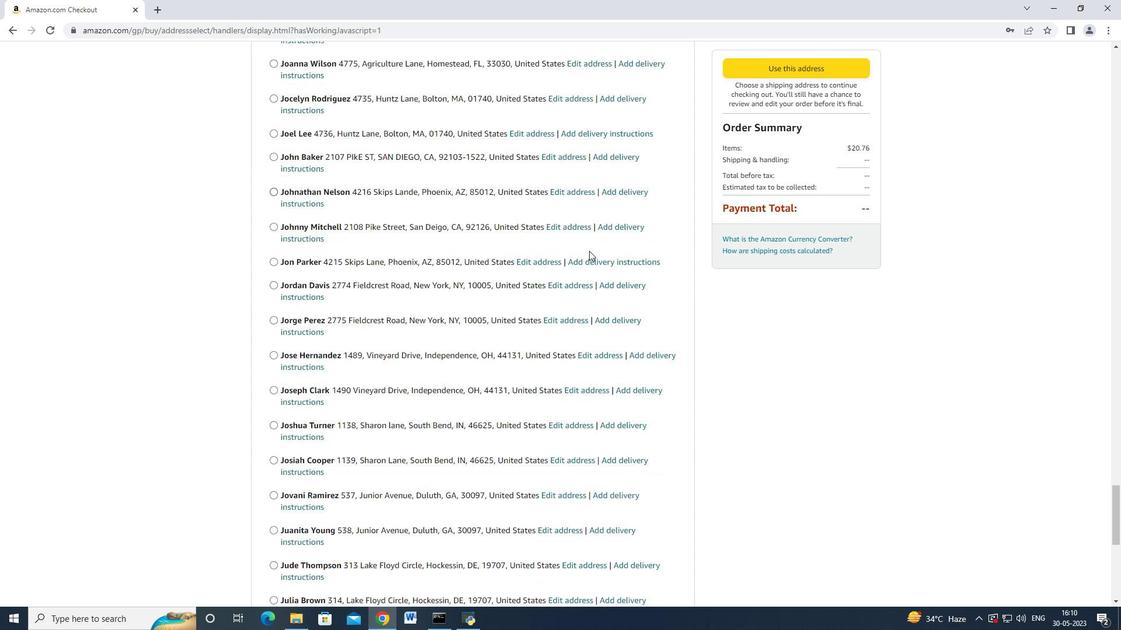 
Action: Mouse scrolled (580, 243) with delta (0, 0)
Screenshot: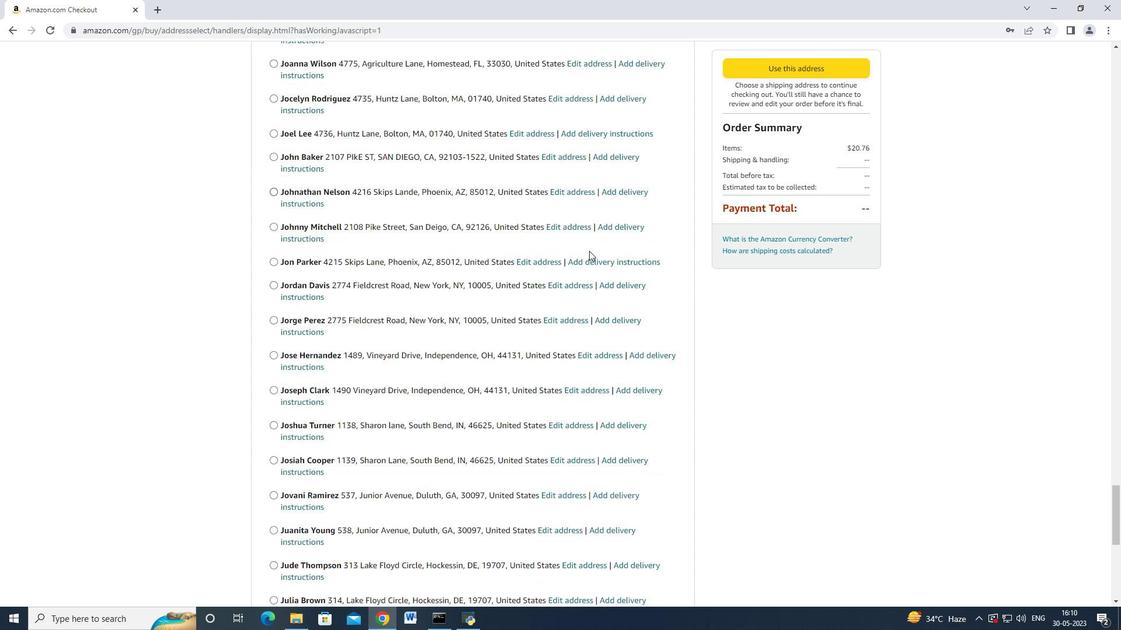 
Action: Mouse scrolled (580, 243) with delta (0, 0)
Screenshot: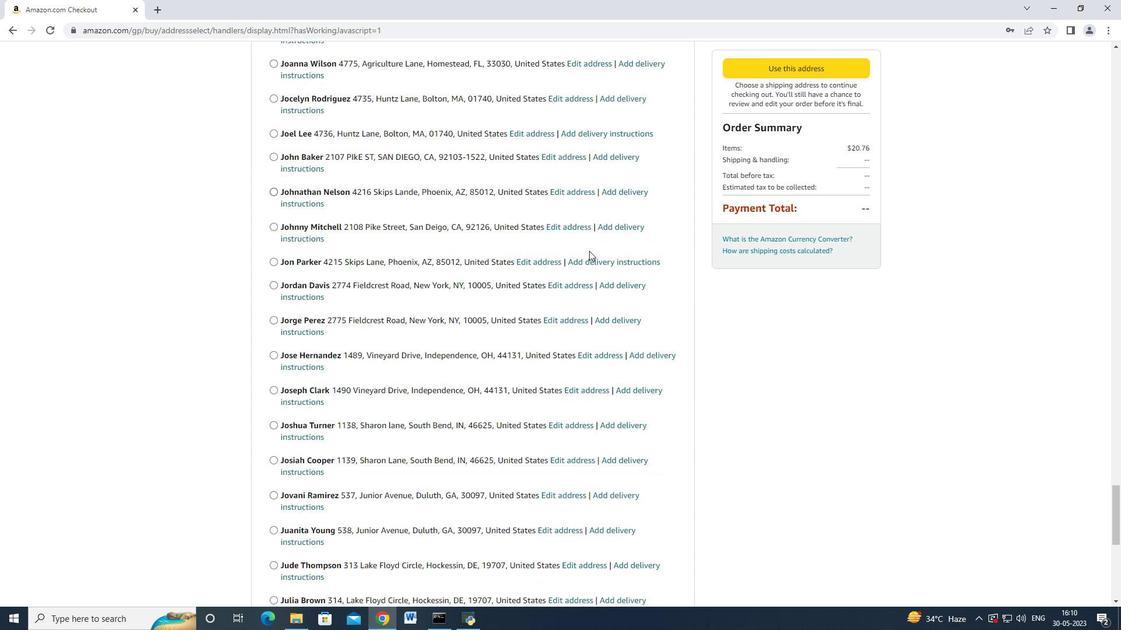 
Action: Mouse moved to (580, 244)
Screenshot: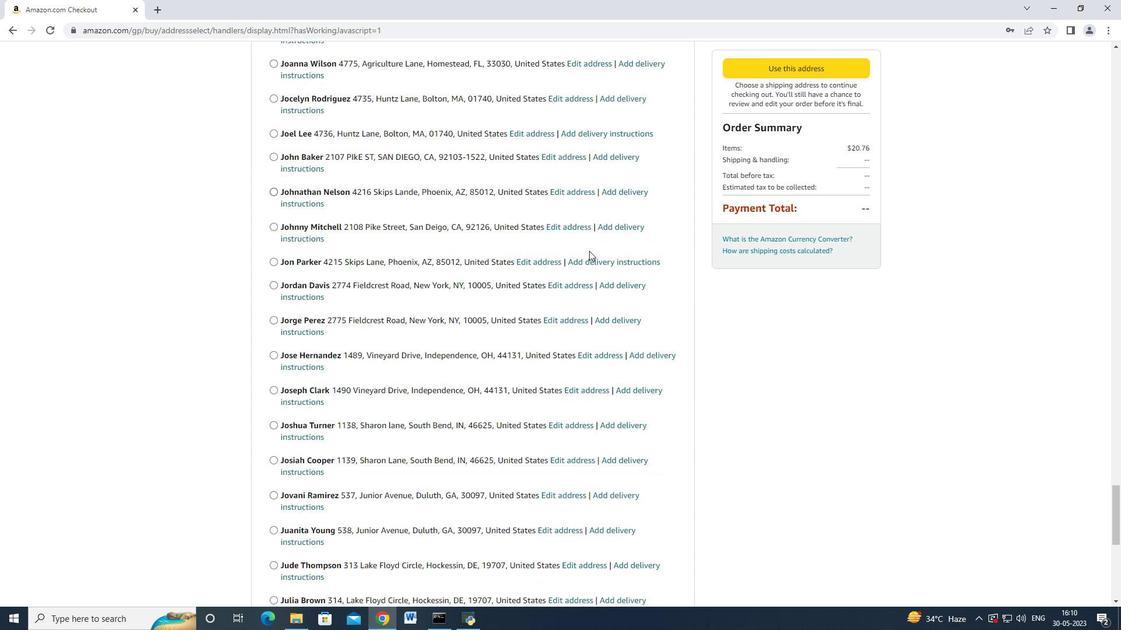 
Action: Mouse scrolled (580, 243) with delta (0, -1)
Screenshot: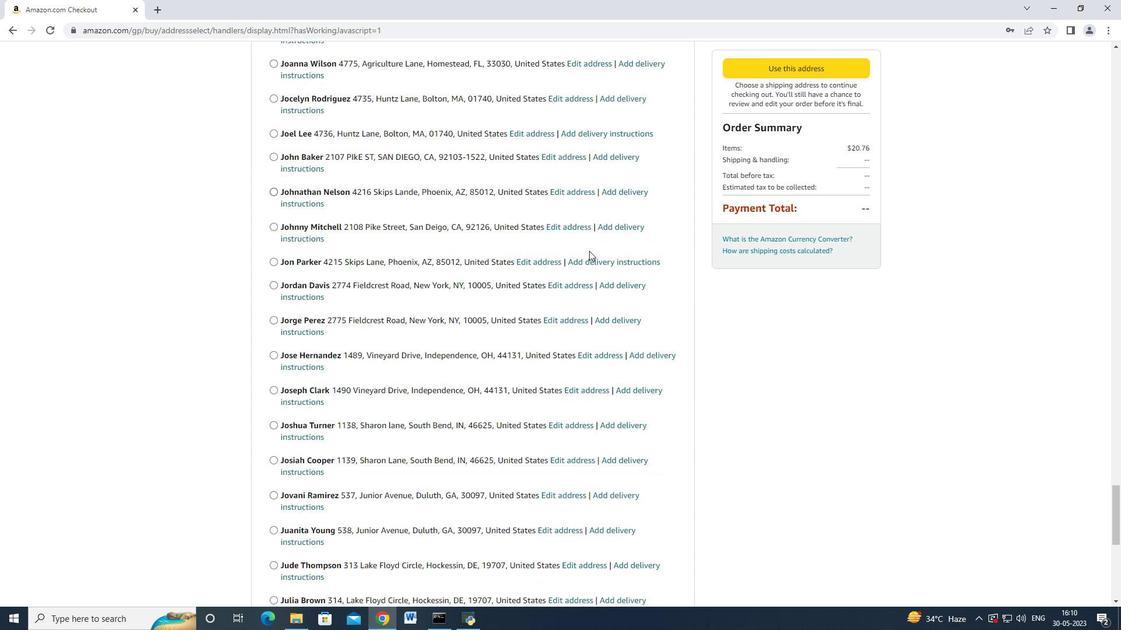 
Action: Mouse moved to (580, 244)
Screenshot: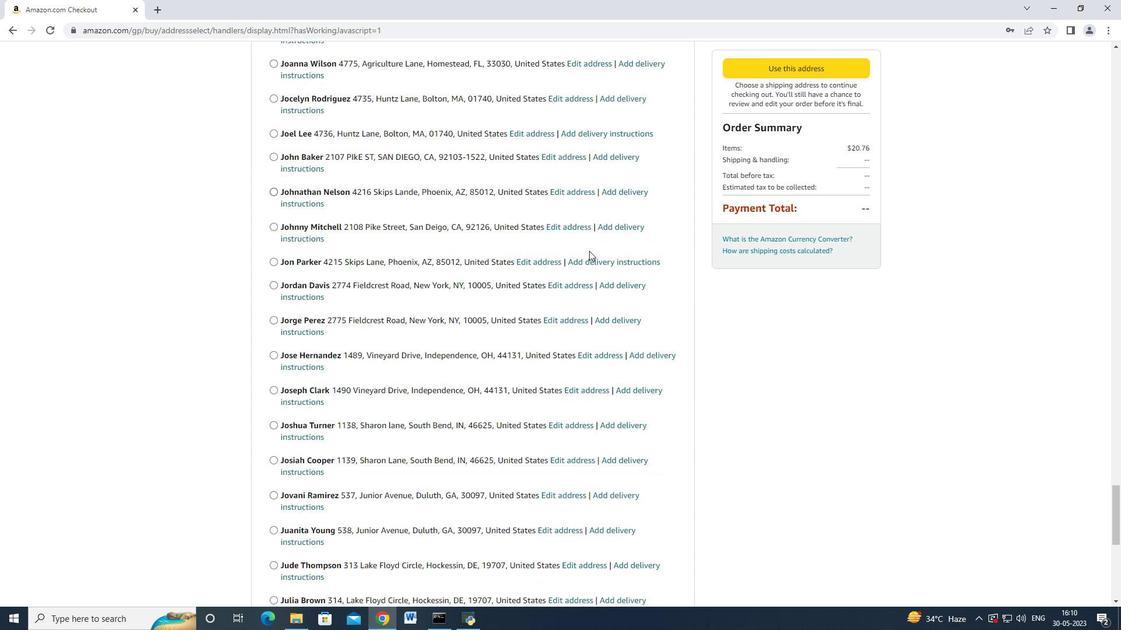 
Action: Mouse scrolled (580, 244) with delta (0, 0)
Screenshot: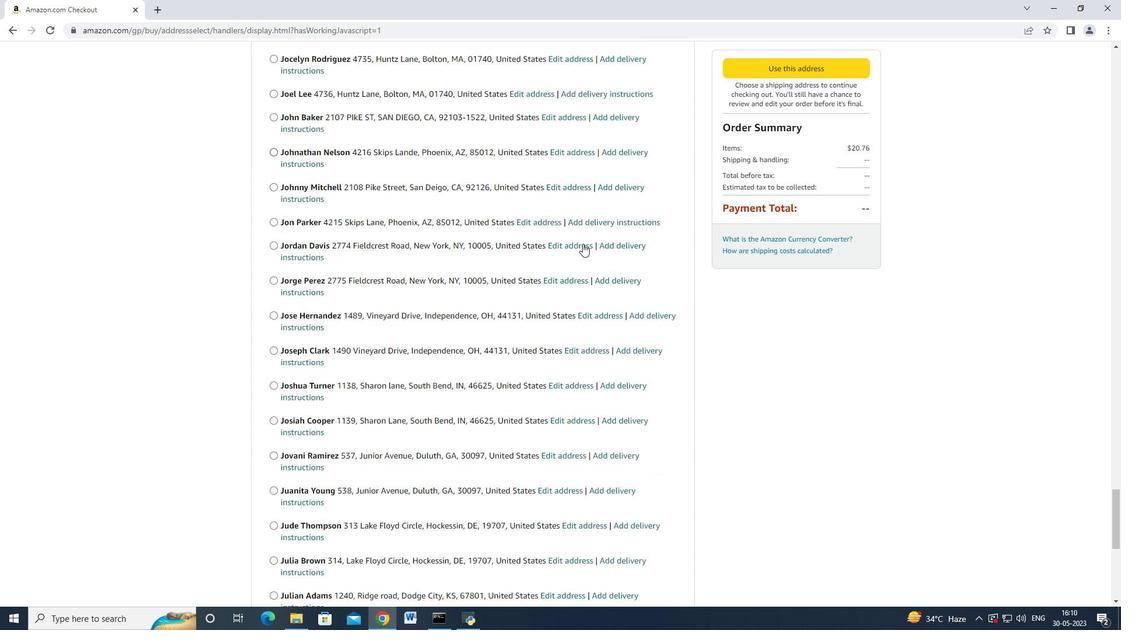 
Action: Mouse moved to (579, 244)
Screenshot: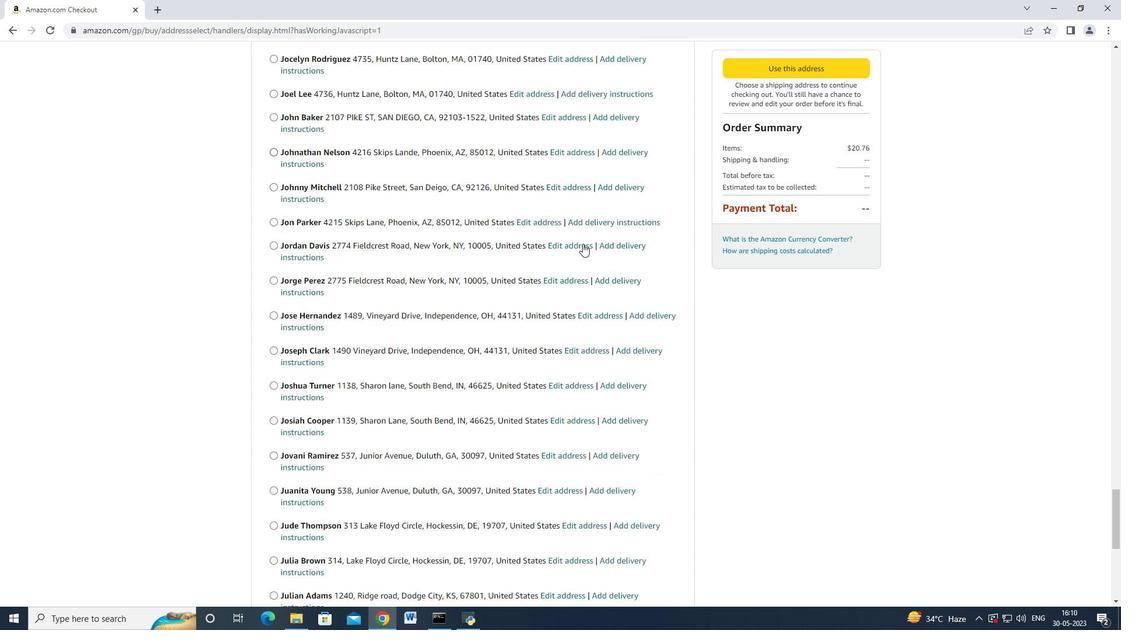 
Action: Mouse scrolled (580, 244) with delta (0, 0)
Screenshot: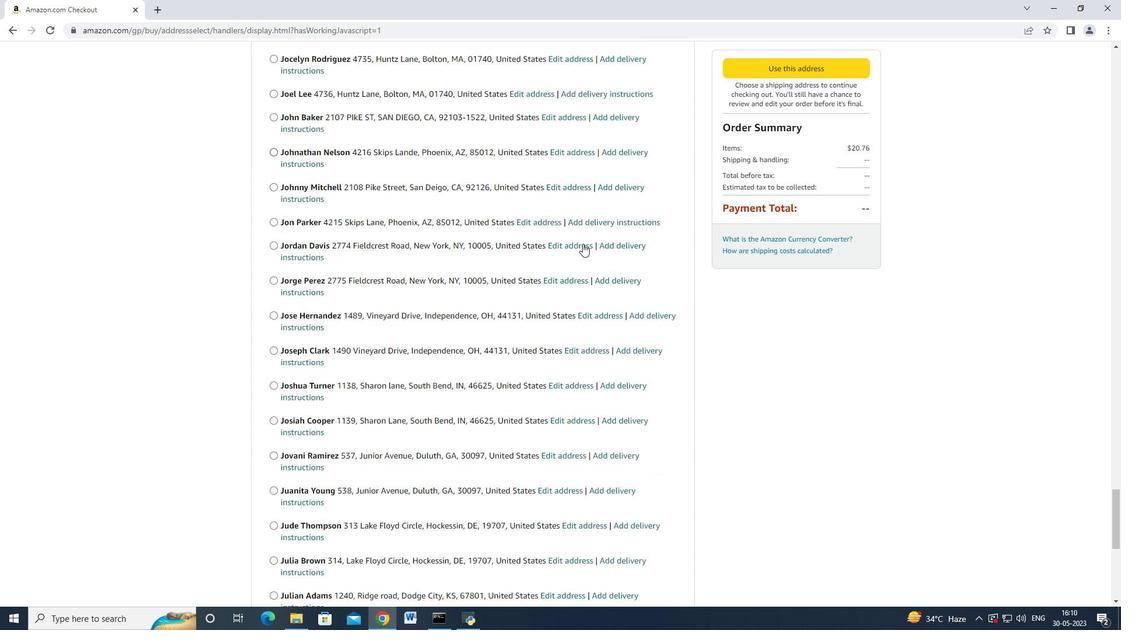 
Action: Mouse moved to (579, 244)
Screenshot: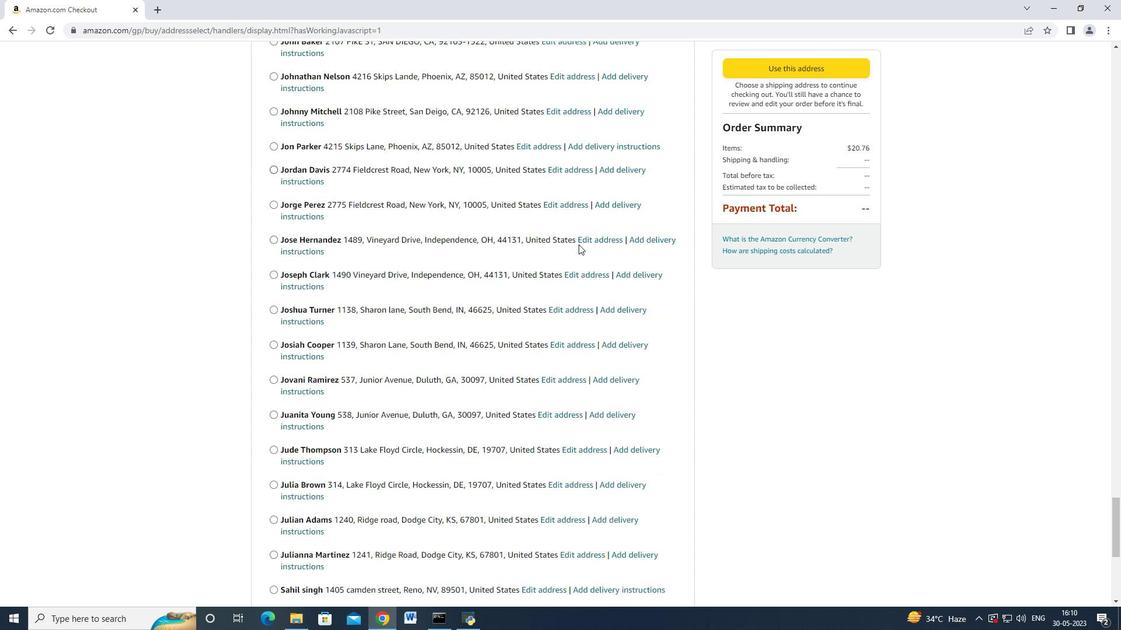 
Action: Mouse scrolled (579, 243) with delta (0, 0)
Screenshot: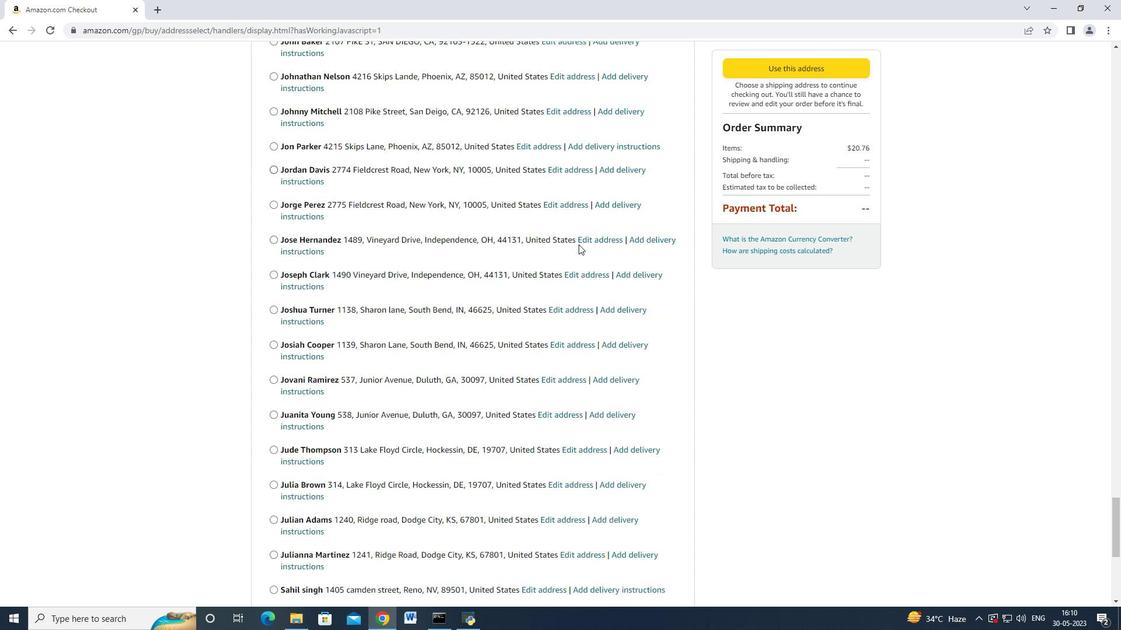 
Action: Mouse scrolled (579, 243) with delta (0, 0)
Screenshot: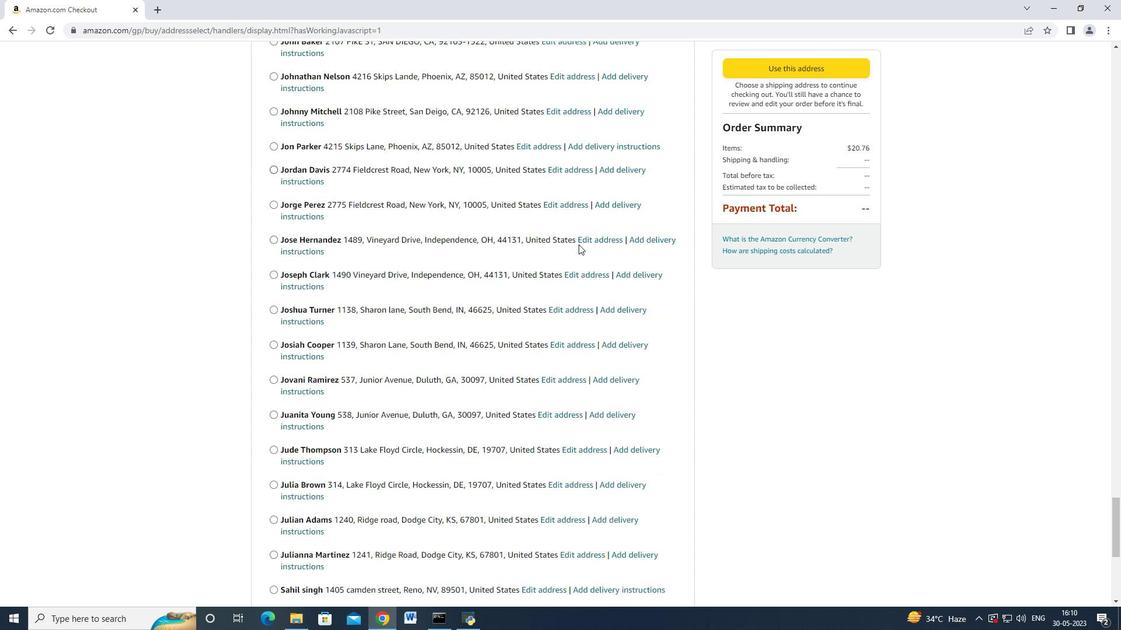 
Action: Mouse moved to (579, 244)
Screenshot: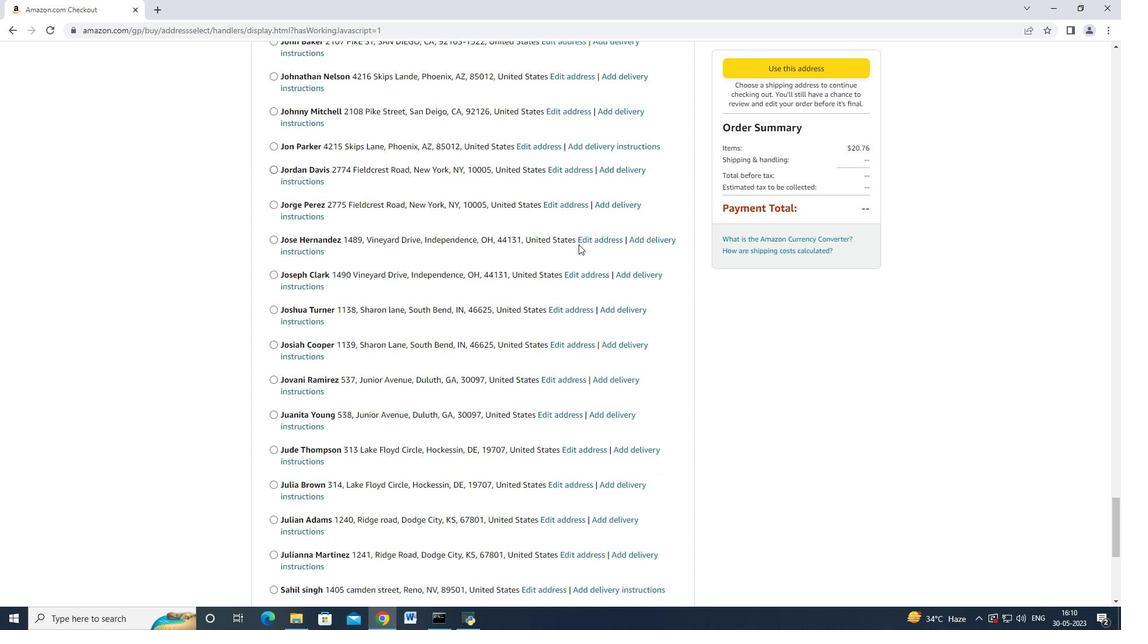 
Action: Mouse scrolled (579, 243) with delta (0, 0)
Screenshot: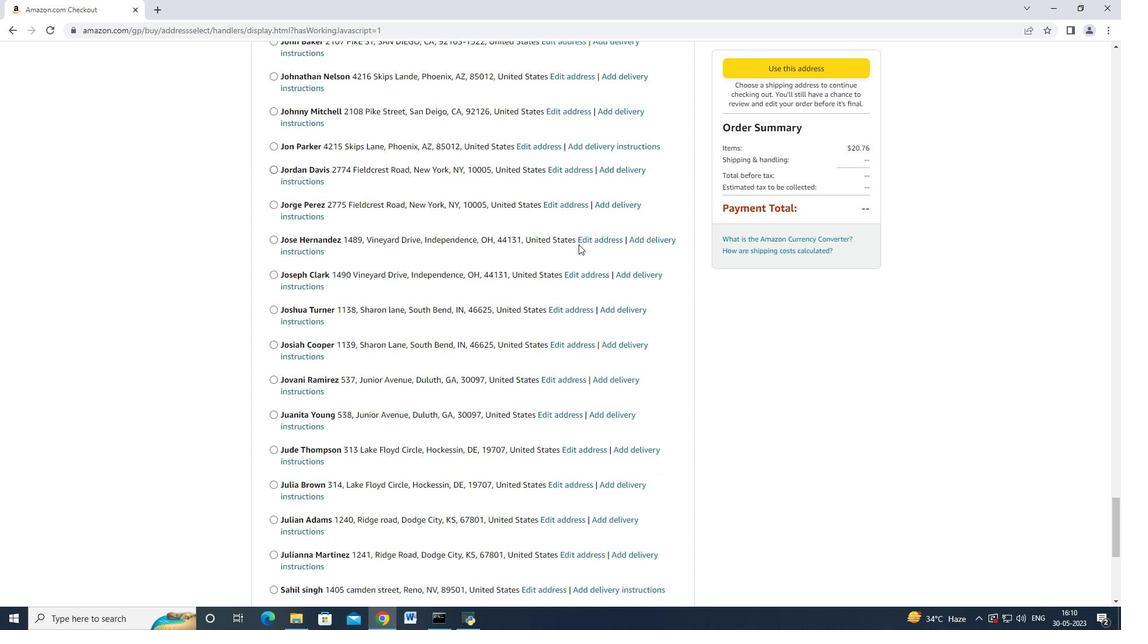 
Action: Mouse moved to (579, 244)
Screenshot: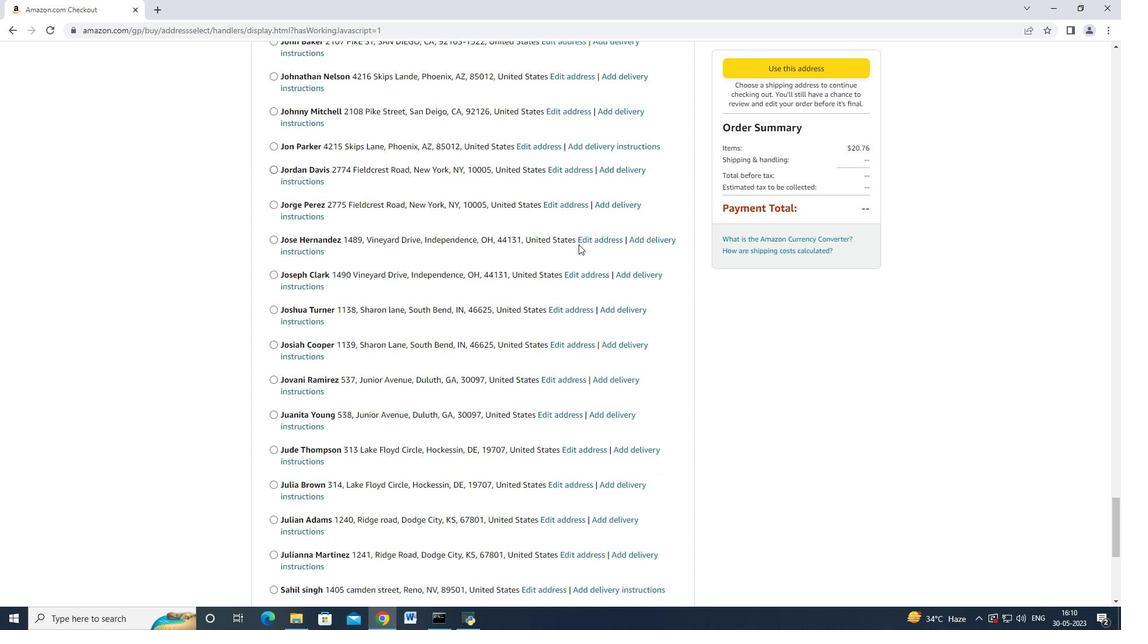 
Action: Mouse scrolled (579, 244) with delta (0, 0)
Screenshot: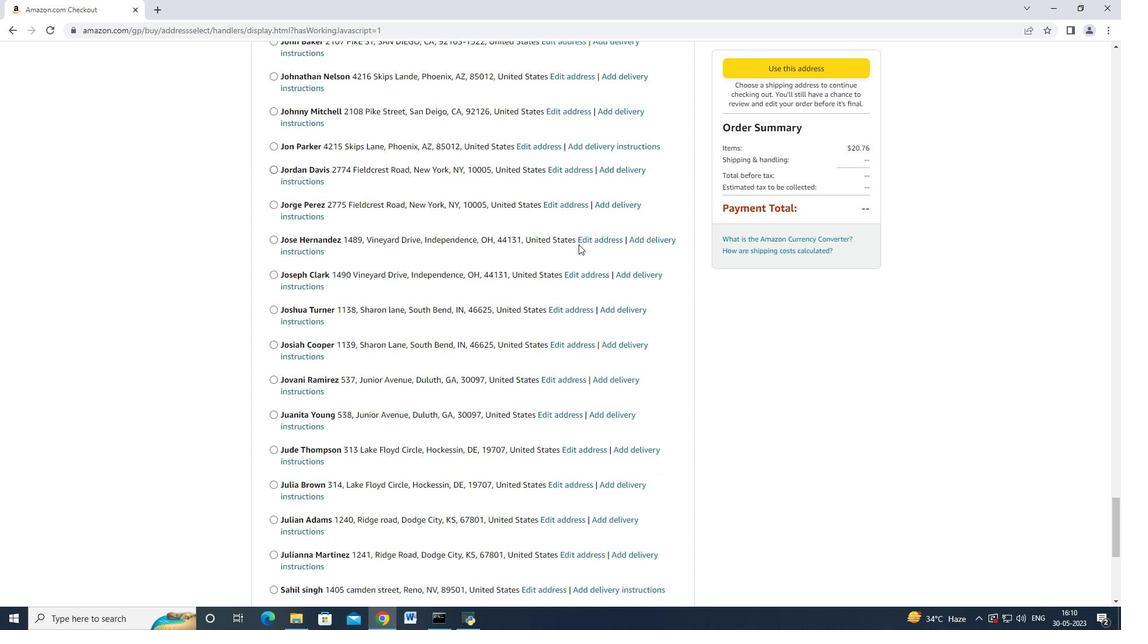 
Action: Mouse scrolled (579, 244) with delta (0, 0)
Screenshot: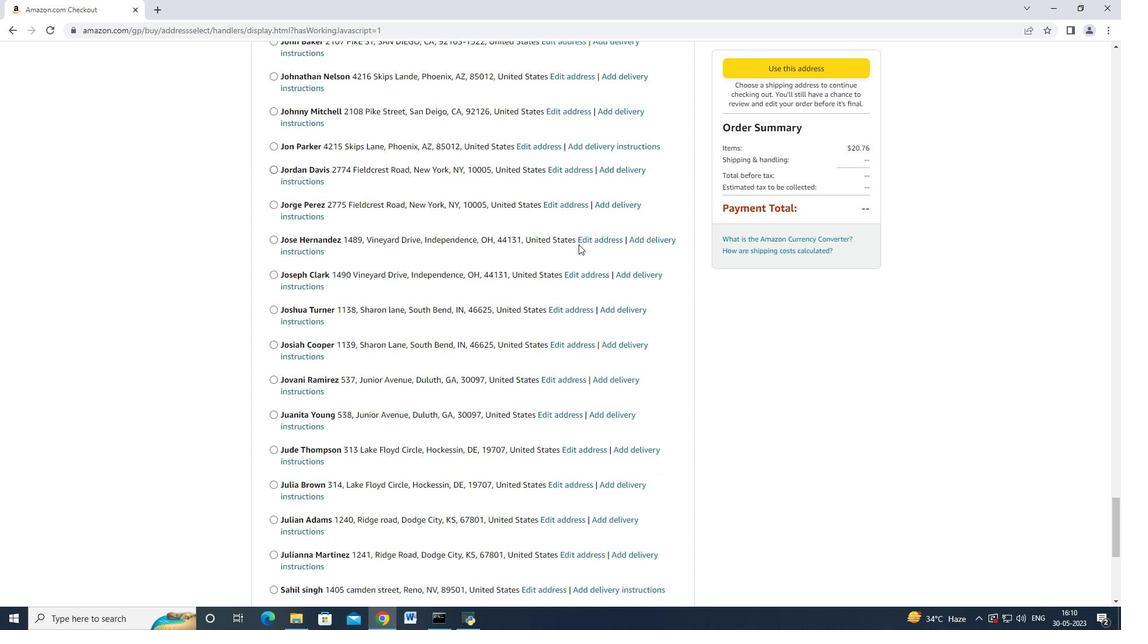 
Action: Mouse scrolled (579, 244) with delta (0, 0)
Screenshot: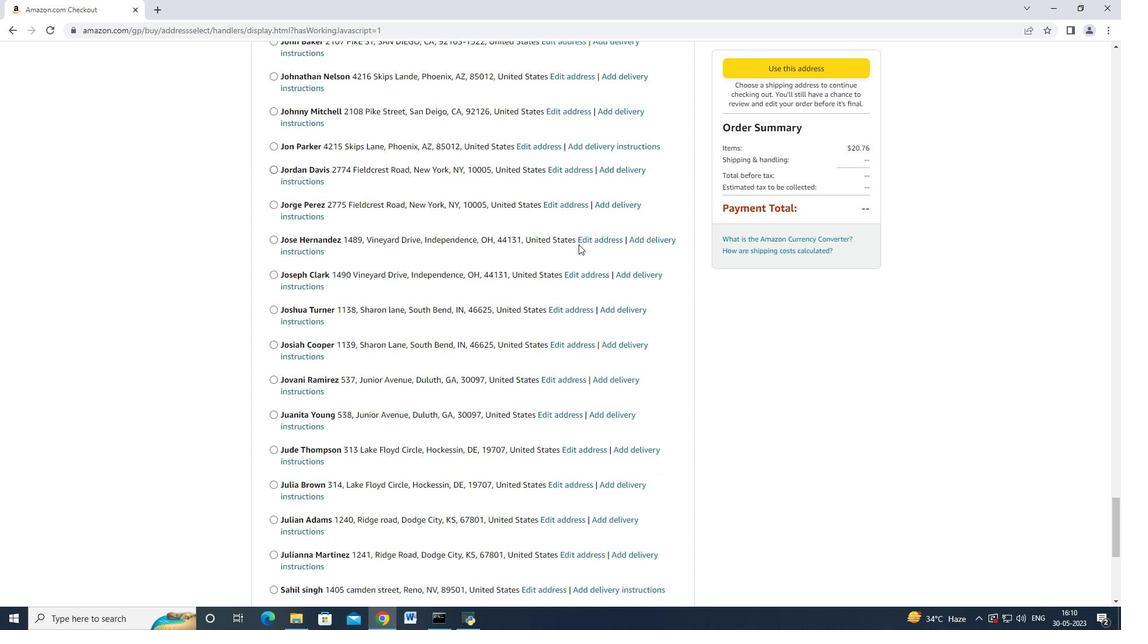 
Action: Mouse moved to (578, 244)
Screenshot: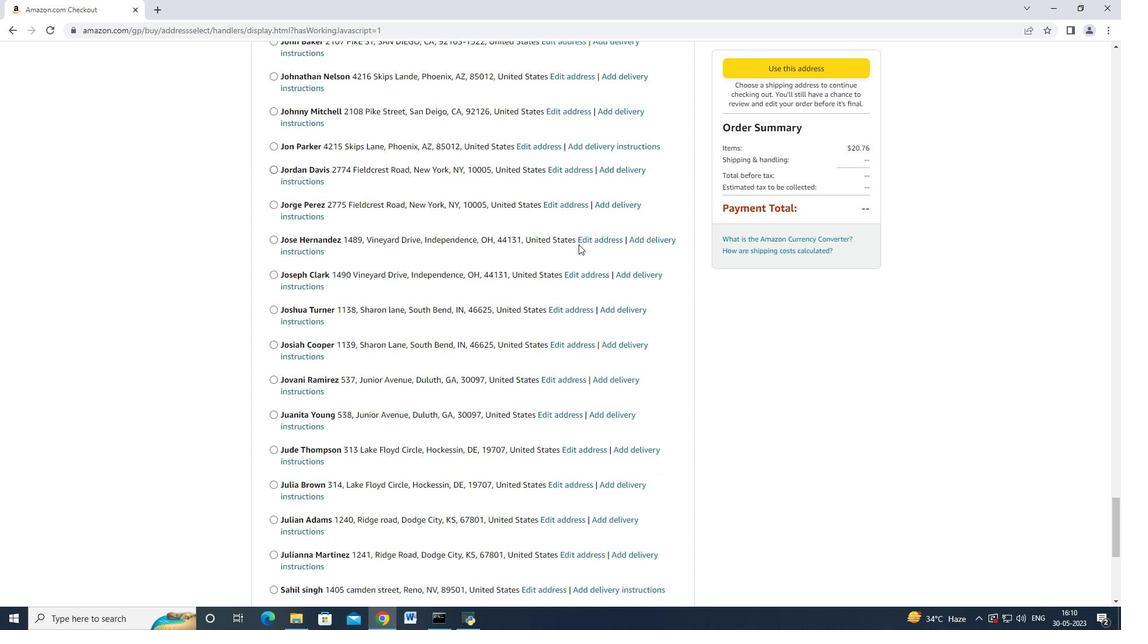
Action: Mouse scrolled (578, 244) with delta (0, 0)
Screenshot: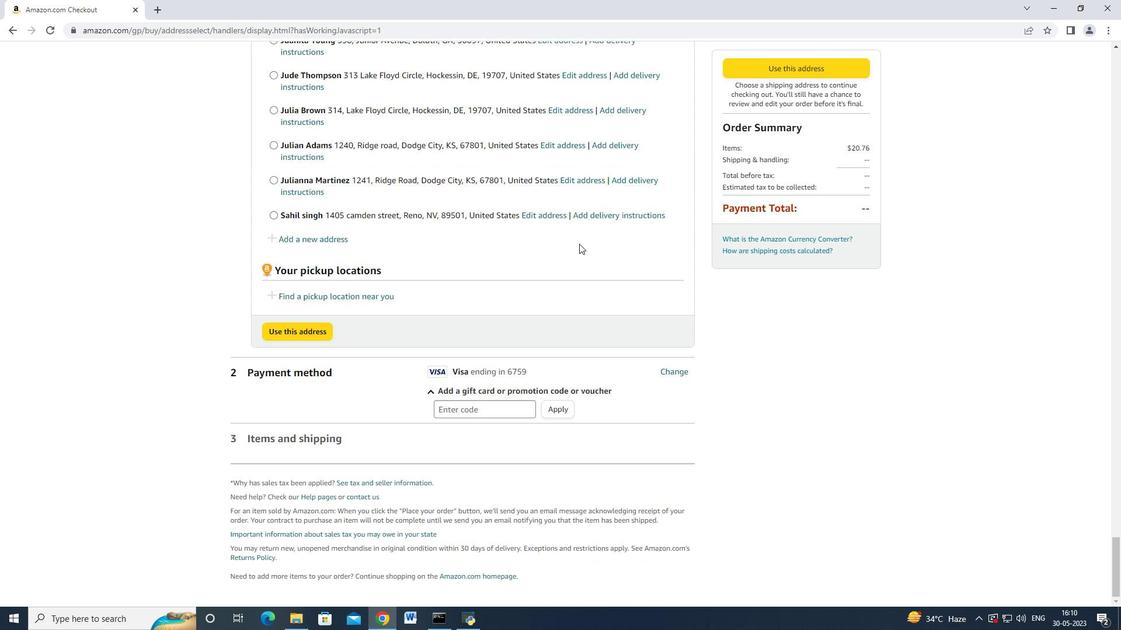 
Action: Mouse moved to (578, 244)
Screenshot: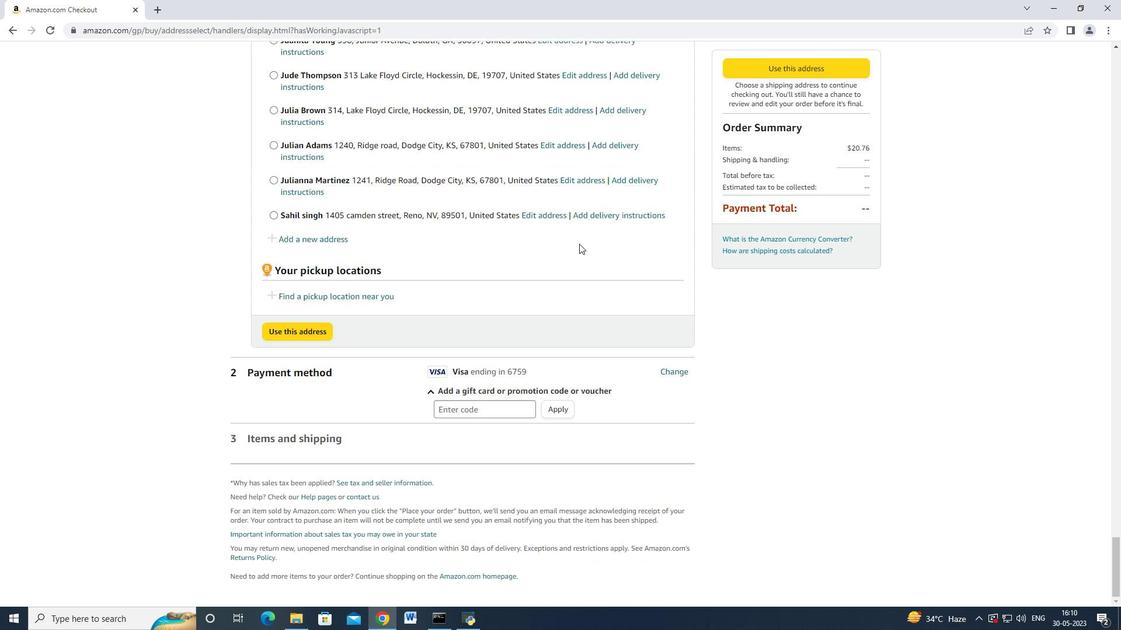 
Action: Mouse scrolled (578, 244) with delta (0, 0)
Screenshot: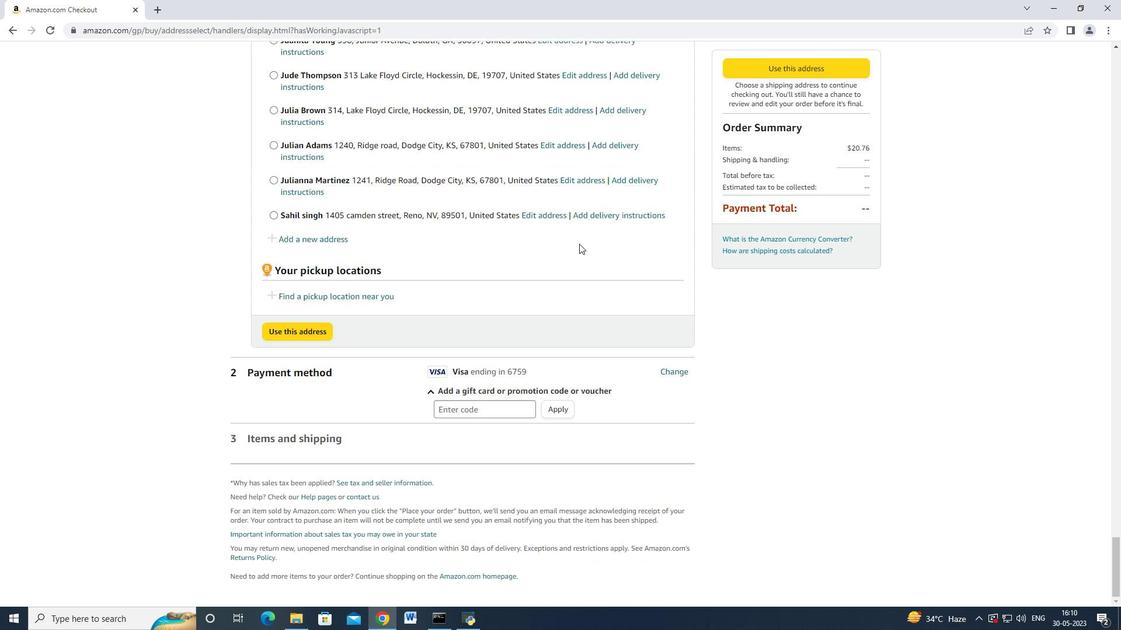 
Action: Mouse moved to (326, 239)
Screenshot: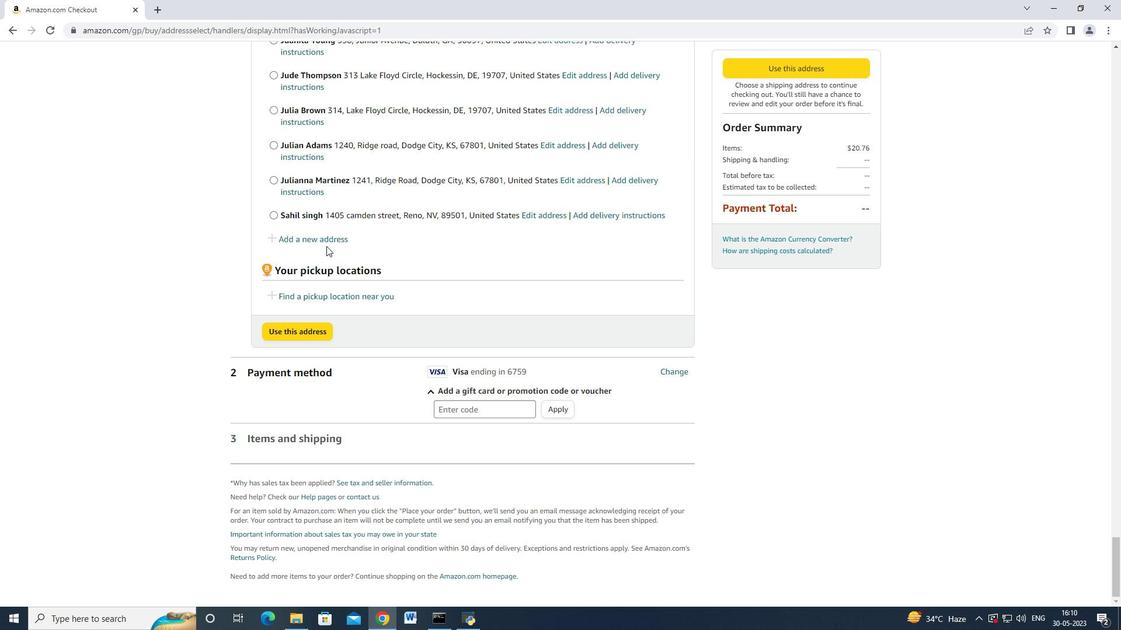
Action: Mouse pressed left at (326, 239)
Screenshot: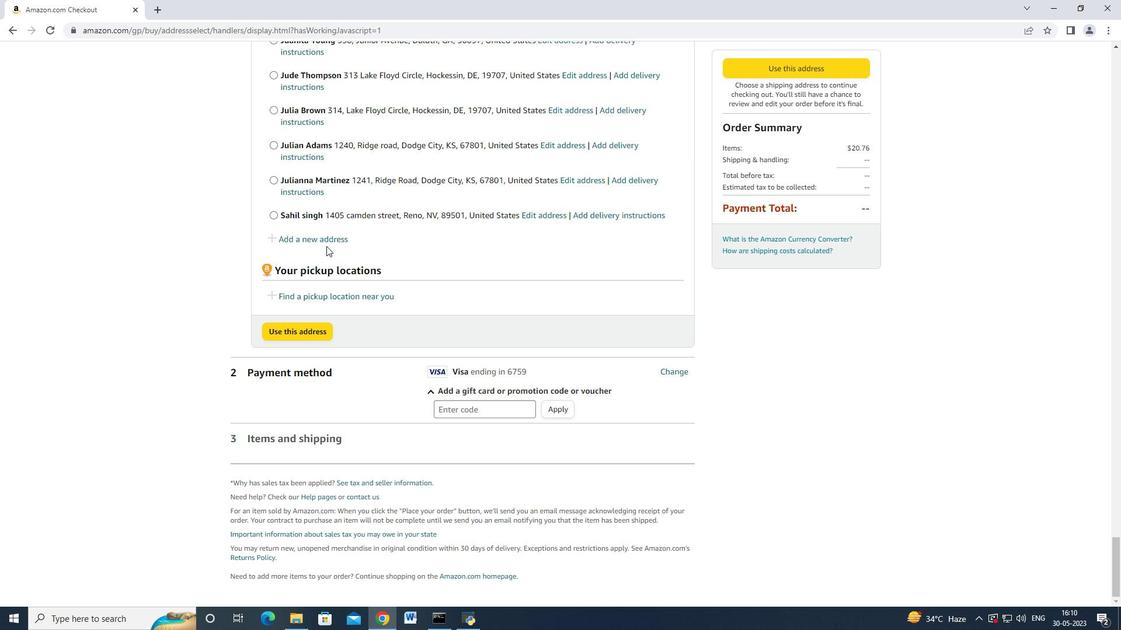 
Action: Mouse moved to (390, 280)
Screenshot: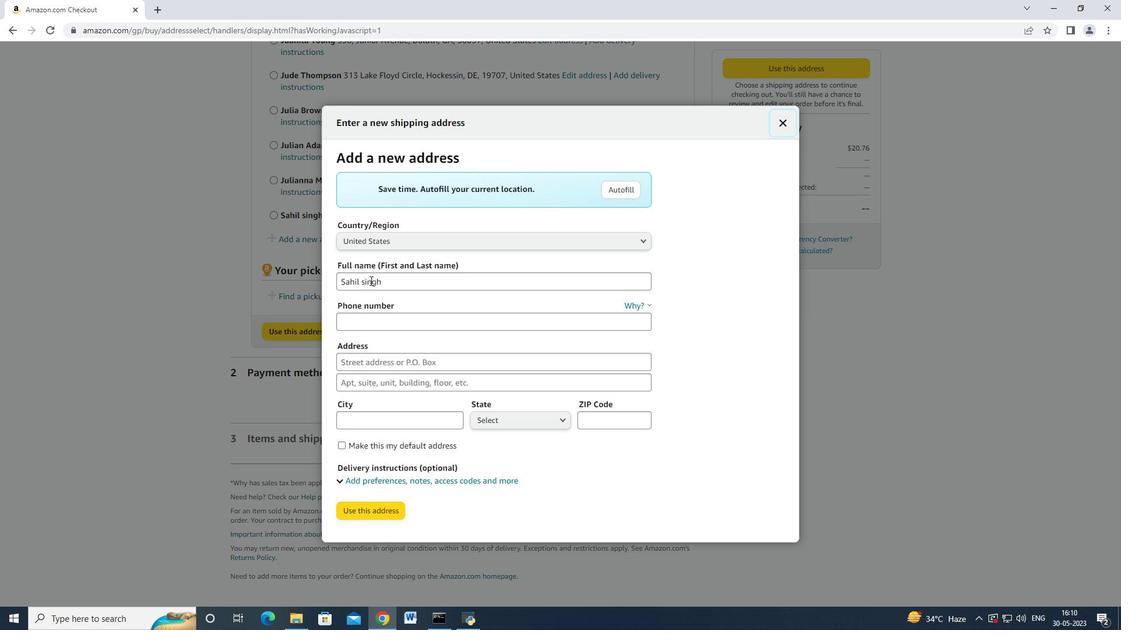 
Action: Mouse pressed left at (390, 280)
Screenshot: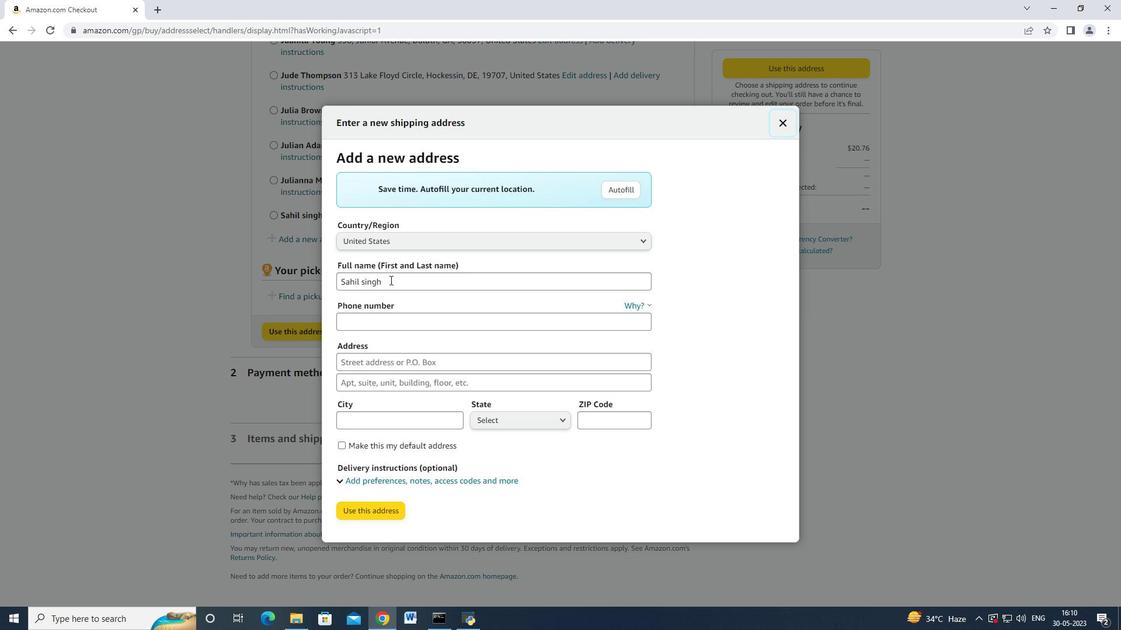 
Action: Mouse moved to (317, 244)
Screenshot: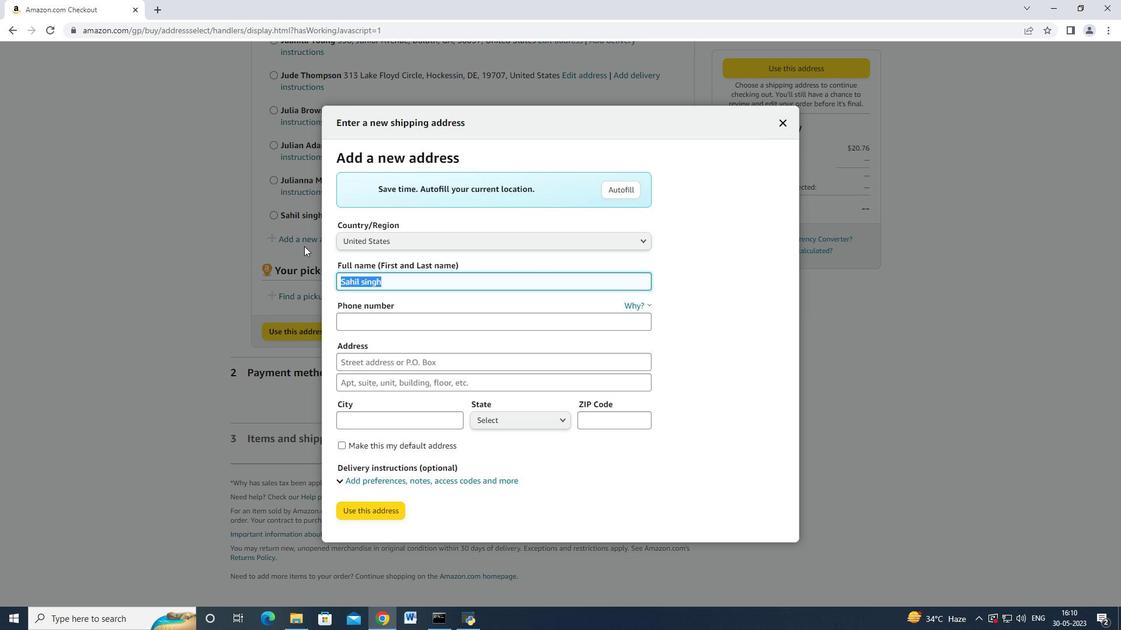 
Action: Key pressed <Key.backspace><Key.shift>Hope<Key.space><Key.shift_r><Key.shift>Brown<Key.tab><Key.tab>
Screenshot: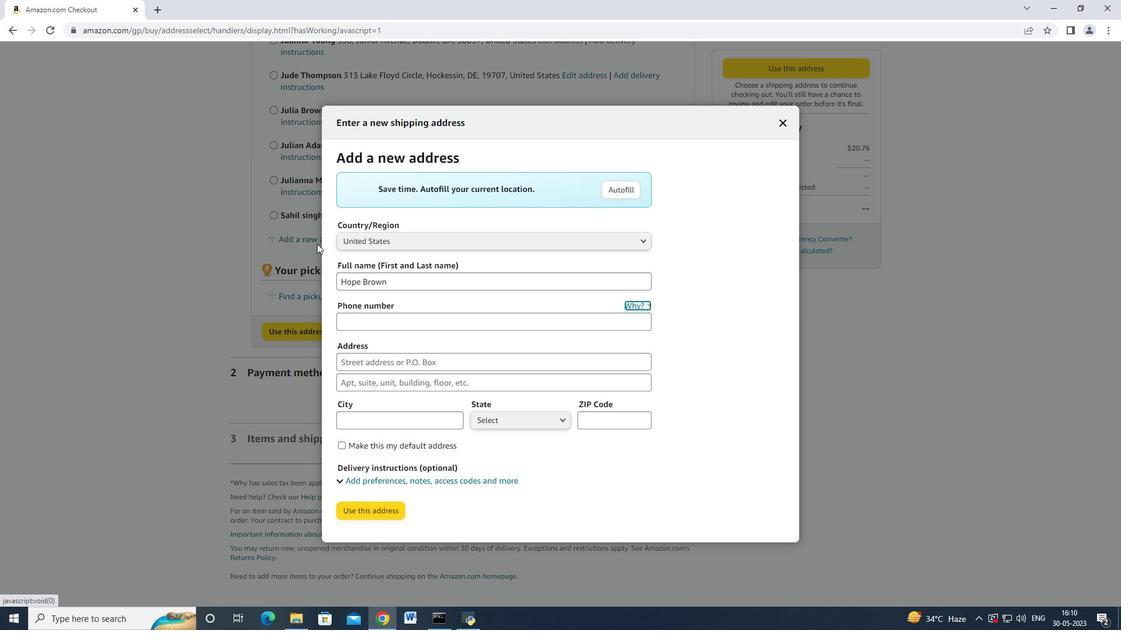 
Action: Mouse moved to (1121, 0)
Screenshot: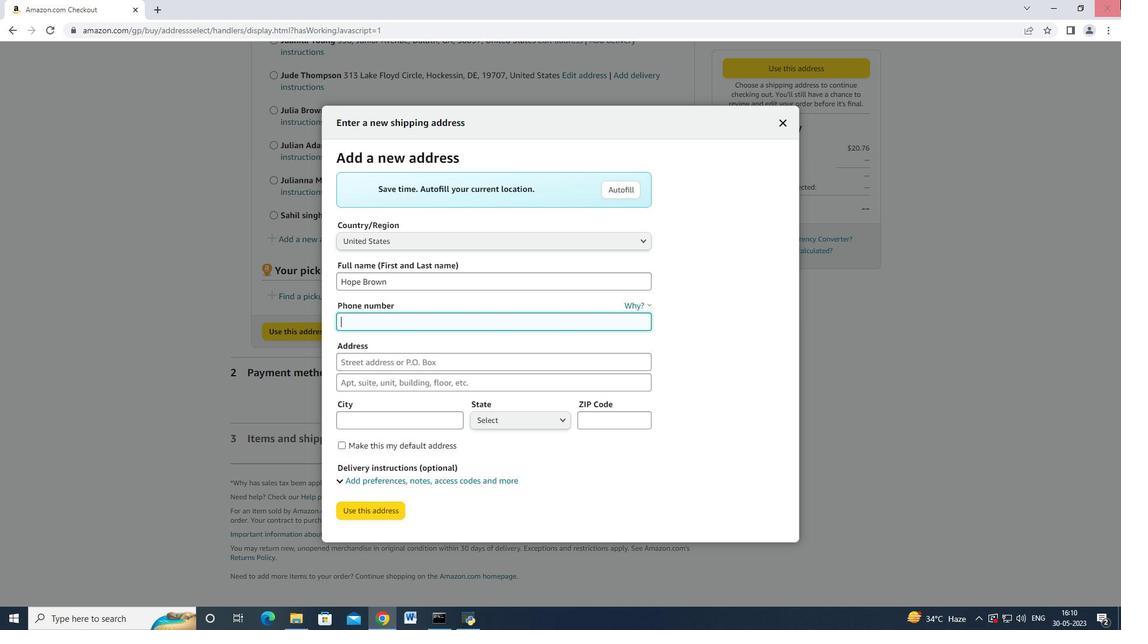 
Action: Key pressed 3052454080<Key.tab>4772<Key.space><Key.shift_r>Agriculture<Key.space><Key.tab>
Screenshot: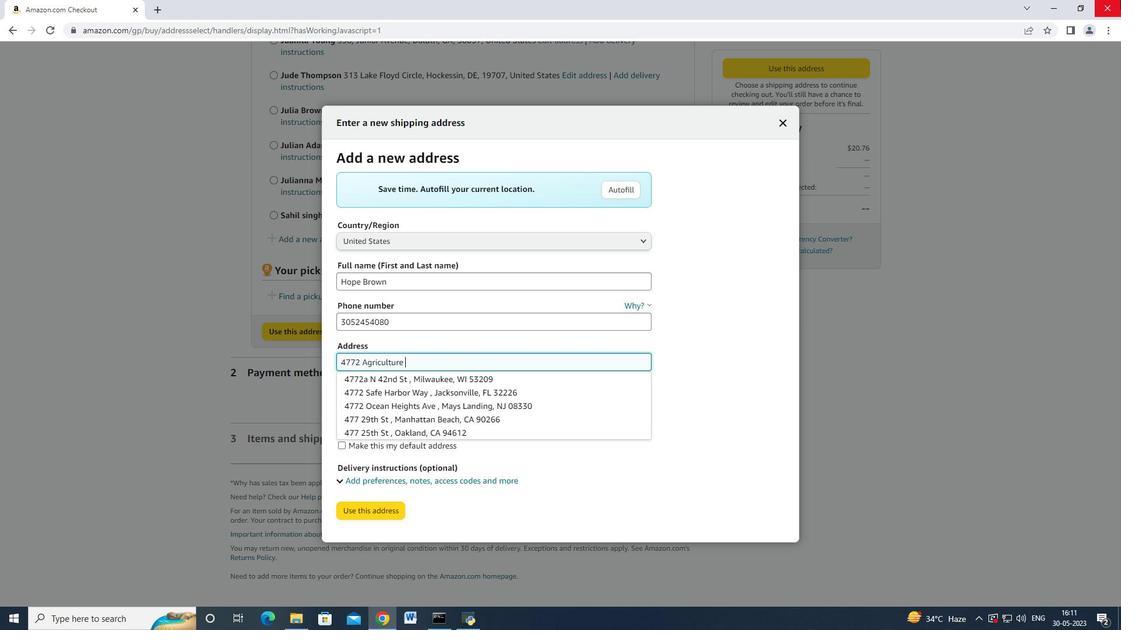 
Action: Mouse moved to (513, 366)
Screenshot: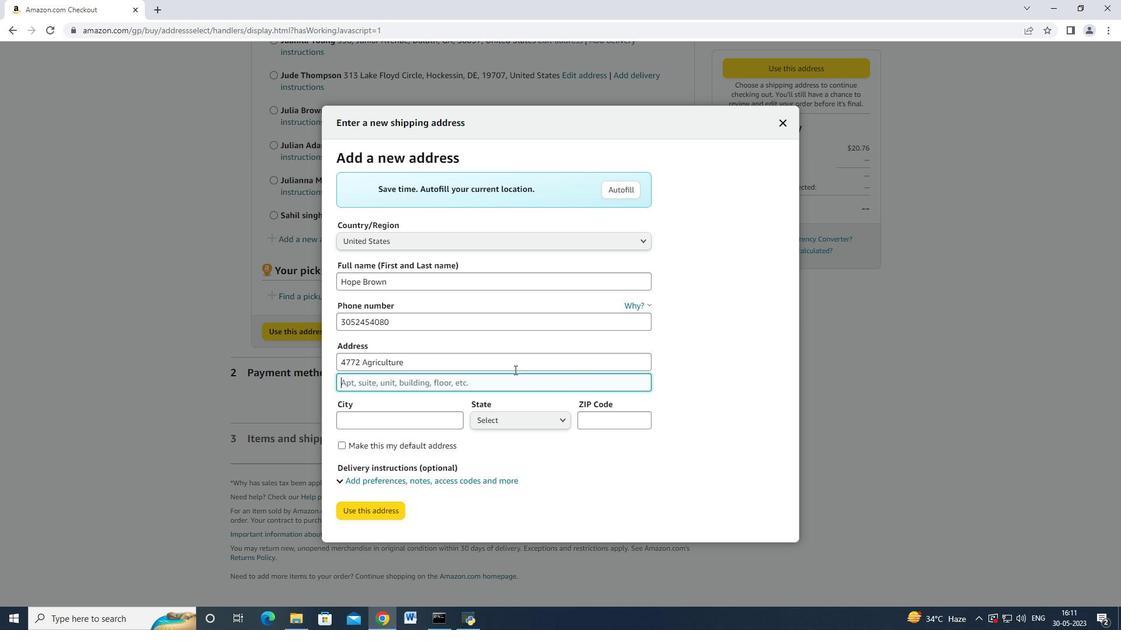 
Action: Mouse pressed left at (513, 366)
Screenshot: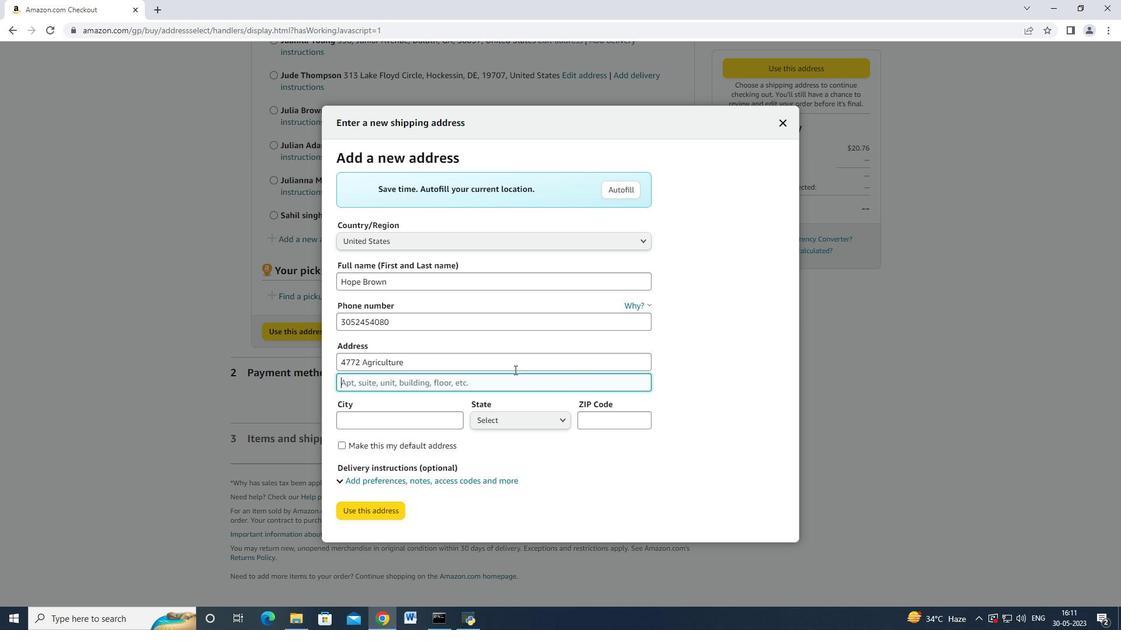 
Action: Mouse moved to (514, 366)
Screenshot: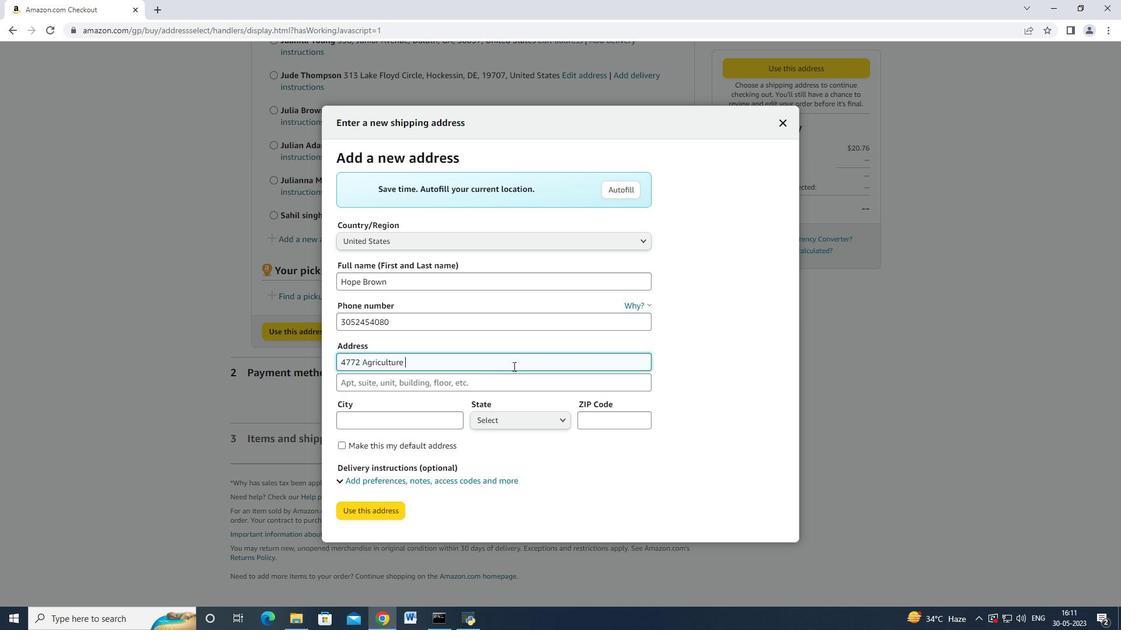 
Action: Key pressed <Key.shift>Lane<Key.tab><Key.tab><Key.shift>Homestead<Key.space><Key.tab>
Screenshot: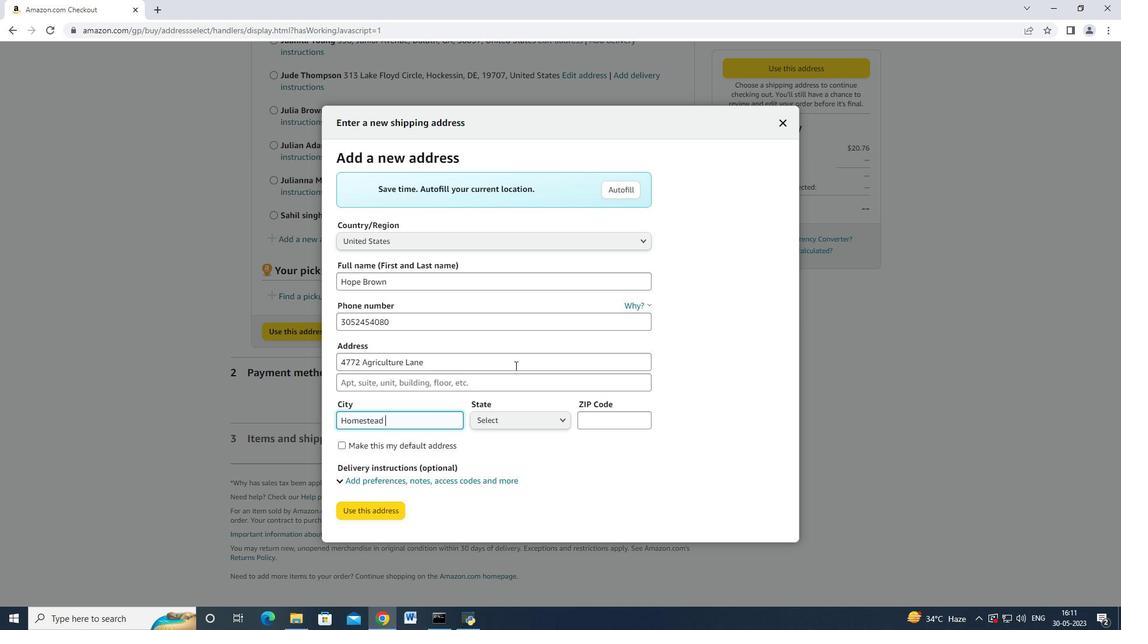 
Action: Mouse moved to (524, 416)
Screenshot: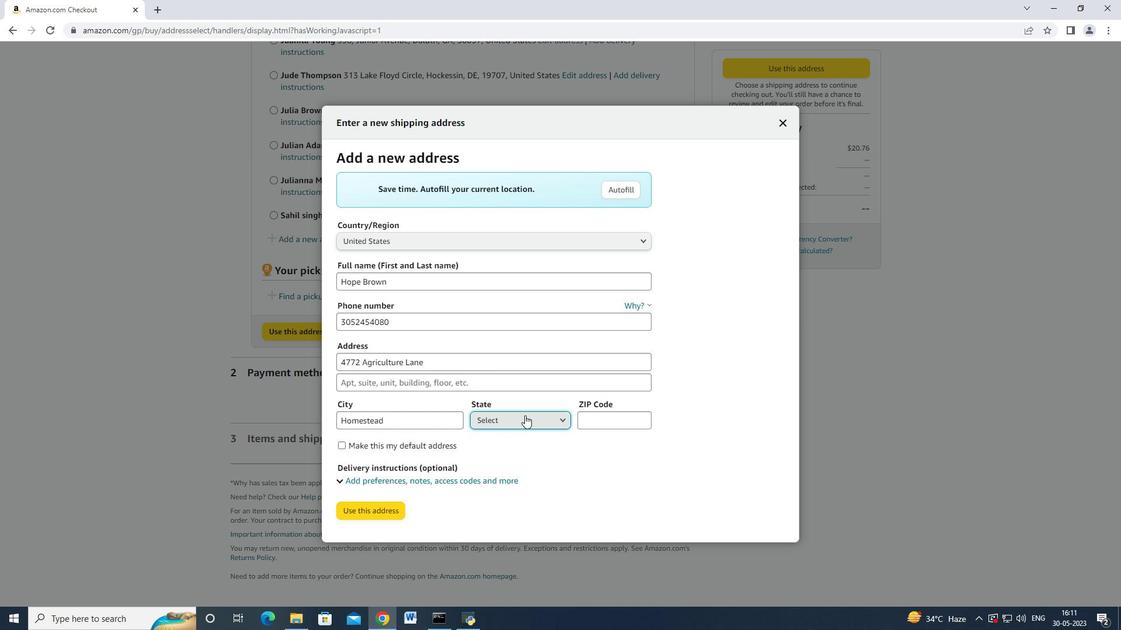 
Action: Mouse pressed left at (524, 416)
Screenshot: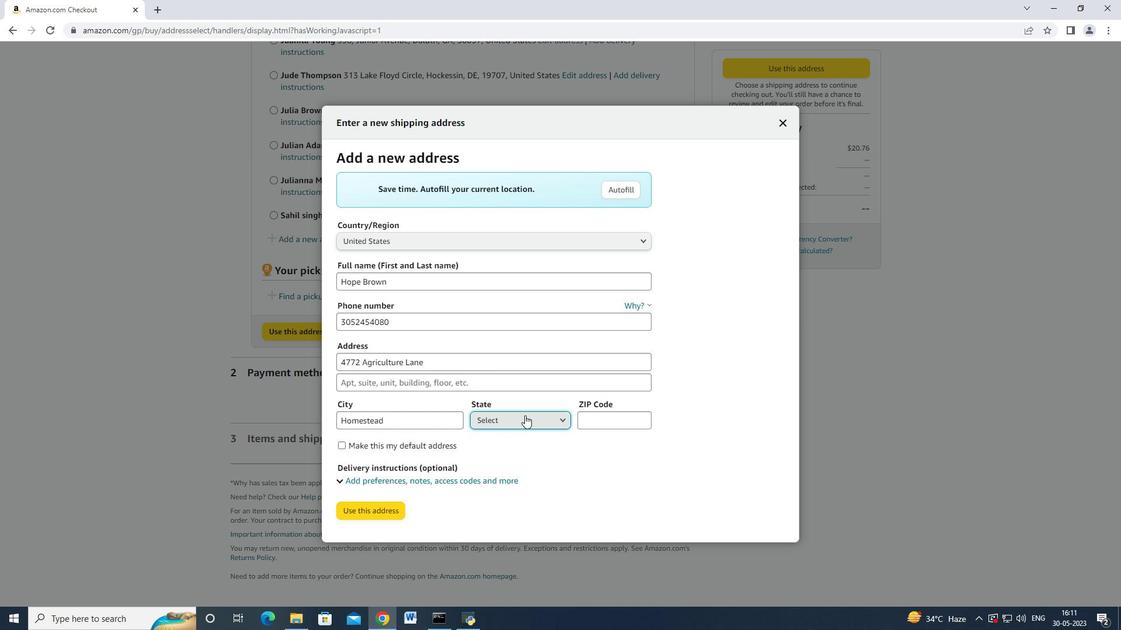 
Action: Mouse moved to (514, 232)
Screenshot: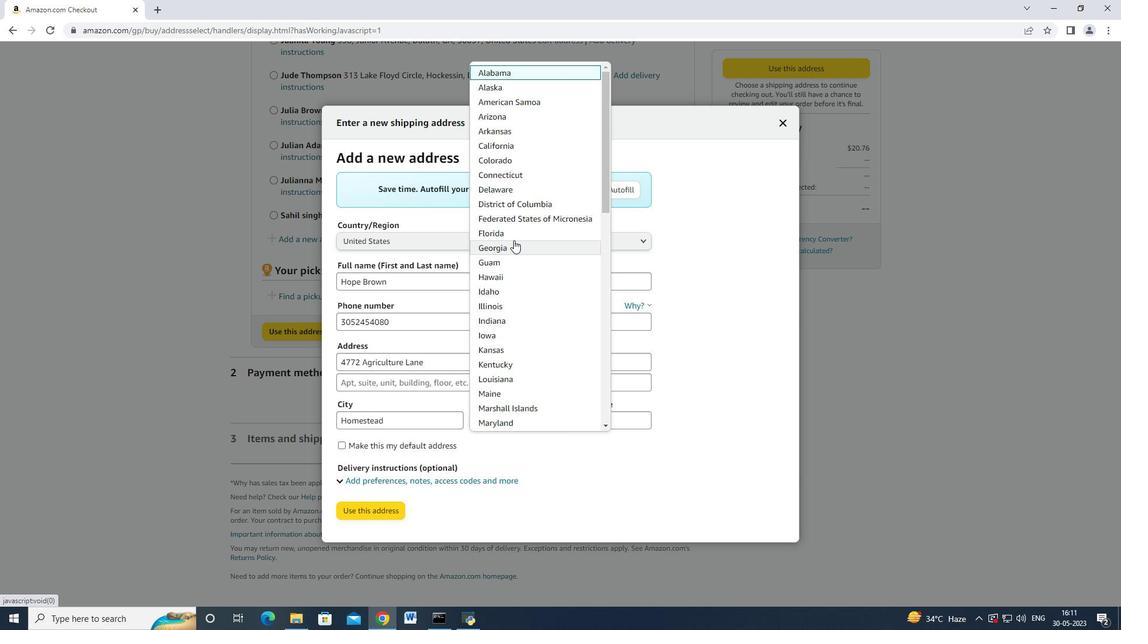 
Action: Mouse pressed left at (514, 232)
Screenshot: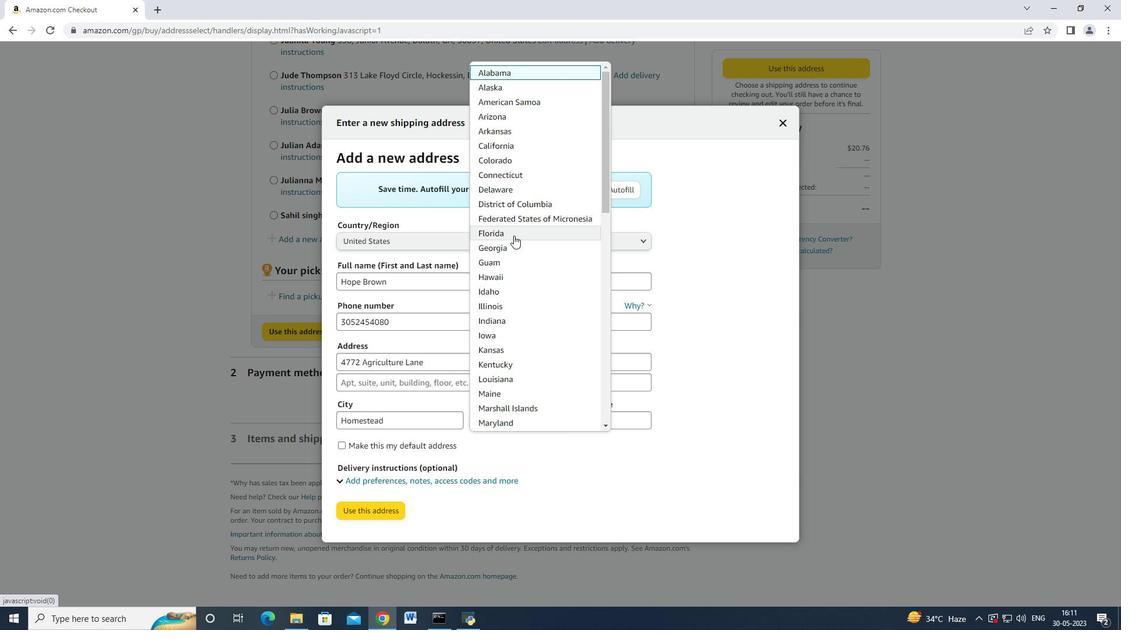 
Action: Mouse moved to (618, 424)
Screenshot: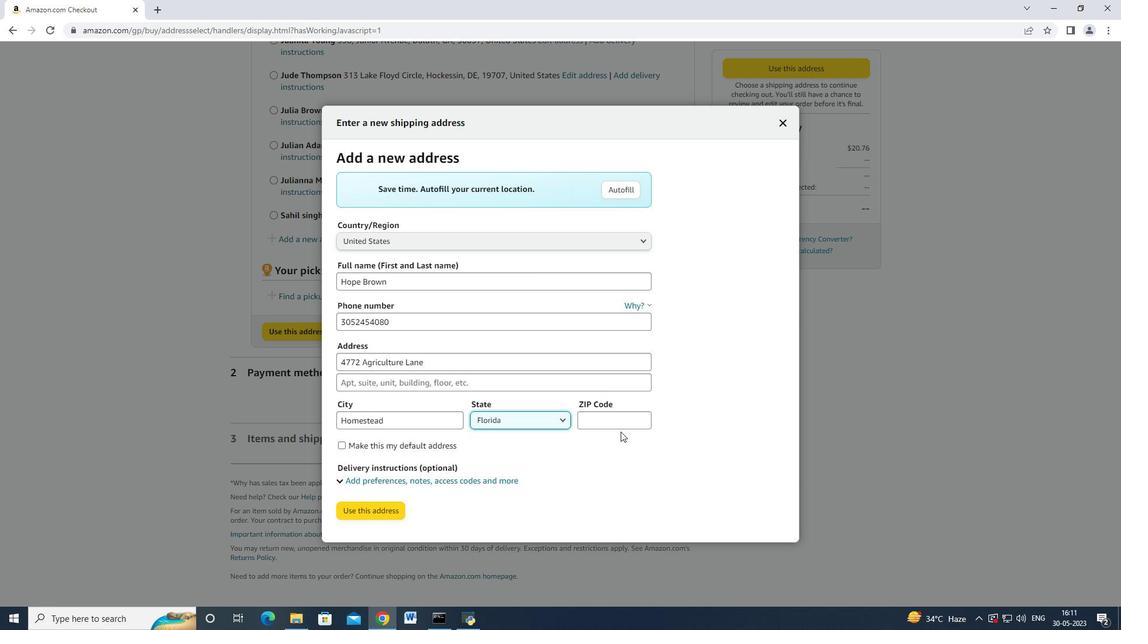 
Action: Mouse pressed left at (618, 424)
Screenshot: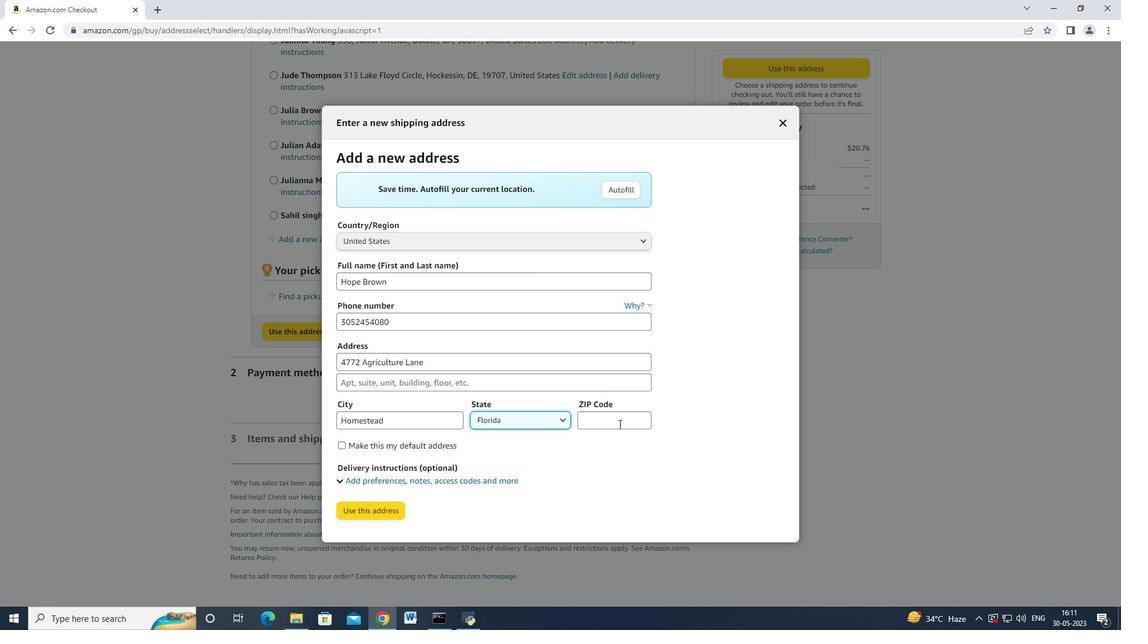 
Action: Key pressed 33030
Screenshot: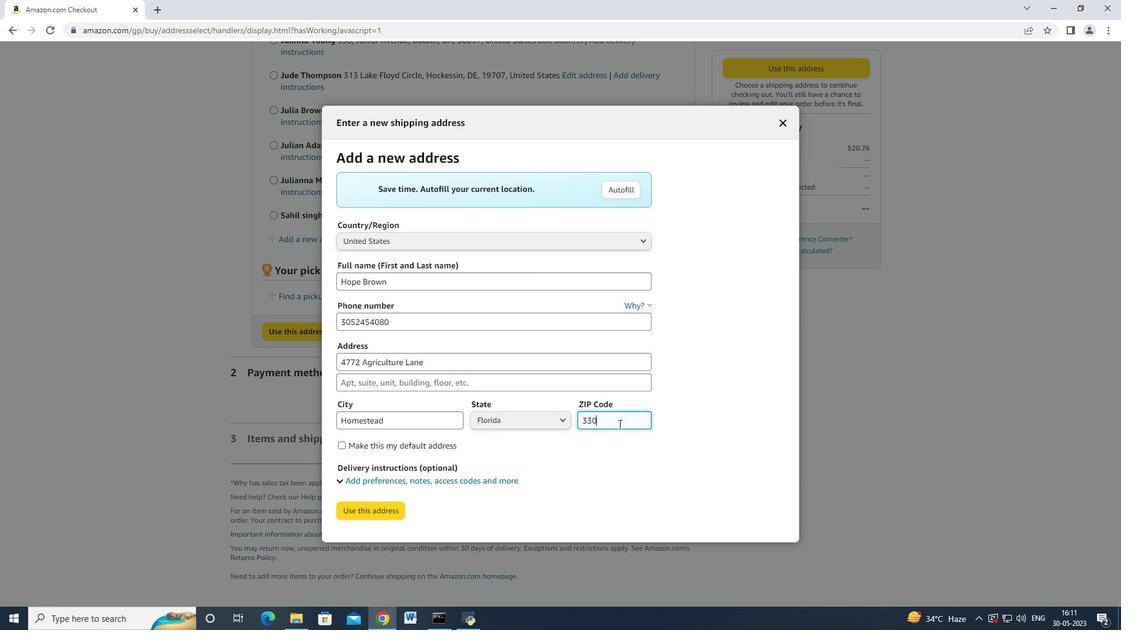 
Action: Mouse moved to (382, 515)
Screenshot: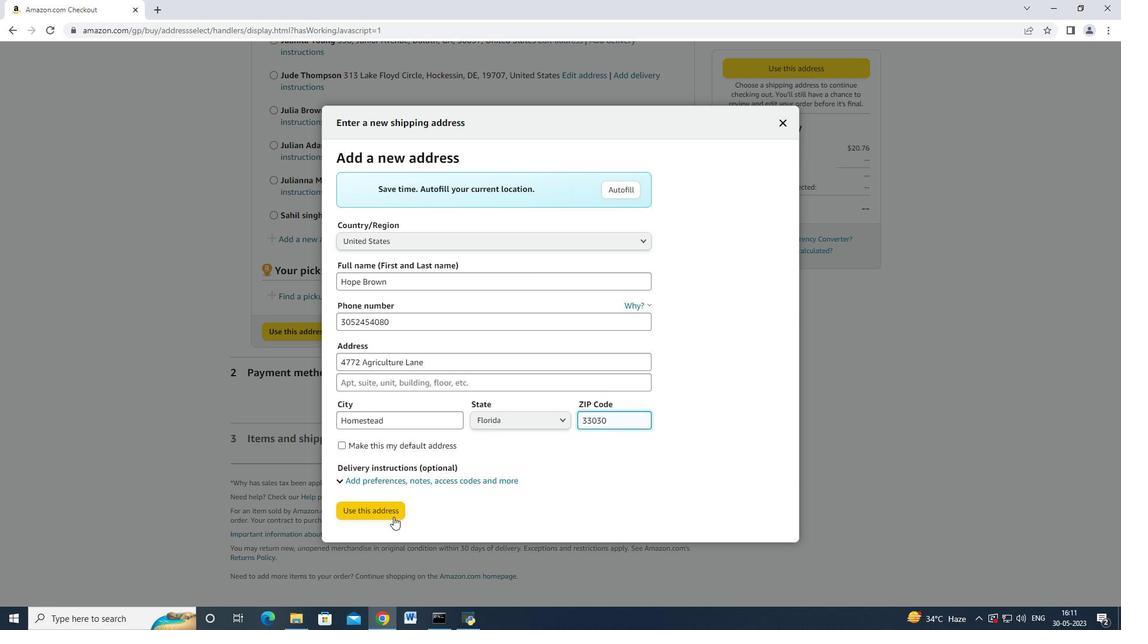 
Action: Mouse pressed left at (382, 515)
Screenshot: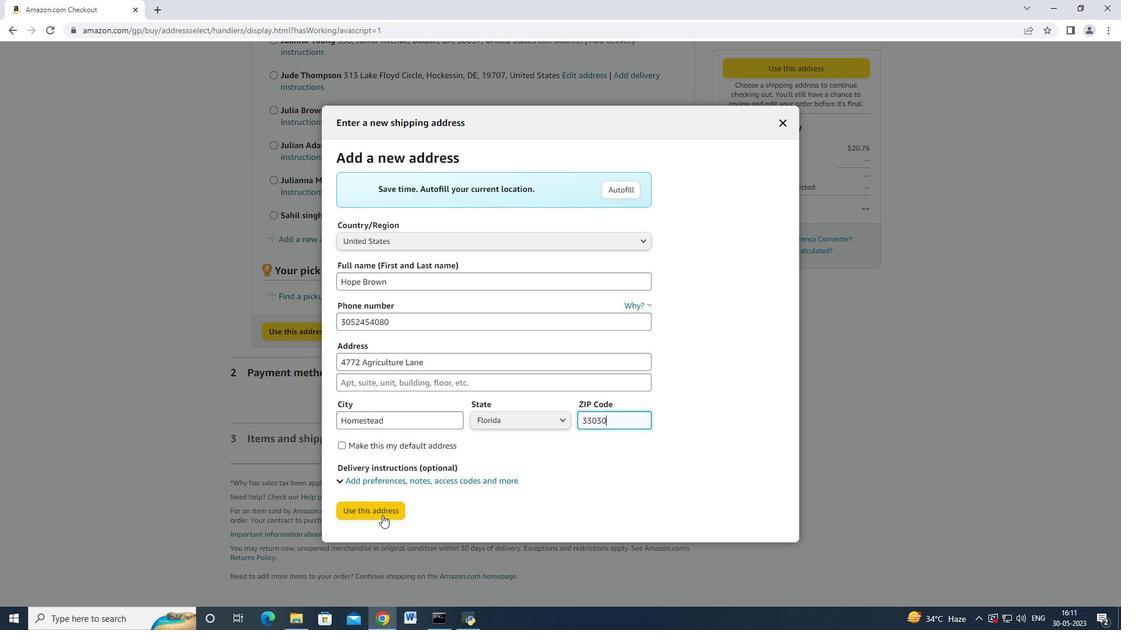 
Action: Mouse moved to (386, 514)
Screenshot: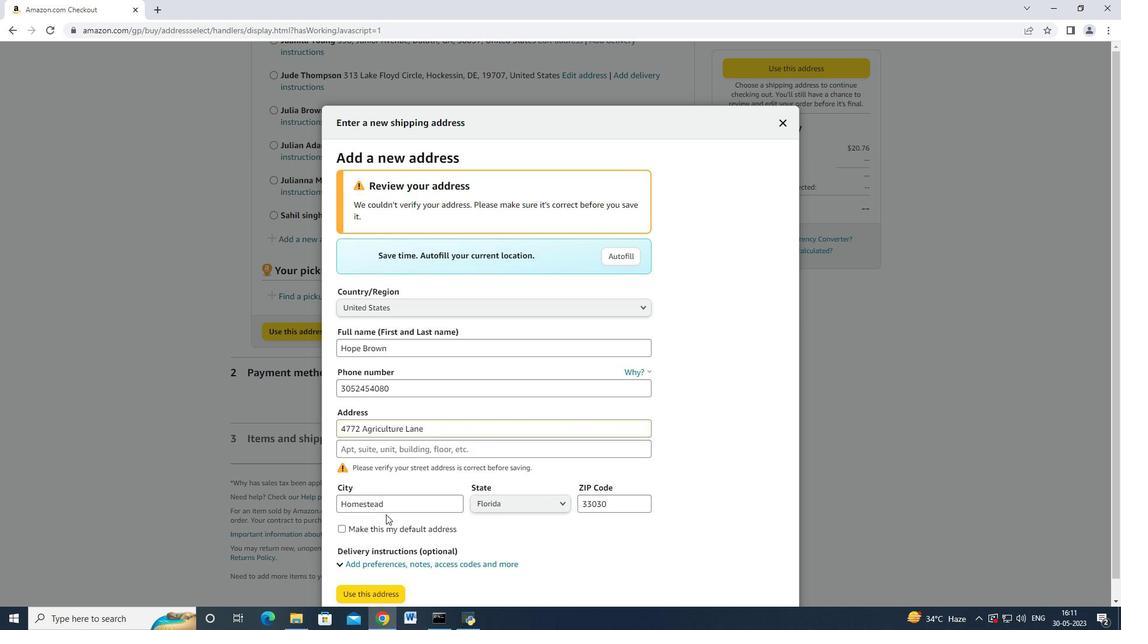 
Action: Mouse scrolled (386, 514) with delta (0, 0)
Screenshot: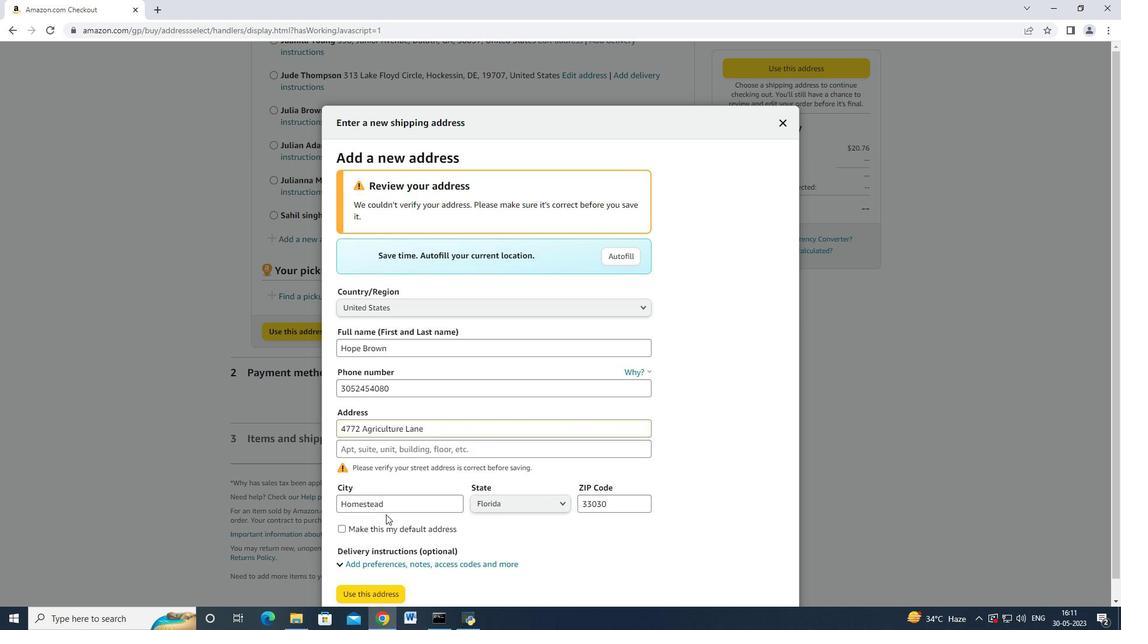 
Action: Mouse moved to (387, 516)
Screenshot: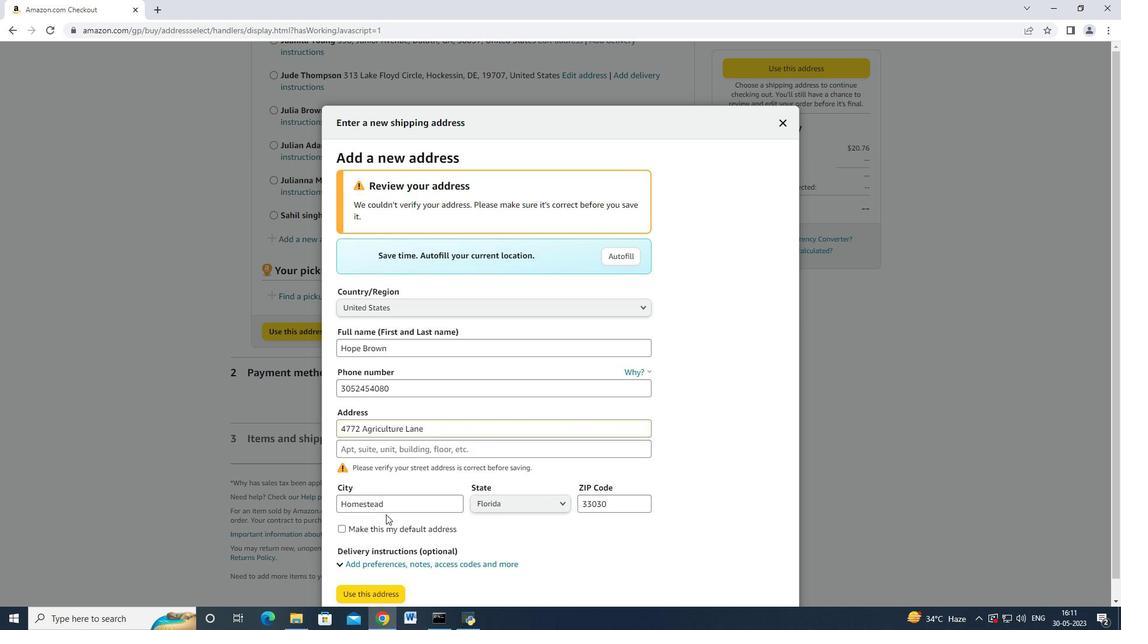 
Action: Mouse scrolled (387, 515) with delta (0, 0)
Screenshot: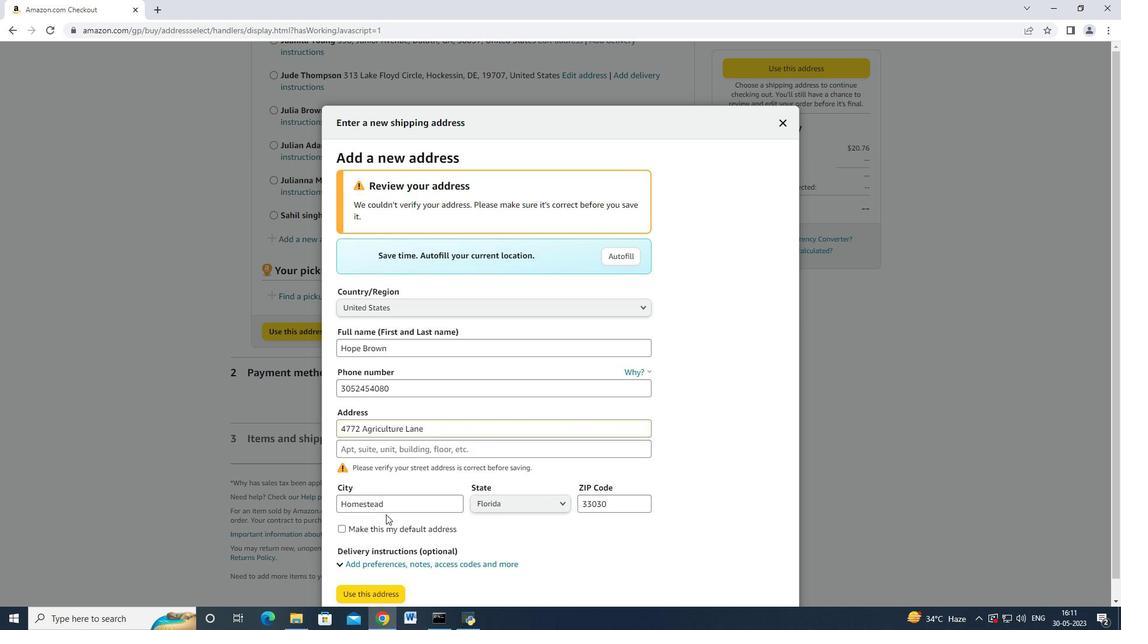 
Action: Mouse moved to (376, 570)
Screenshot: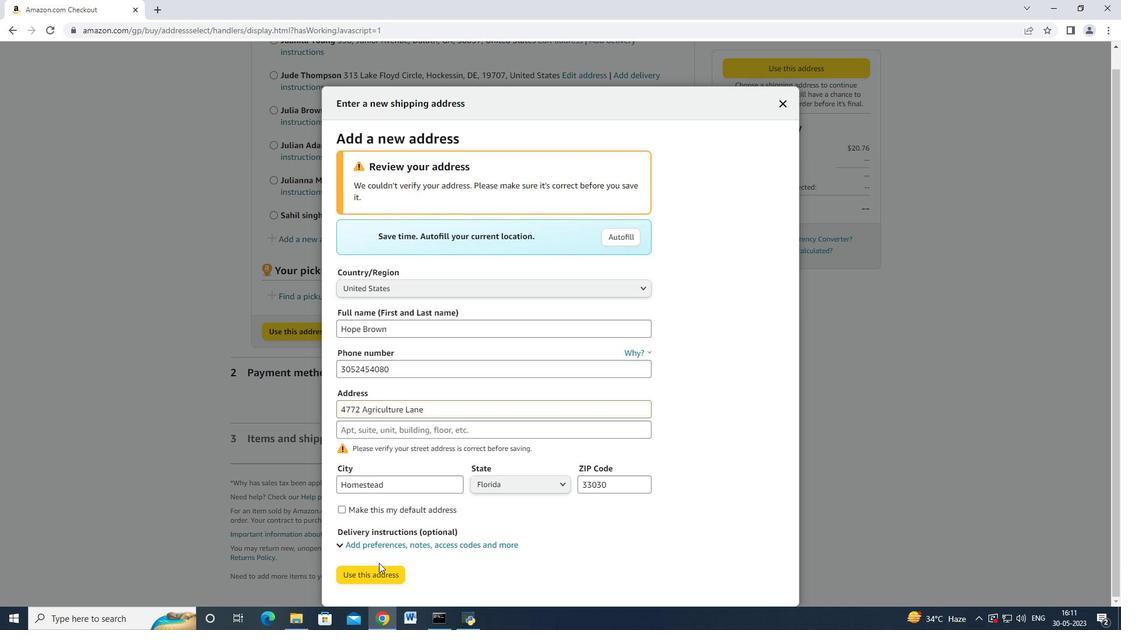 
Action: Mouse pressed left at (376, 570)
Screenshot: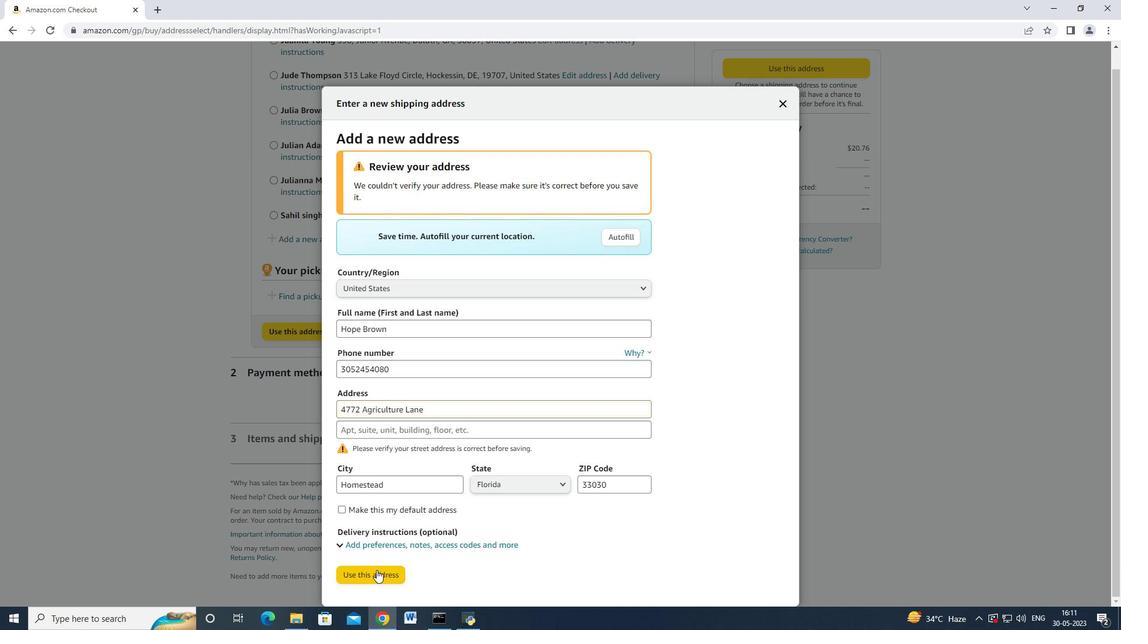
Action: Mouse moved to (363, 256)
Screenshot: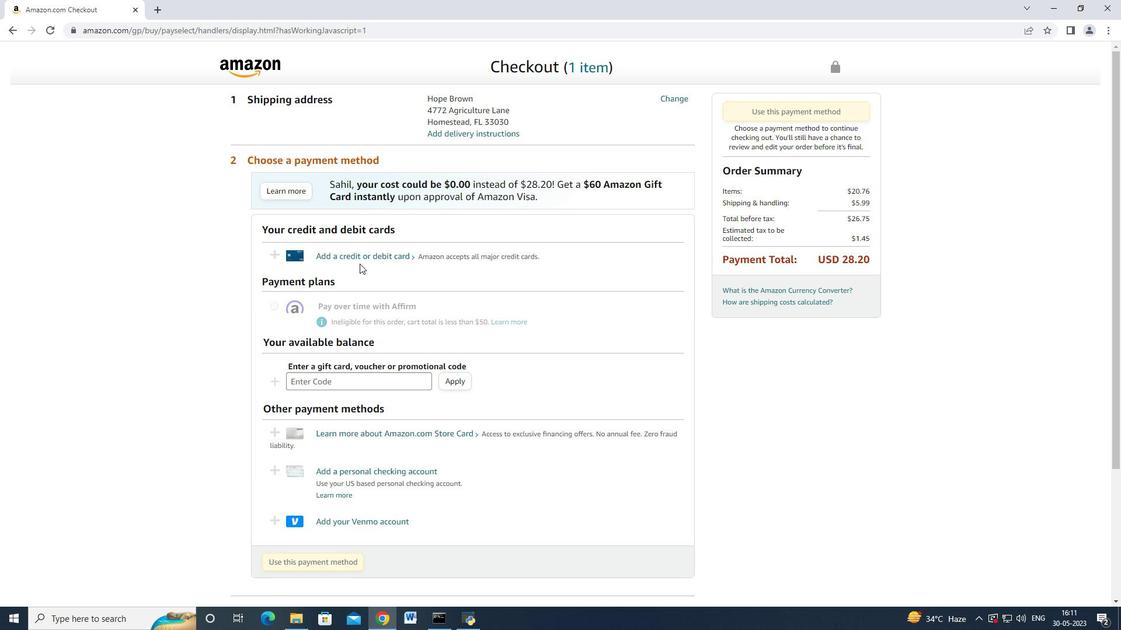 
Action: Mouse pressed left at (363, 256)
Screenshot: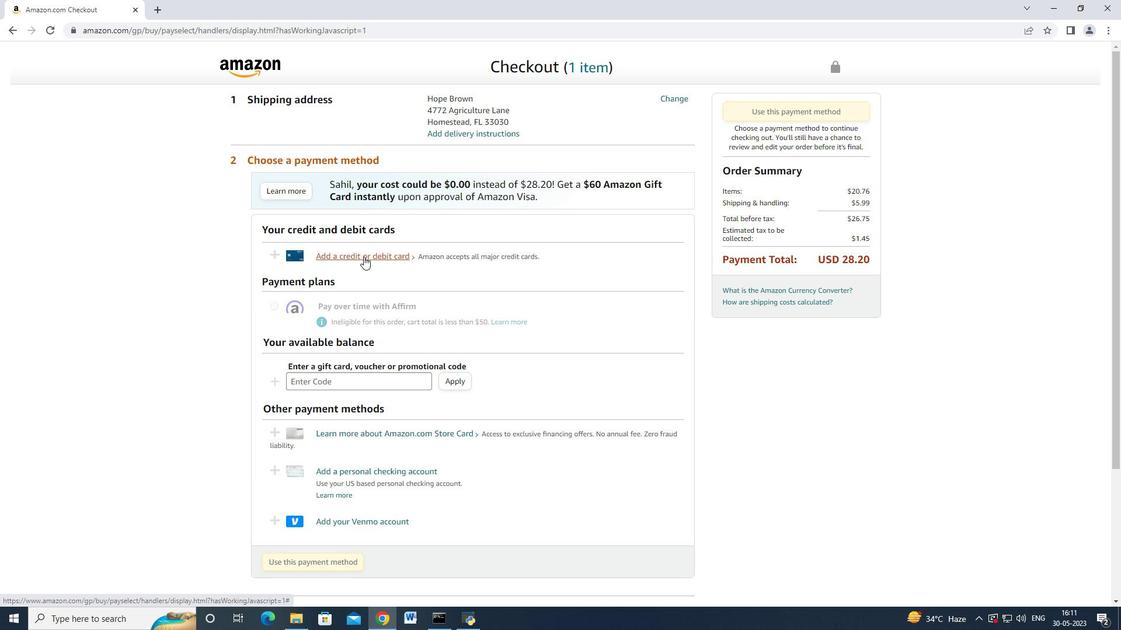 
Action: Mouse moved to (480, 271)
Screenshot: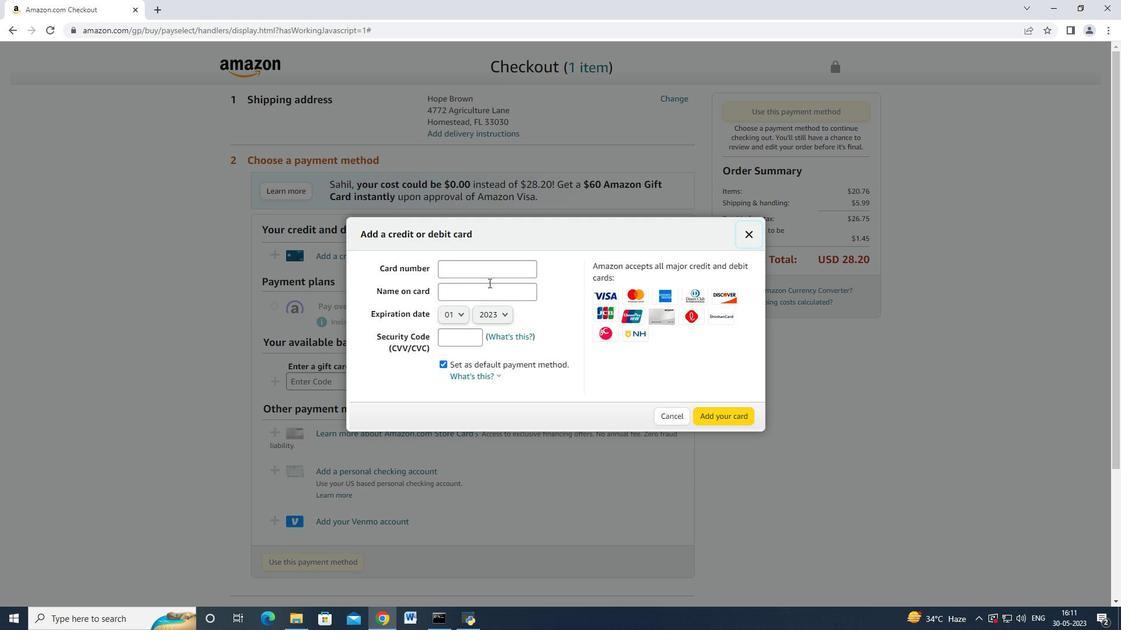 
Action: Mouse pressed left at (480, 271)
Screenshot: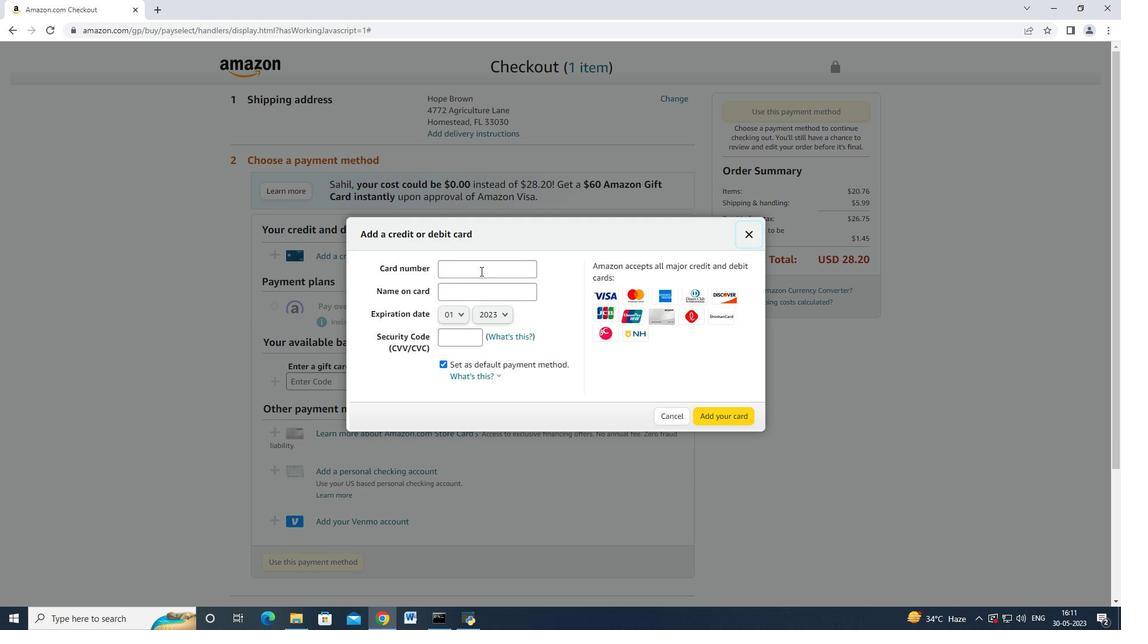 
Action: Key pressed 472<Key.backspace>62664477552005<Key.tab><Key.shift>Mark<Key.space><Key.shift_r>Adams<Key.space><Key.tab><Key.enter><Key.down><Key.down><Key.down><Key.enter><Key.tab><Key.tab><Key.enter><Key.down><Key.down><Key.enter><Key.tab><Key.tab>3321
Screenshot: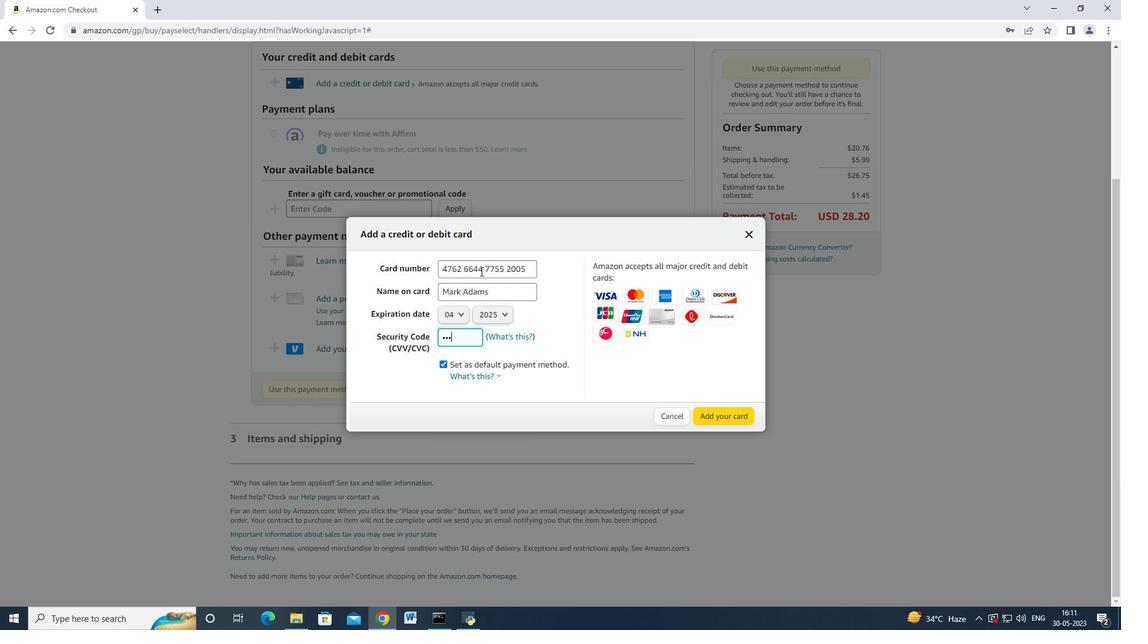 
Action: Mouse moved to (729, 416)
Screenshot: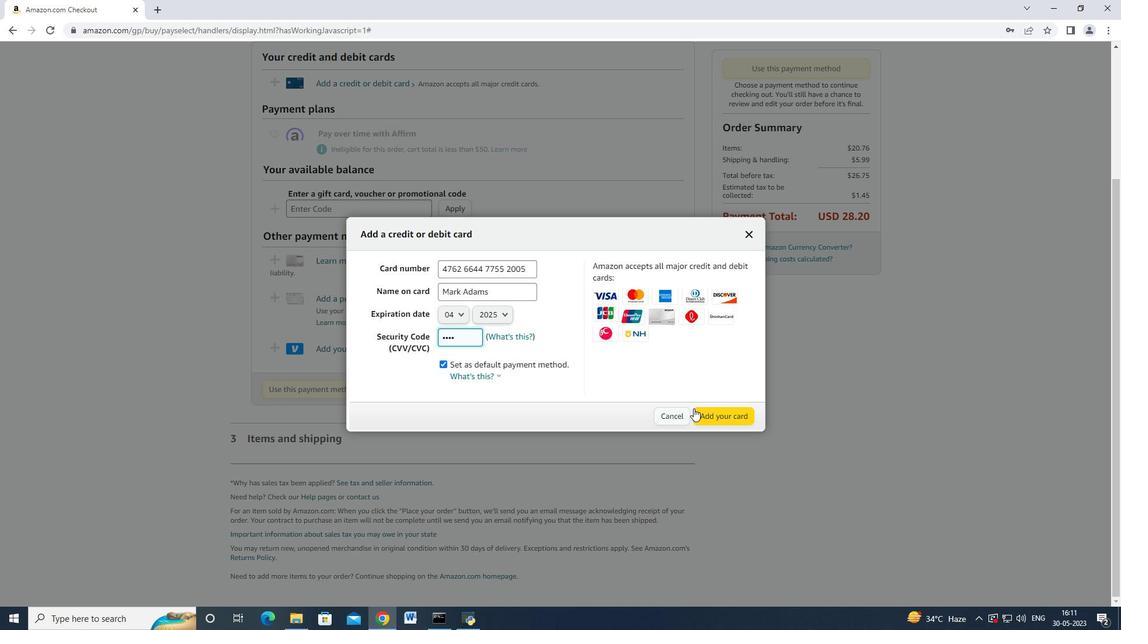 
